 Task: Research Airbnb options in Schweinfurt, Germany from 17th December, 2023 to 24th December, 2023 for 1 adult. Place can be shared room with 1  bedroom having 1 bed and 1 bathroom. Property type can be hotel. Amenities needed are: wifi.
Action: Mouse moved to (487, 88)
Screenshot: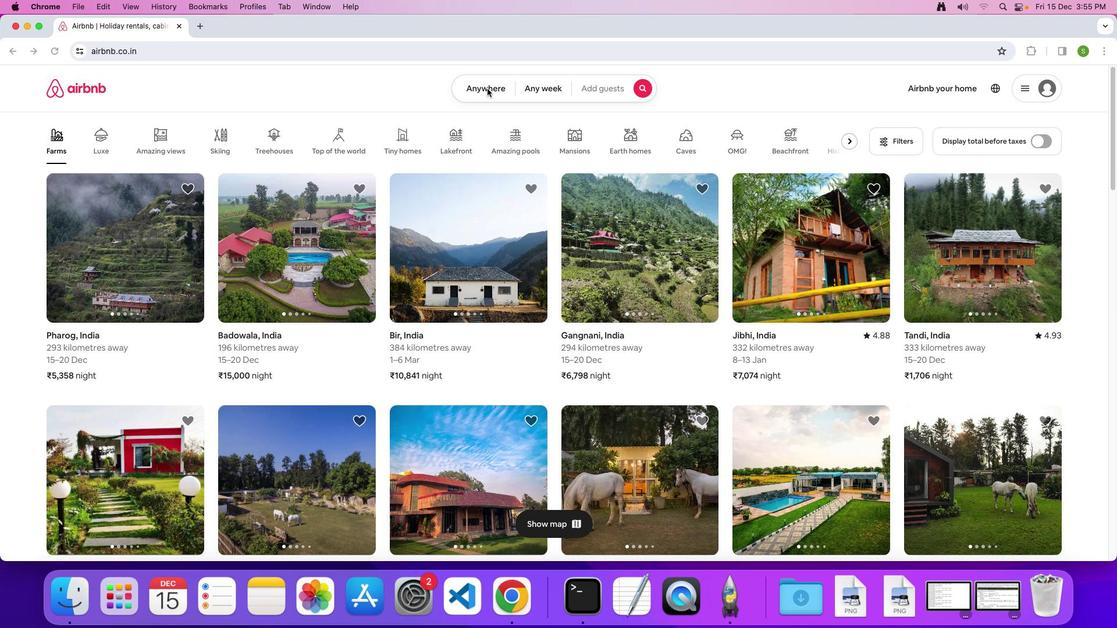 
Action: Mouse pressed left at (487, 88)
Screenshot: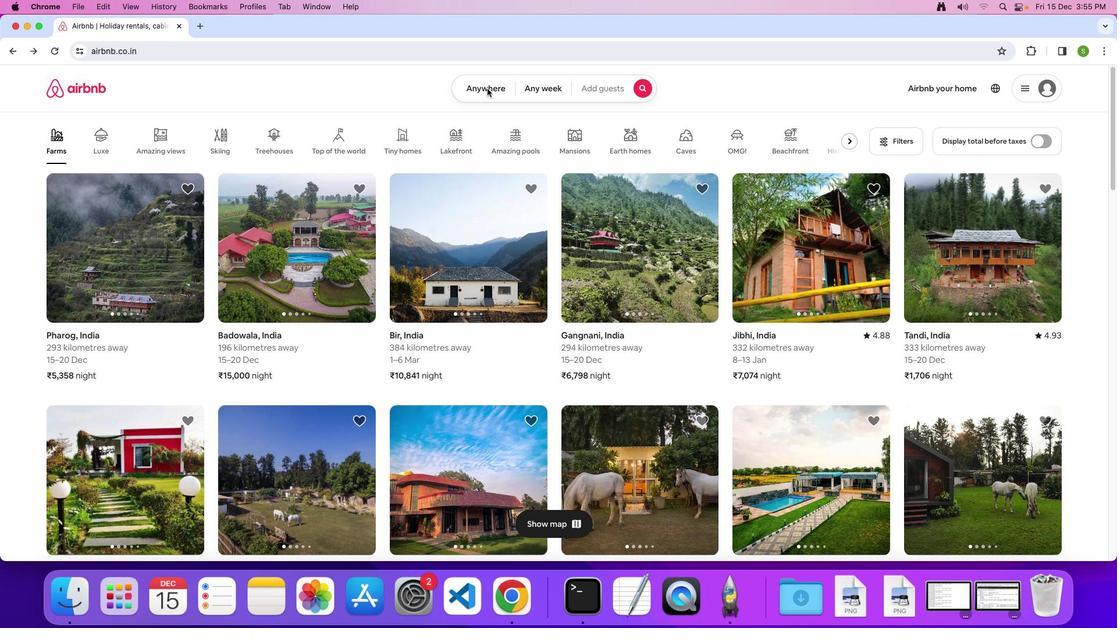 
Action: Mouse moved to (466, 90)
Screenshot: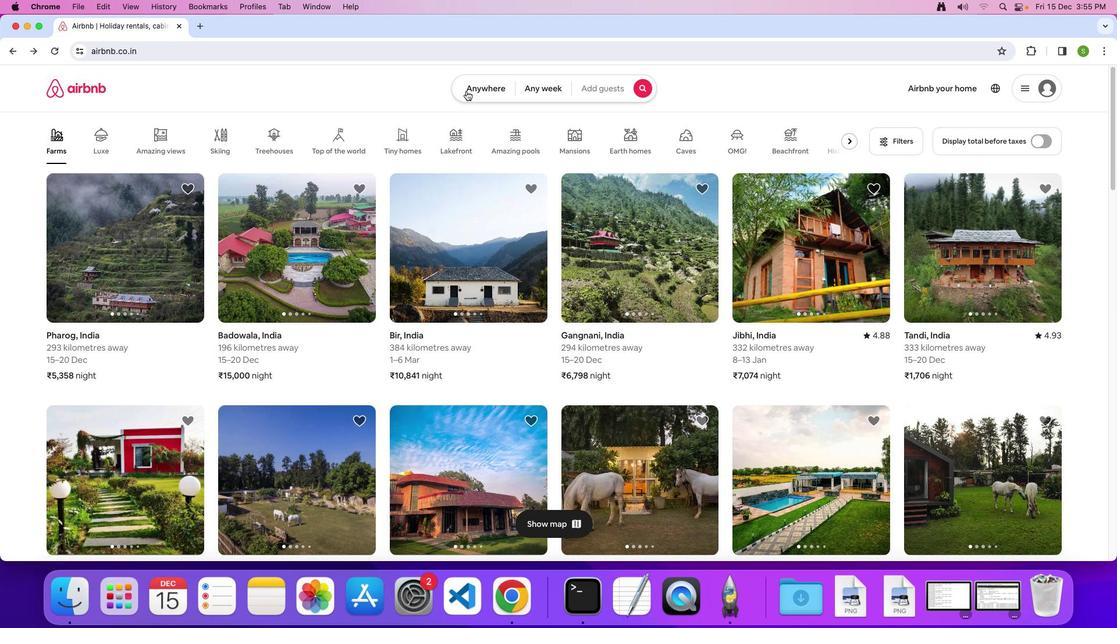 
Action: Mouse pressed left at (466, 90)
Screenshot: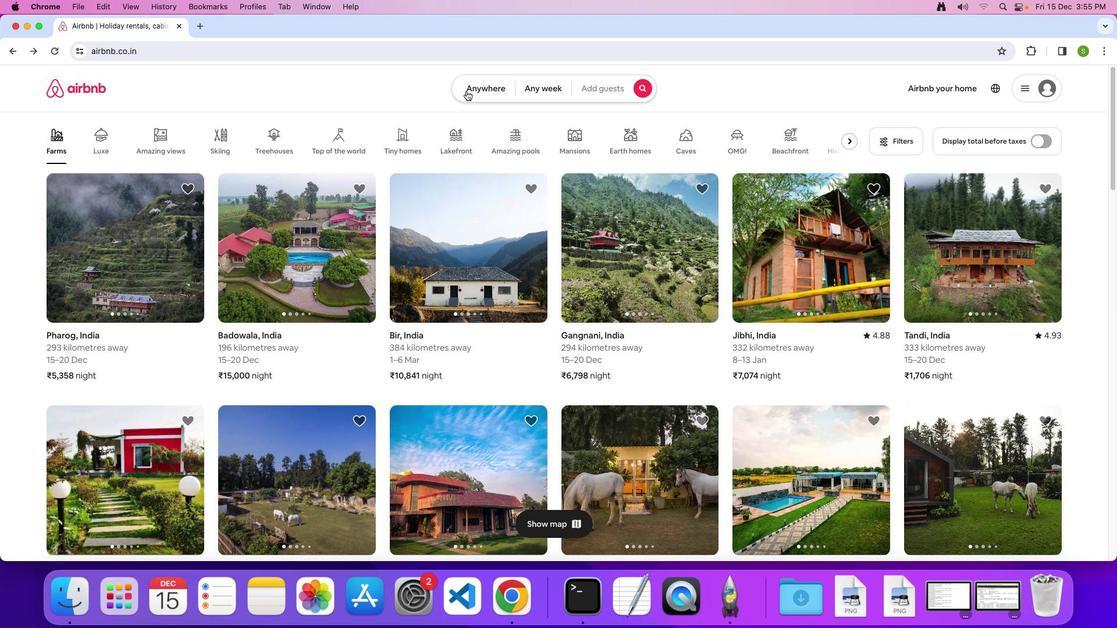 
Action: Mouse moved to (409, 129)
Screenshot: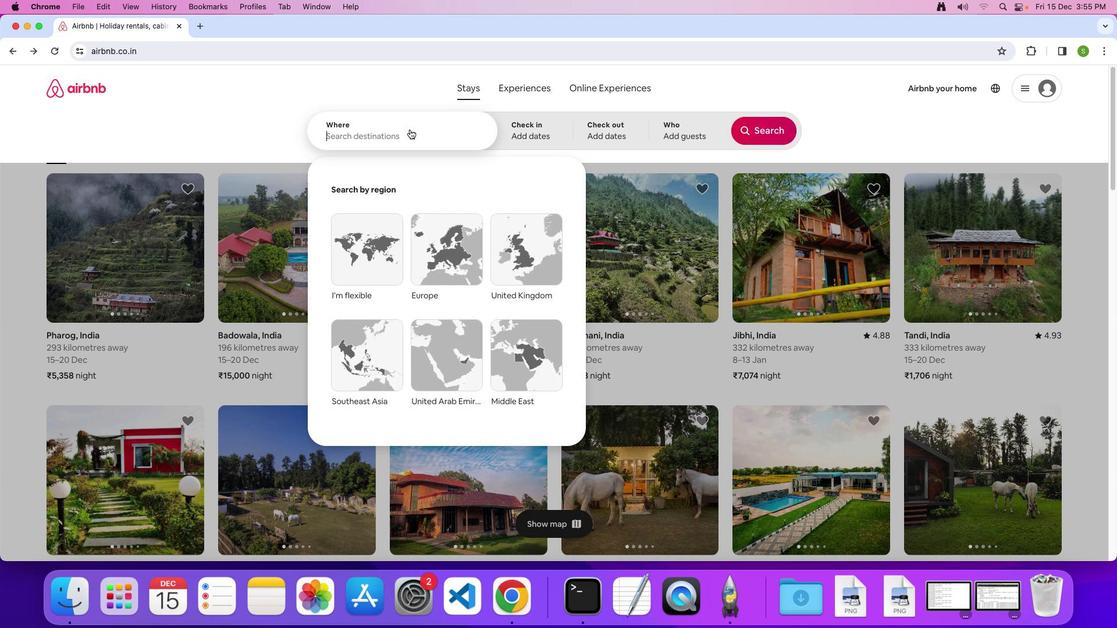 
Action: Mouse pressed left at (409, 129)
Screenshot: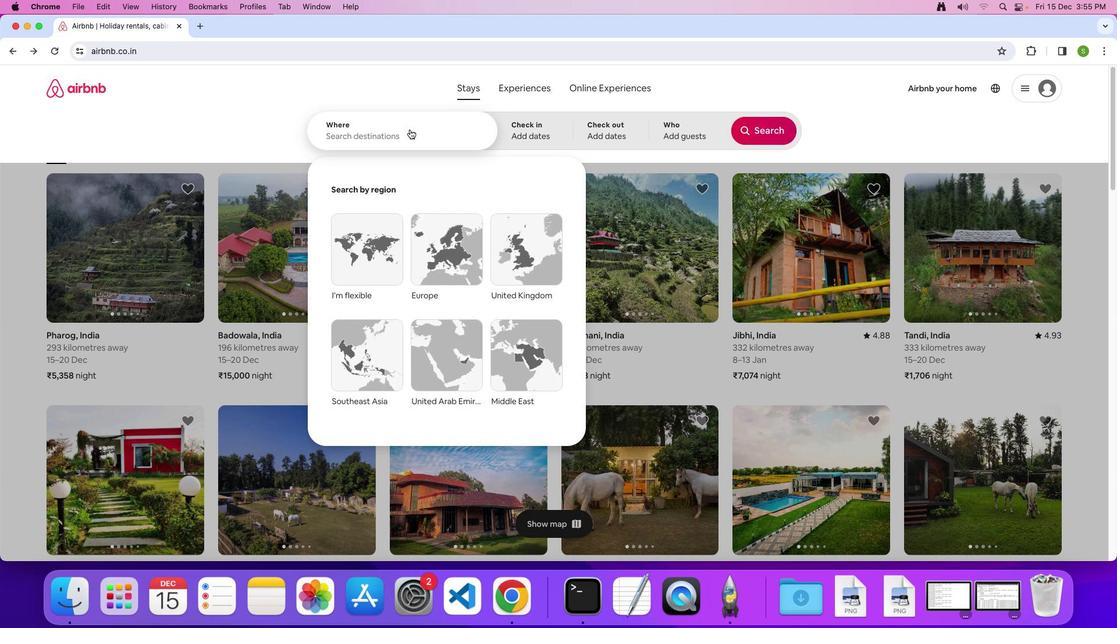 
Action: Key pressed 'S'Key.caps_lock'c''h''w''e''i''n''f''u''r''t'','Key.spaceKey.shift'G''e''r''m''a''n''y'Key.enter
Screenshot: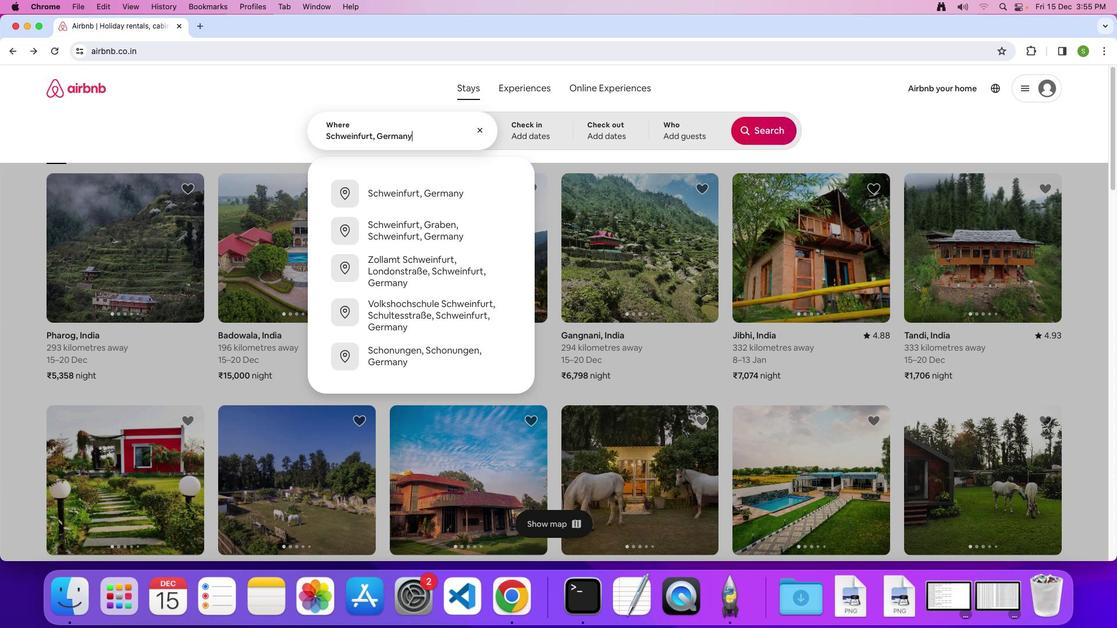 
Action: Mouse moved to (364, 366)
Screenshot: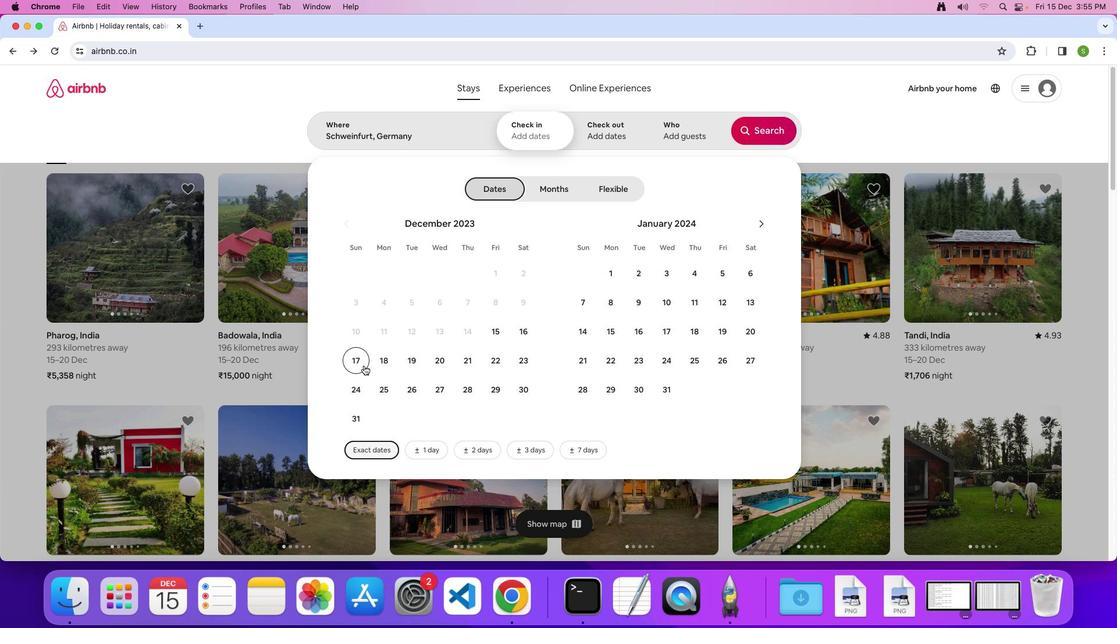 
Action: Mouse pressed left at (364, 366)
Screenshot: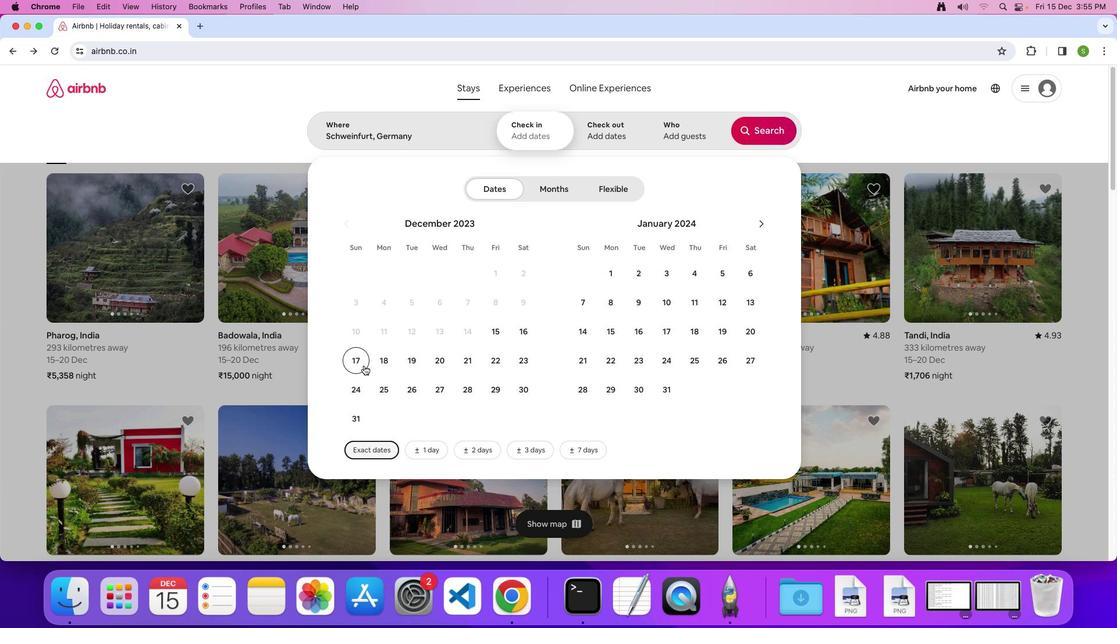 
Action: Mouse moved to (354, 391)
Screenshot: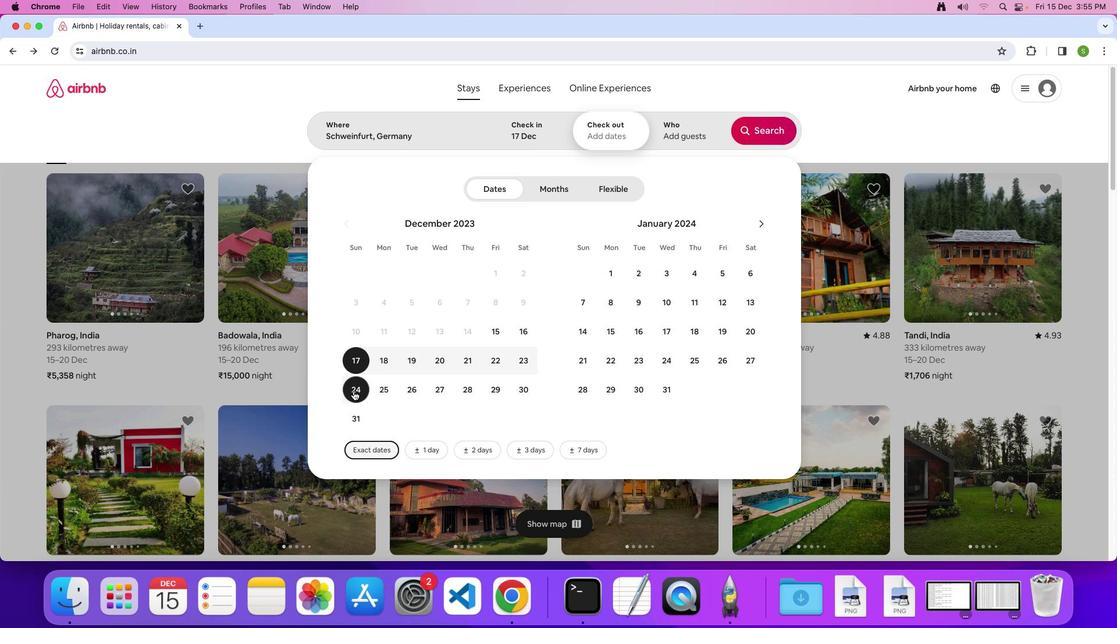 
Action: Mouse pressed left at (354, 391)
Screenshot: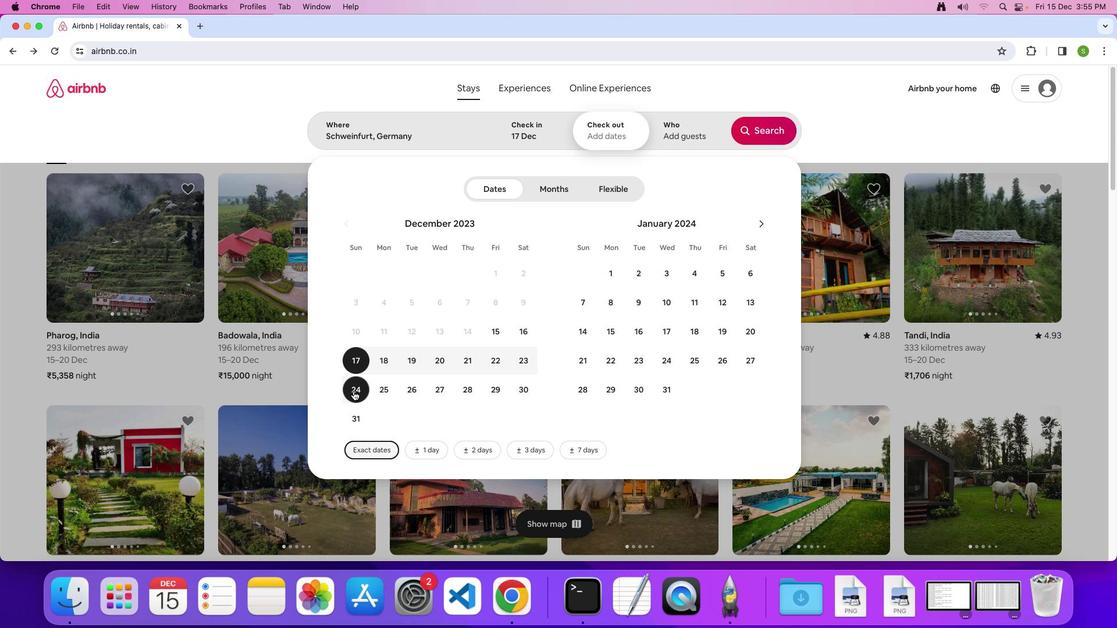 
Action: Mouse moved to (677, 132)
Screenshot: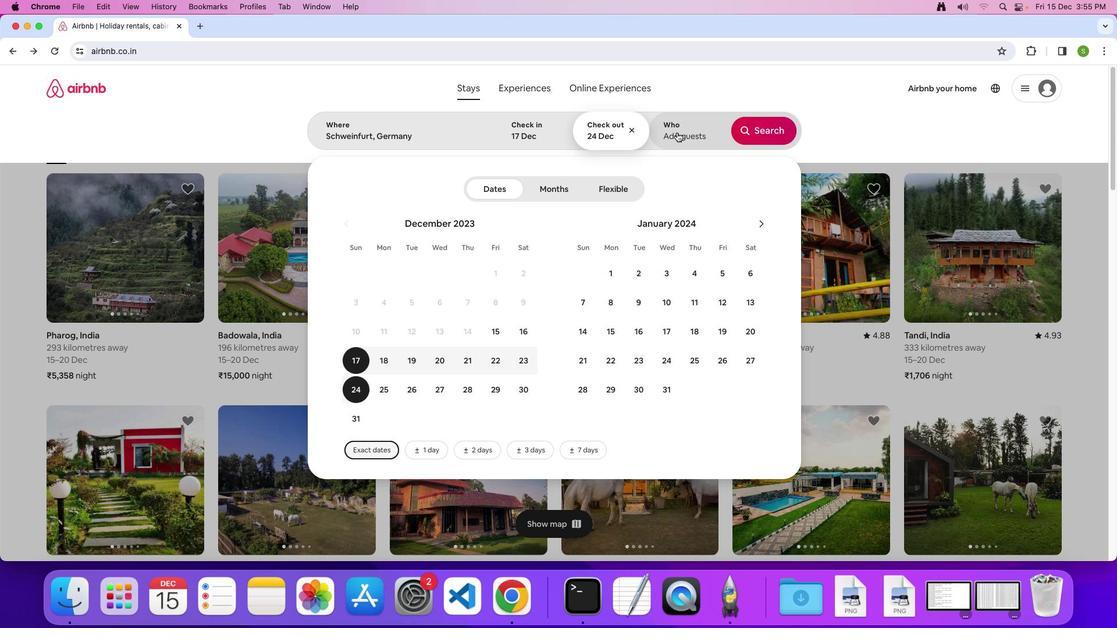 
Action: Mouse pressed left at (677, 132)
Screenshot: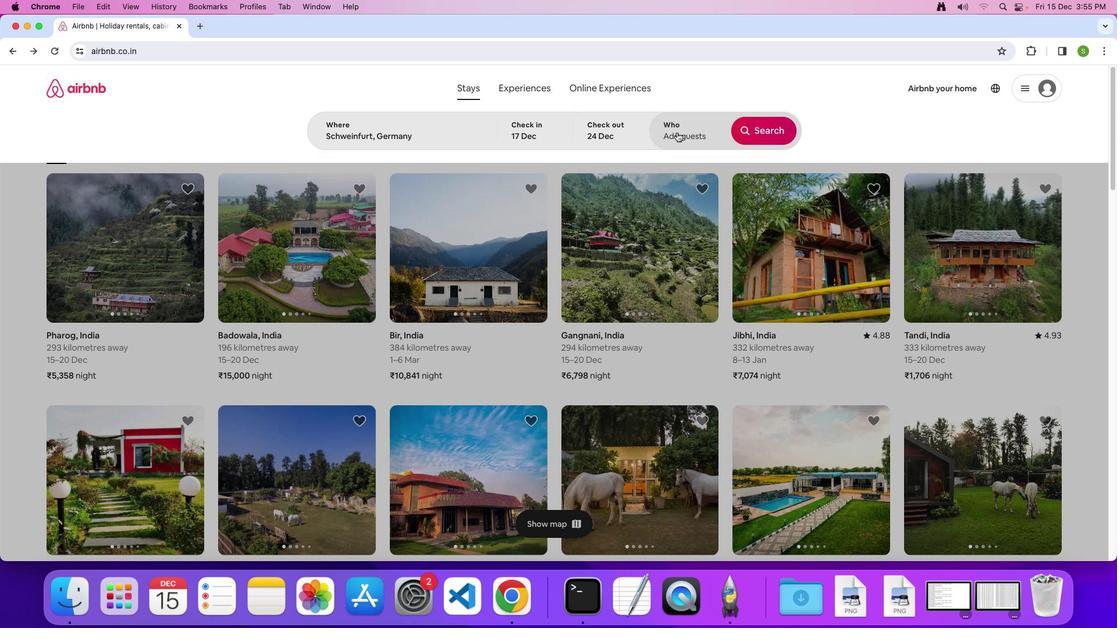 
Action: Mouse moved to (763, 189)
Screenshot: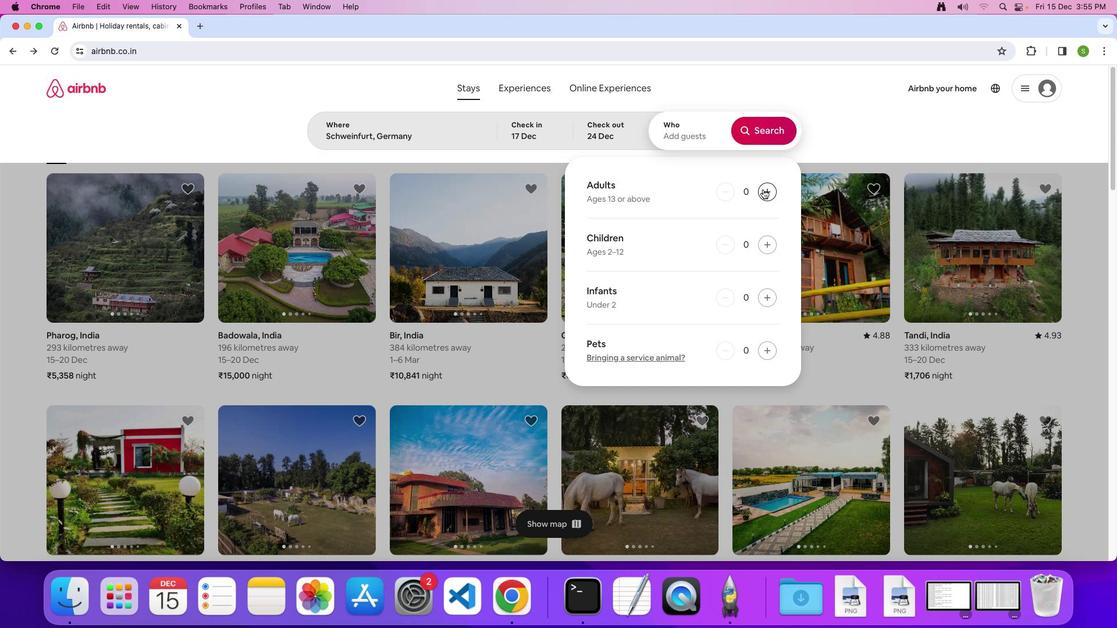 
Action: Mouse pressed left at (763, 189)
Screenshot: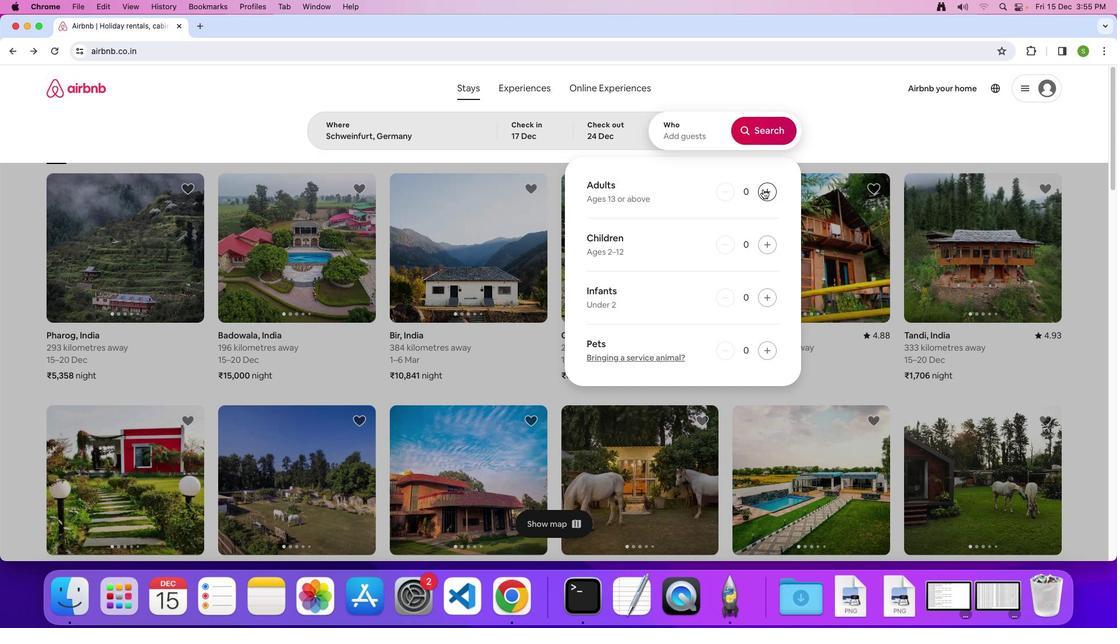 
Action: Mouse moved to (775, 135)
Screenshot: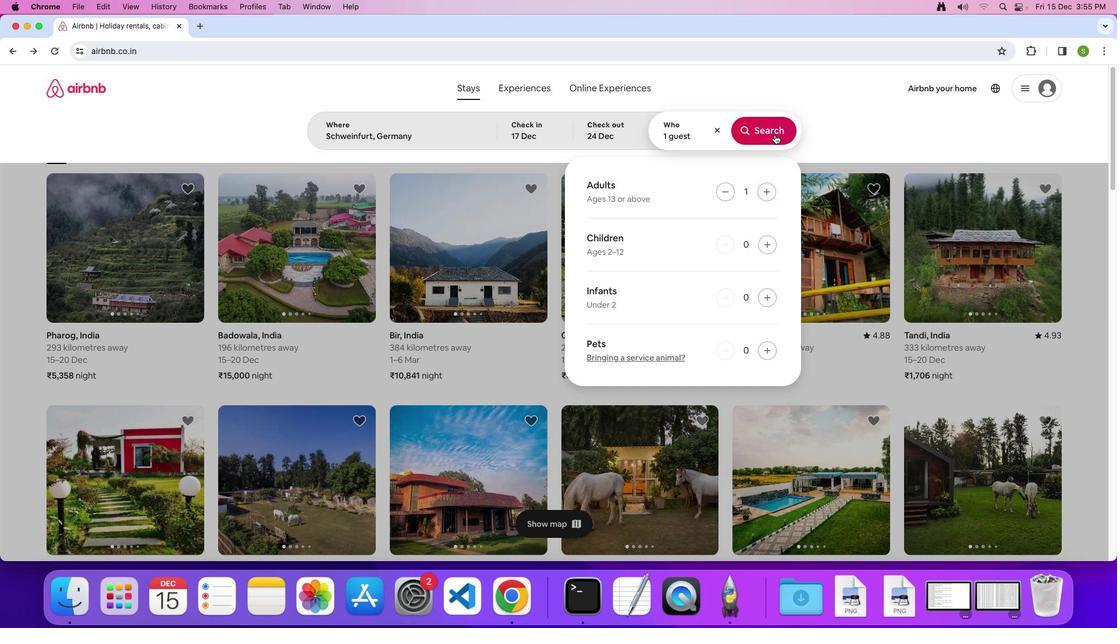 
Action: Mouse pressed left at (775, 135)
Screenshot: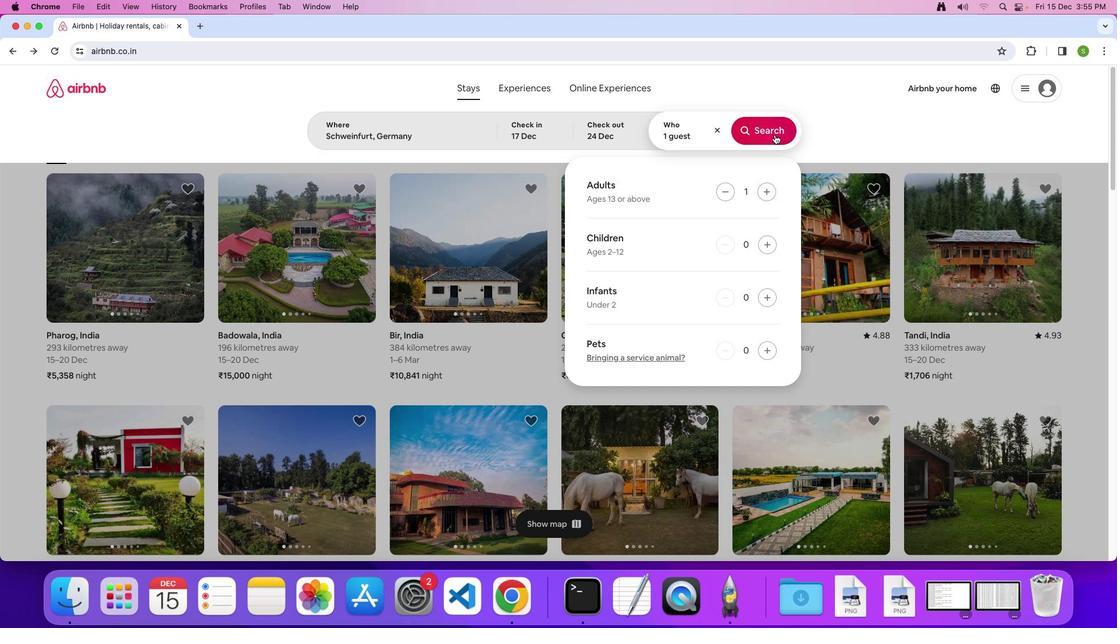 
Action: Mouse moved to (931, 135)
Screenshot: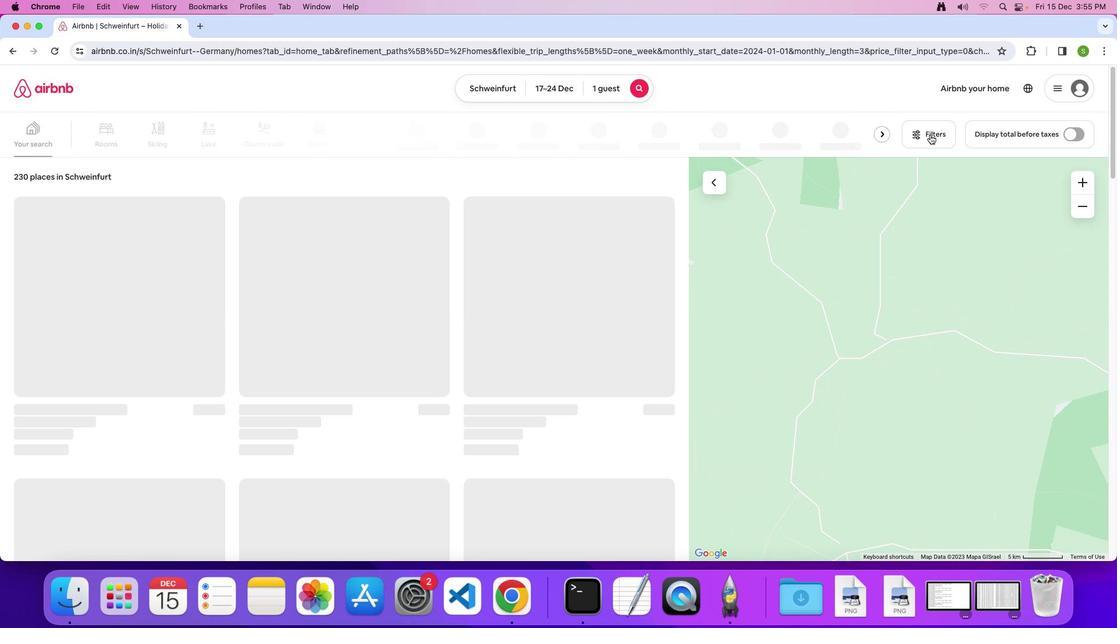 
Action: Mouse pressed left at (931, 135)
Screenshot: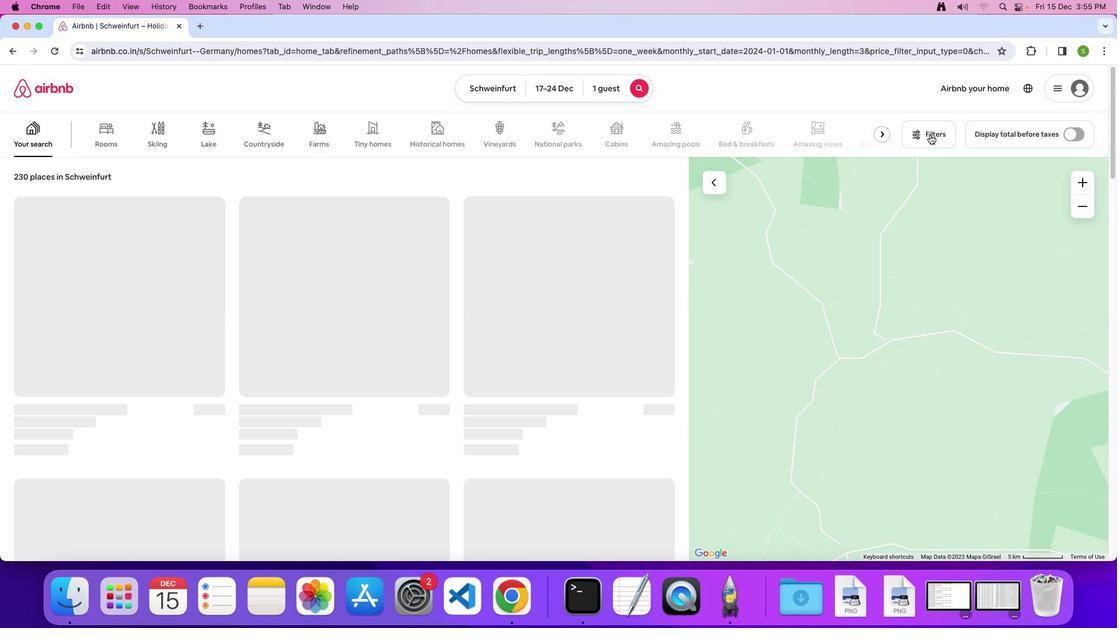 
Action: Mouse moved to (509, 408)
Screenshot: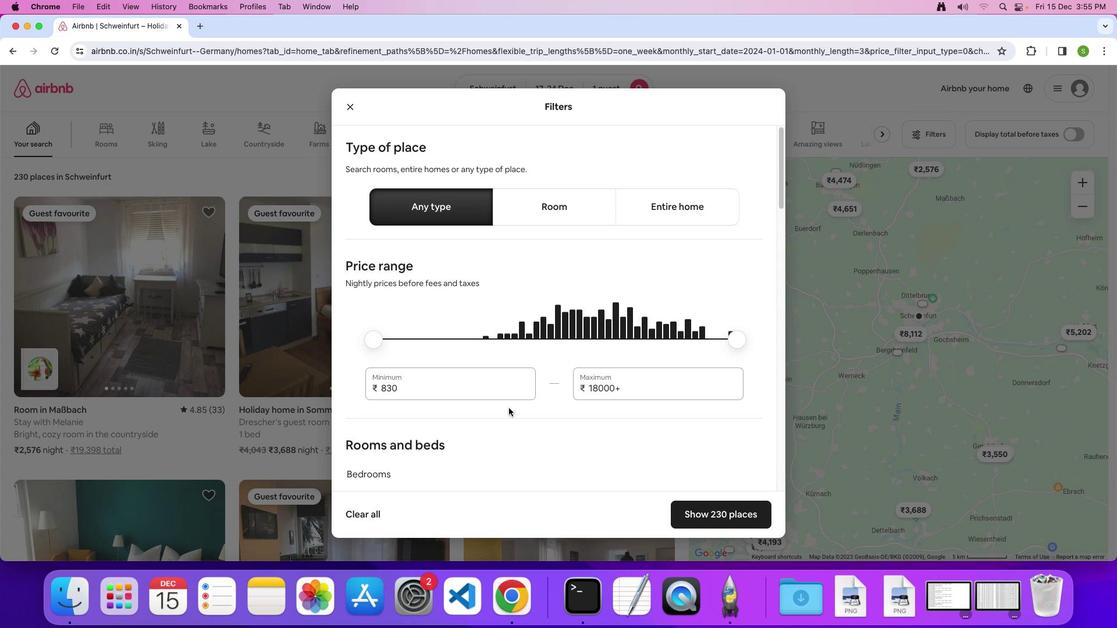 
Action: Mouse scrolled (509, 408) with delta (0, 0)
Screenshot: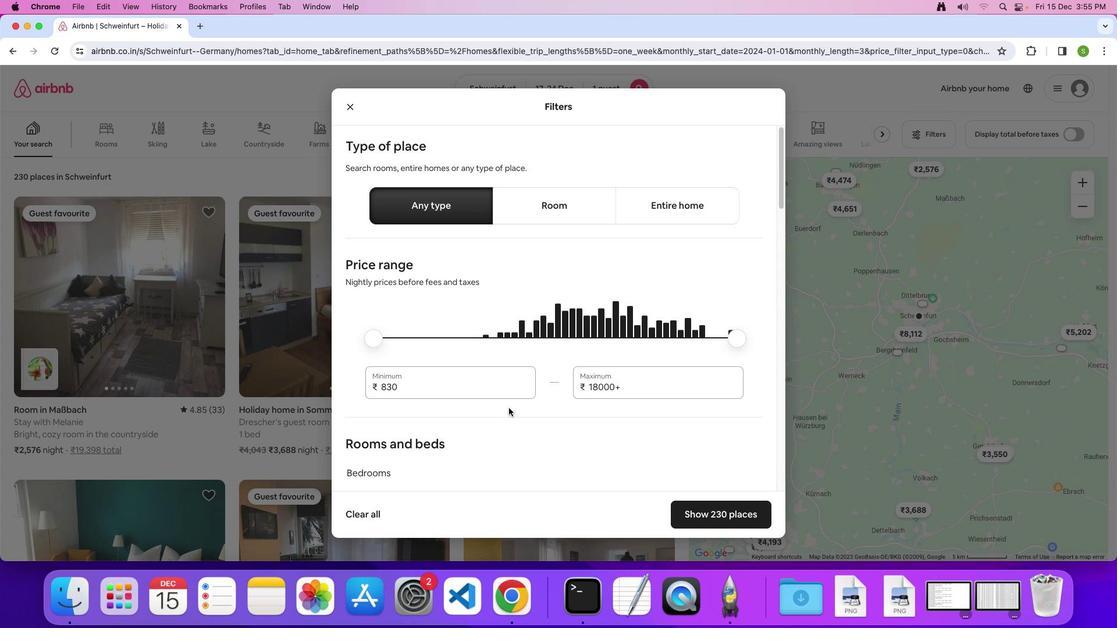 
Action: Mouse scrolled (509, 408) with delta (0, 0)
Screenshot: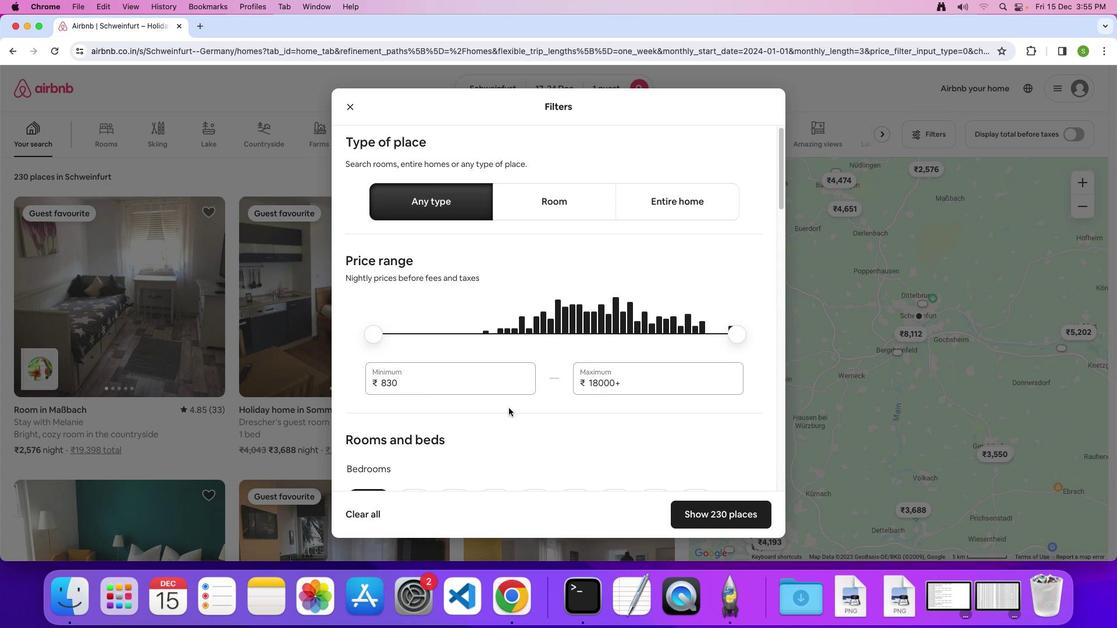 
Action: Mouse scrolled (509, 408) with delta (0, 0)
Screenshot: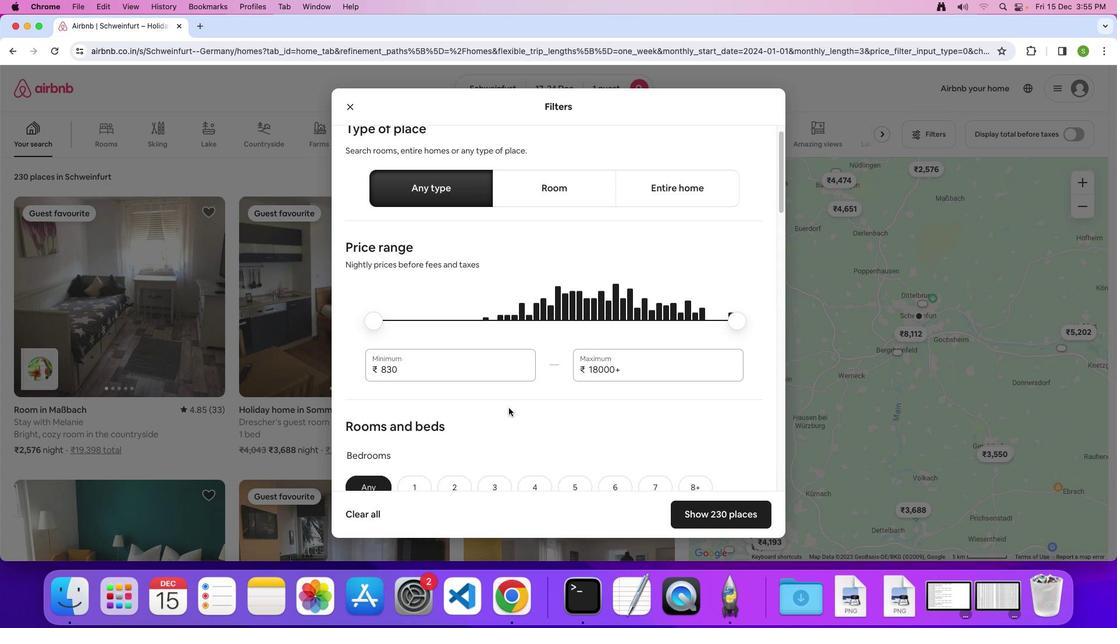 
Action: Mouse scrolled (509, 408) with delta (0, 0)
Screenshot: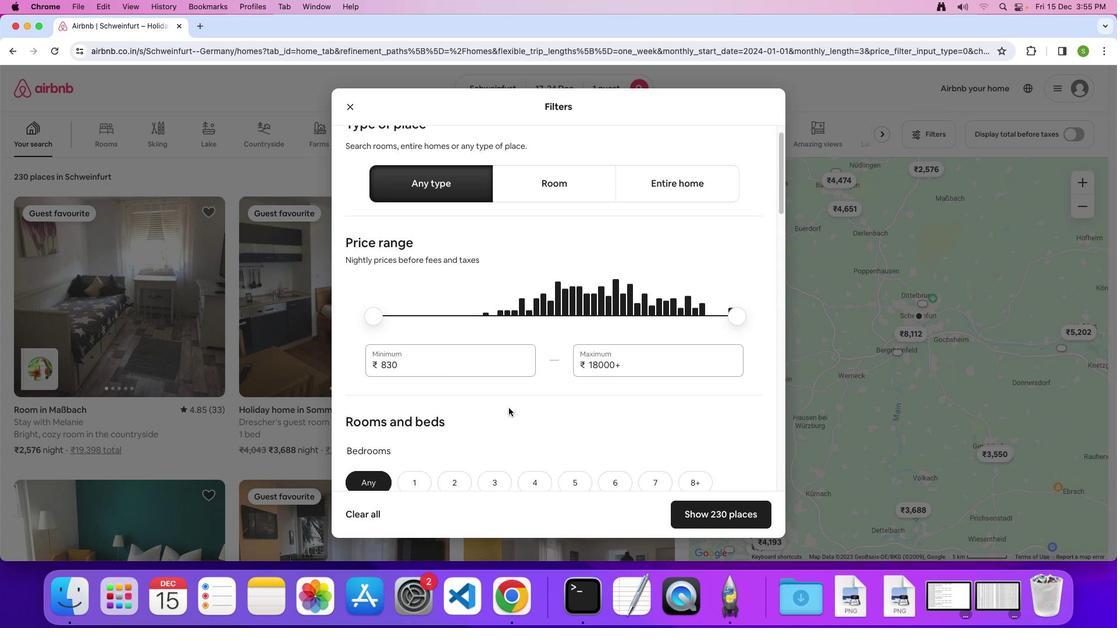 
Action: Mouse moved to (547, 164)
Screenshot: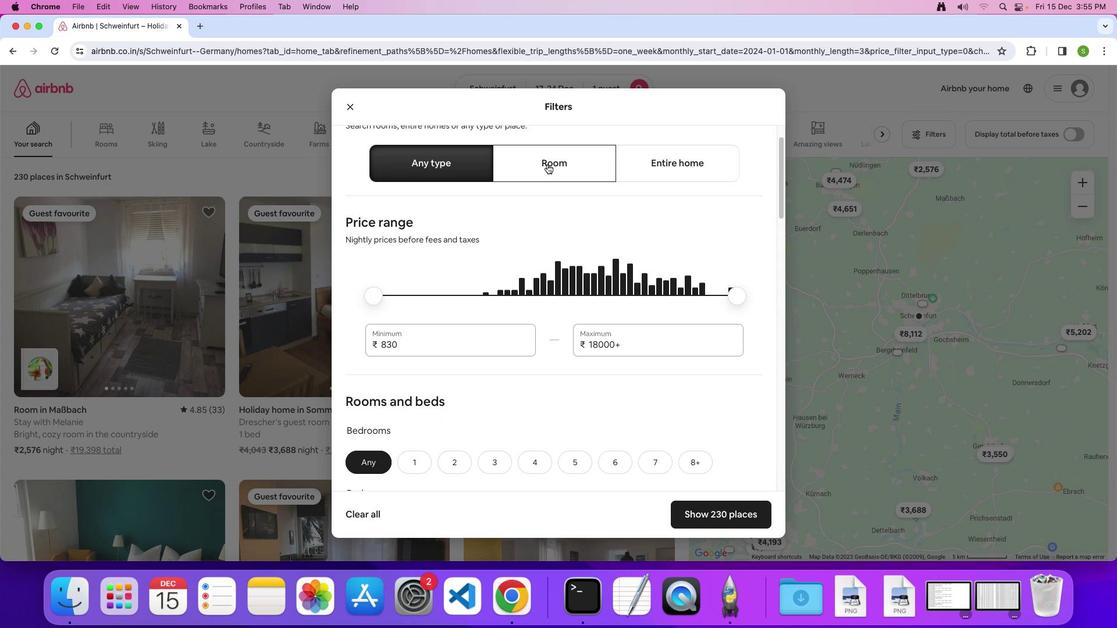 
Action: Mouse pressed left at (547, 164)
Screenshot: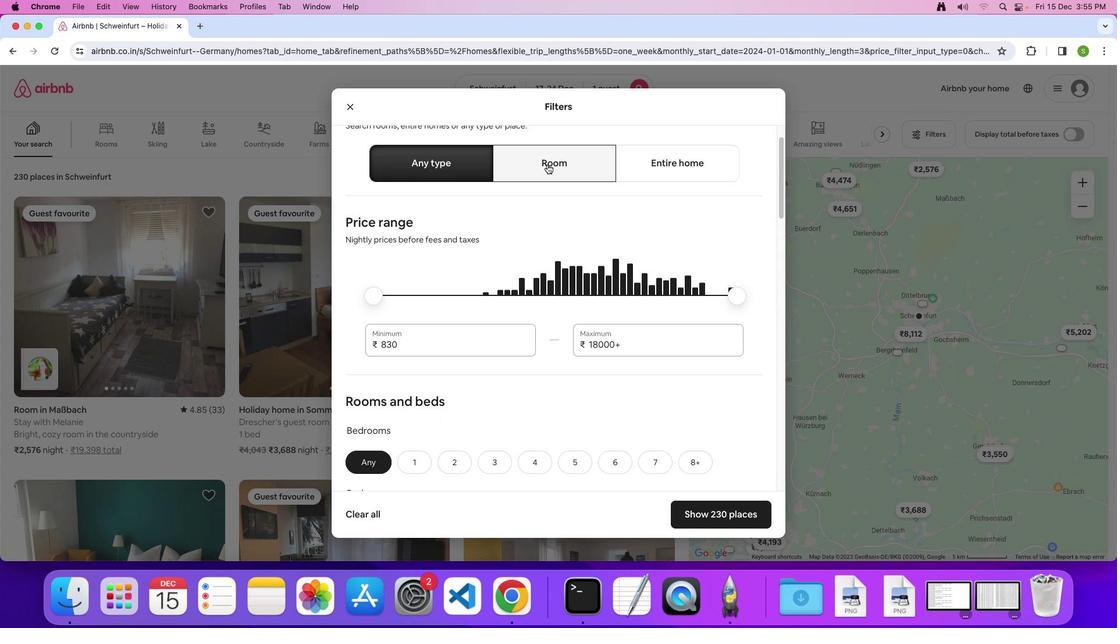 
Action: Mouse moved to (558, 382)
Screenshot: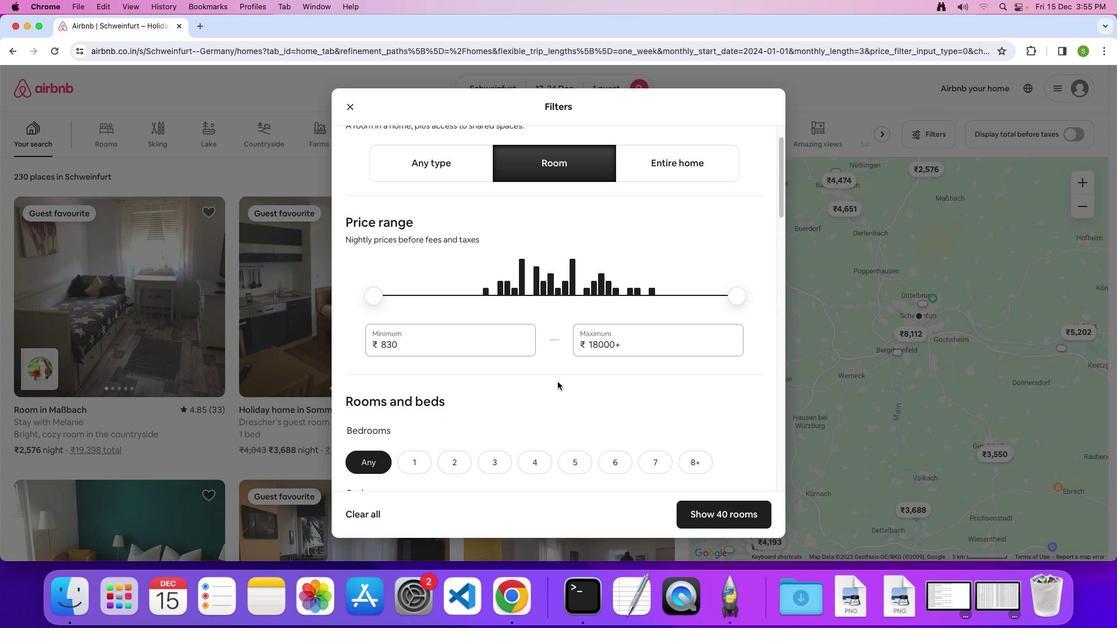 
Action: Mouse scrolled (558, 382) with delta (0, 0)
Screenshot: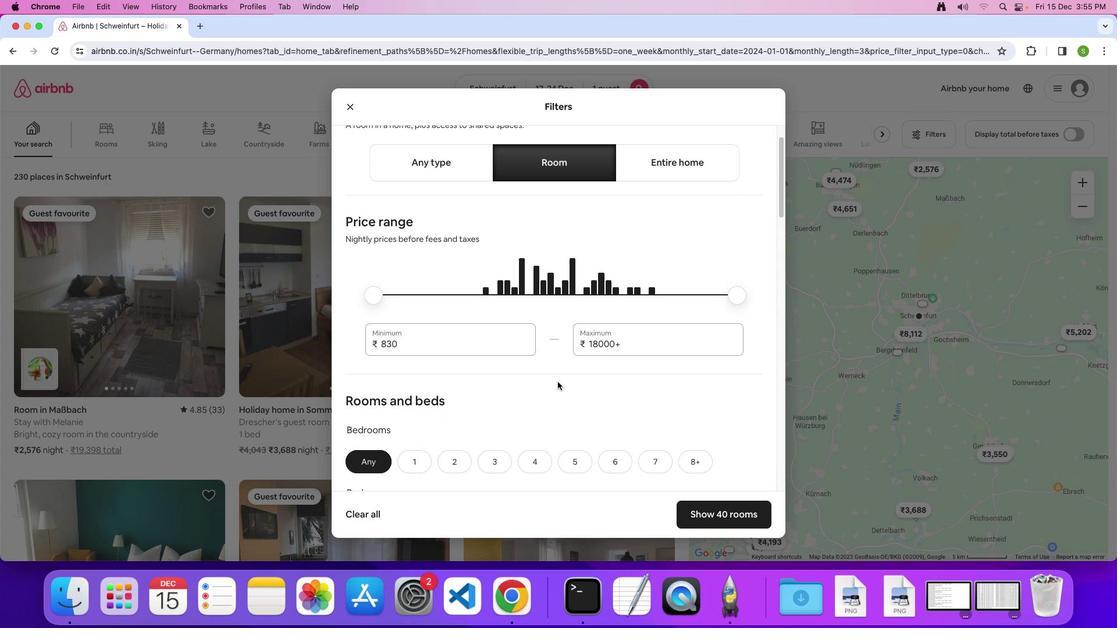 
Action: Mouse scrolled (558, 382) with delta (0, 0)
Screenshot: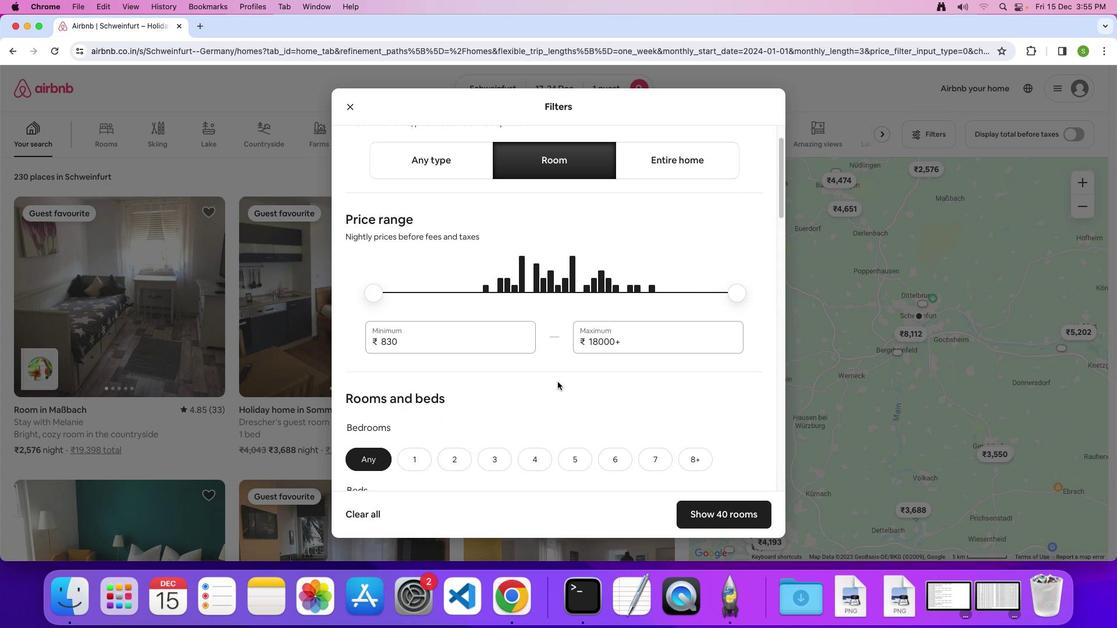 
Action: Mouse scrolled (558, 382) with delta (0, 0)
Screenshot: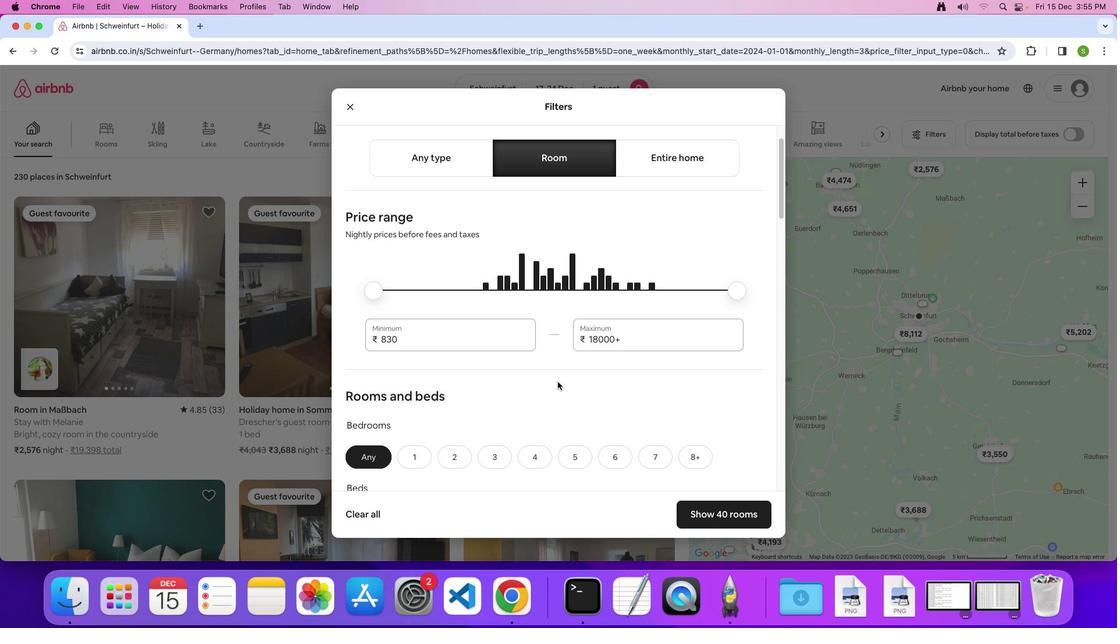 
Action: Mouse scrolled (558, 382) with delta (0, 0)
Screenshot: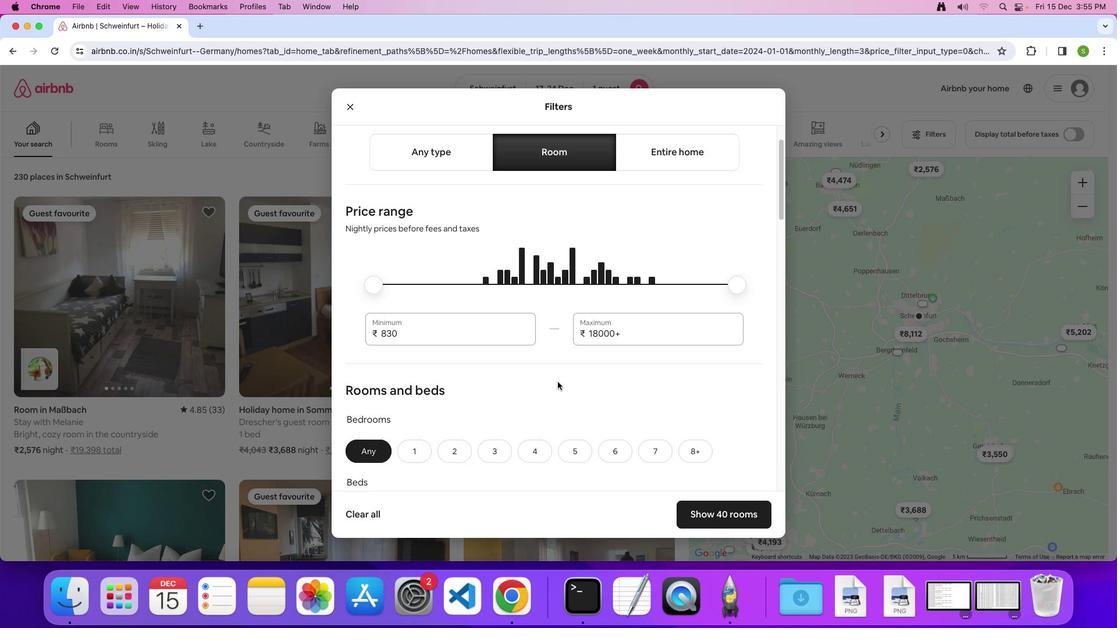 
Action: Mouse scrolled (558, 382) with delta (0, 0)
Screenshot: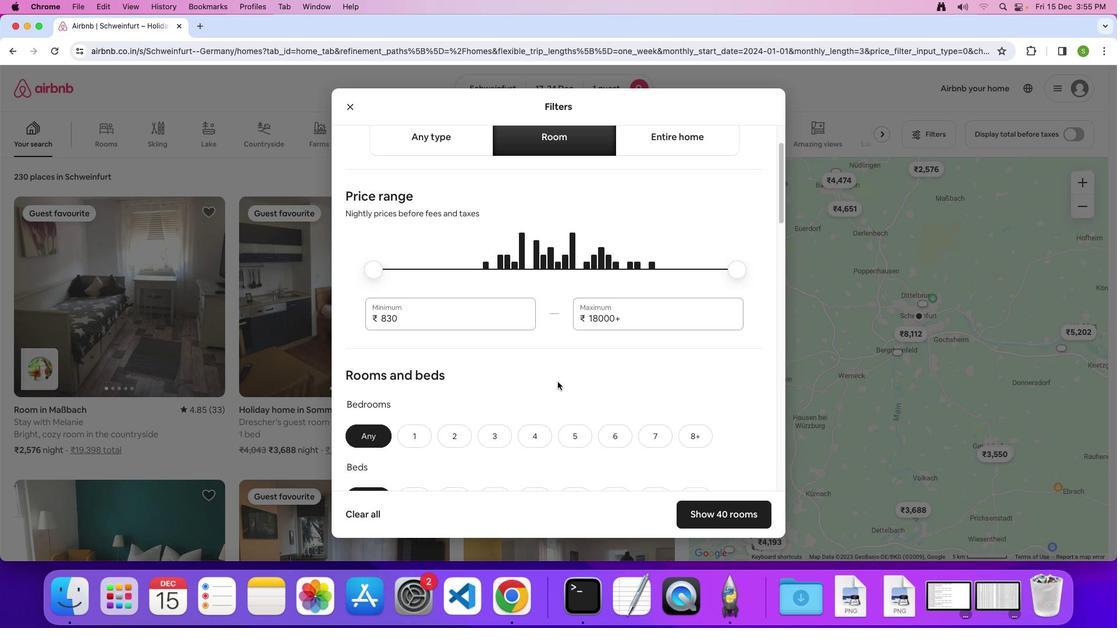 
Action: Mouse scrolled (558, 382) with delta (0, 0)
Screenshot: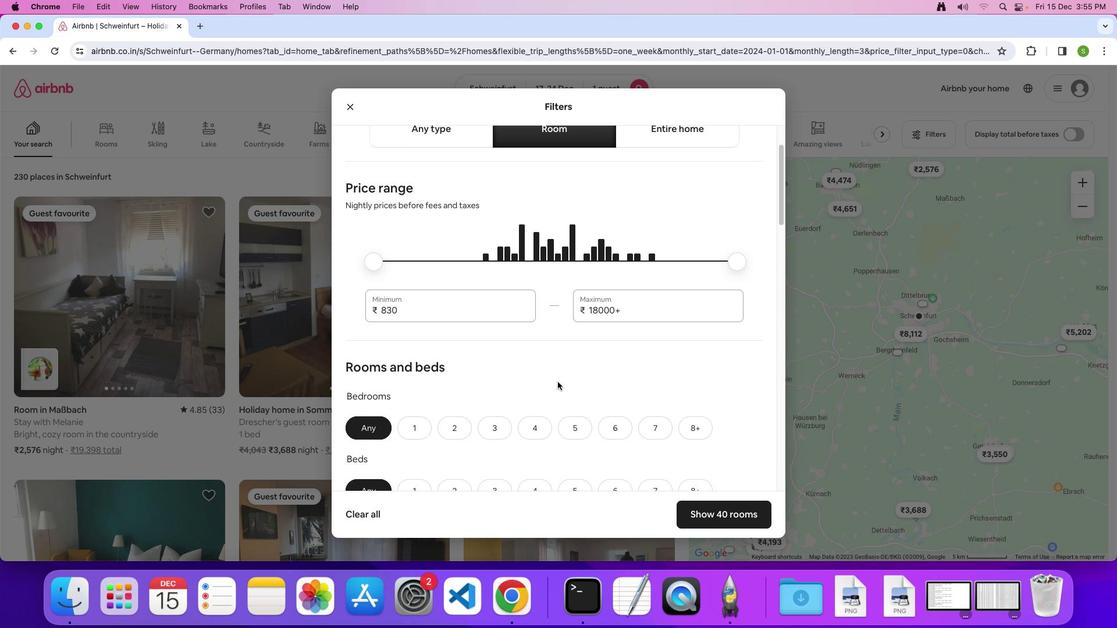 
Action: Mouse scrolled (558, 382) with delta (0, 0)
Screenshot: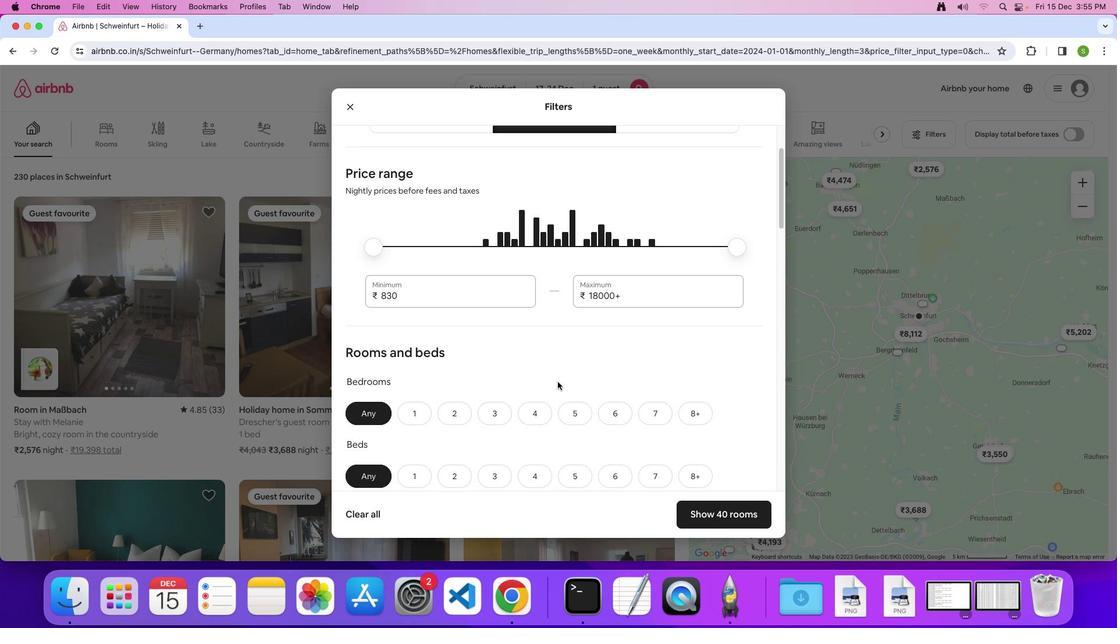 
Action: Mouse scrolled (558, 382) with delta (0, 0)
Screenshot: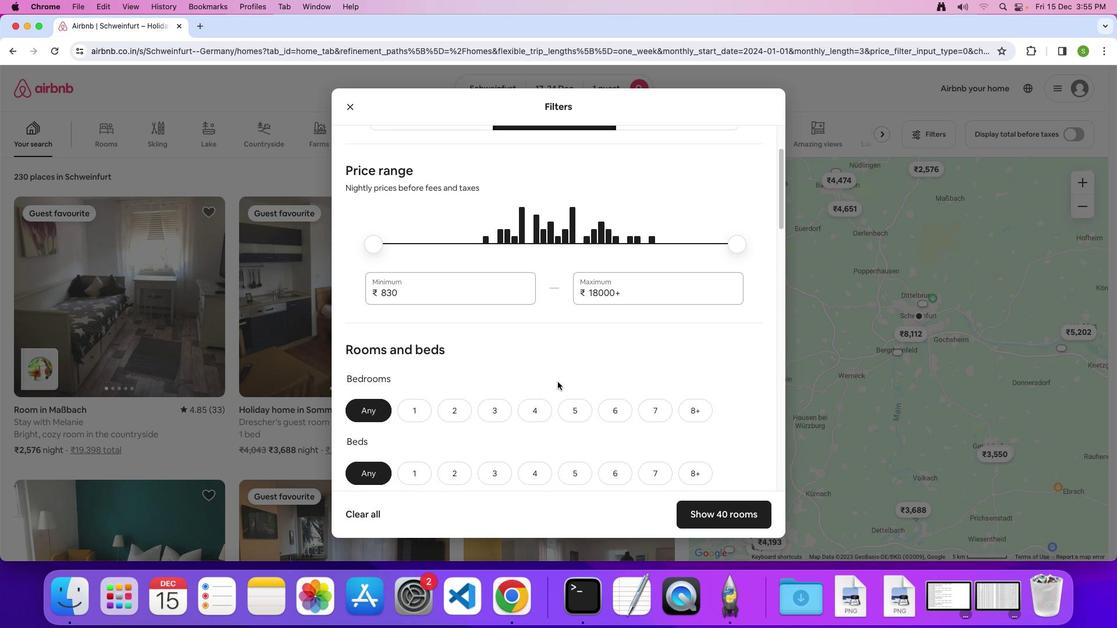 
Action: Mouse scrolled (558, 382) with delta (0, 0)
Screenshot: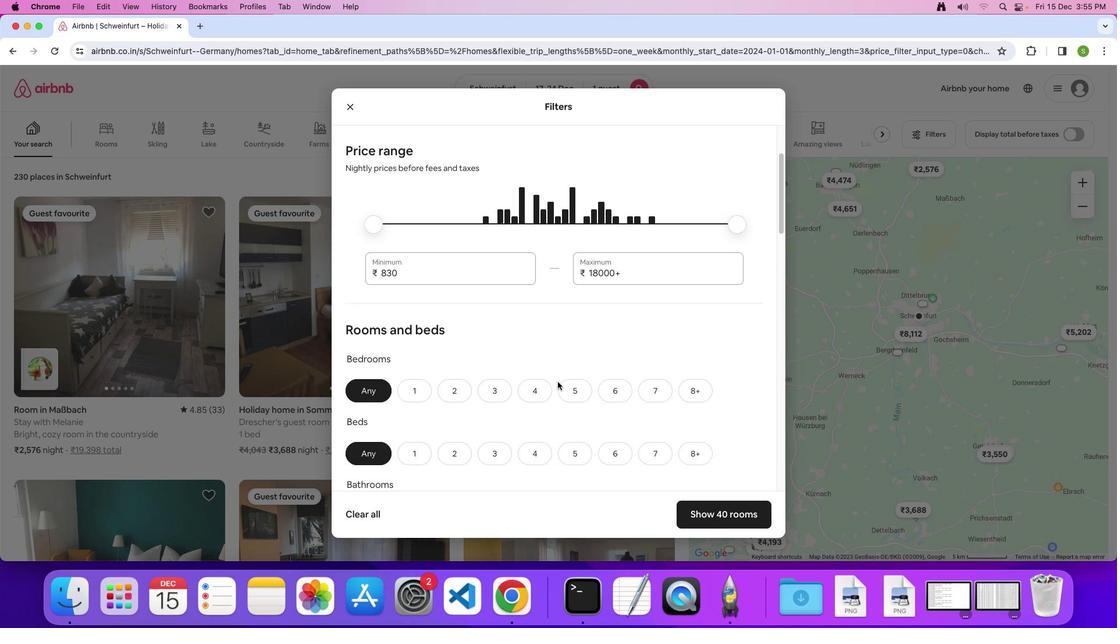 
Action: Mouse scrolled (558, 382) with delta (0, 0)
Screenshot: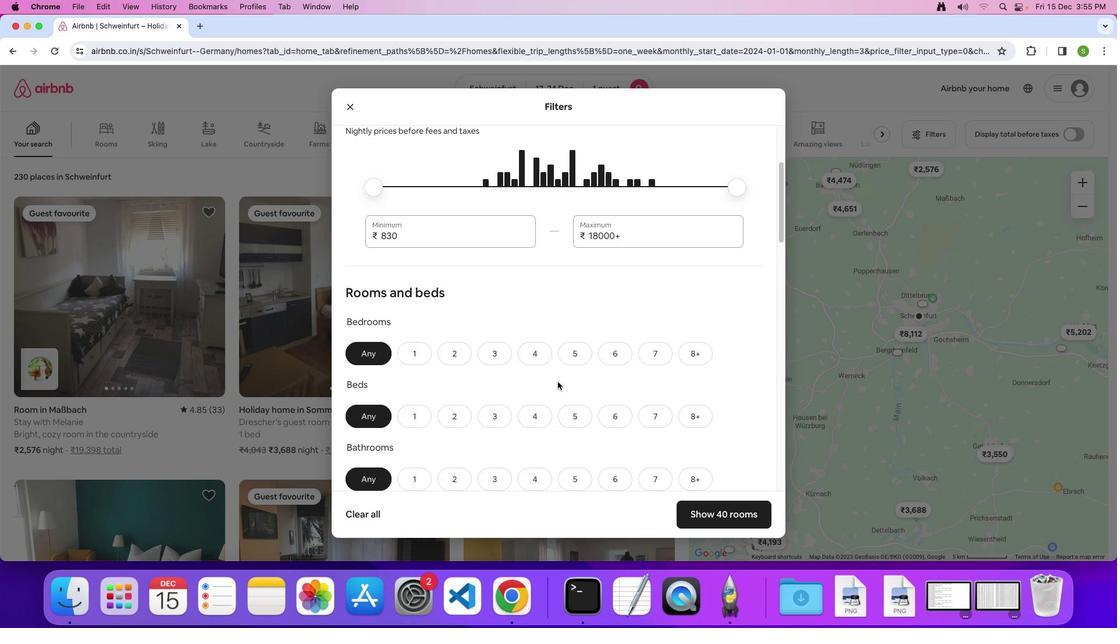 
Action: Mouse scrolled (558, 382) with delta (0, 0)
Screenshot: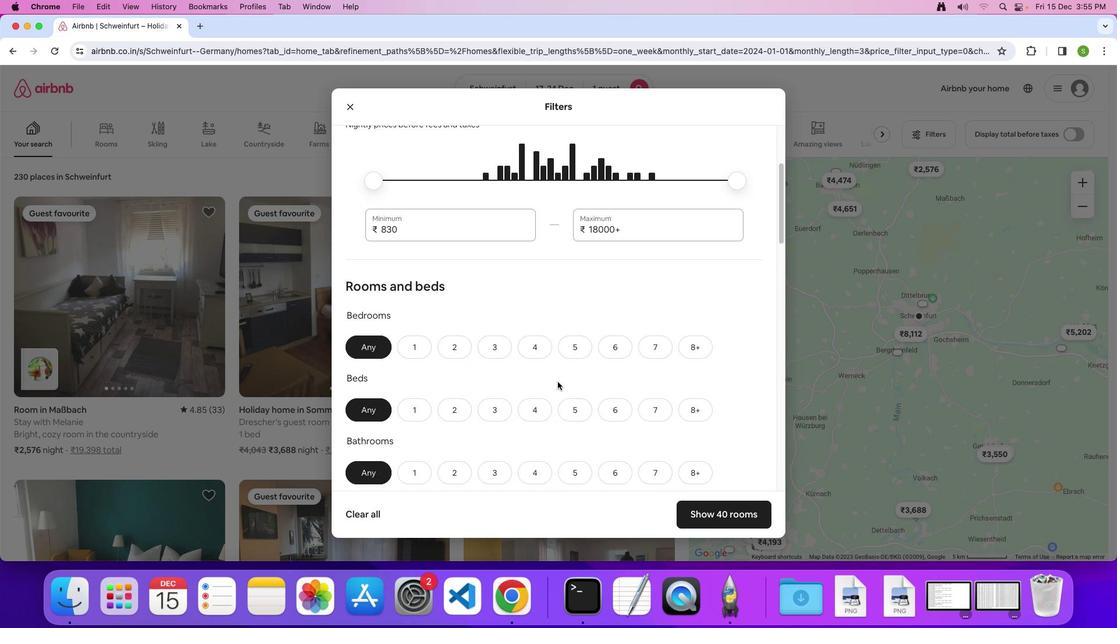 
Action: Mouse scrolled (558, 382) with delta (0, 0)
Screenshot: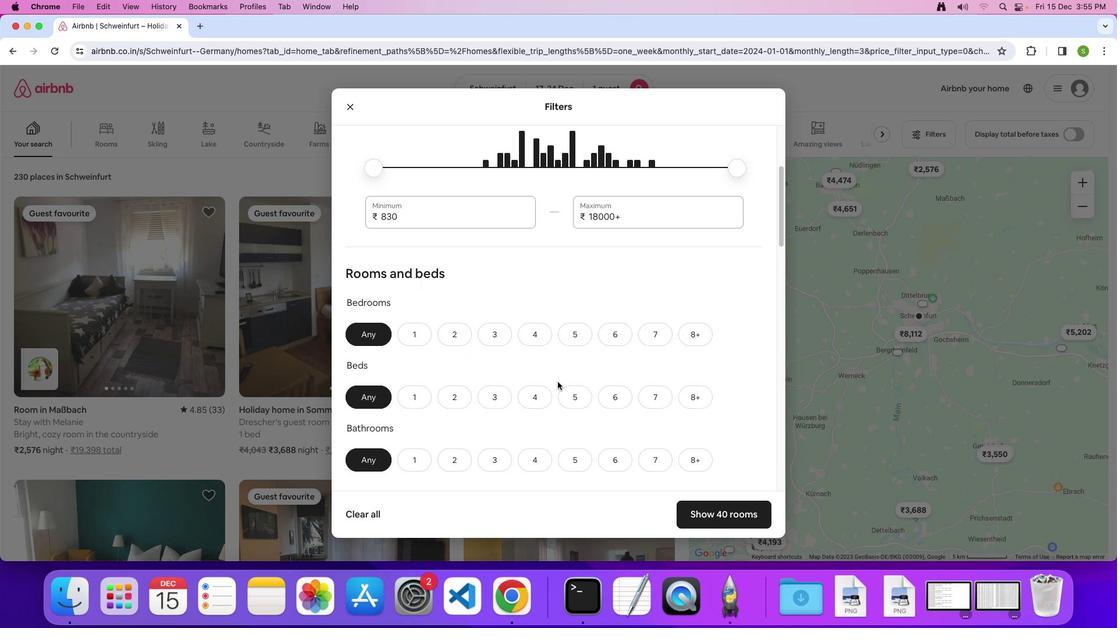 
Action: Mouse scrolled (558, 382) with delta (0, 0)
Screenshot: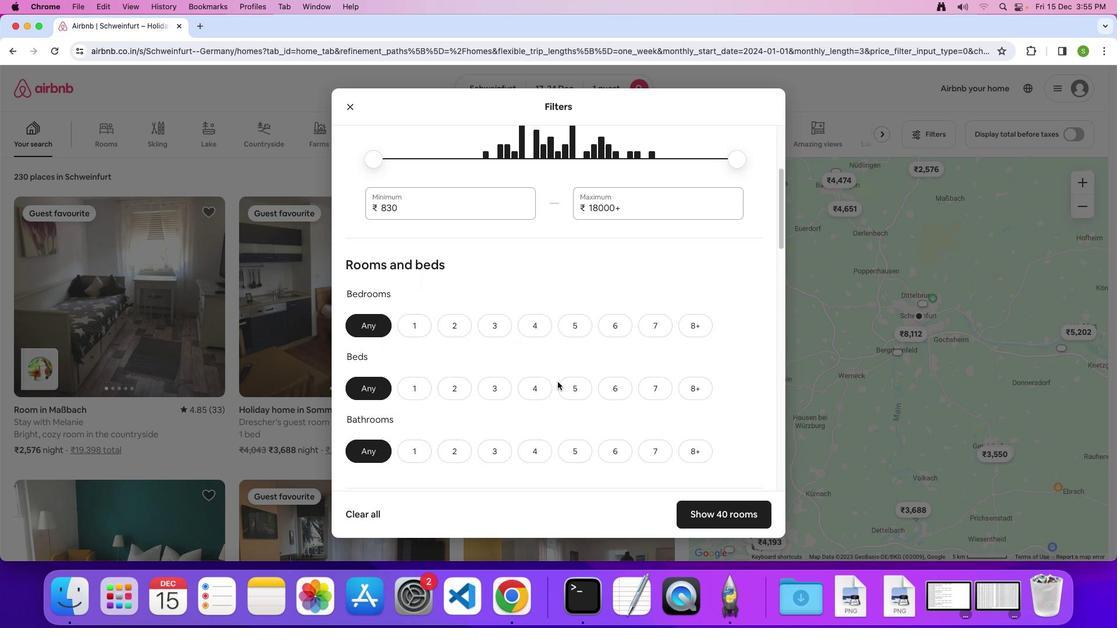 
Action: Mouse scrolled (558, 382) with delta (0, -1)
Screenshot: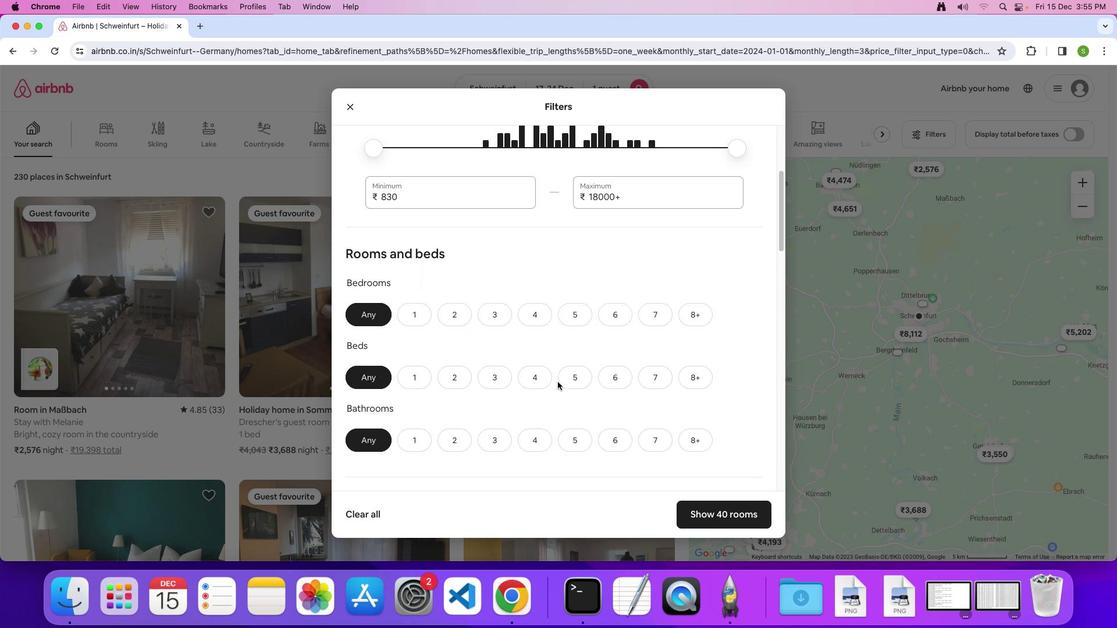 
Action: Mouse moved to (416, 263)
Screenshot: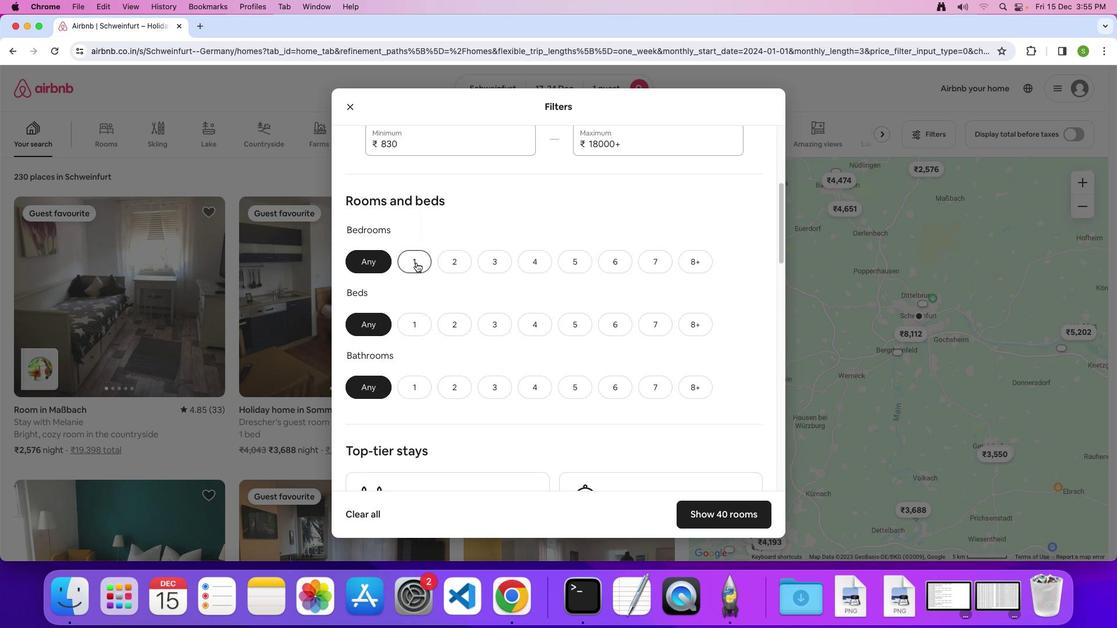 
Action: Mouse pressed left at (416, 263)
Screenshot: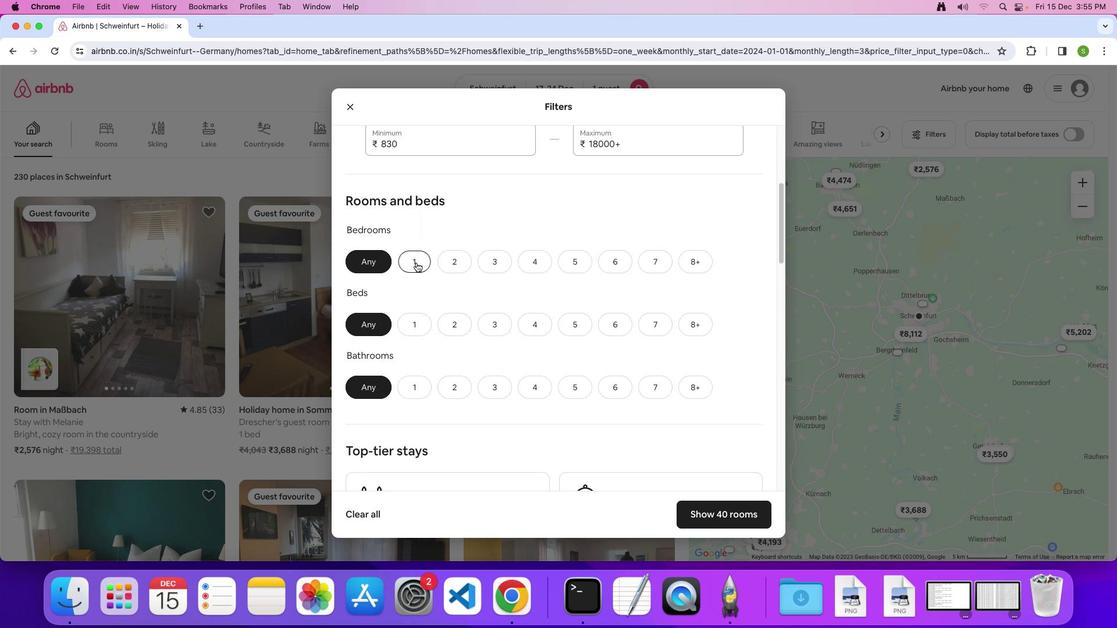 
Action: Mouse moved to (413, 321)
Screenshot: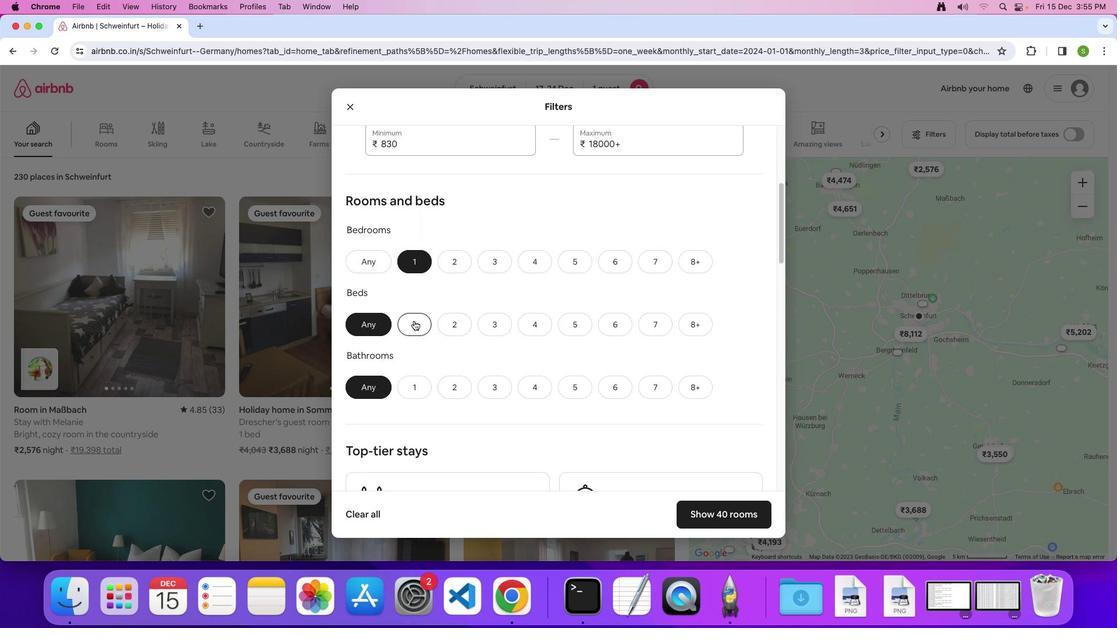 
Action: Mouse pressed left at (413, 321)
Screenshot: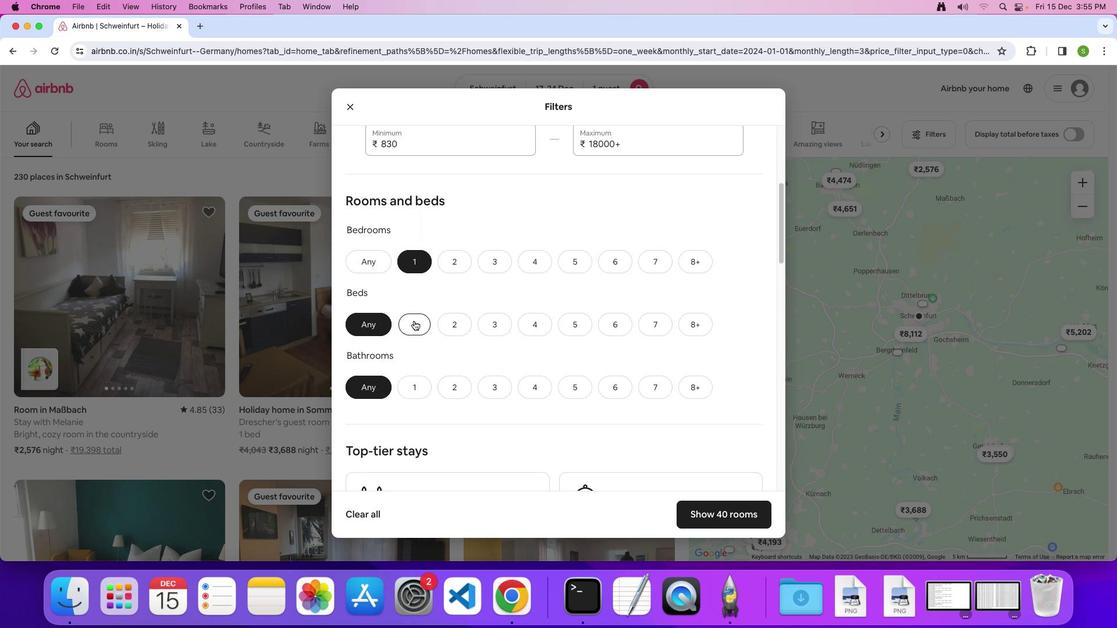 
Action: Mouse moved to (411, 393)
Screenshot: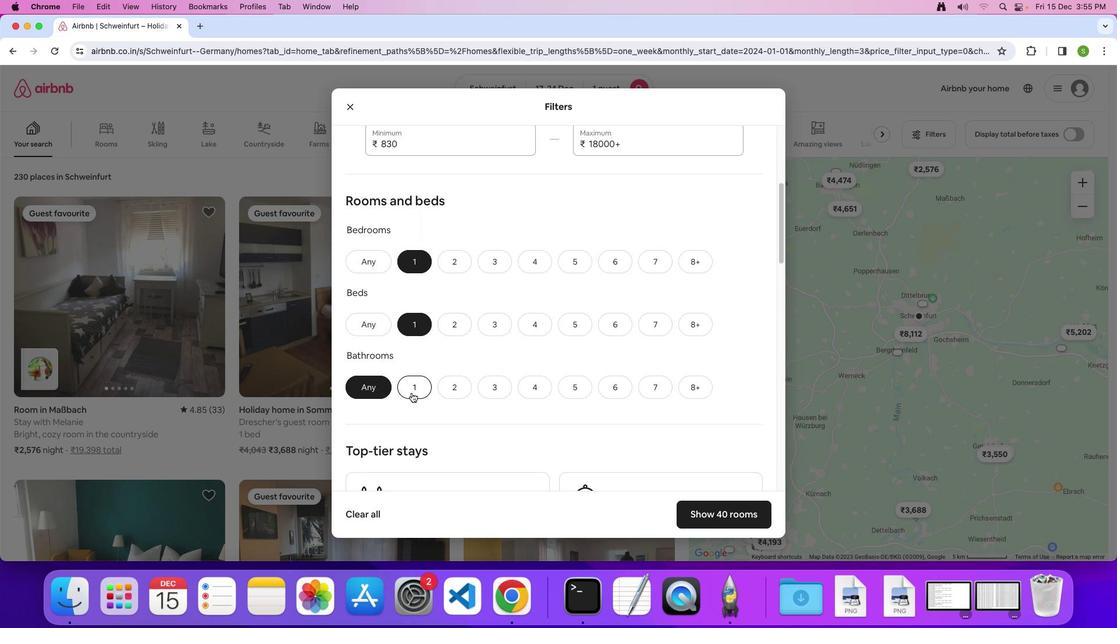 
Action: Mouse pressed left at (411, 393)
Screenshot: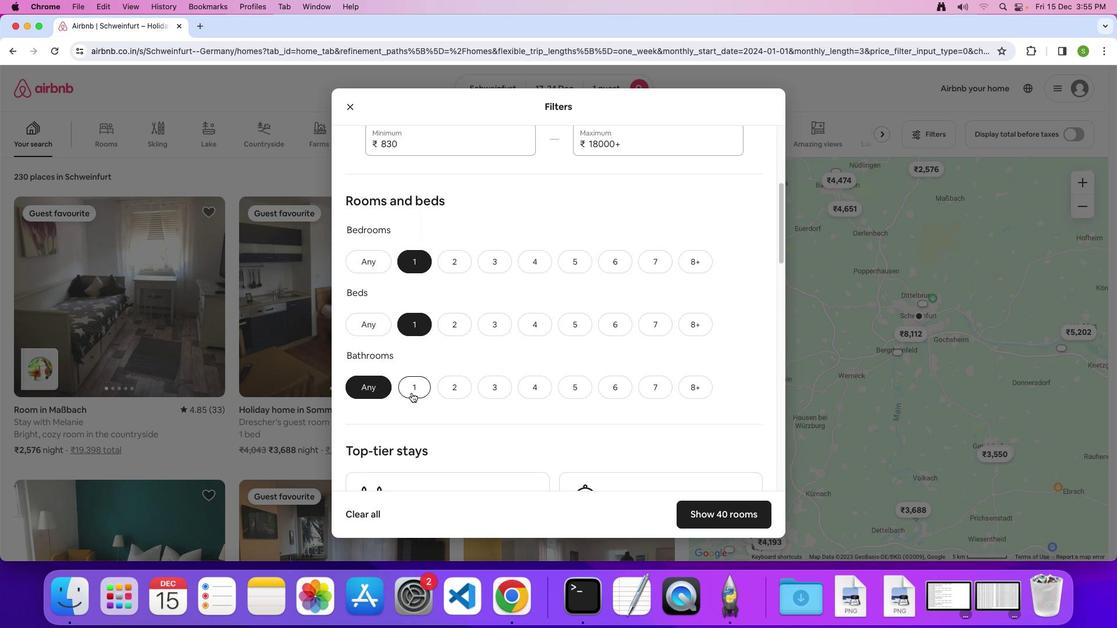 
Action: Mouse moved to (521, 365)
Screenshot: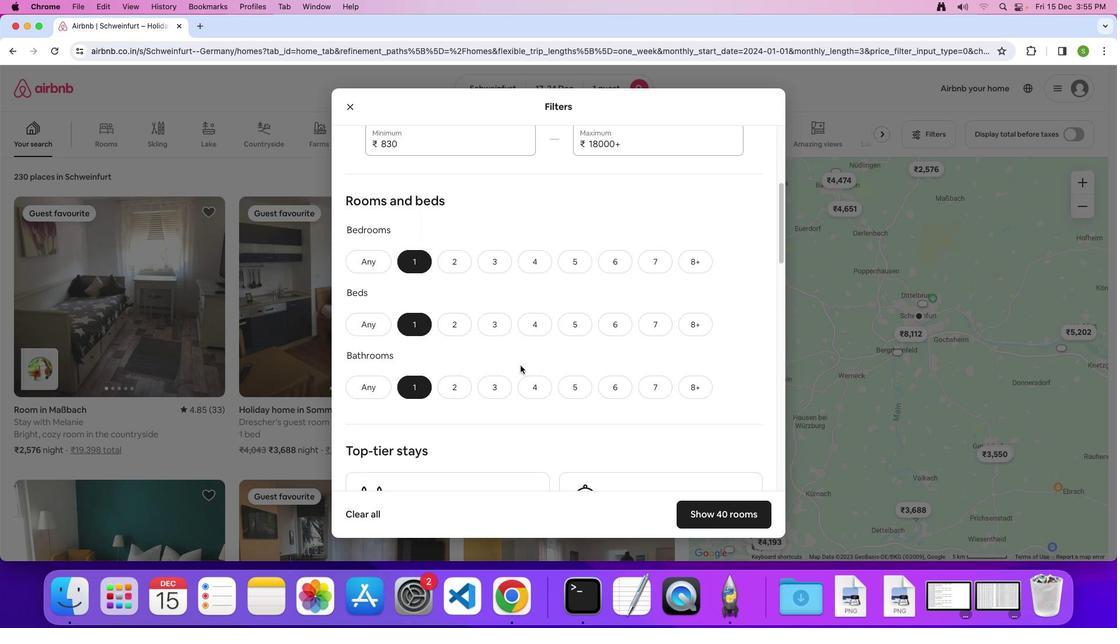
Action: Mouse scrolled (521, 365) with delta (0, 0)
Screenshot: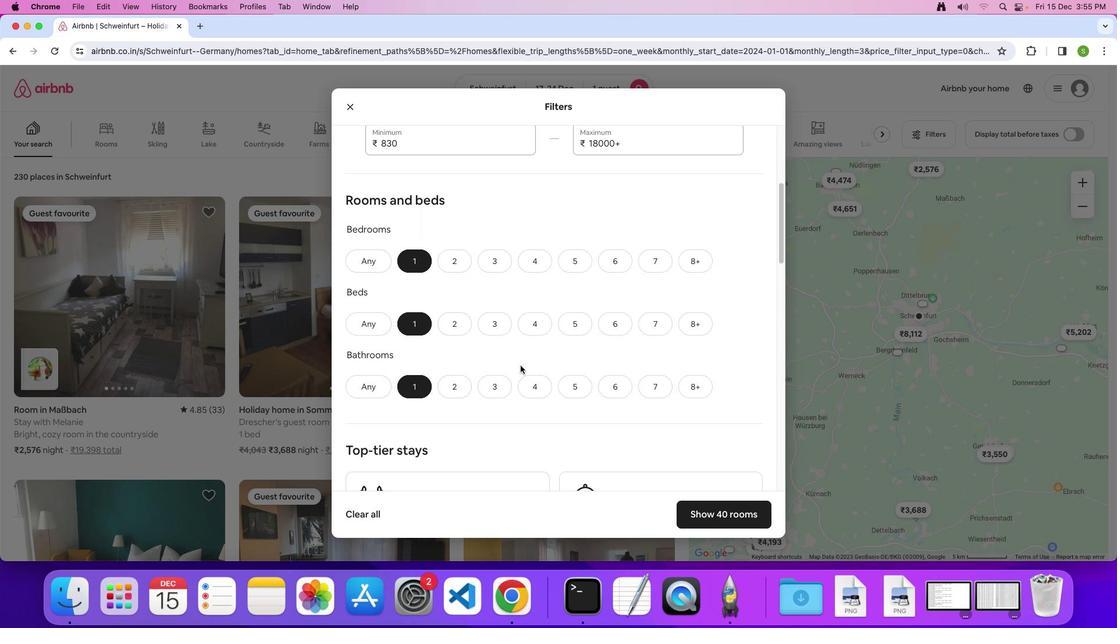
Action: Mouse scrolled (521, 365) with delta (0, 0)
Screenshot: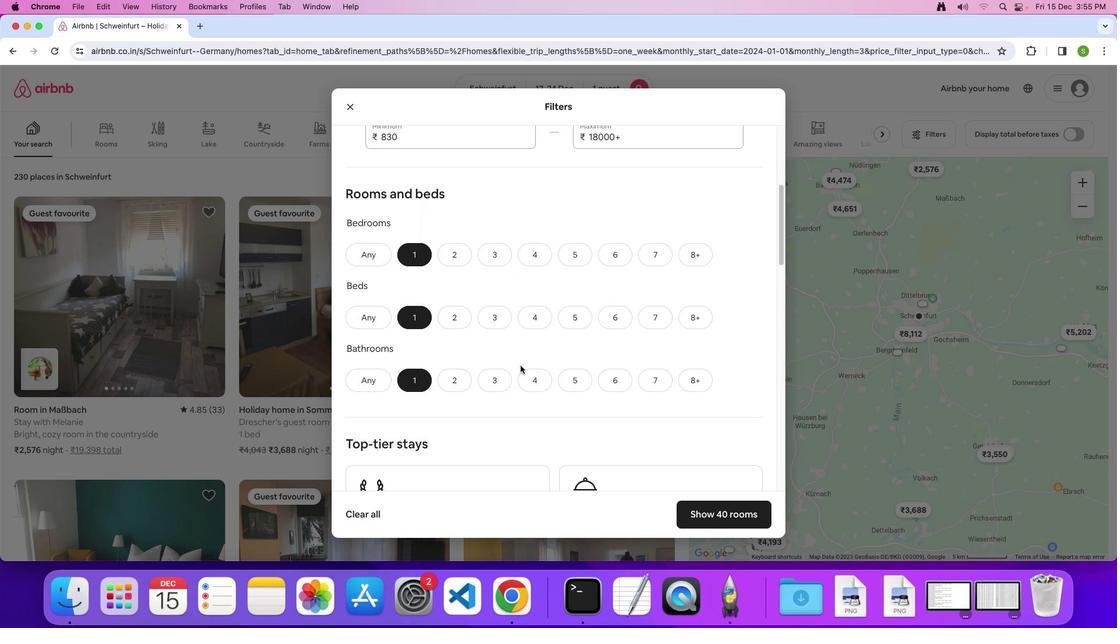
Action: Mouse scrolled (521, 365) with delta (0, 0)
Screenshot: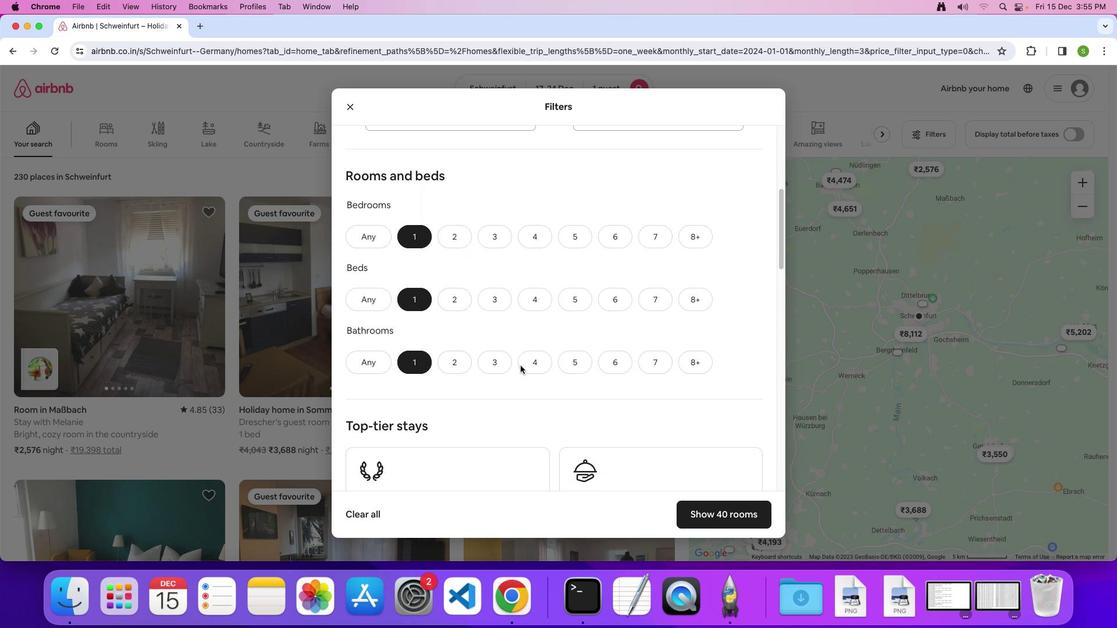 
Action: Mouse scrolled (521, 365) with delta (0, 0)
Screenshot: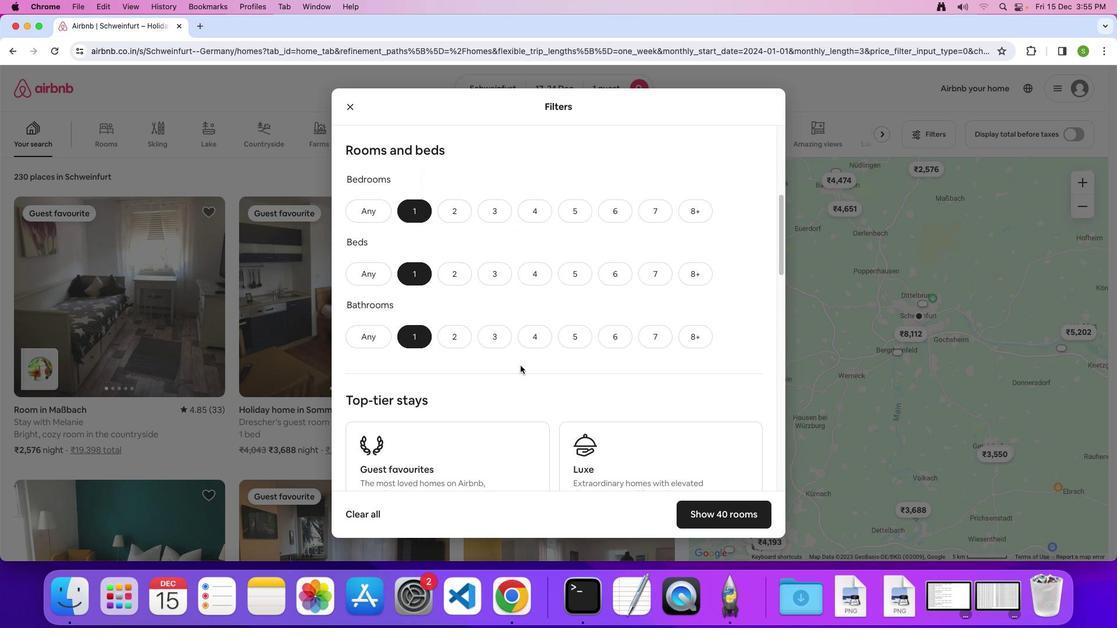 
Action: Mouse scrolled (521, 365) with delta (0, 0)
Screenshot: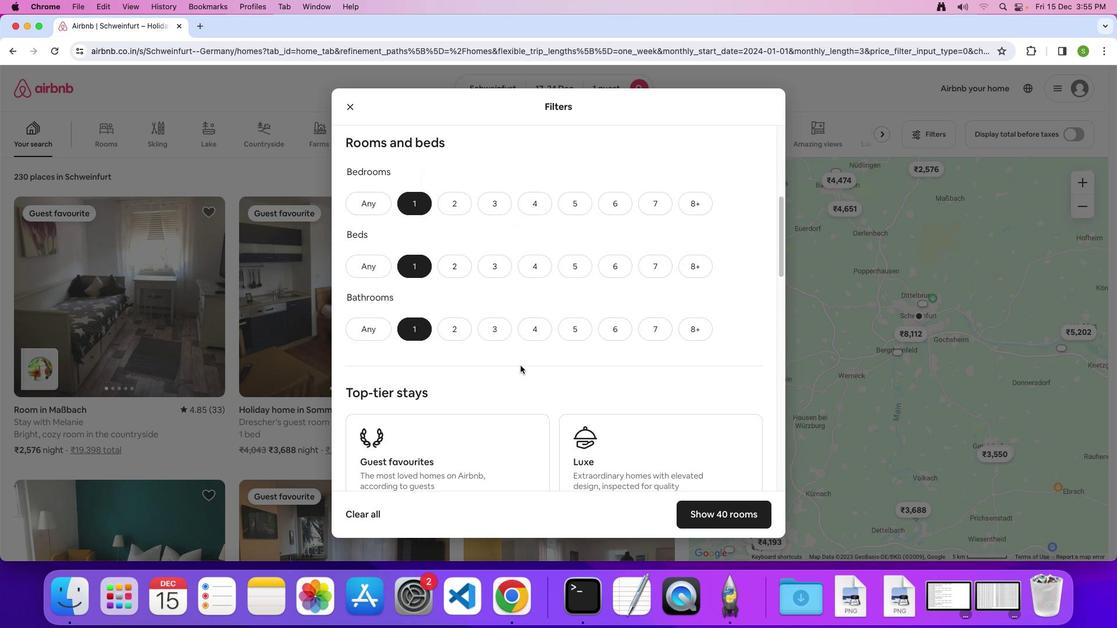 
Action: Mouse scrolled (521, 365) with delta (0, 0)
Screenshot: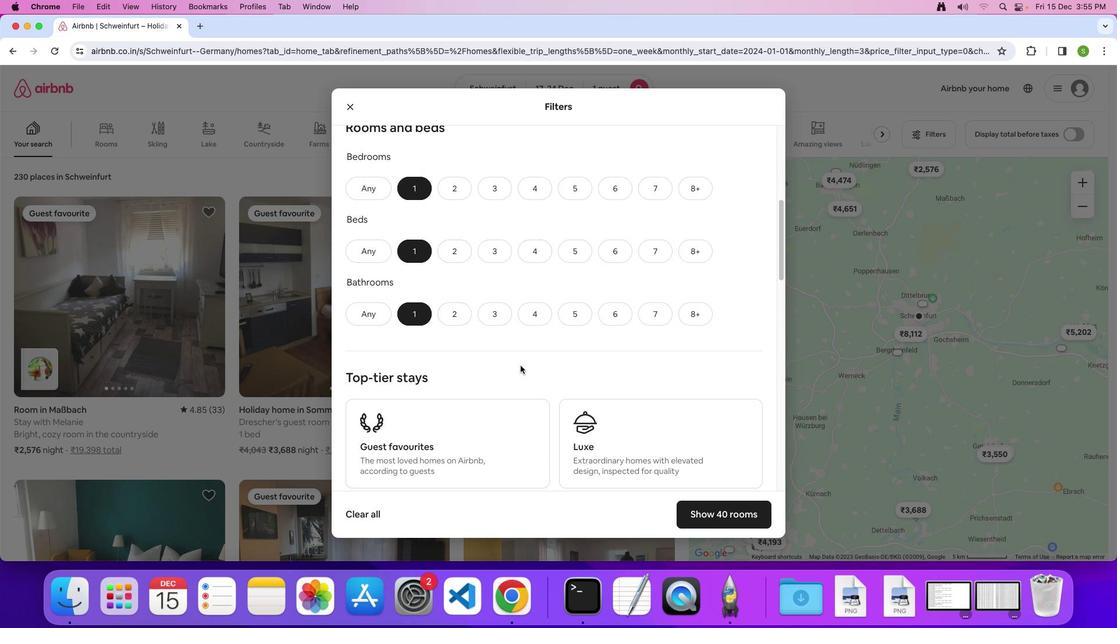 
Action: Mouse scrolled (521, 365) with delta (0, 0)
Screenshot: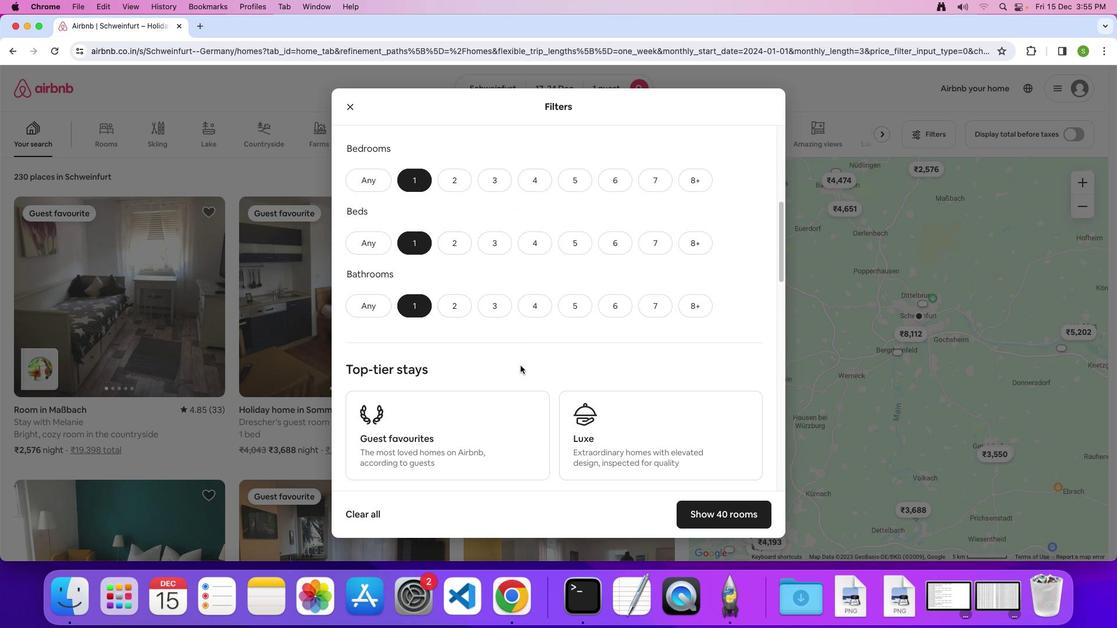 
Action: Mouse scrolled (521, 365) with delta (0, 0)
Screenshot: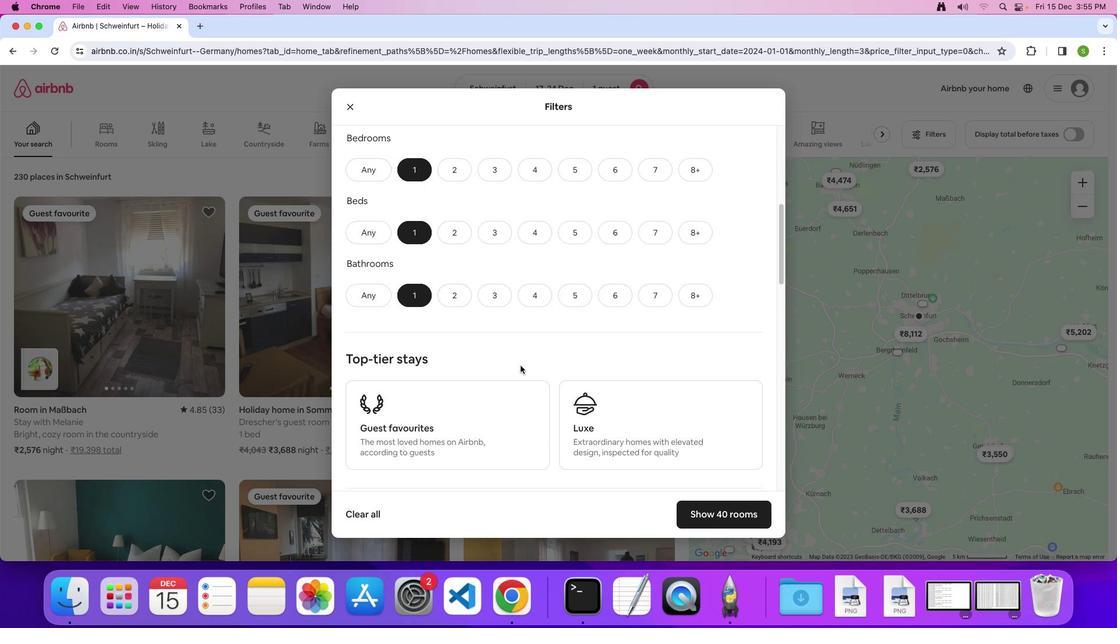 
Action: Mouse scrolled (521, 365) with delta (0, 0)
Screenshot: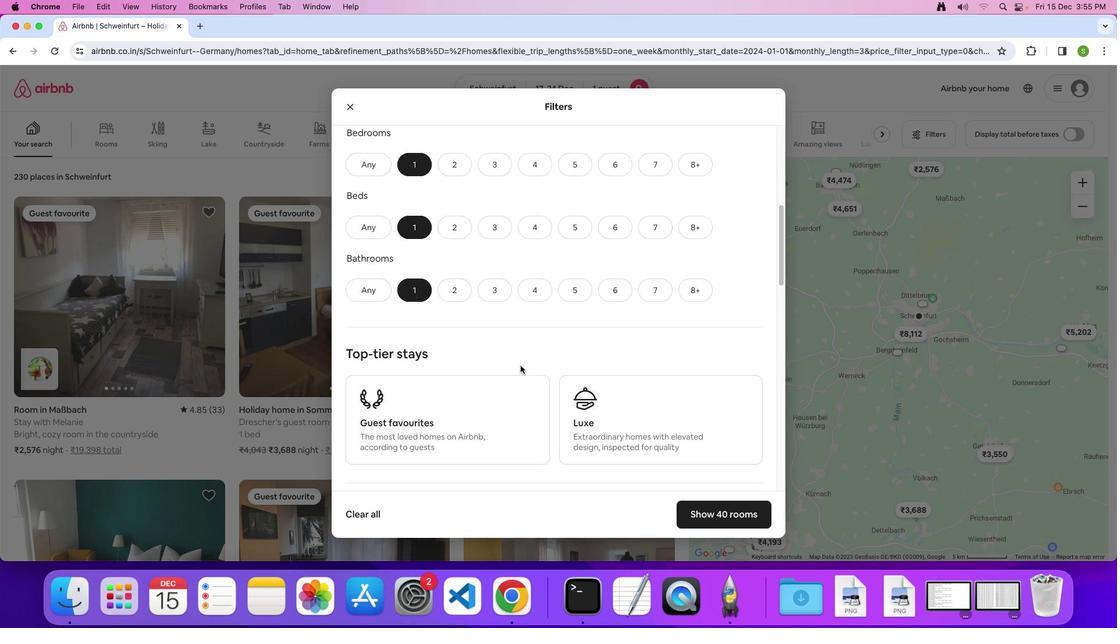 
Action: Mouse scrolled (521, 365) with delta (0, 0)
Screenshot: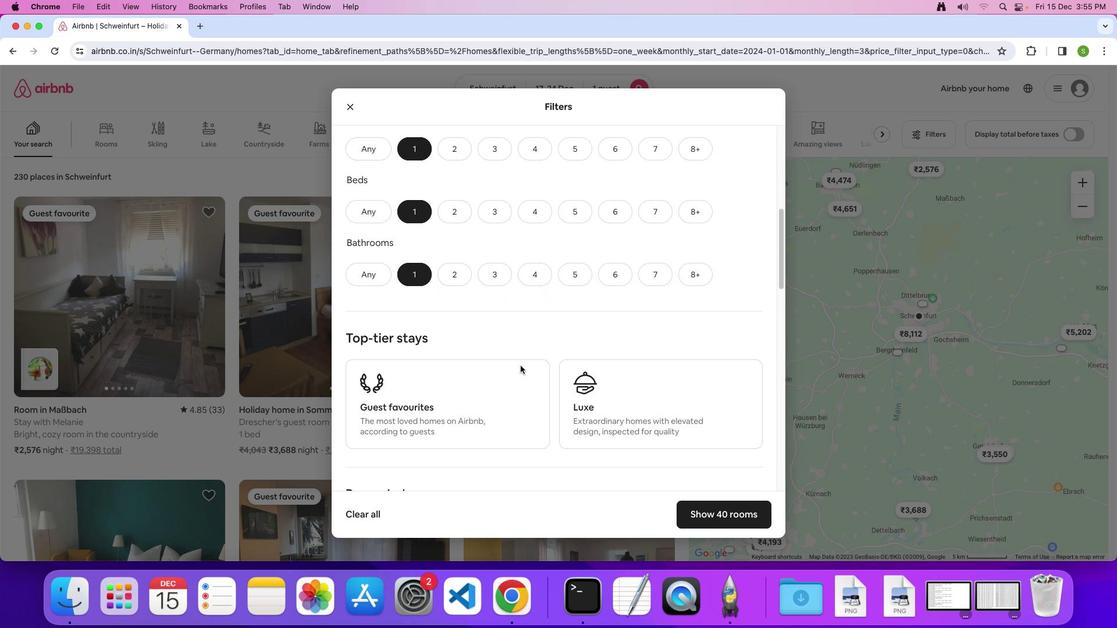 
Action: Mouse scrolled (521, 365) with delta (0, 0)
Screenshot: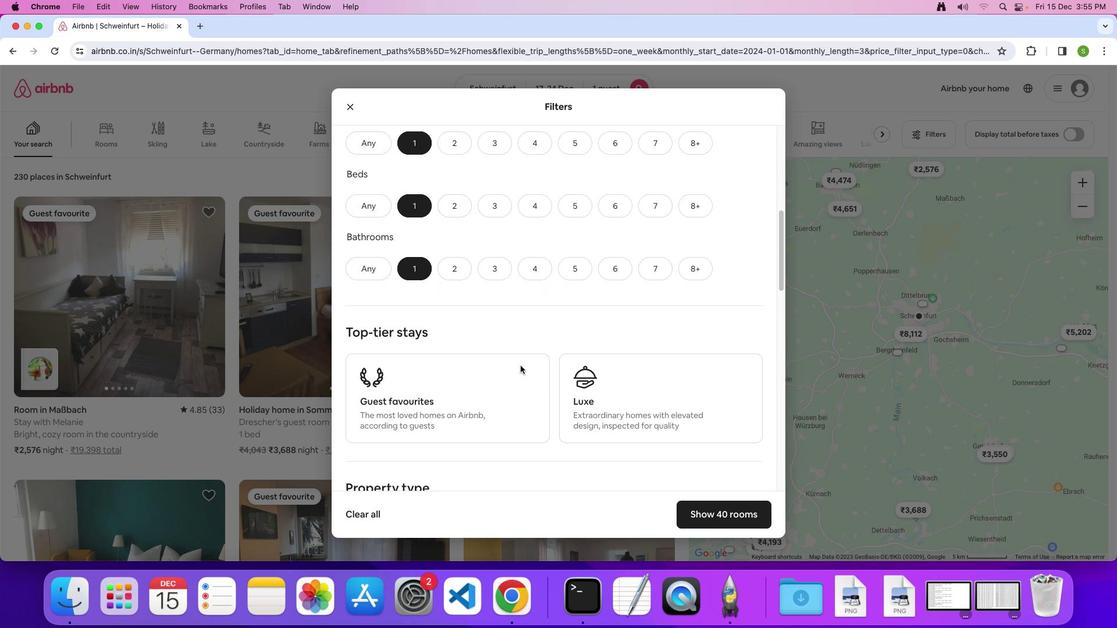 
Action: Mouse scrolled (521, 365) with delta (0, -1)
Screenshot: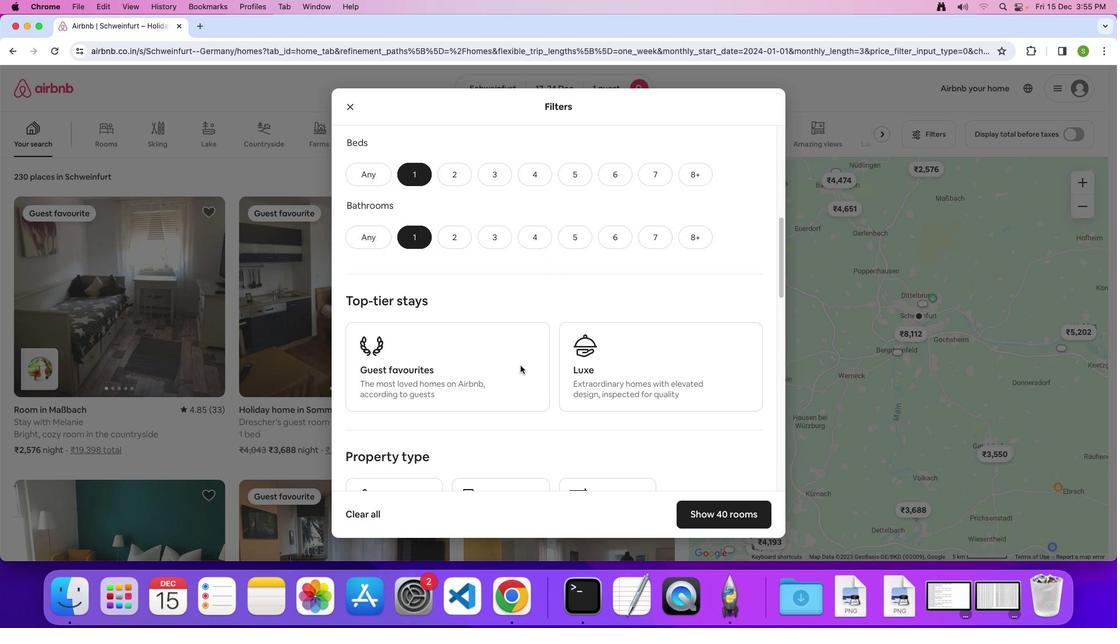 
Action: Mouse scrolled (521, 365) with delta (0, 0)
Screenshot: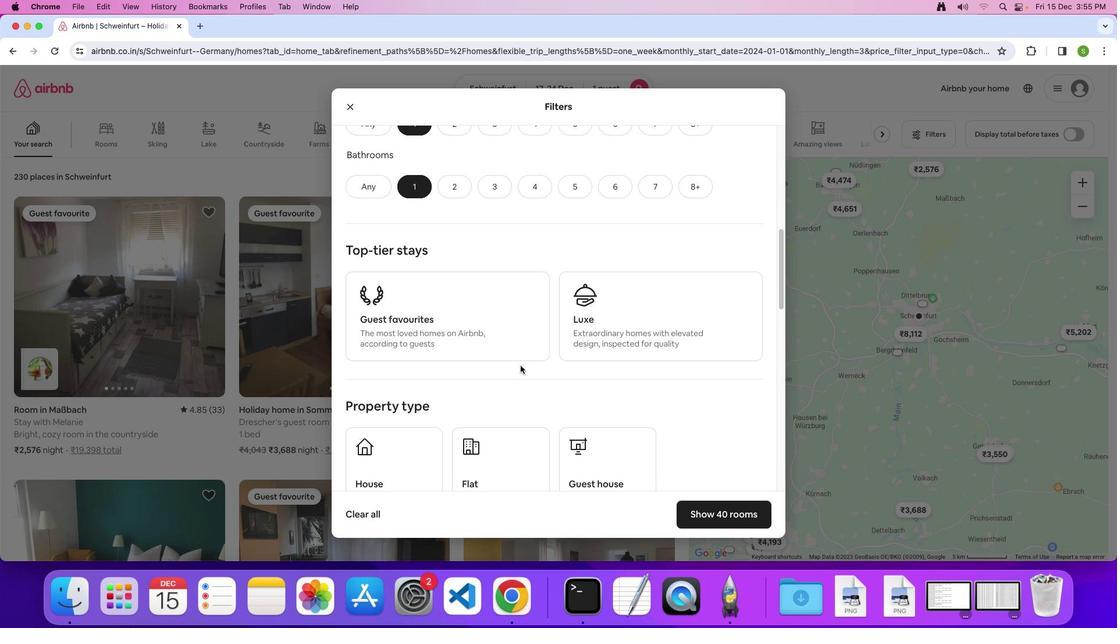 
Action: Mouse scrolled (521, 365) with delta (0, 0)
Screenshot: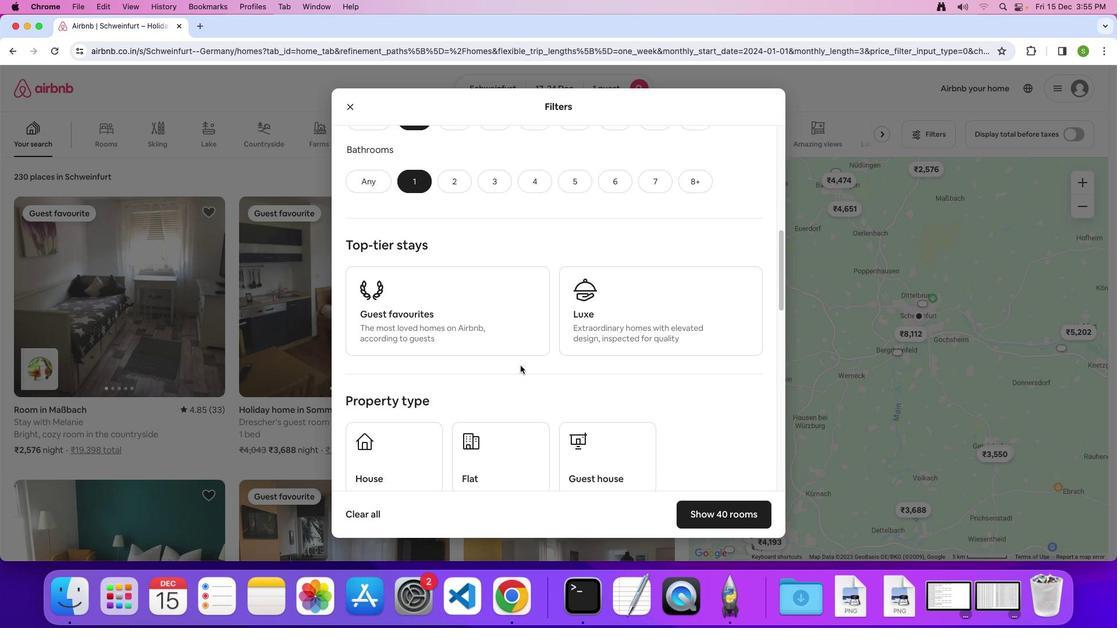 
Action: Mouse scrolled (521, 365) with delta (0, 0)
Screenshot: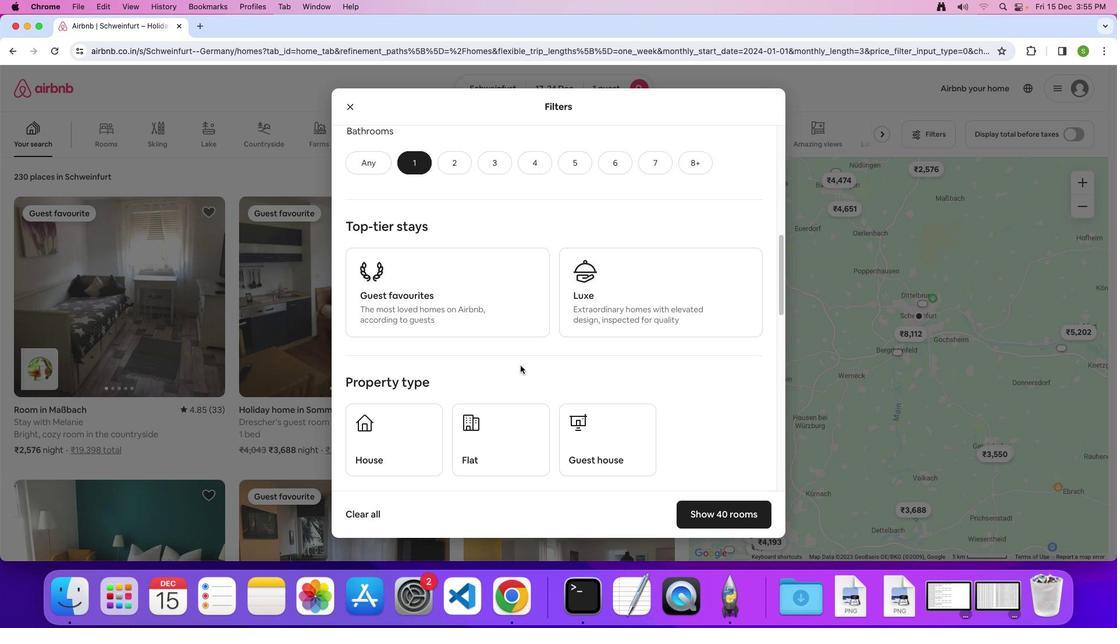 
Action: Mouse scrolled (521, 365) with delta (0, 0)
Screenshot: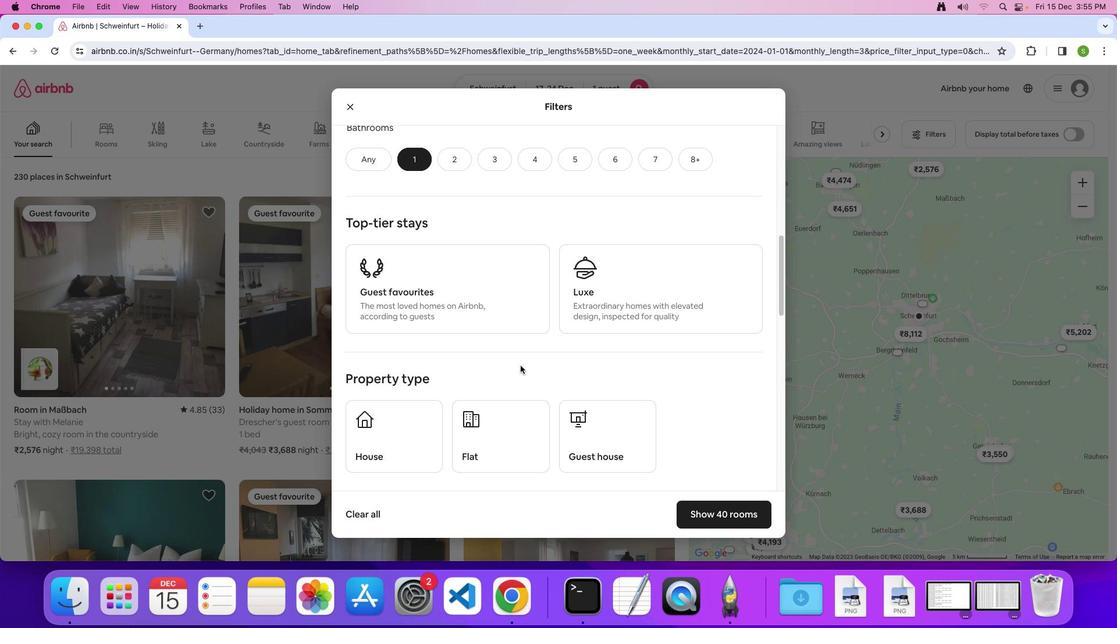 
Action: Mouse scrolled (521, 365) with delta (0, -1)
Screenshot: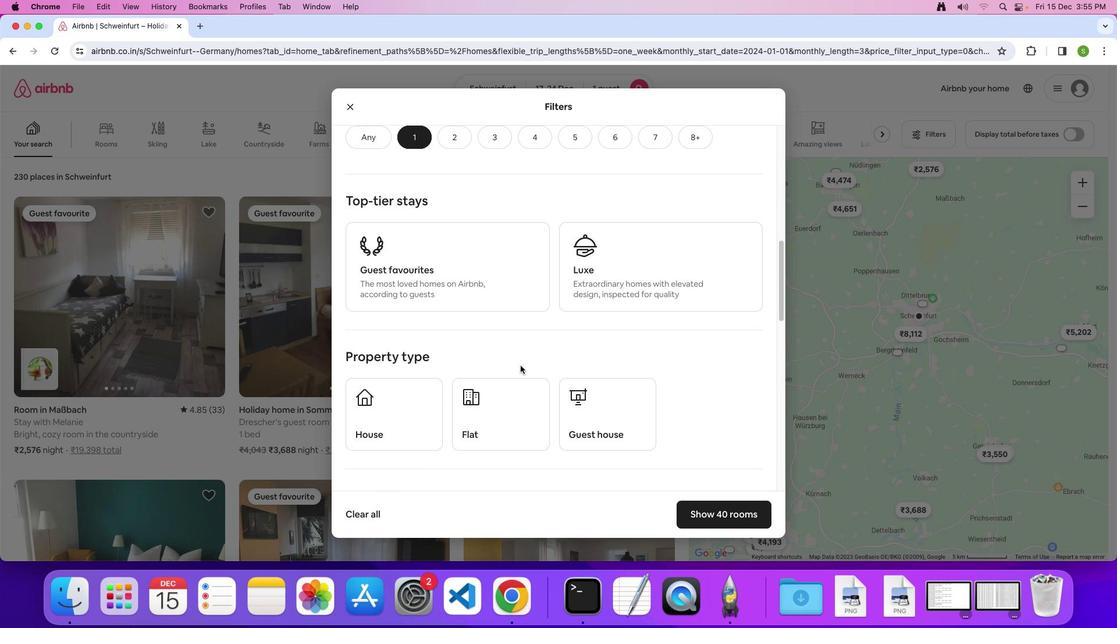 
Action: Mouse moved to (517, 383)
Screenshot: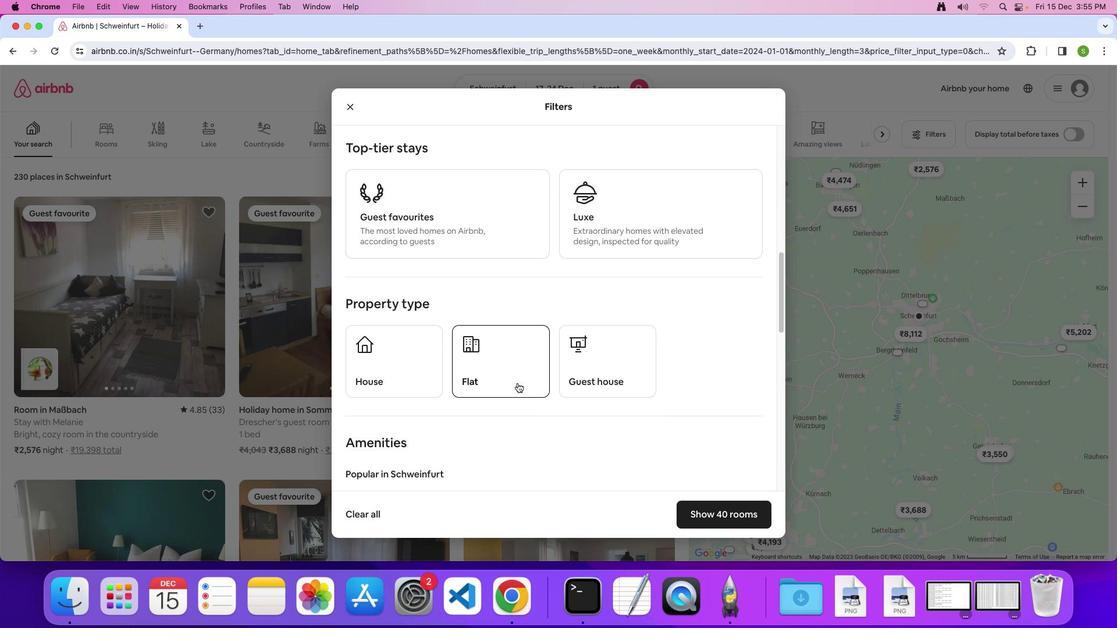 
Action: Mouse scrolled (517, 383) with delta (0, 0)
Screenshot: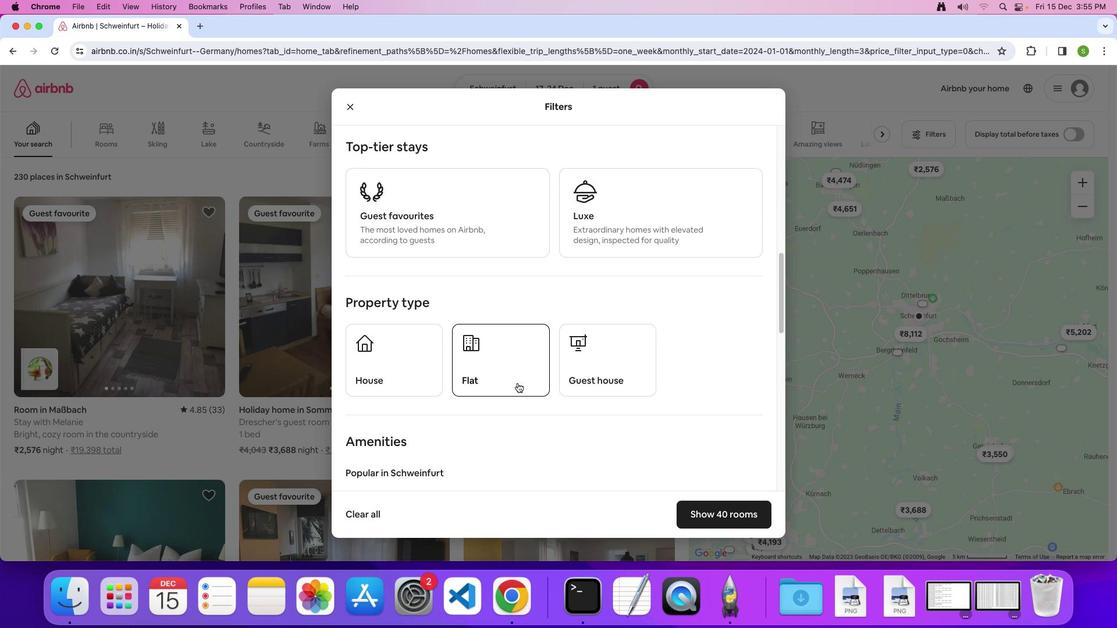 
Action: Mouse scrolled (517, 383) with delta (0, 0)
Screenshot: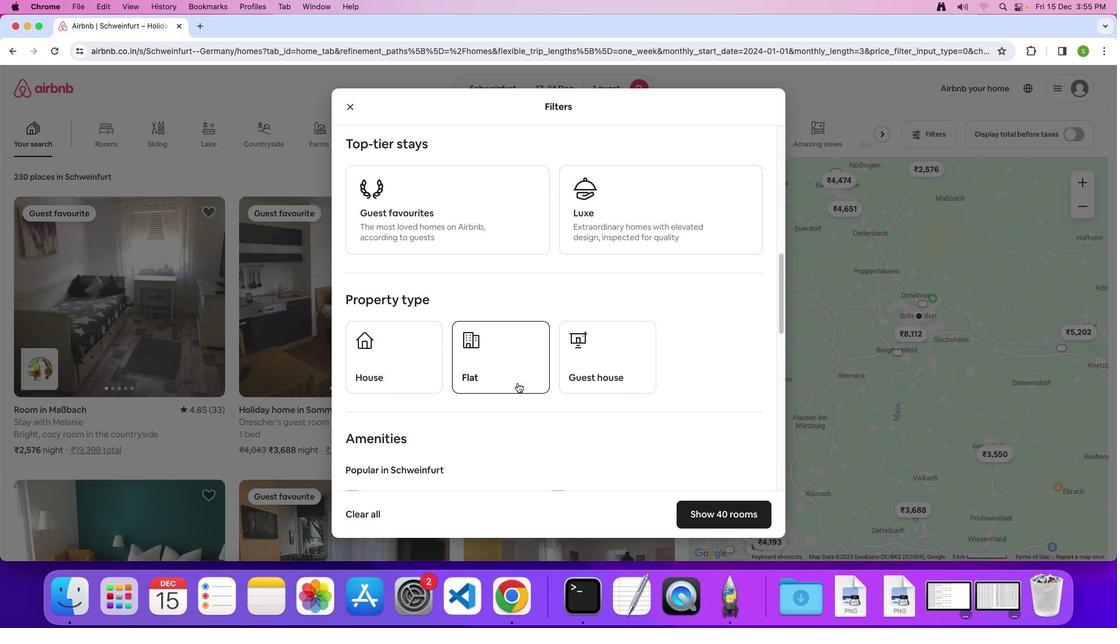 
Action: Mouse scrolled (517, 383) with delta (0, 0)
Screenshot: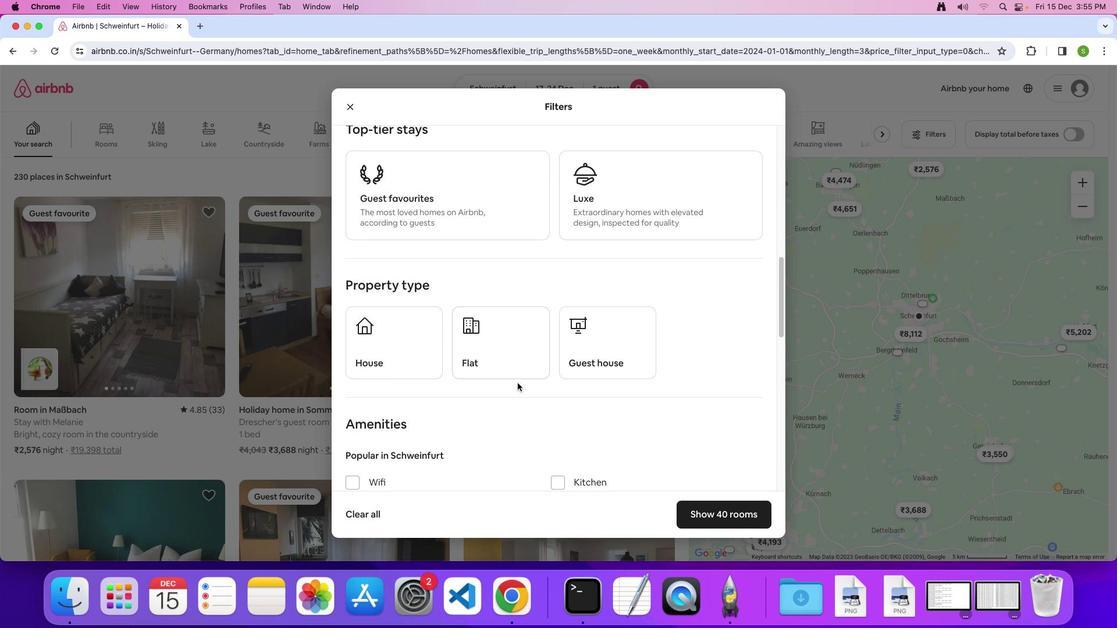 
Action: Mouse scrolled (517, 383) with delta (0, 0)
Screenshot: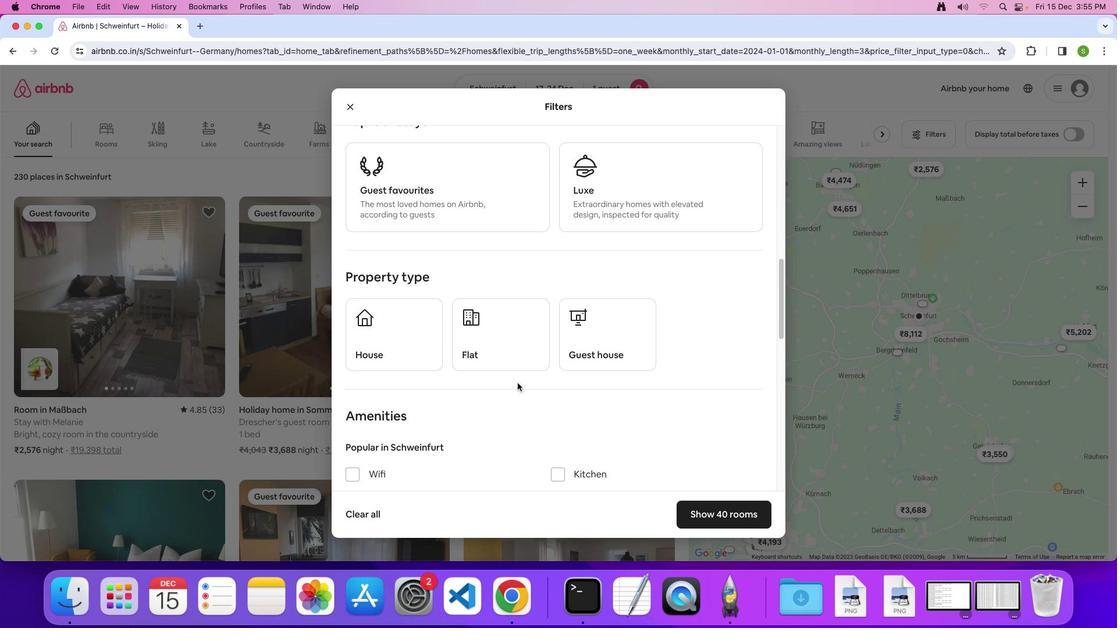 
Action: Mouse scrolled (517, 383) with delta (0, 0)
Screenshot: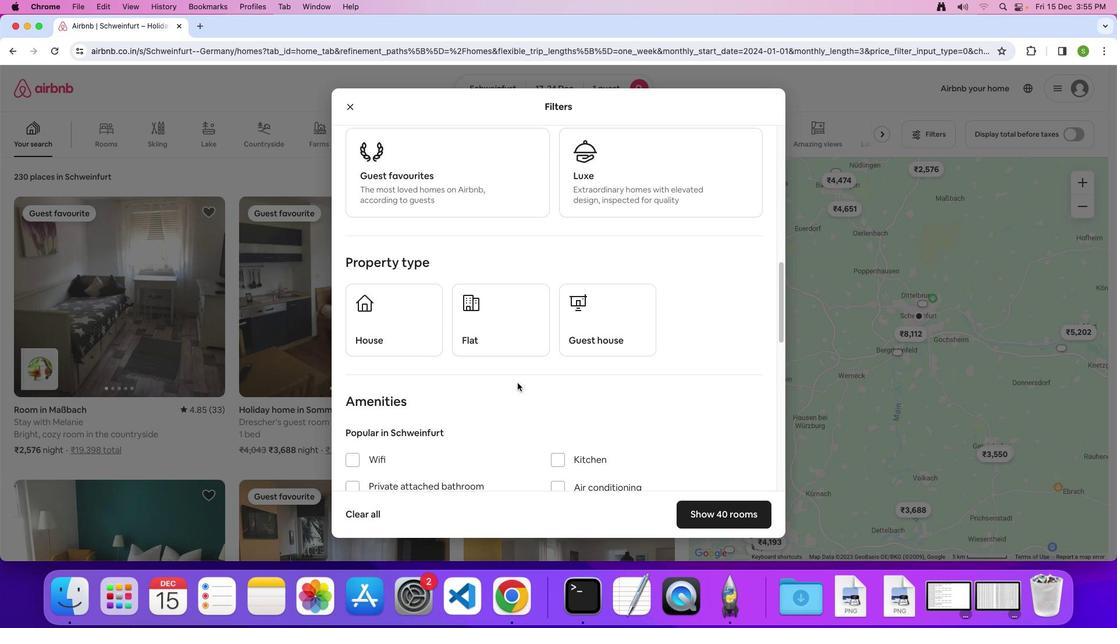 
Action: Mouse scrolled (517, 383) with delta (0, 0)
Screenshot: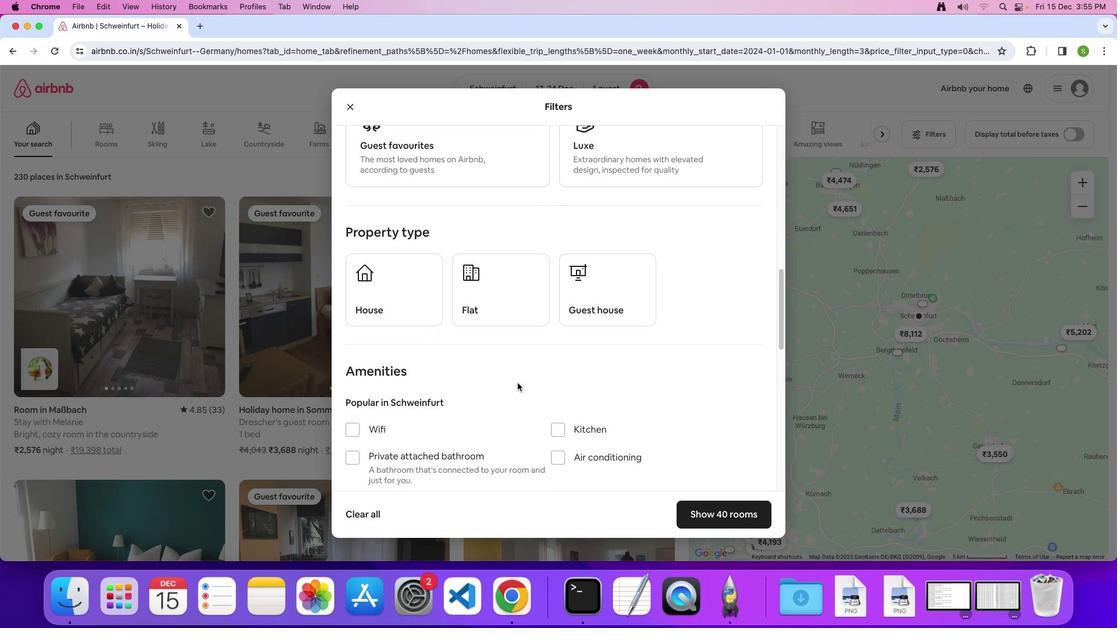 
Action: Mouse scrolled (517, 383) with delta (0, 0)
Screenshot: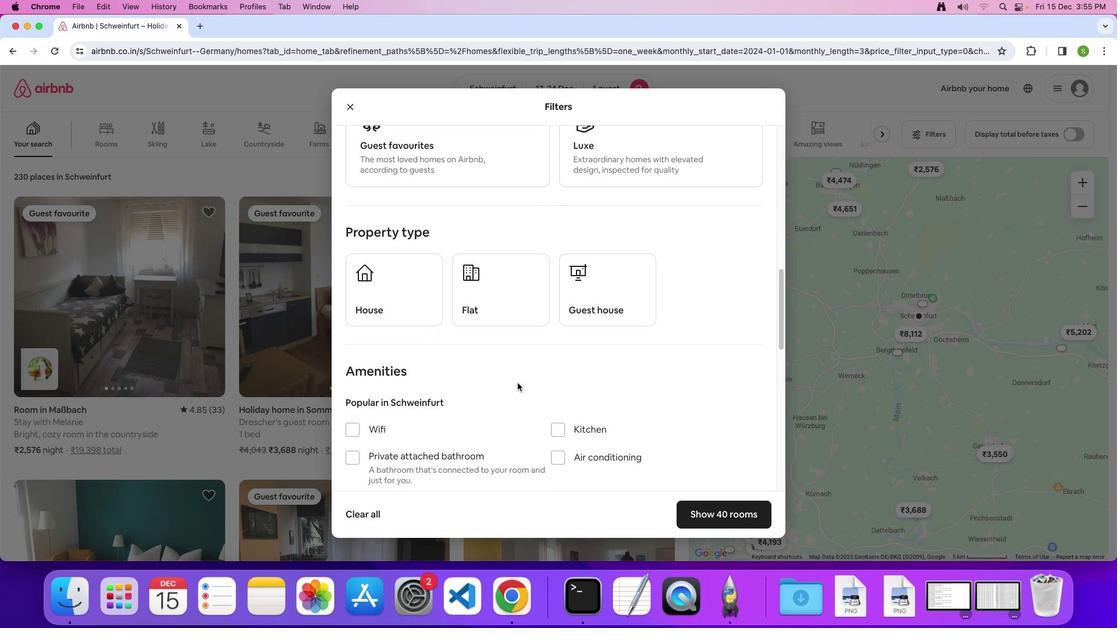 
Action: Mouse scrolled (517, 383) with delta (0, -1)
Screenshot: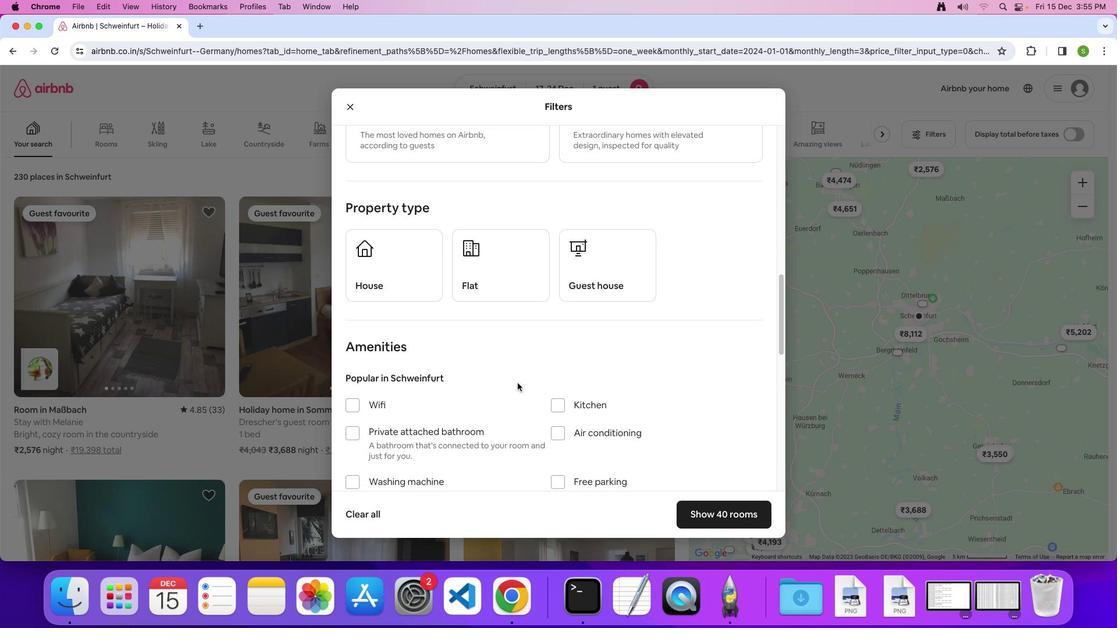 
Action: Mouse scrolled (517, 383) with delta (0, 0)
Screenshot: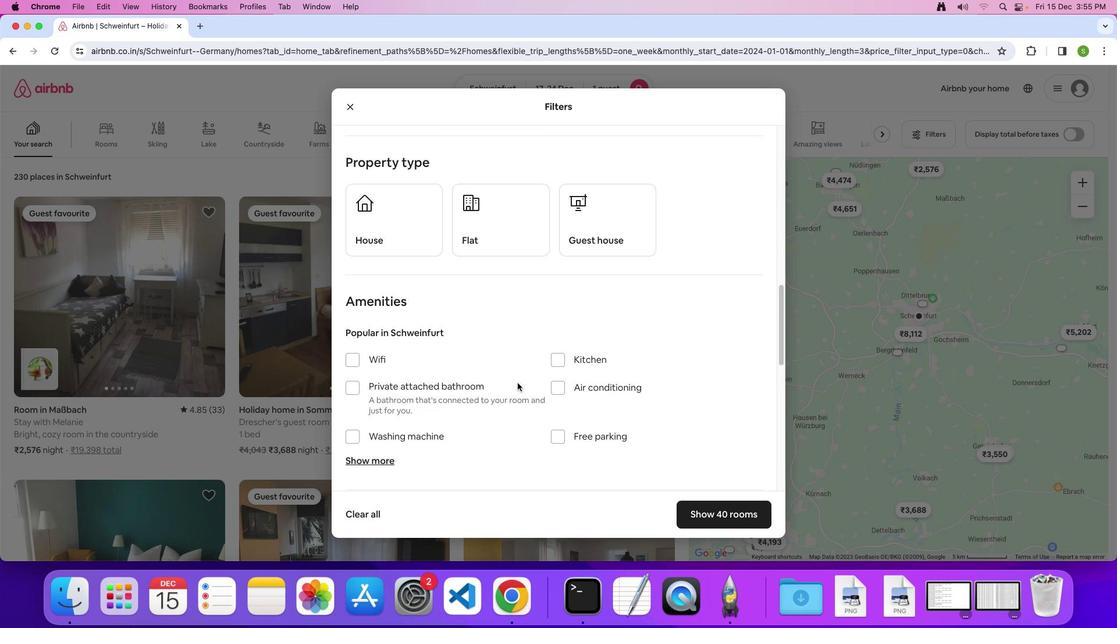 
Action: Mouse scrolled (517, 383) with delta (0, 0)
Screenshot: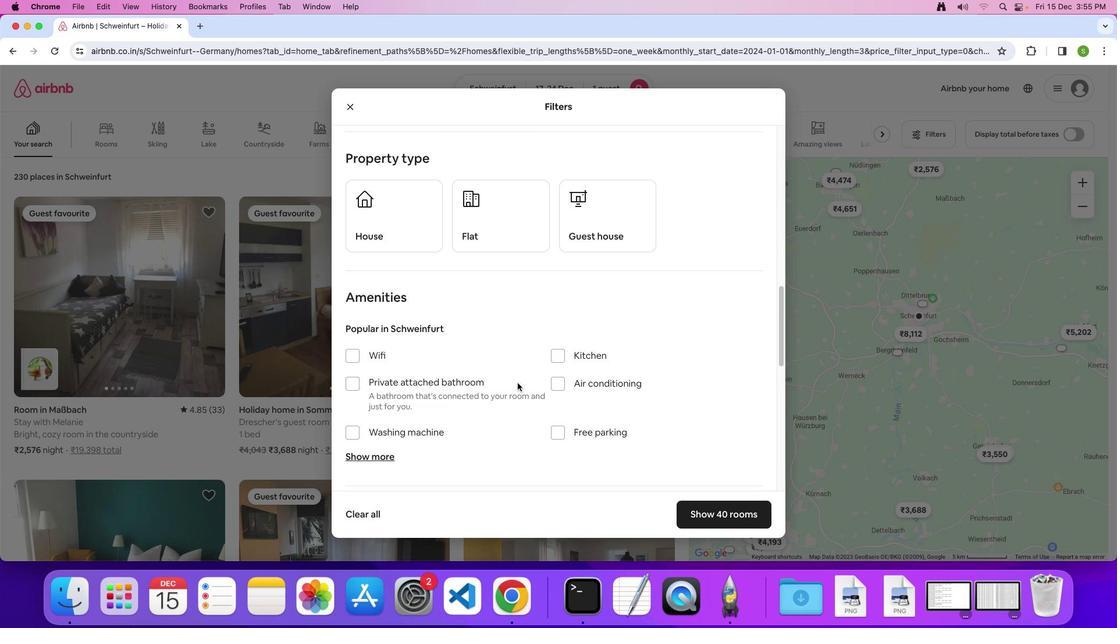 
Action: Mouse moved to (355, 340)
Screenshot: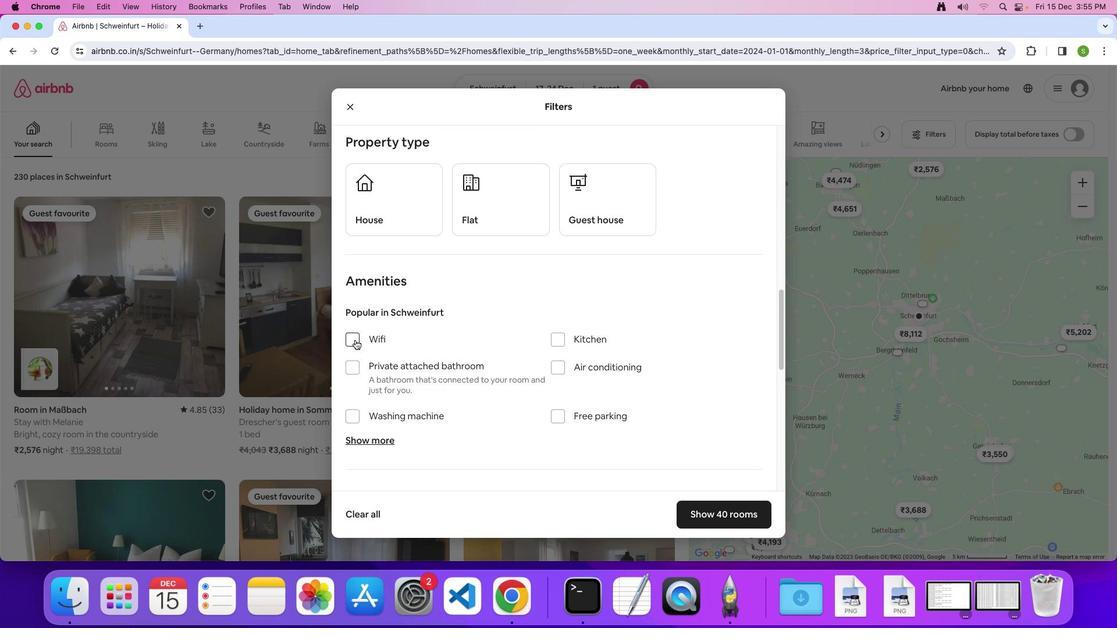 
Action: Mouse pressed left at (355, 340)
Screenshot: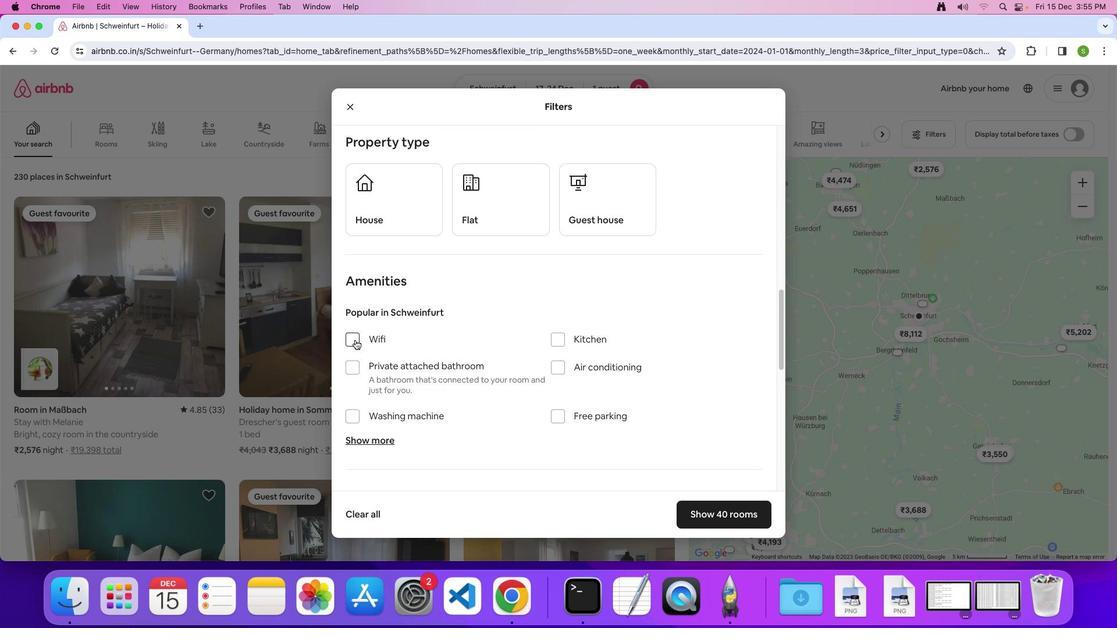 
Action: Mouse moved to (479, 341)
Screenshot: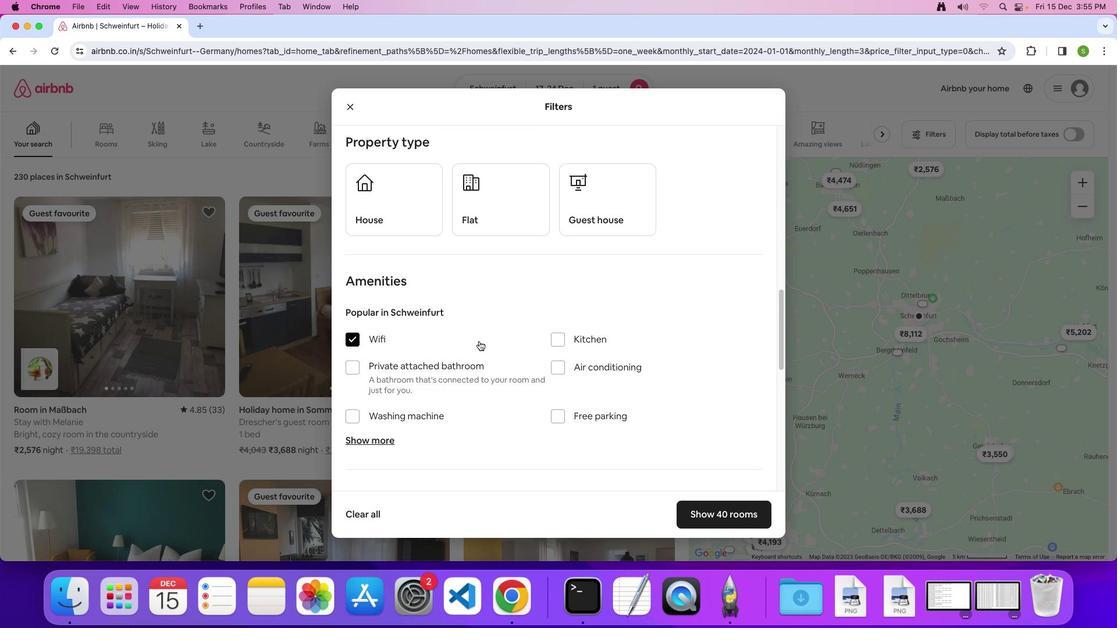 
Action: Mouse scrolled (479, 341) with delta (0, 0)
Screenshot: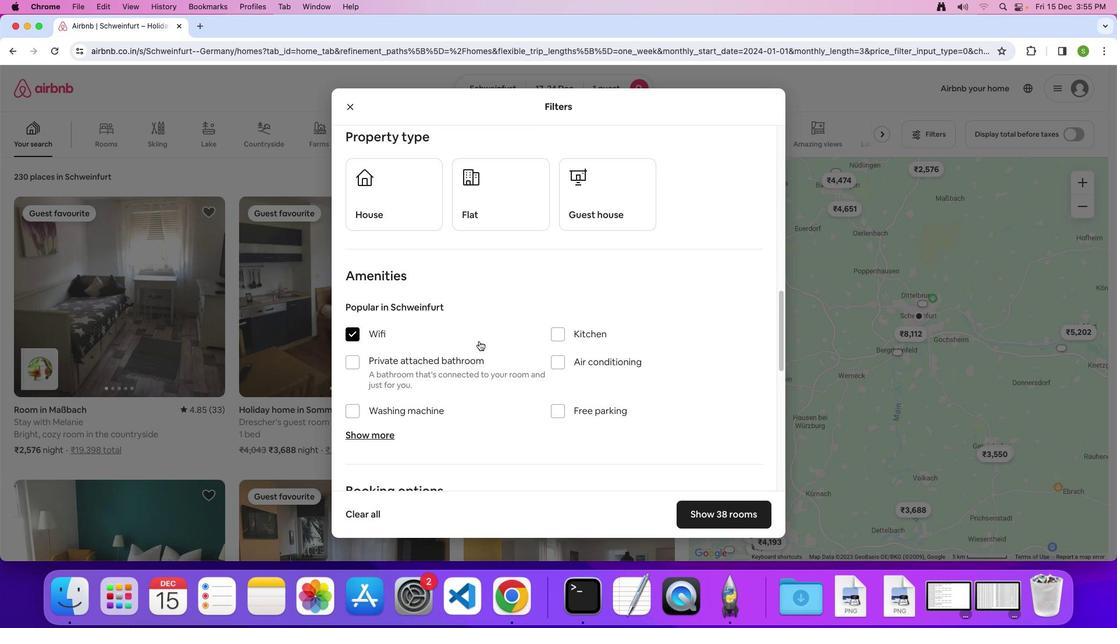 
Action: Mouse scrolled (479, 341) with delta (0, 0)
Screenshot: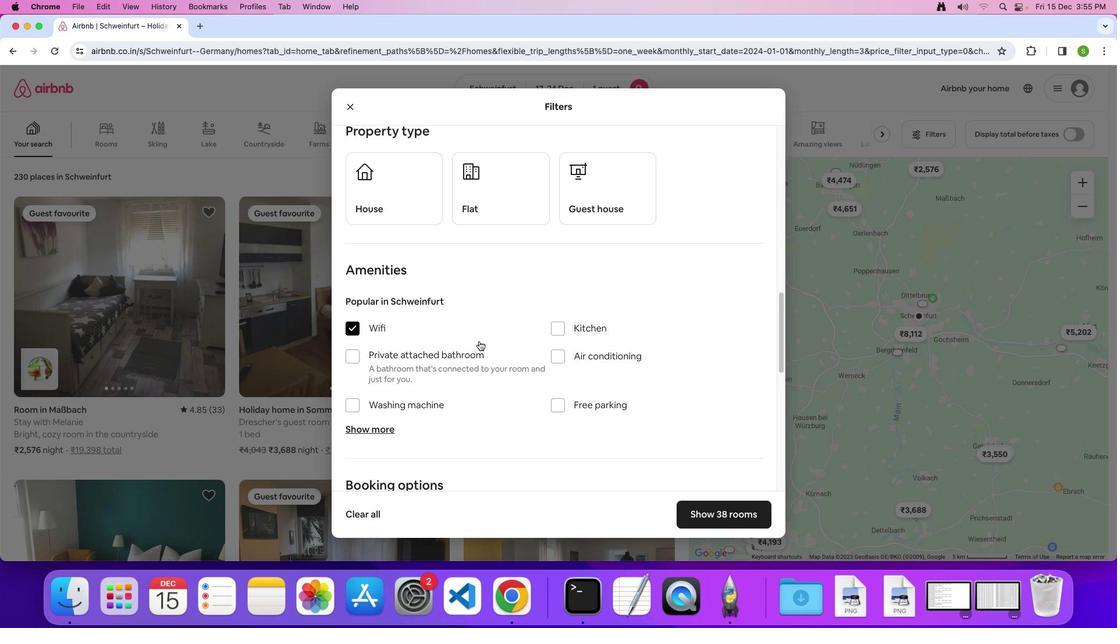 
Action: Mouse scrolled (479, 341) with delta (0, 0)
Screenshot: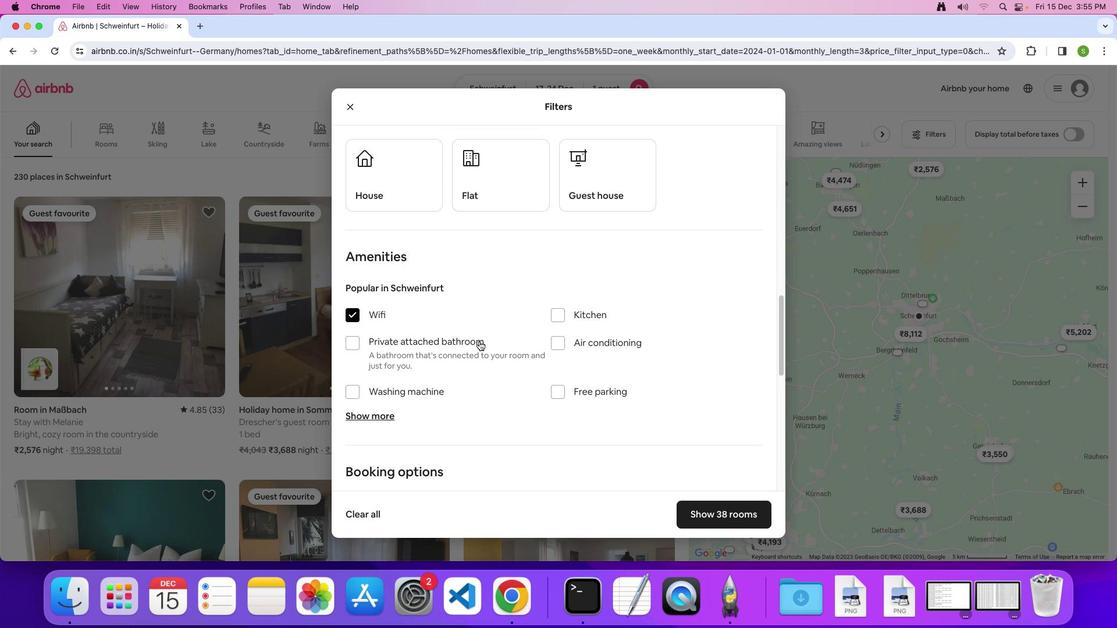 
Action: Mouse scrolled (479, 341) with delta (0, 0)
Screenshot: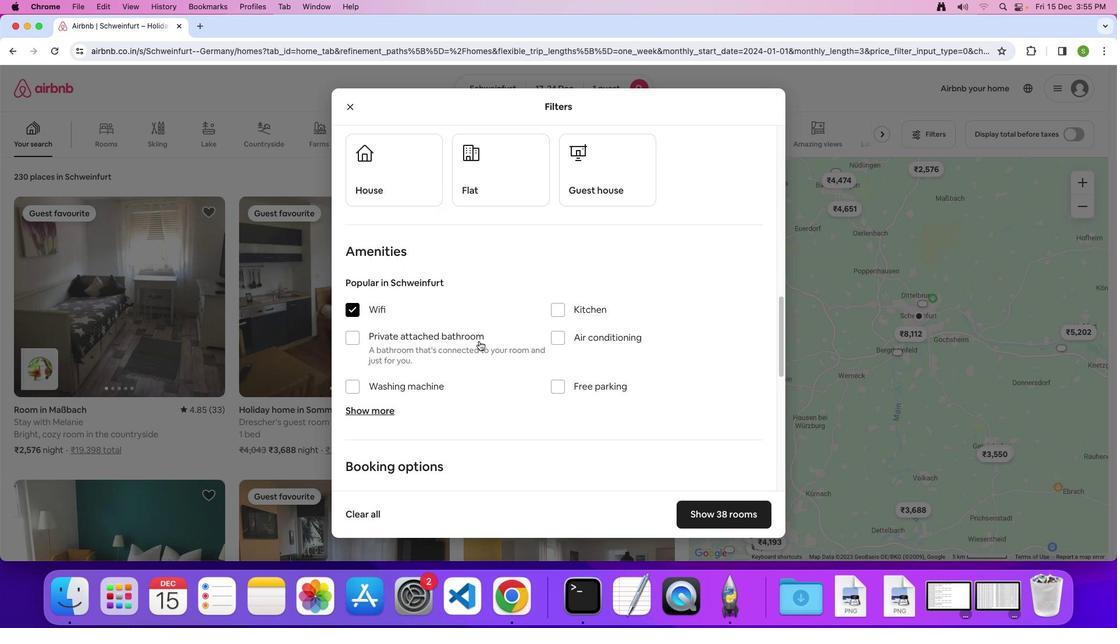 
Action: Mouse scrolled (479, 341) with delta (0, -1)
Screenshot: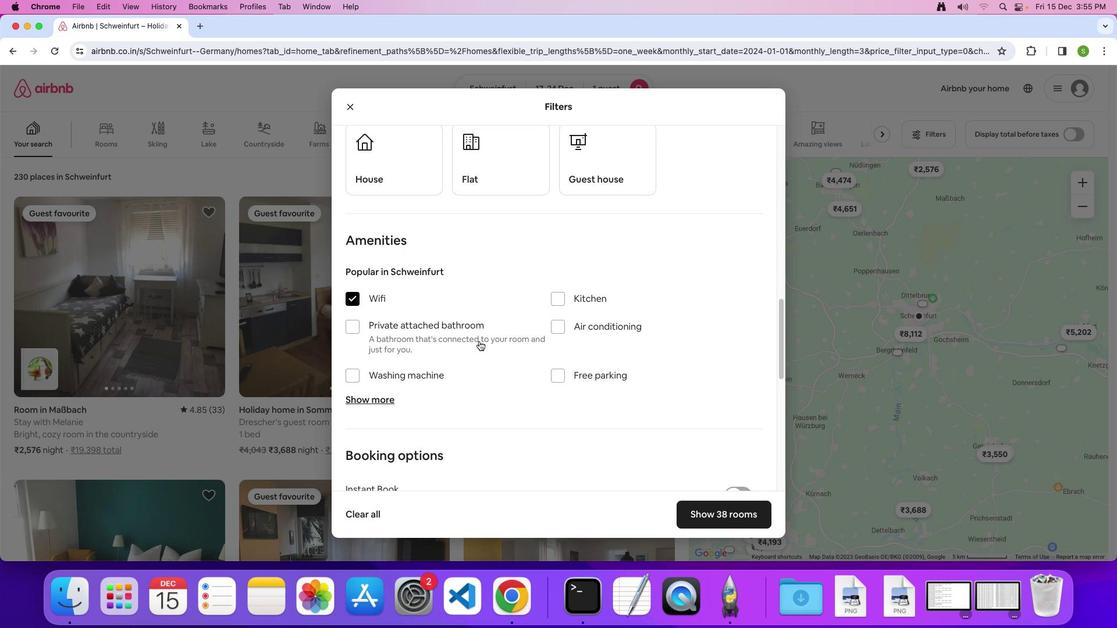 
Action: Mouse scrolled (479, 341) with delta (0, 0)
Screenshot: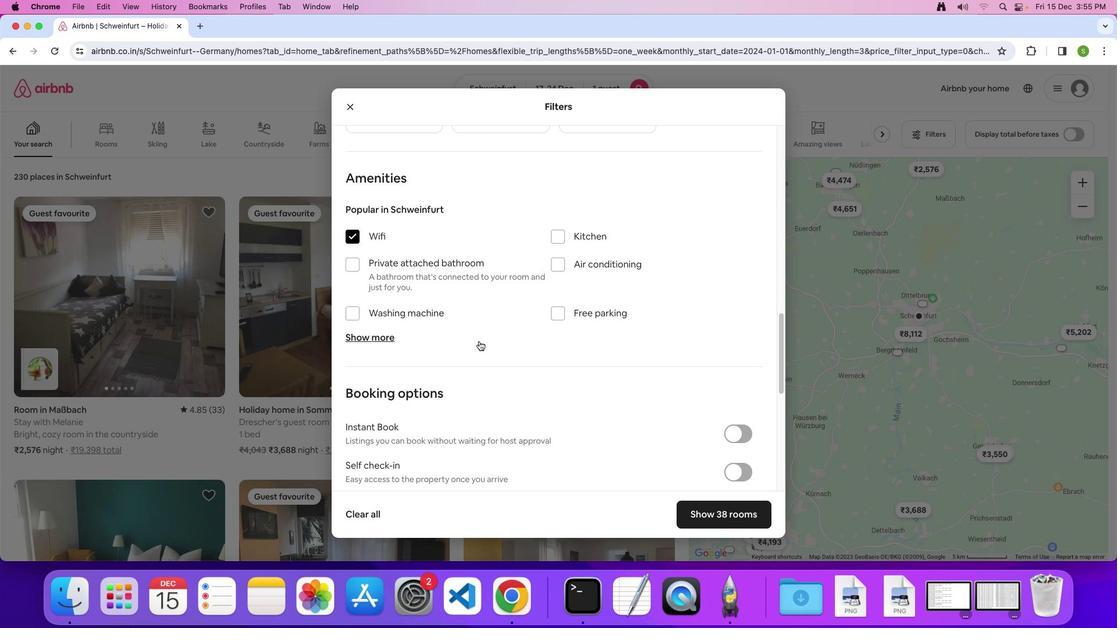 
Action: Mouse scrolled (479, 341) with delta (0, 0)
Screenshot: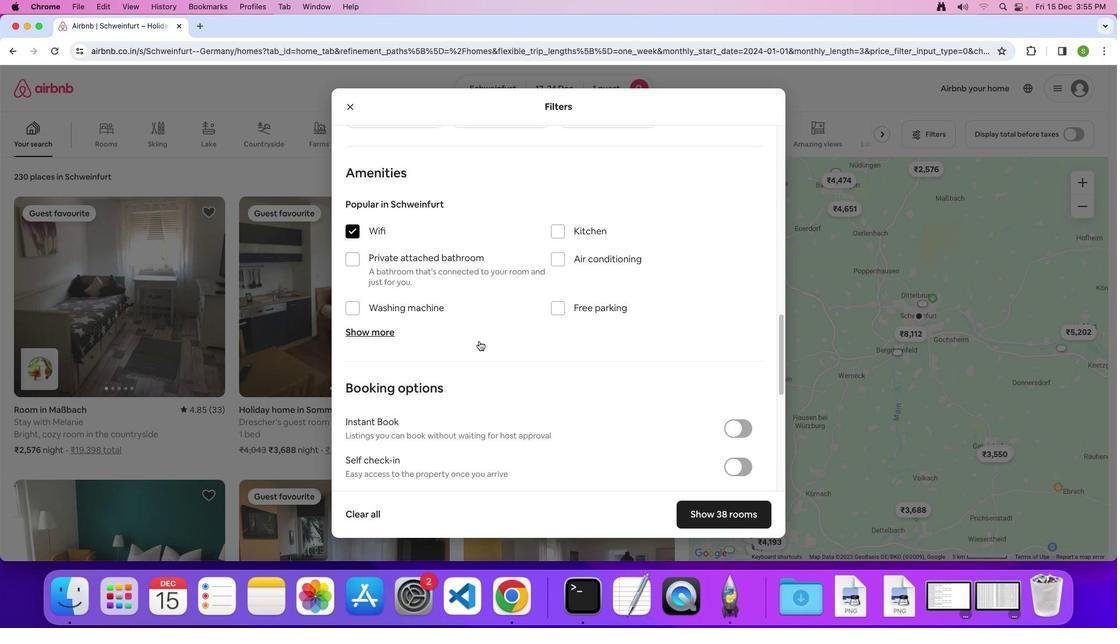 
Action: Mouse scrolled (479, 341) with delta (0, 0)
Screenshot: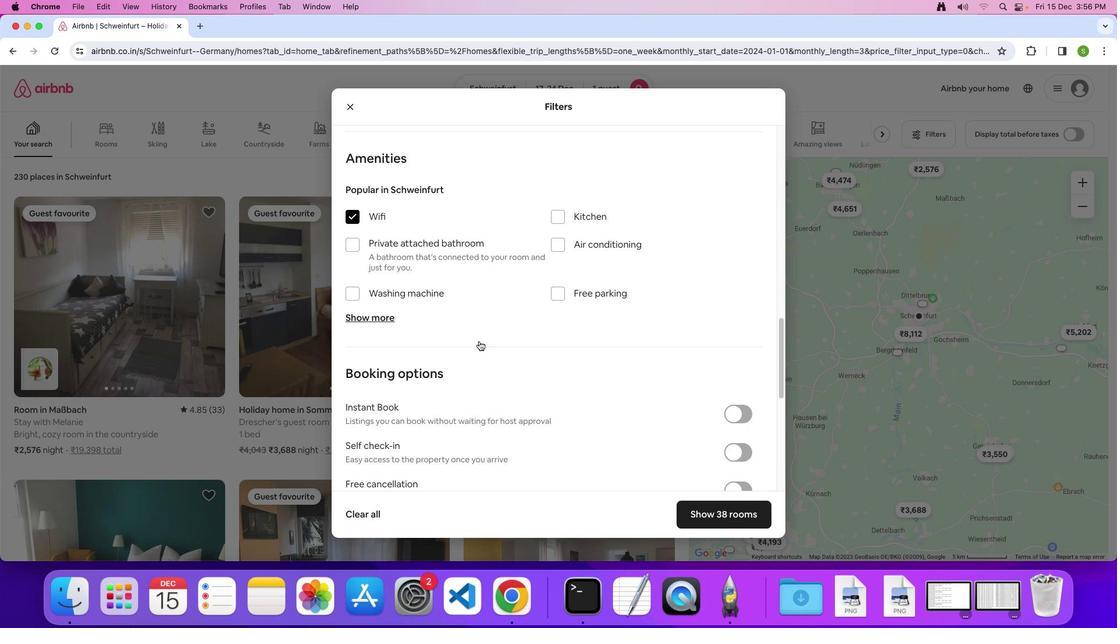 
Action: Mouse scrolled (479, 341) with delta (0, 0)
Screenshot: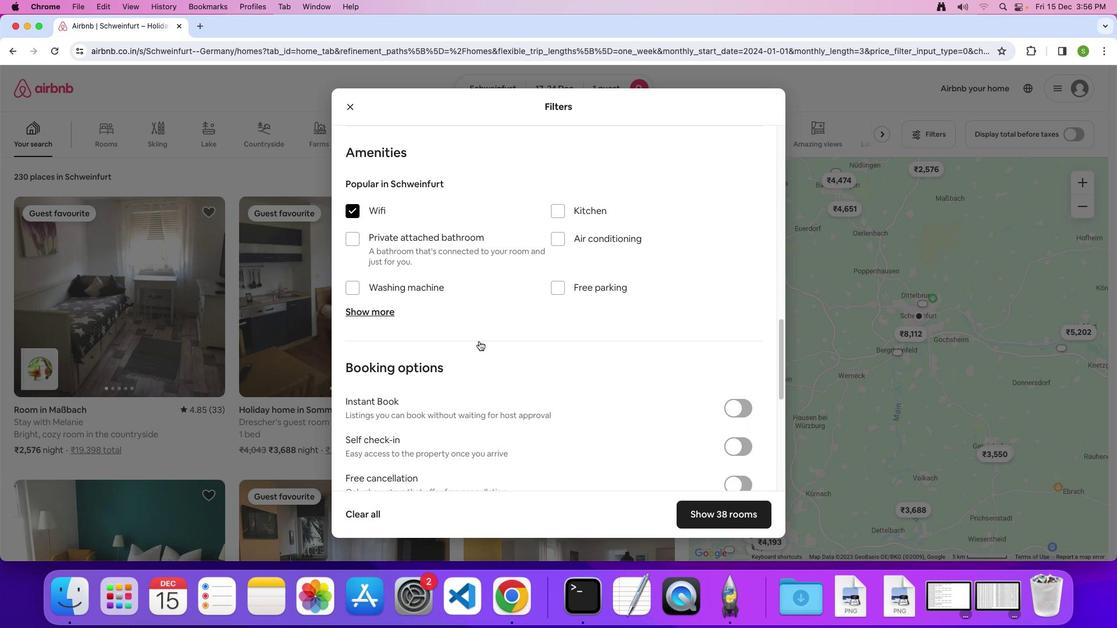 
Action: Mouse scrolled (479, 341) with delta (0, 0)
Screenshot: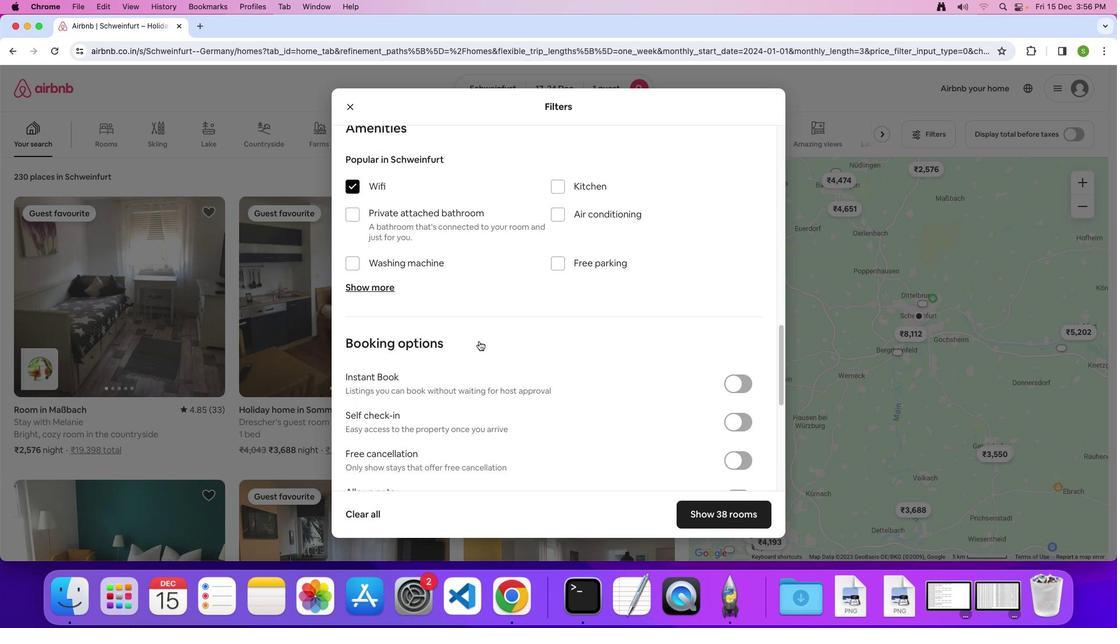 
Action: Mouse scrolled (479, 341) with delta (0, 0)
Screenshot: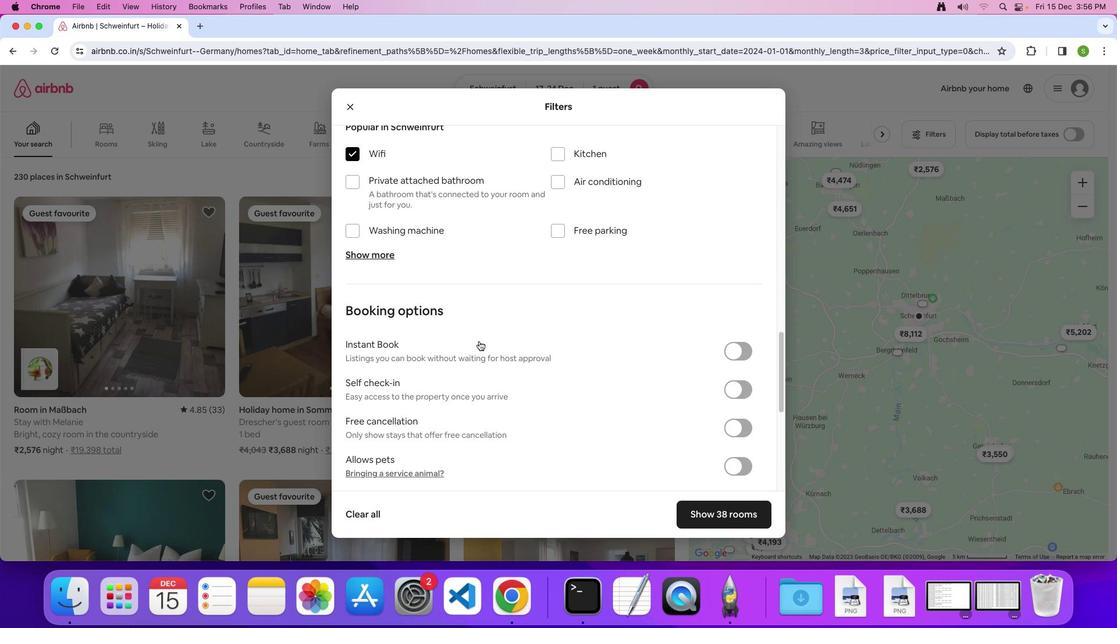 
Action: Mouse scrolled (479, 341) with delta (0, 0)
Screenshot: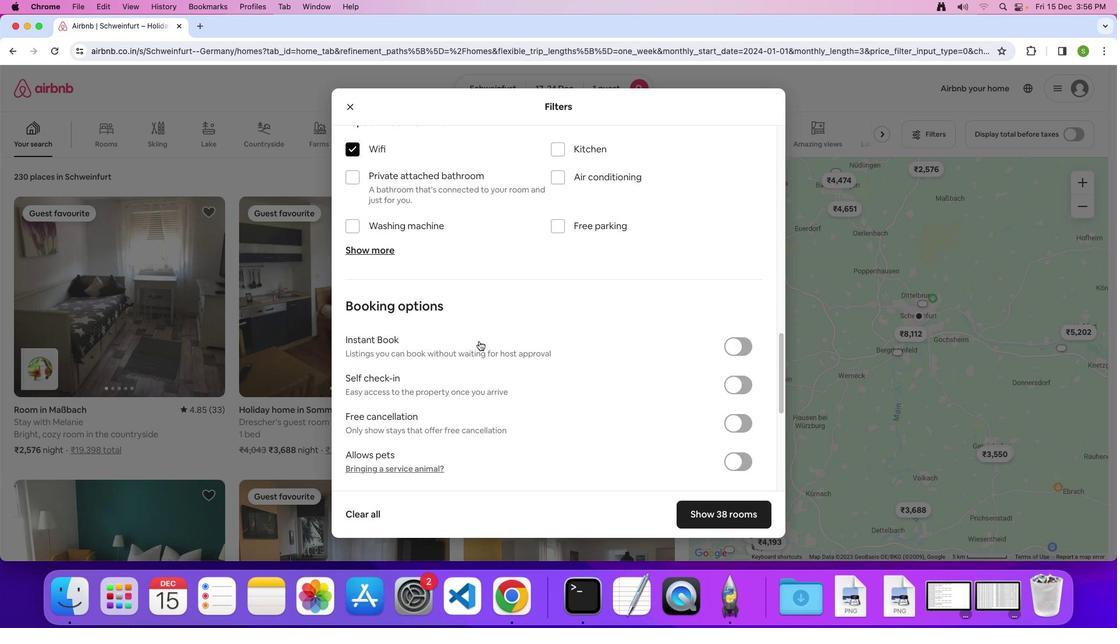 
Action: Mouse scrolled (479, 341) with delta (0, -1)
Screenshot: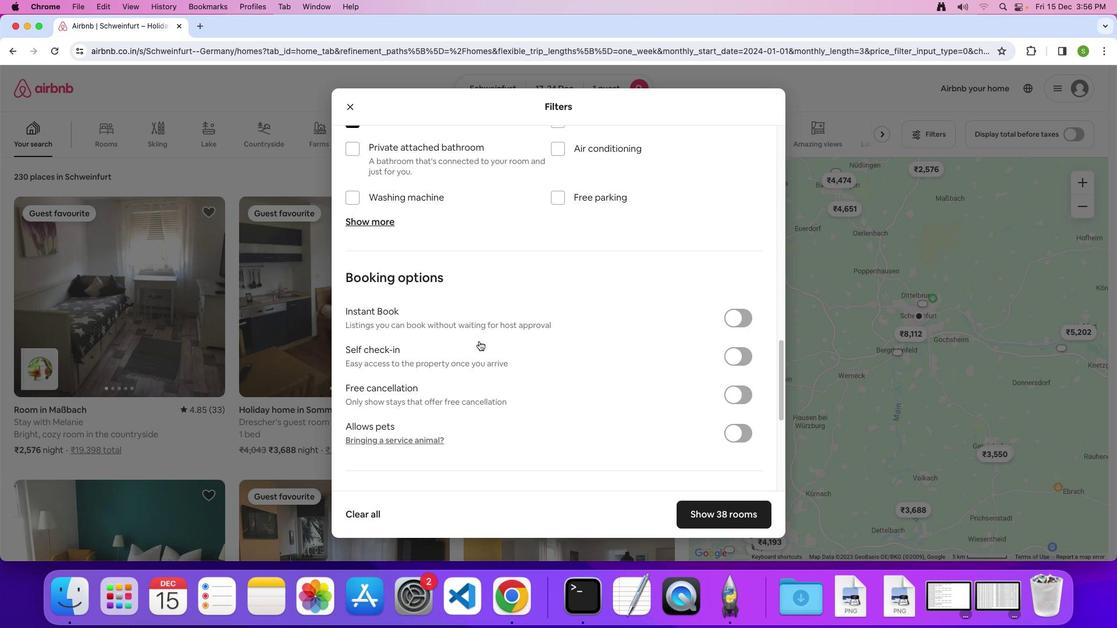 
Action: Mouse scrolled (479, 341) with delta (0, 0)
Screenshot: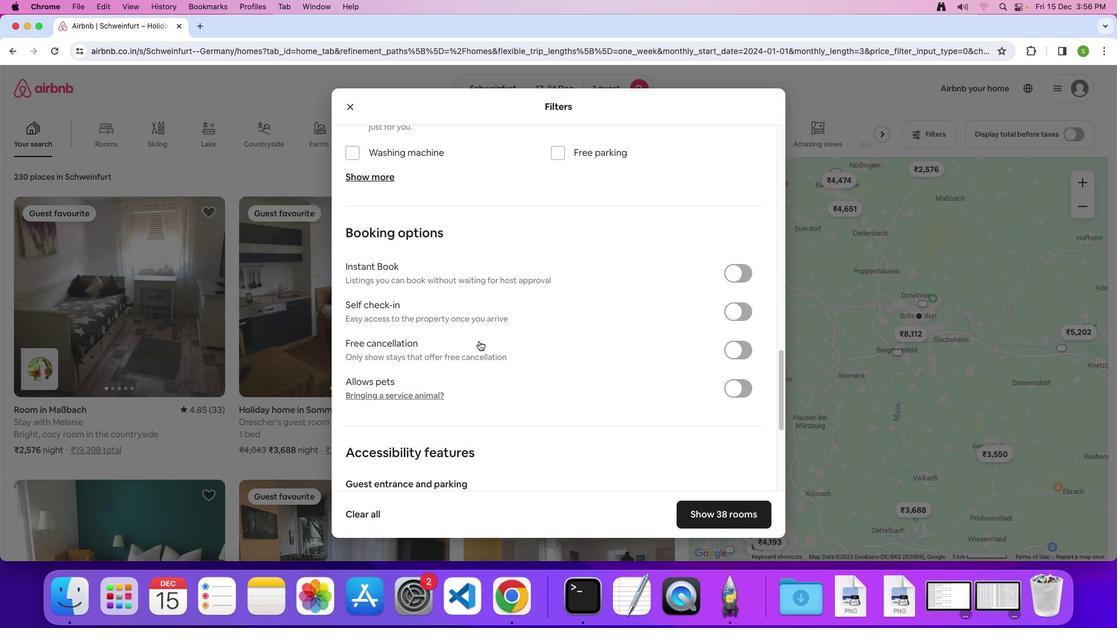 
Action: Mouse scrolled (479, 341) with delta (0, 0)
Screenshot: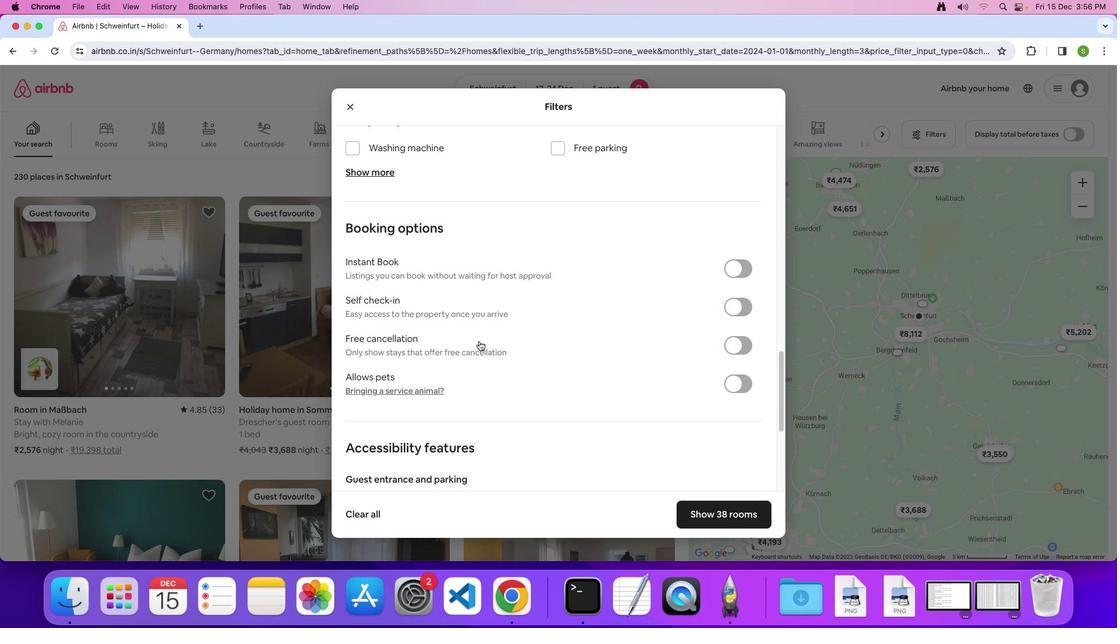 
Action: Mouse scrolled (479, 341) with delta (0, 0)
Screenshot: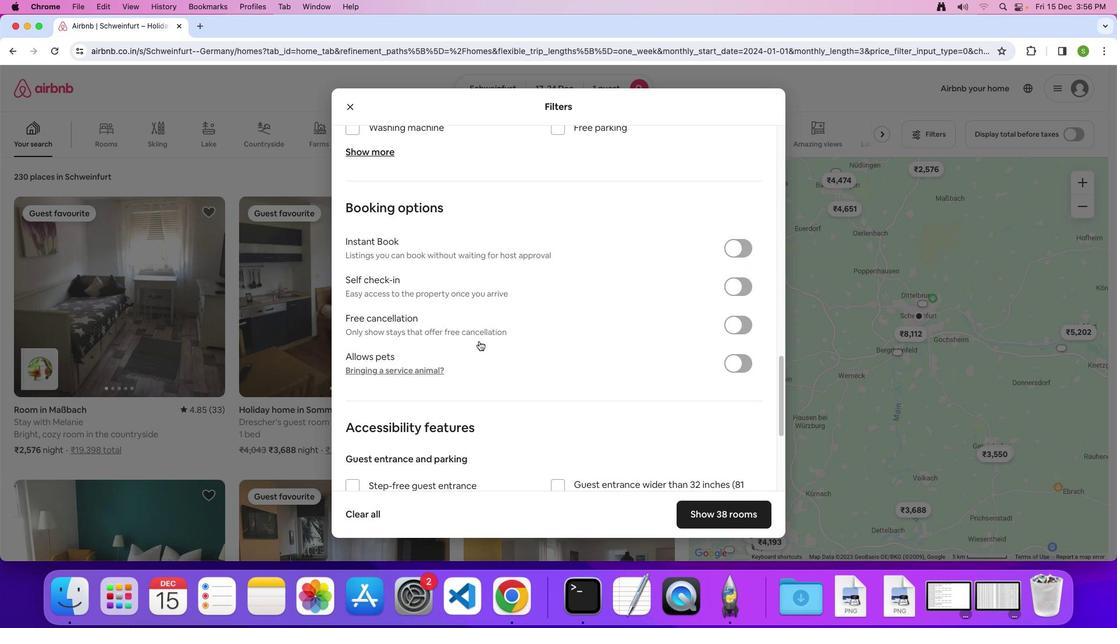 
Action: Mouse scrolled (479, 341) with delta (0, 0)
Screenshot: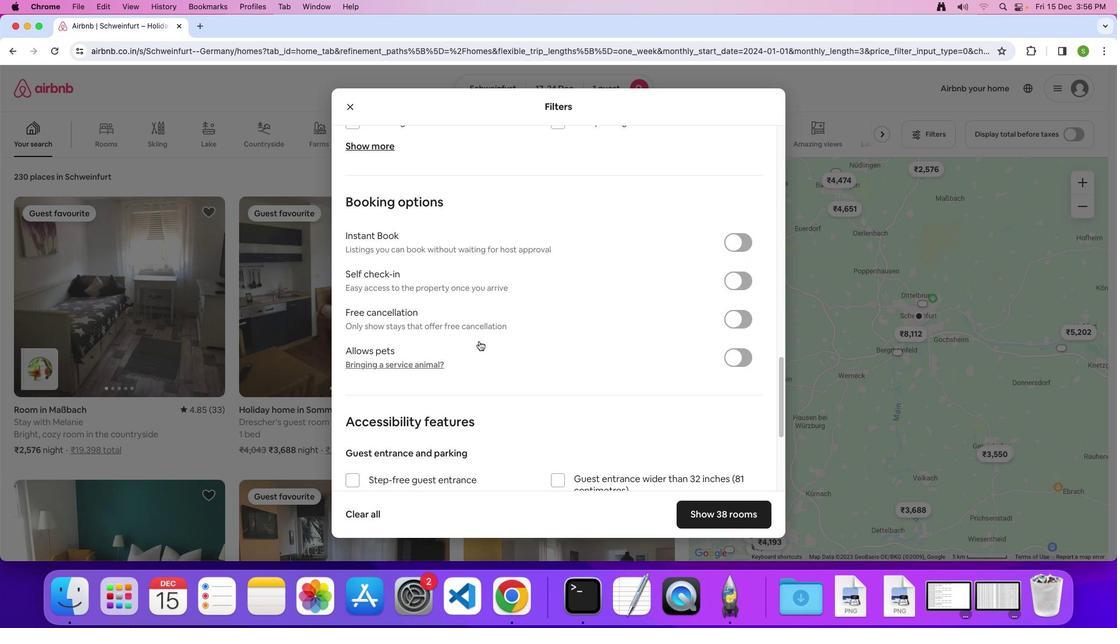 
Action: Mouse scrolled (479, 341) with delta (0, -1)
Screenshot: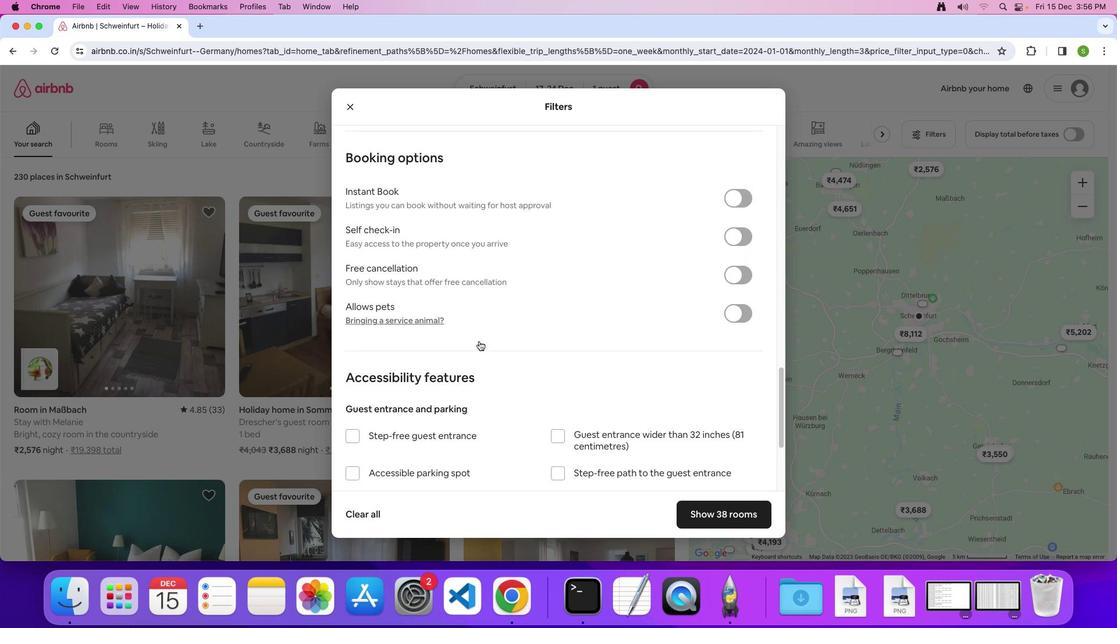
Action: Mouse scrolled (479, 341) with delta (0, 0)
Screenshot: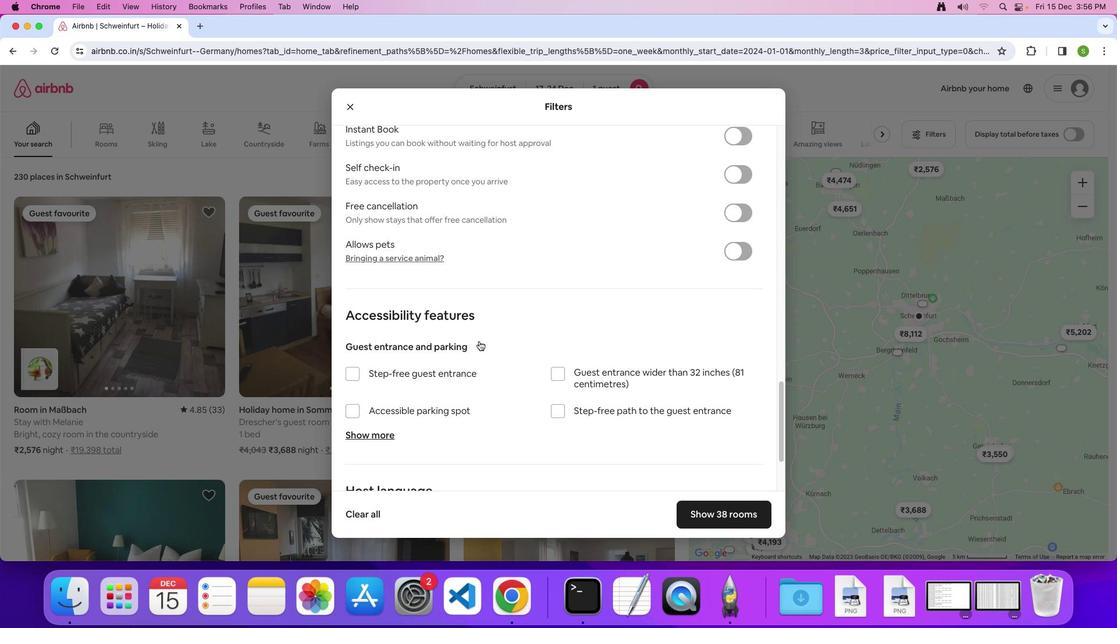 
Action: Mouse scrolled (479, 341) with delta (0, 0)
Screenshot: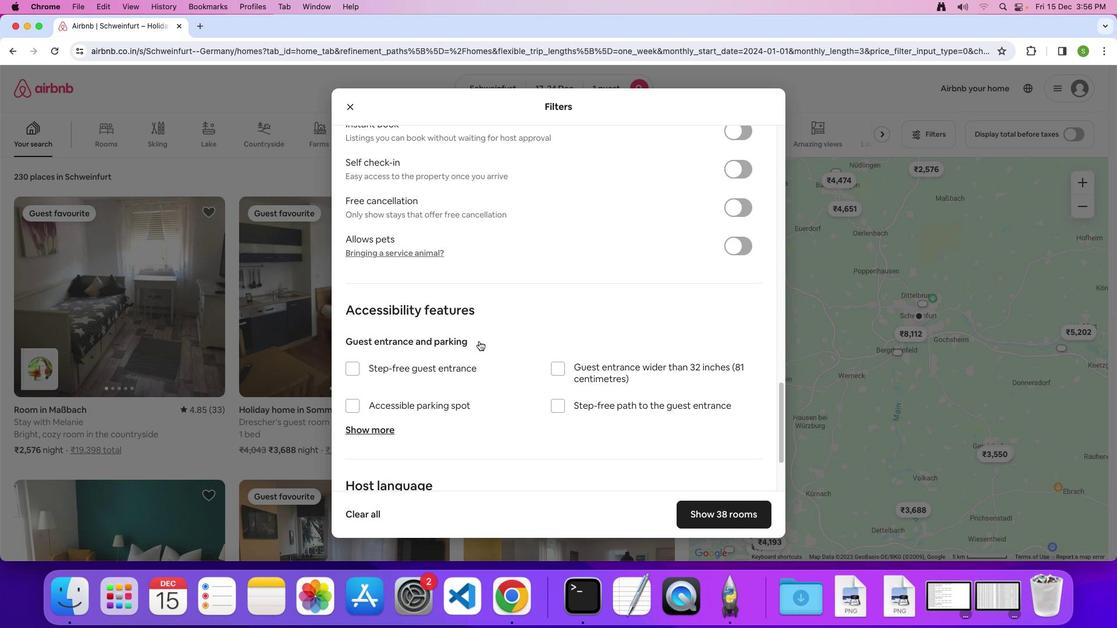 
Action: Mouse scrolled (479, 341) with delta (0, -1)
Screenshot: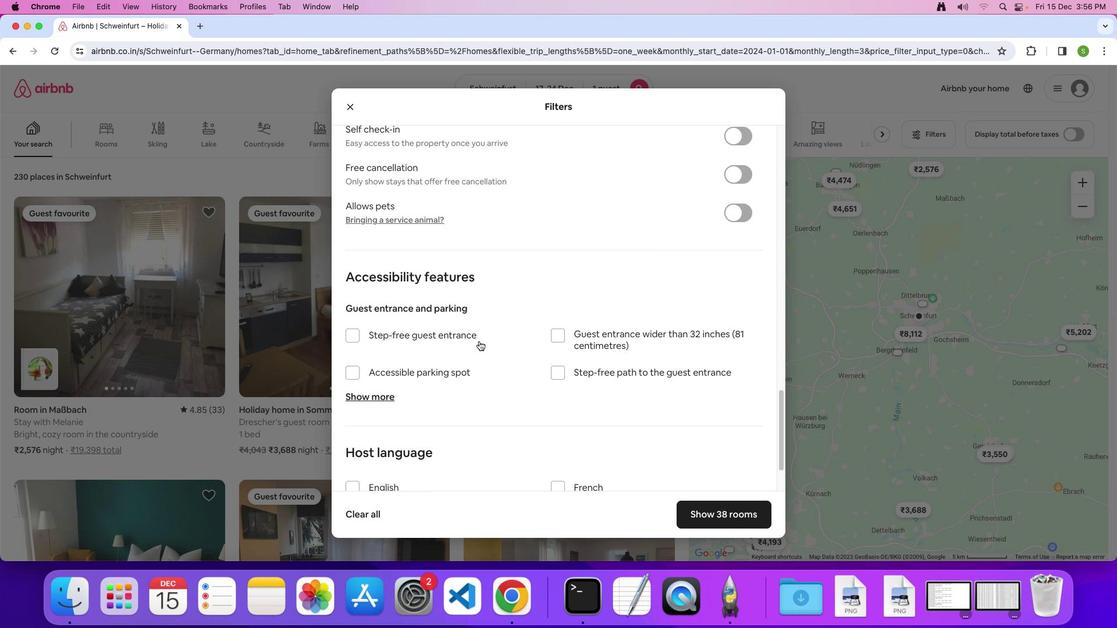
Action: Mouse scrolled (479, 341) with delta (0, 0)
Screenshot: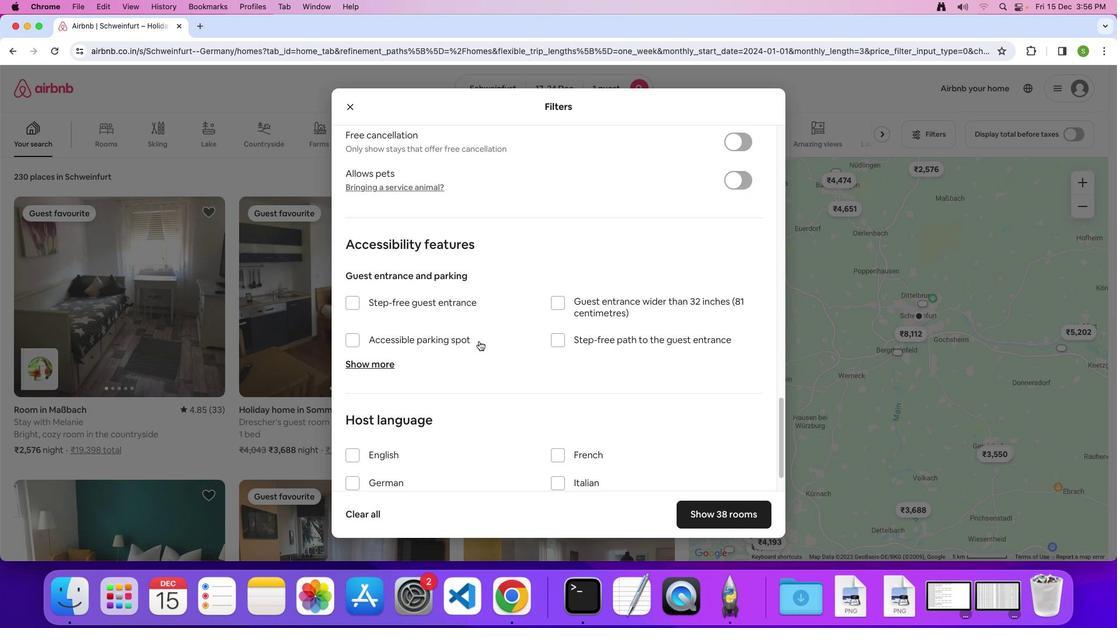 
Action: Mouse scrolled (479, 341) with delta (0, 0)
Screenshot: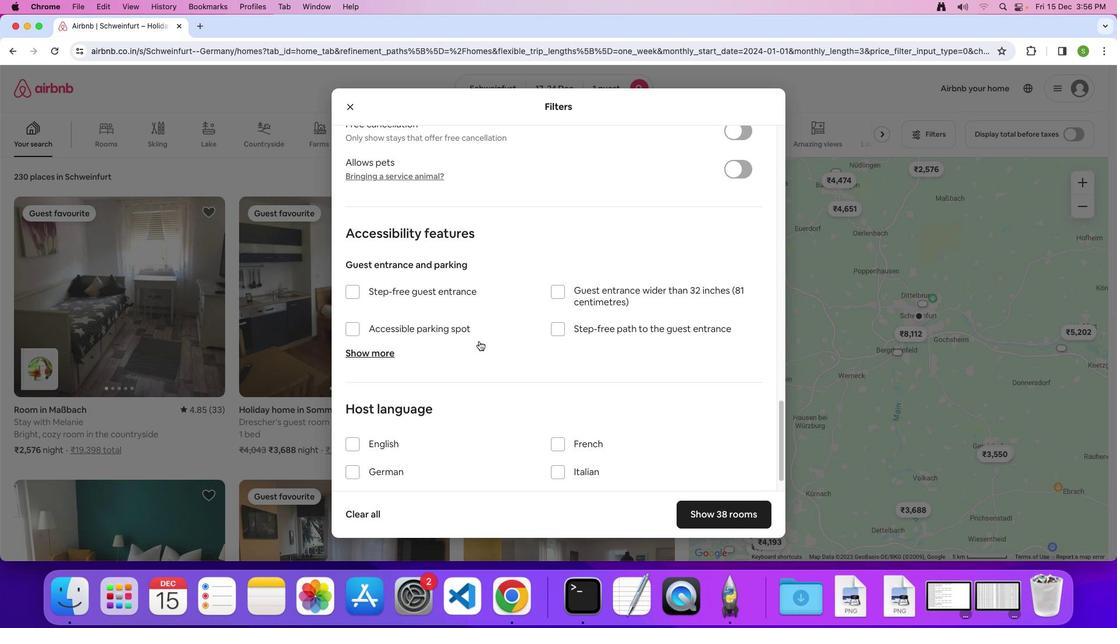 
Action: Mouse scrolled (479, 341) with delta (0, 0)
Screenshot: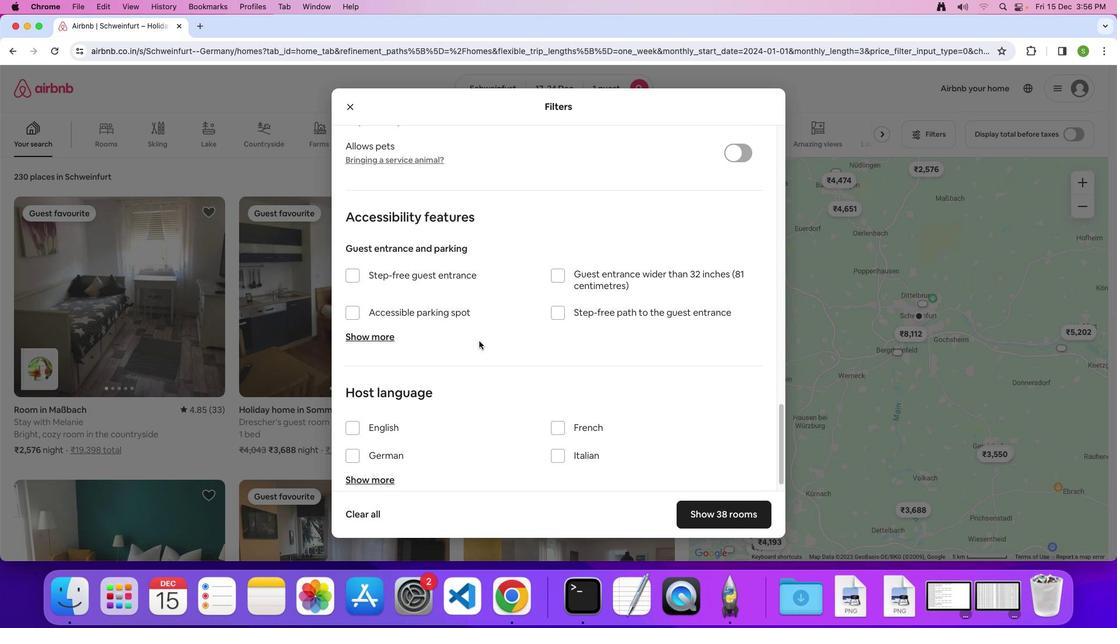 
Action: Mouse scrolled (479, 341) with delta (0, 0)
Screenshot: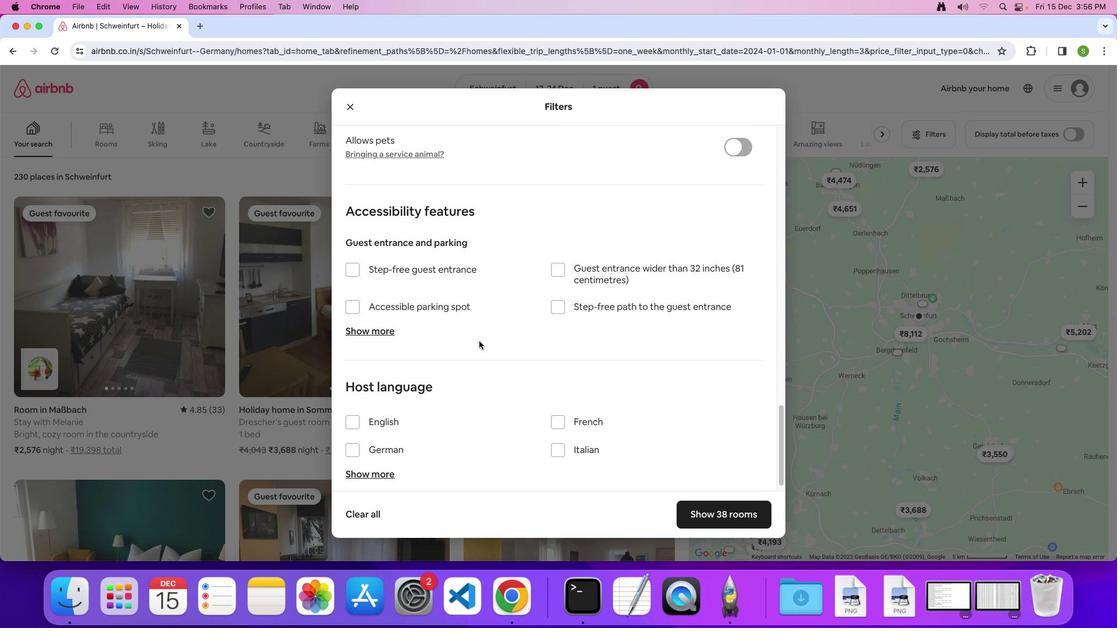 
Action: Mouse scrolled (479, 341) with delta (0, -1)
Screenshot: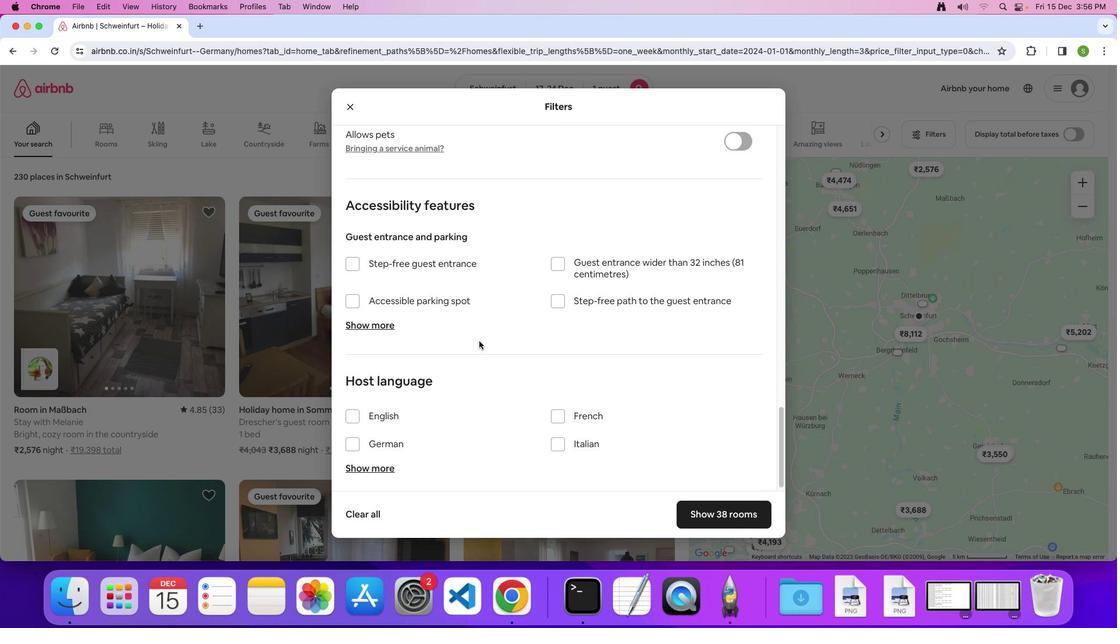 
Action: Mouse moved to (497, 367)
Screenshot: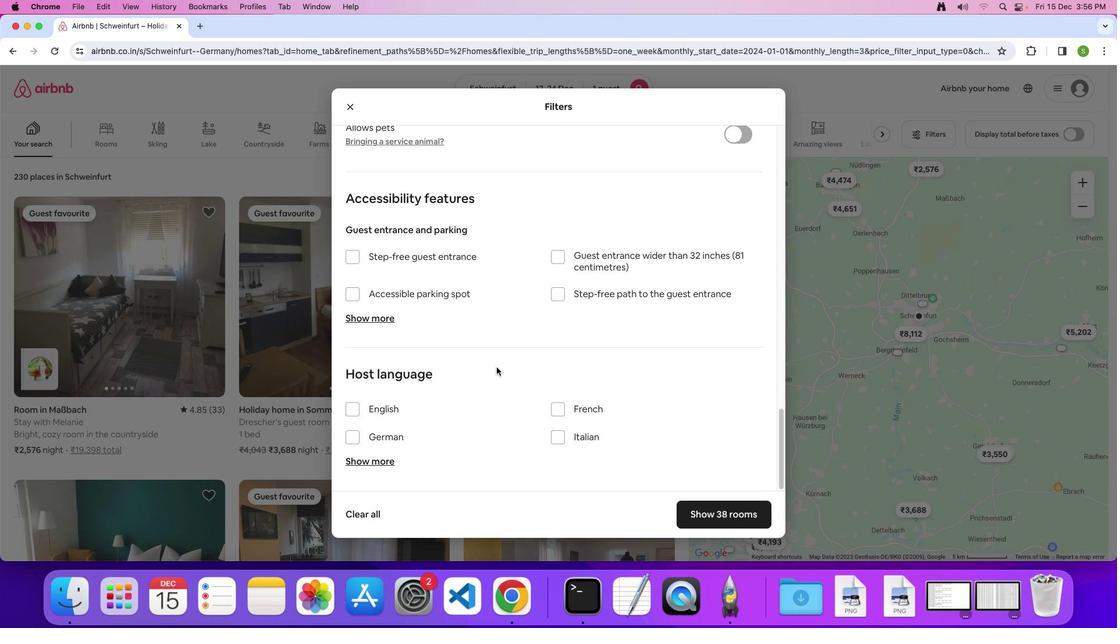 
Action: Mouse scrolled (497, 367) with delta (0, 0)
Screenshot: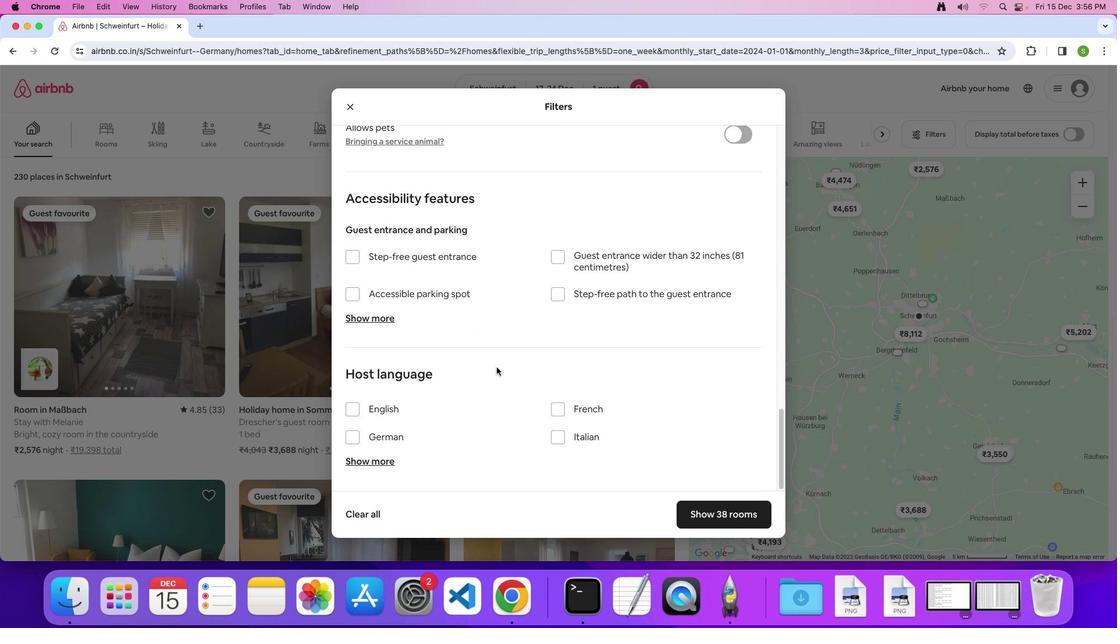 
Action: Mouse scrolled (497, 367) with delta (0, 0)
Screenshot: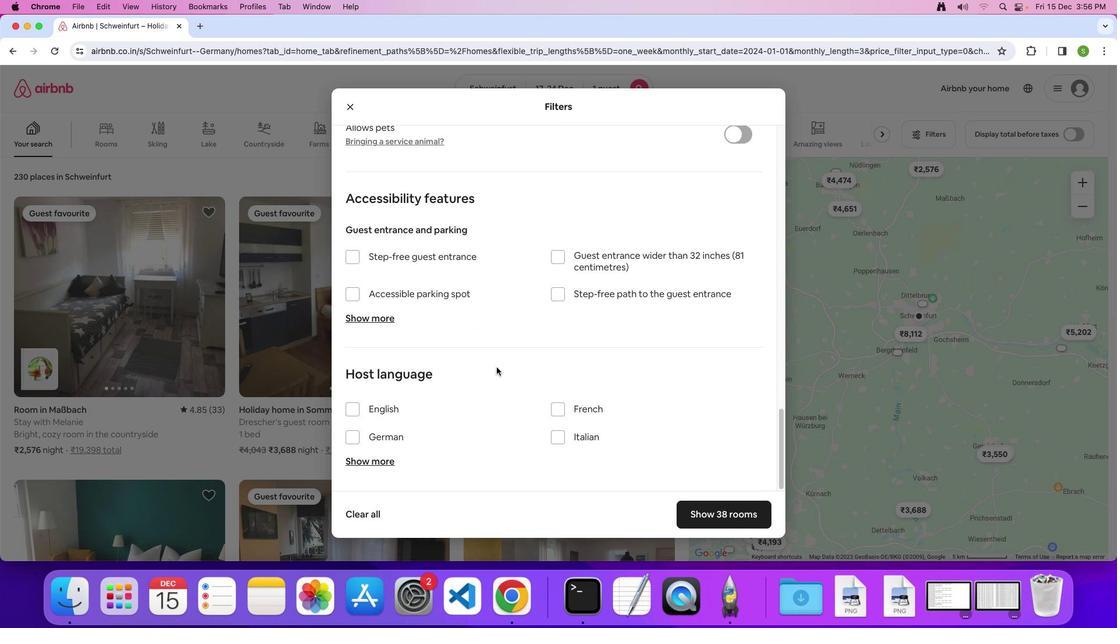 
Action: Mouse scrolled (497, 367) with delta (0, -1)
Screenshot: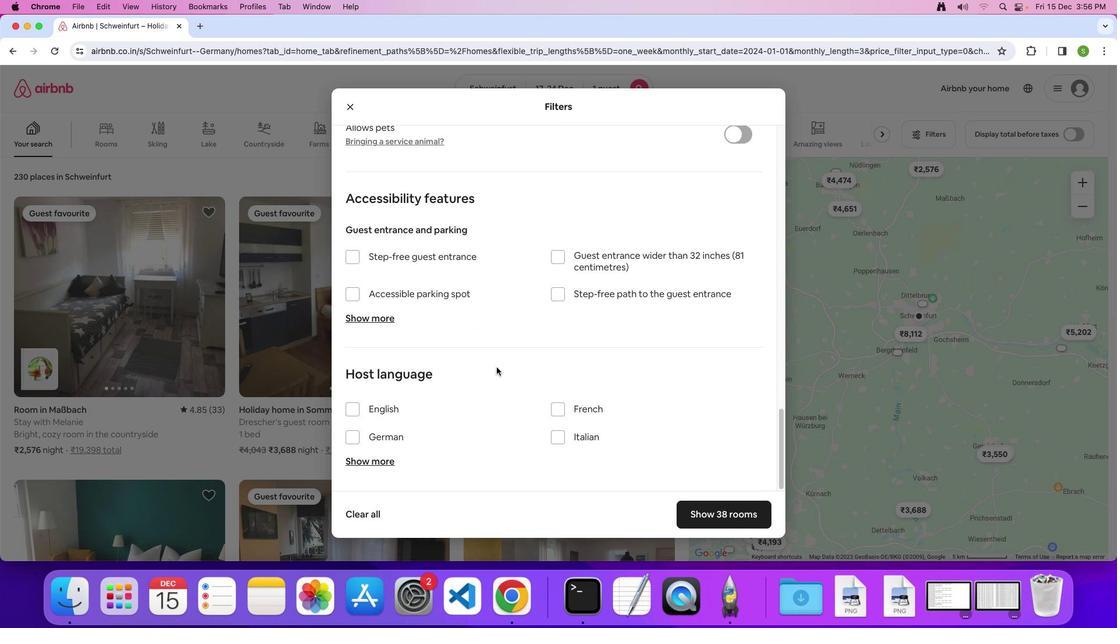 
Action: Mouse moved to (719, 507)
Screenshot: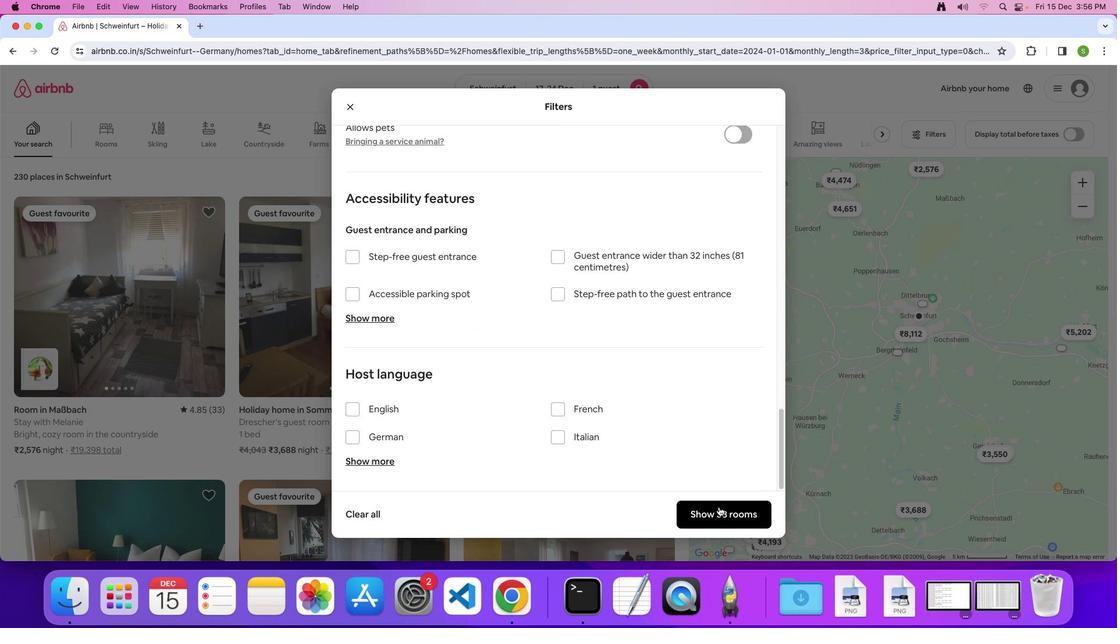 
Action: Mouse pressed left at (719, 507)
Screenshot: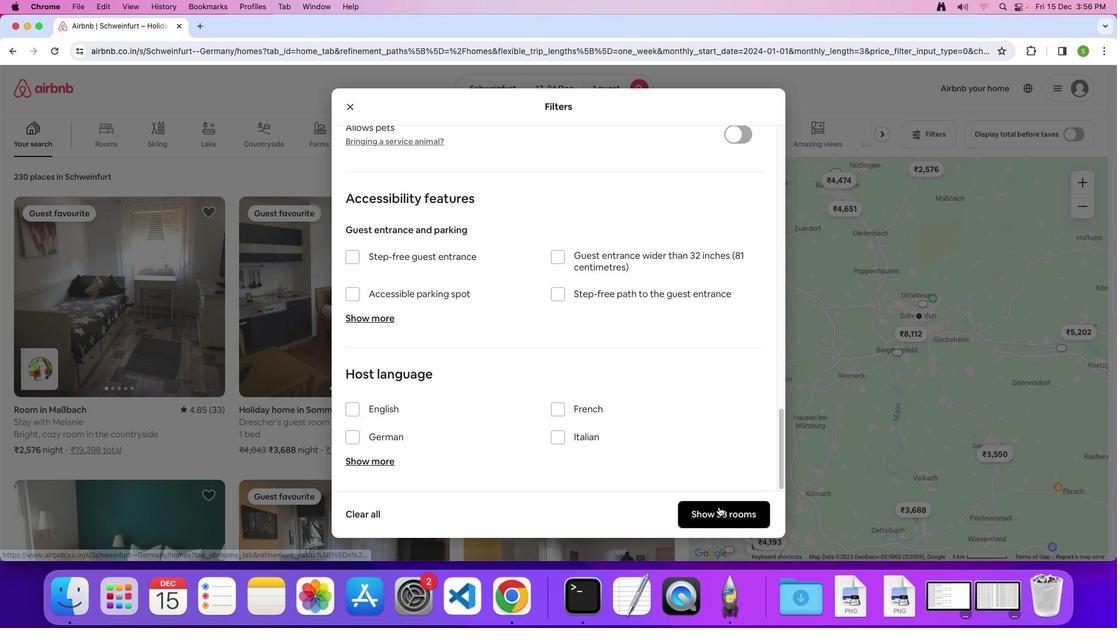 
Action: Mouse moved to (157, 292)
Screenshot: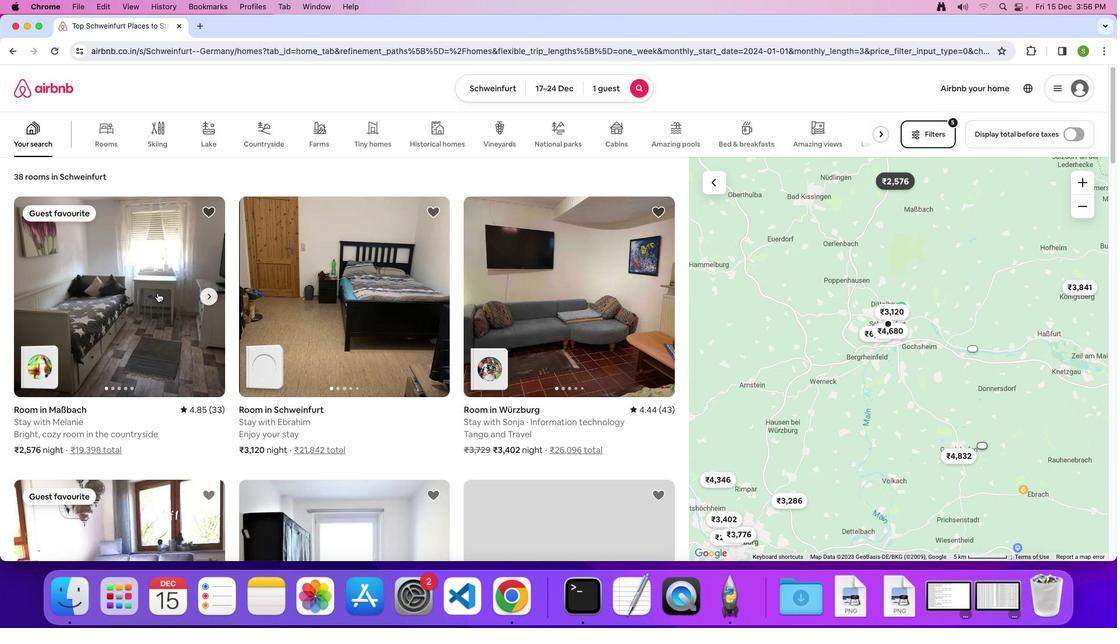 
Action: Mouse pressed left at (157, 292)
Screenshot: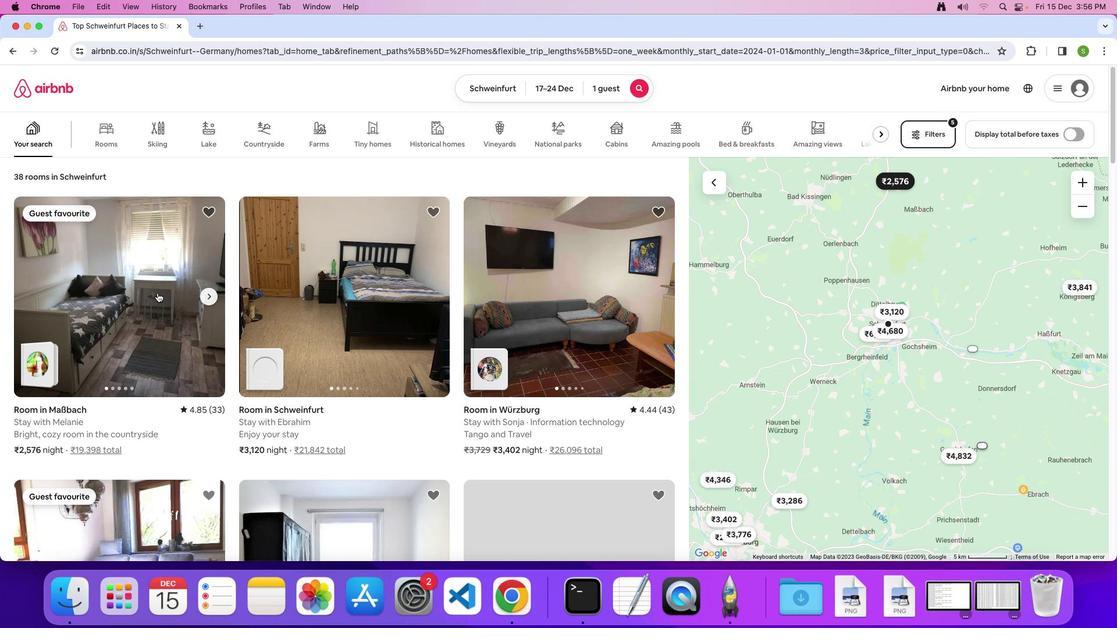 
Action: Mouse moved to (469, 297)
Screenshot: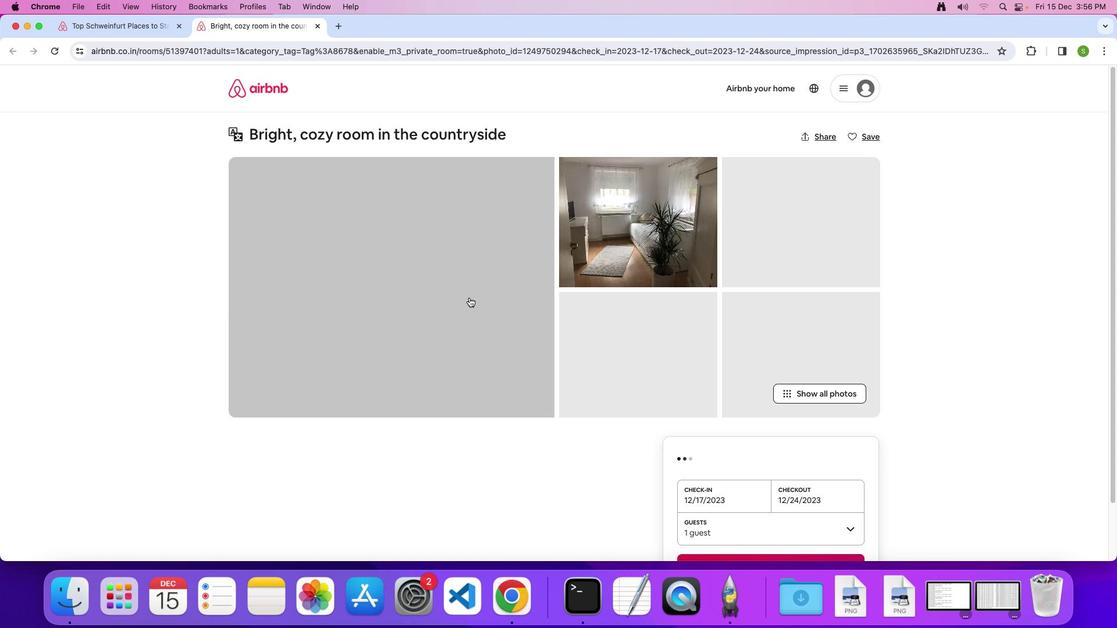 
Action: Mouse pressed left at (469, 297)
Screenshot: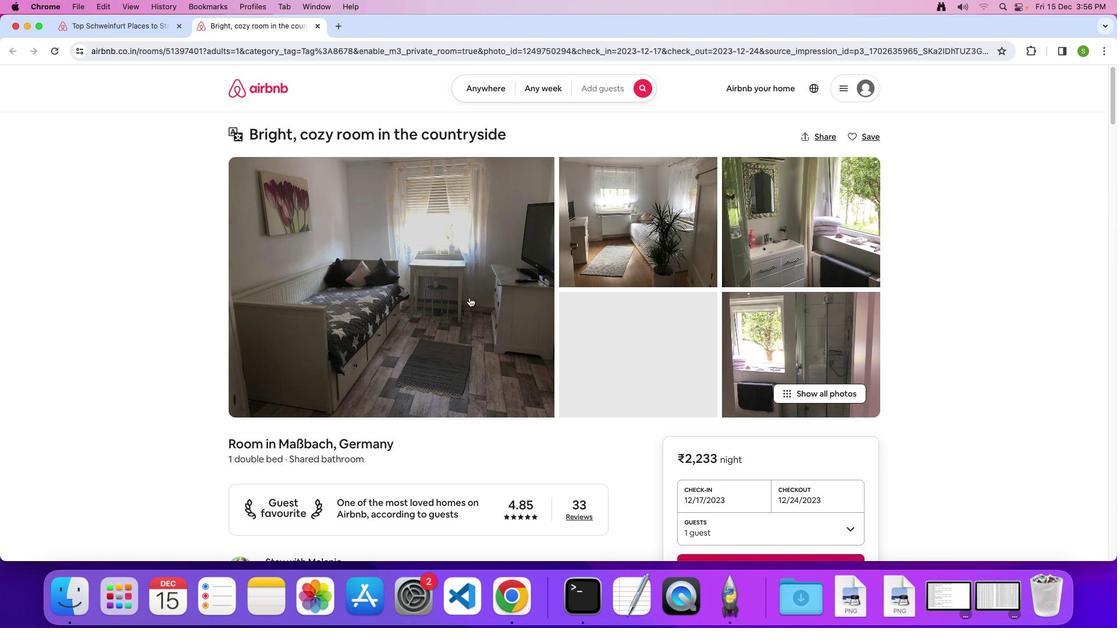 
Action: Mouse moved to (462, 308)
Screenshot: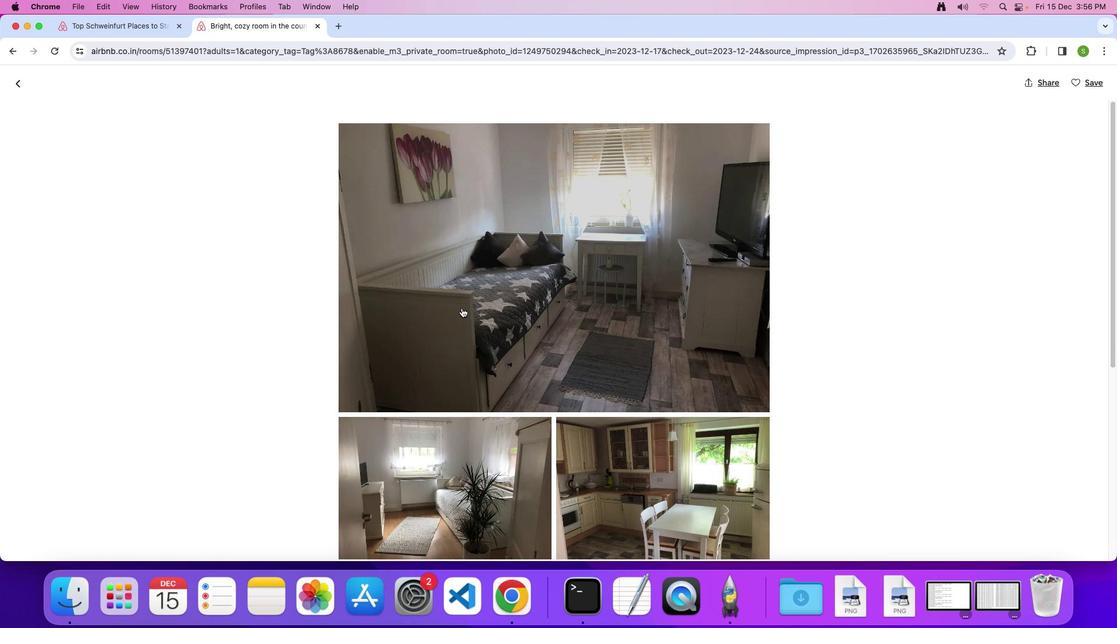 
Action: Mouse scrolled (462, 308) with delta (0, 0)
Screenshot: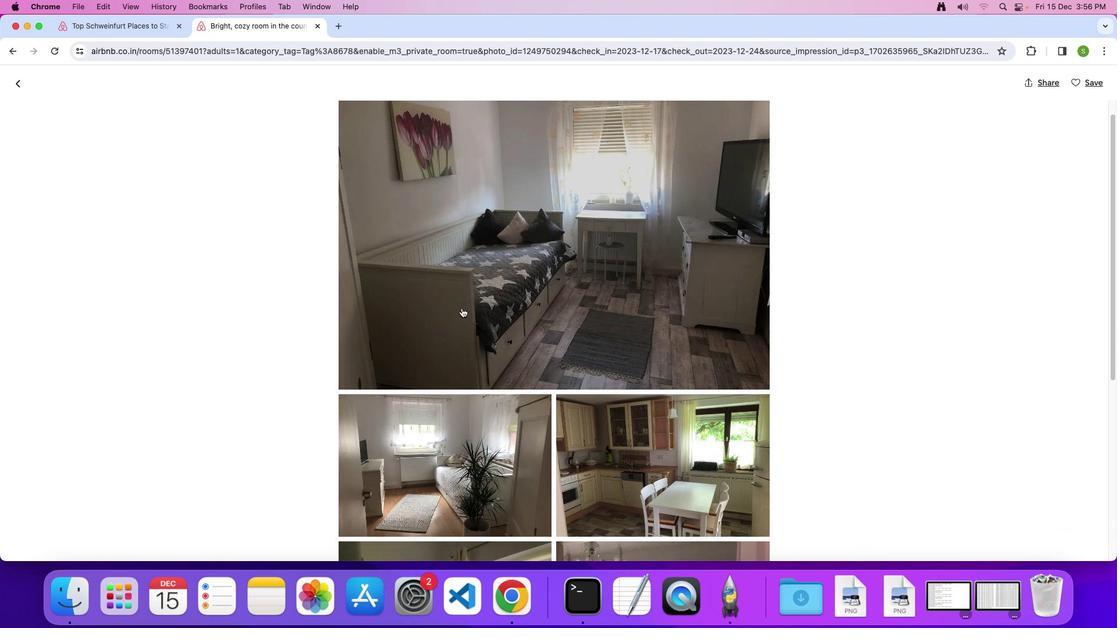 
Action: Mouse scrolled (462, 308) with delta (0, 0)
Screenshot: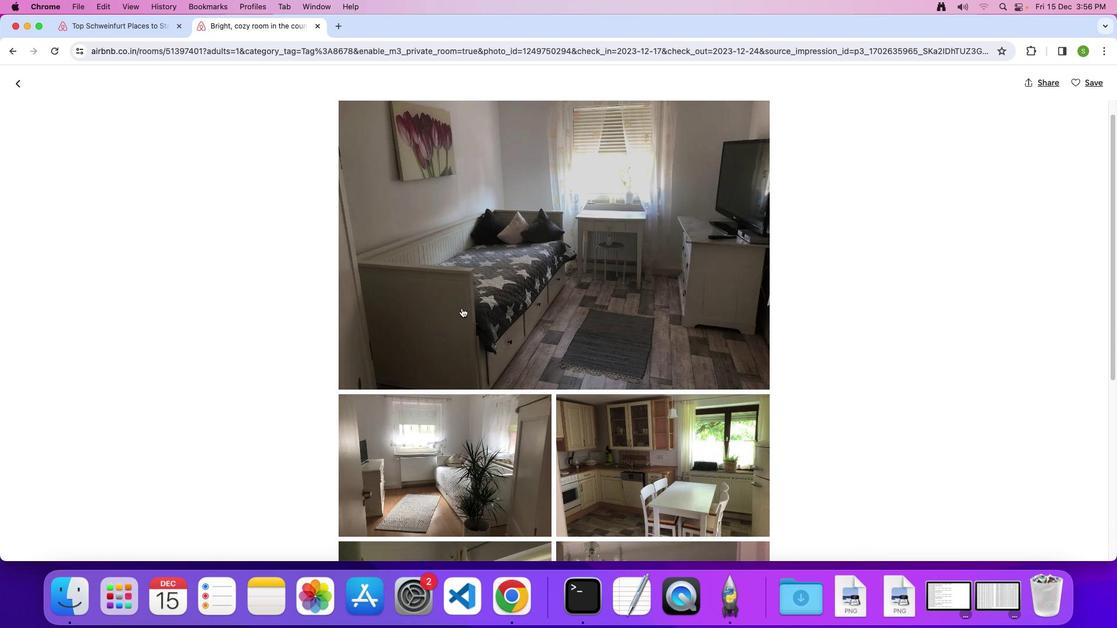 
Action: Mouse scrolled (462, 308) with delta (0, 0)
Screenshot: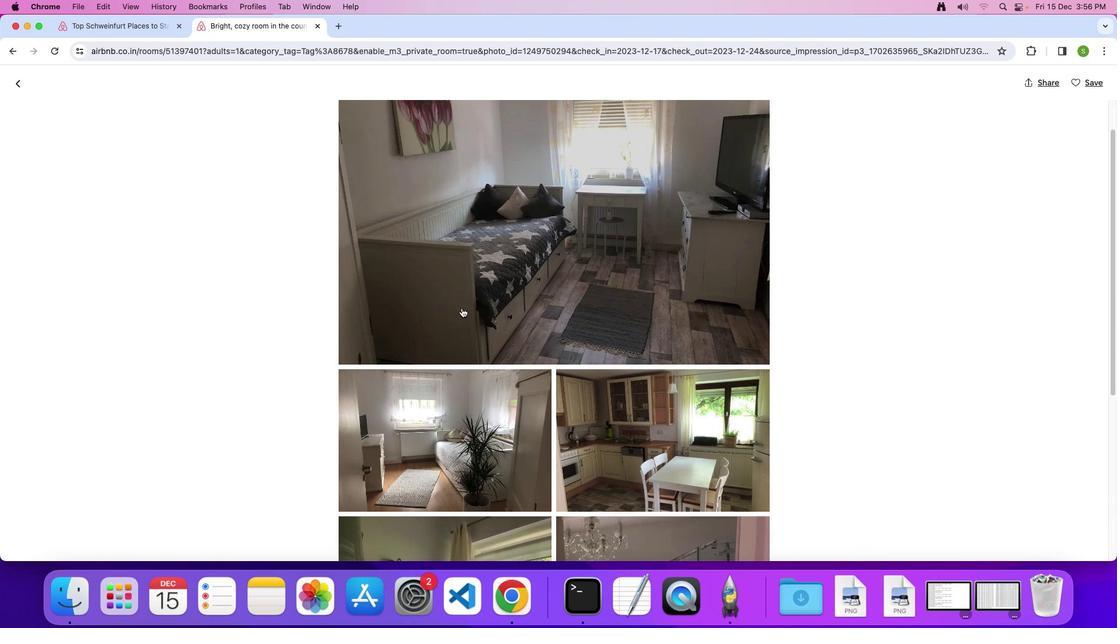
Action: Mouse scrolled (462, 308) with delta (0, 0)
Screenshot: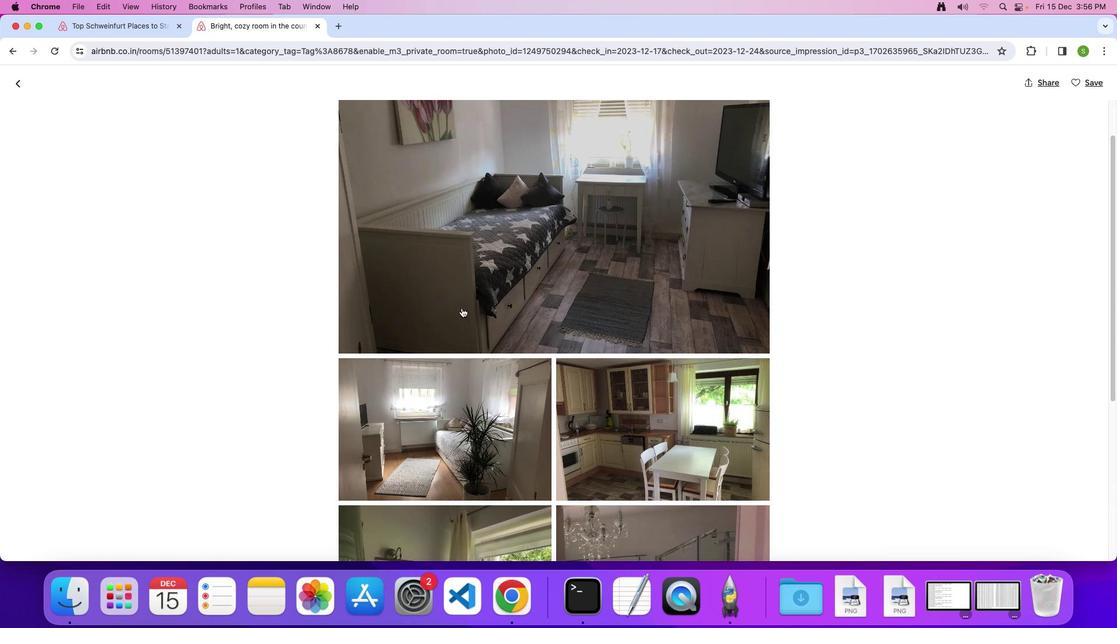 
Action: Mouse scrolled (462, 308) with delta (0, 0)
Screenshot: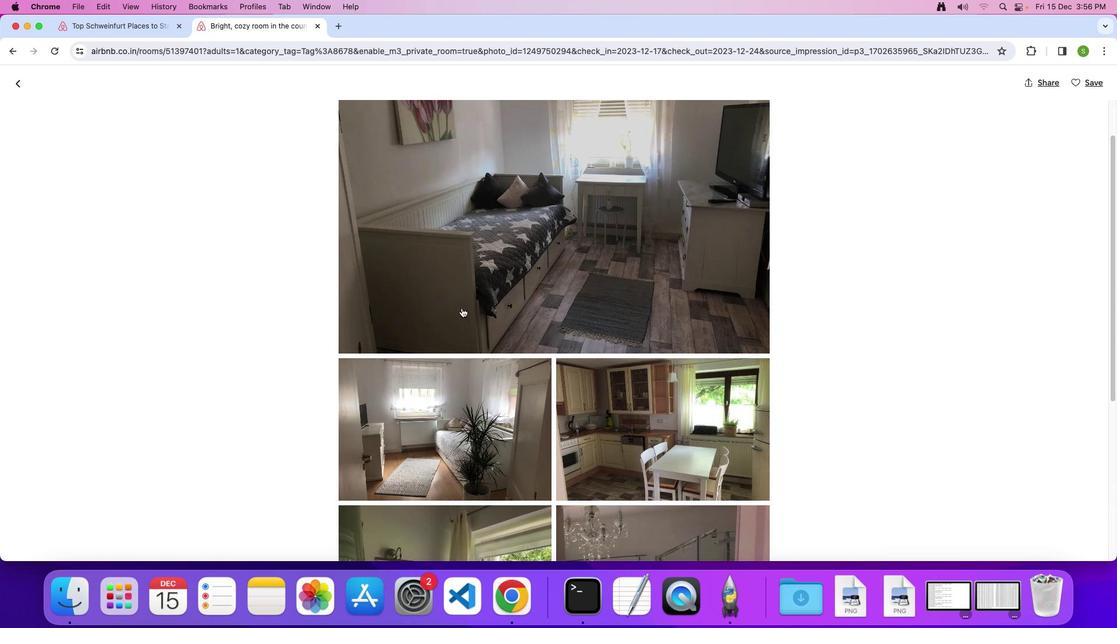 
Action: Mouse scrolled (462, 308) with delta (0, 0)
Screenshot: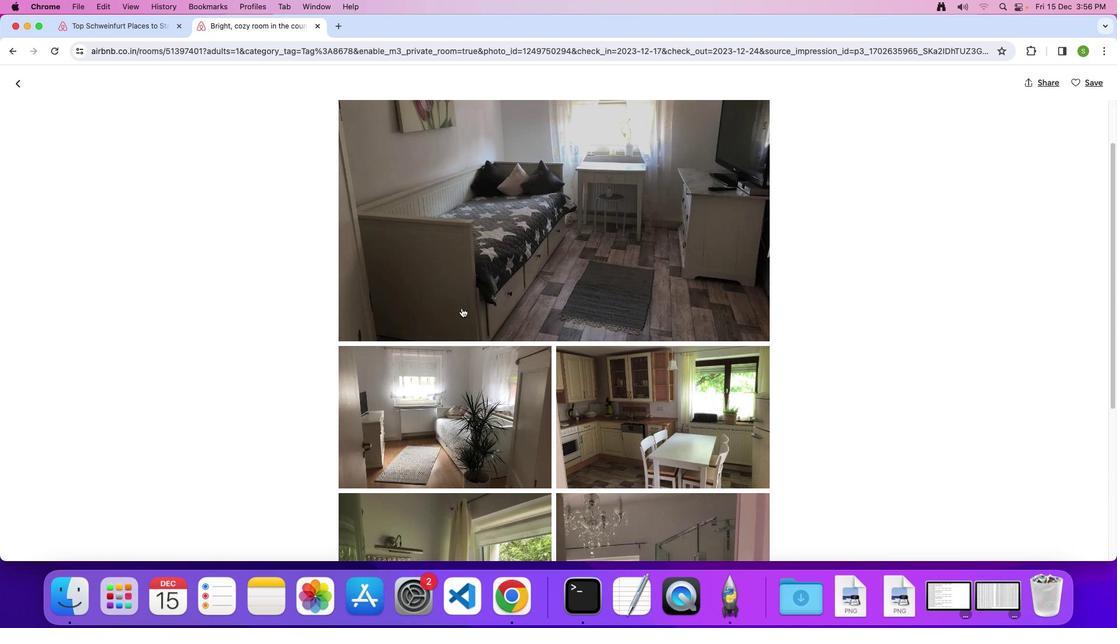 
Action: Mouse scrolled (462, 308) with delta (0, 0)
Screenshot: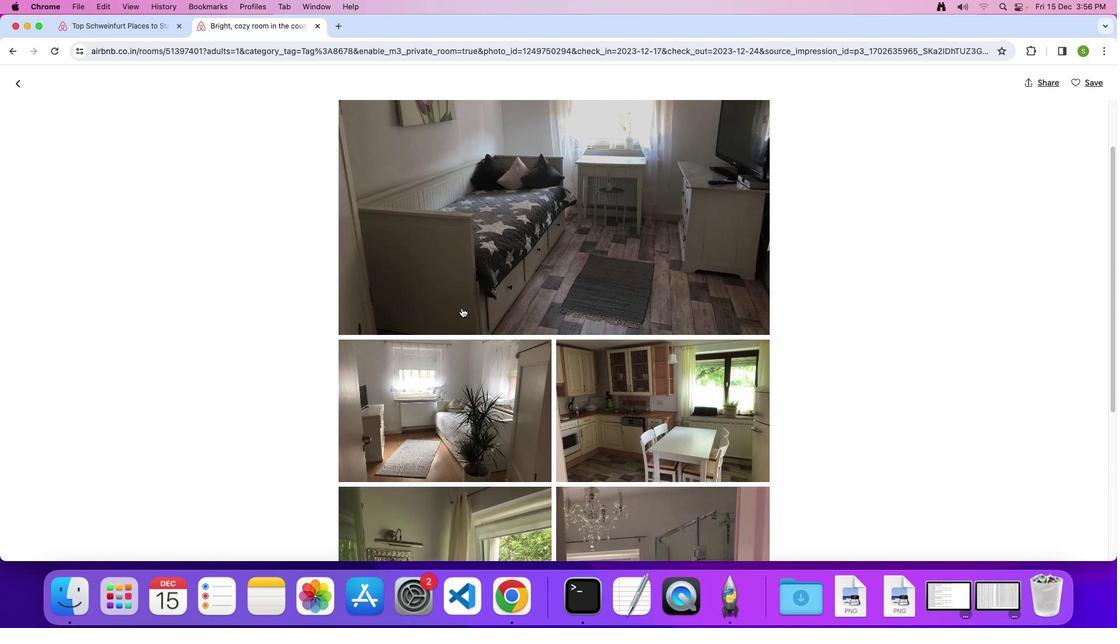 
Action: Mouse scrolled (462, 308) with delta (0, -1)
Screenshot: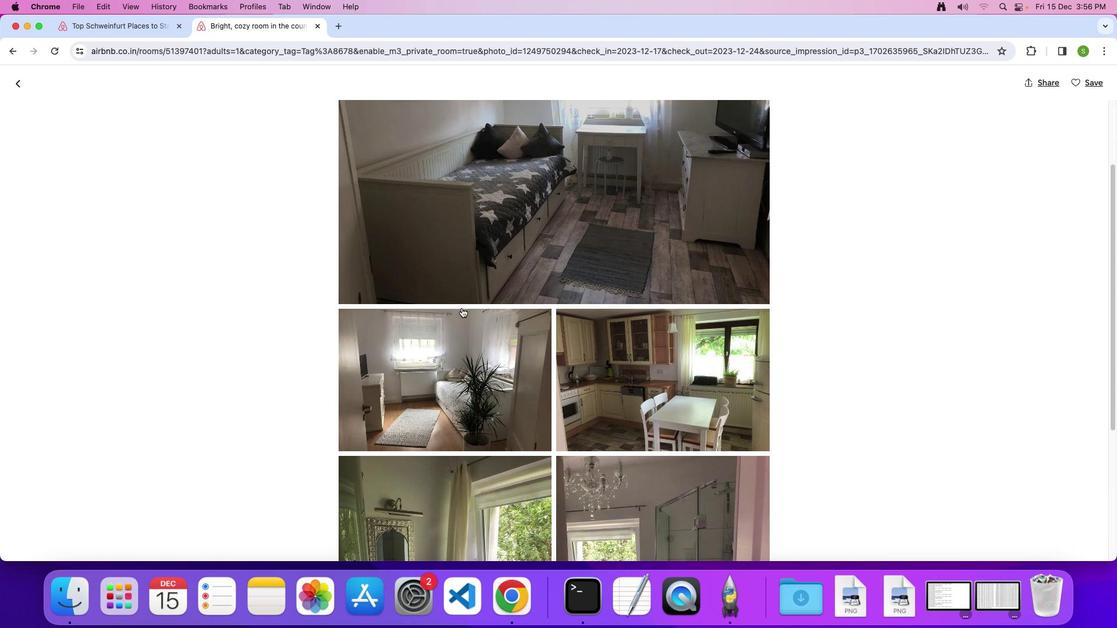 
Action: Mouse scrolled (462, 308) with delta (0, 0)
Screenshot: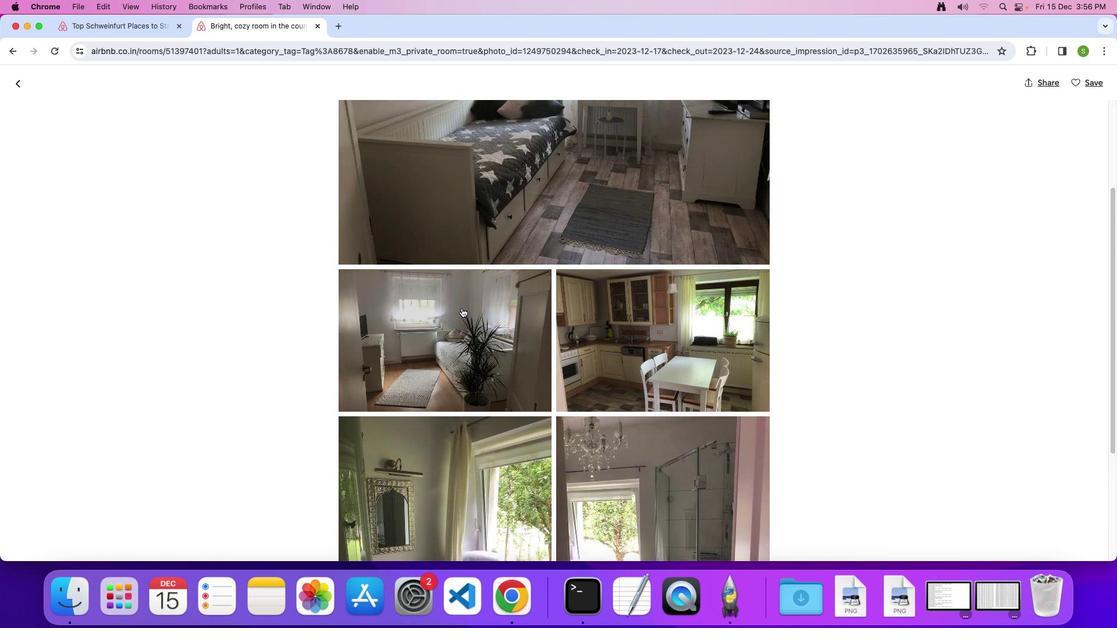 
Action: Mouse scrolled (462, 308) with delta (0, 0)
Screenshot: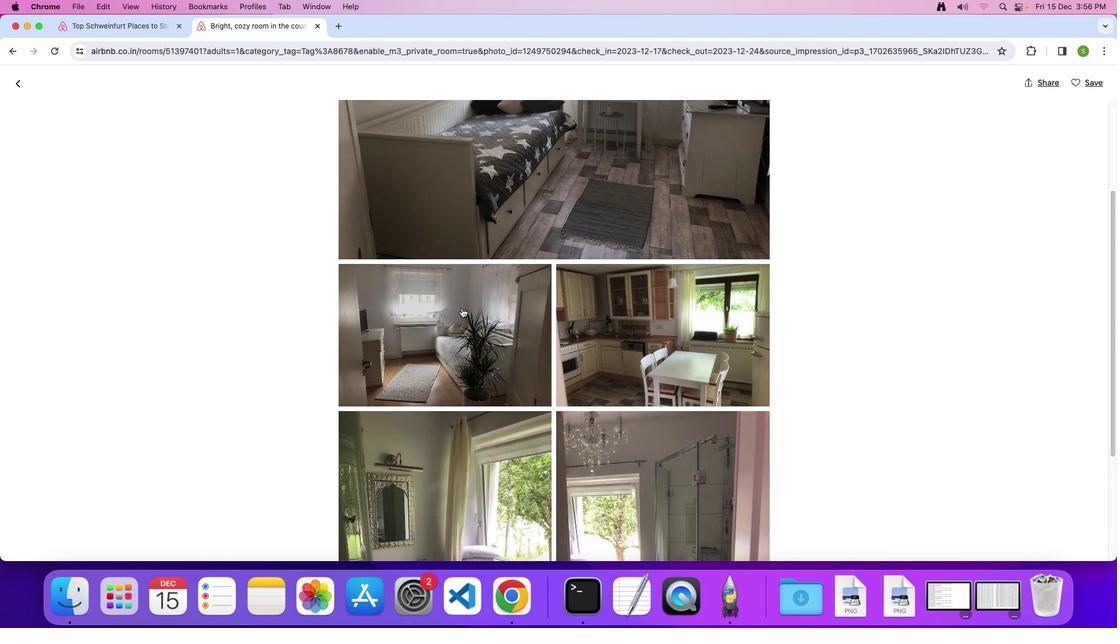 
Action: Mouse scrolled (462, 308) with delta (0, 0)
Screenshot: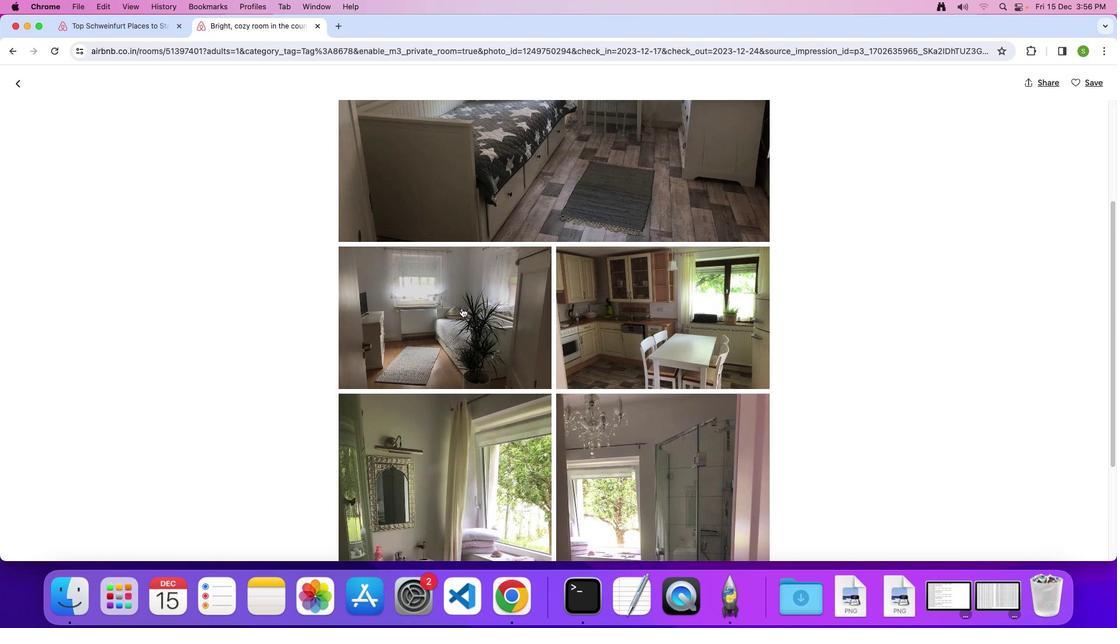 
Action: Mouse scrolled (462, 308) with delta (0, 0)
Screenshot: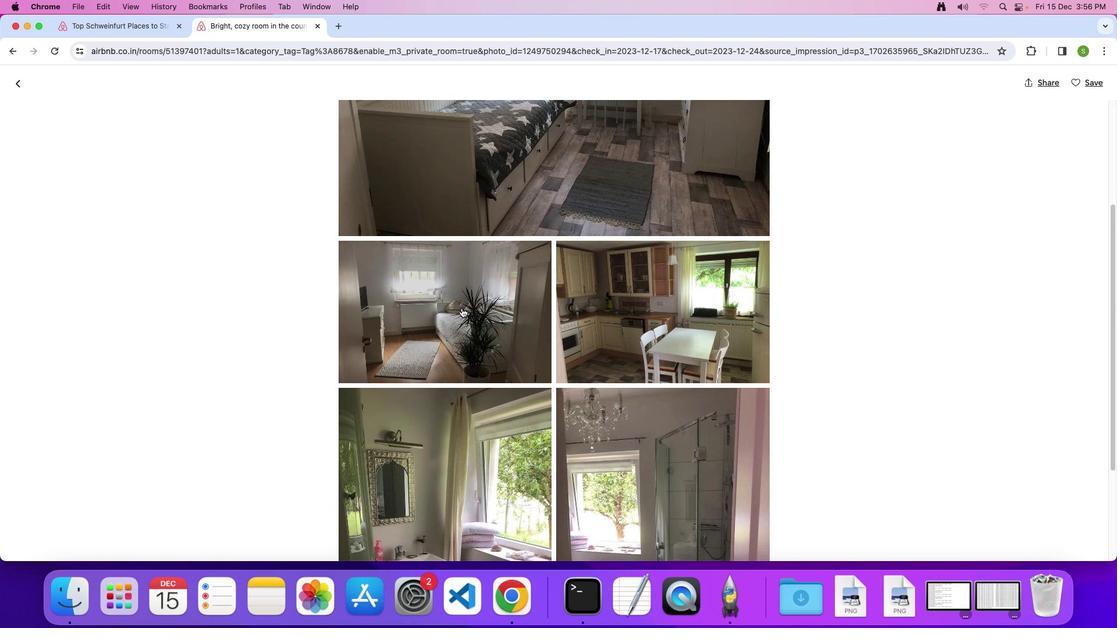 
Action: Mouse scrolled (462, 308) with delta (0, 0)
Screenshot: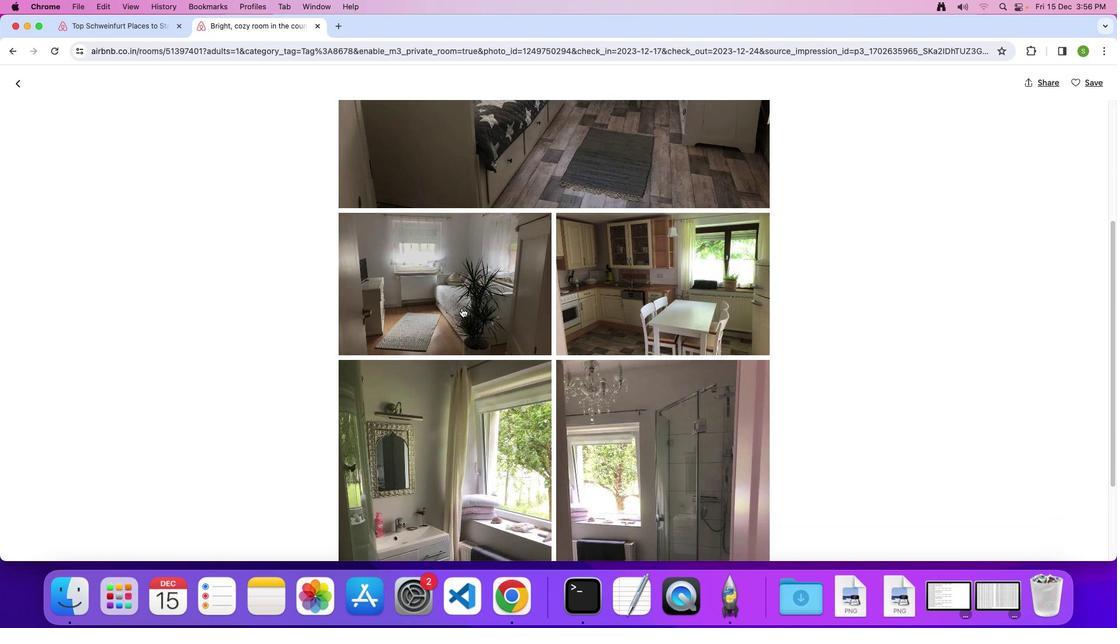
Action: Mouse scrolled (462, 308) with delta (0, 0)
Screenshot: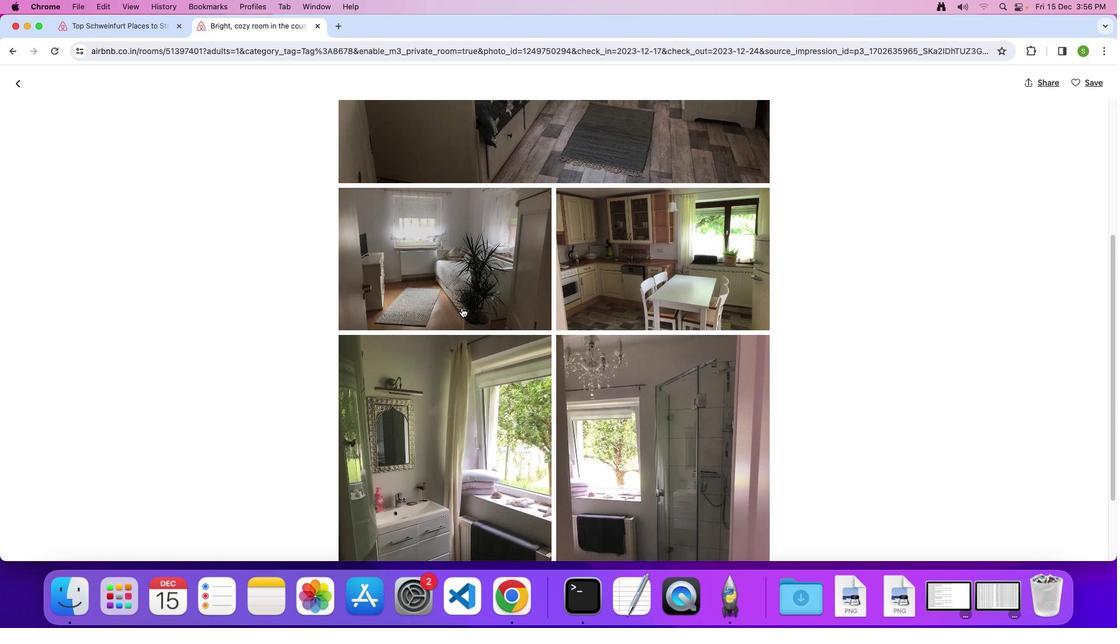 
Action: Mouse scrolled (462, 308) with delta (0, 0)
Screenshot: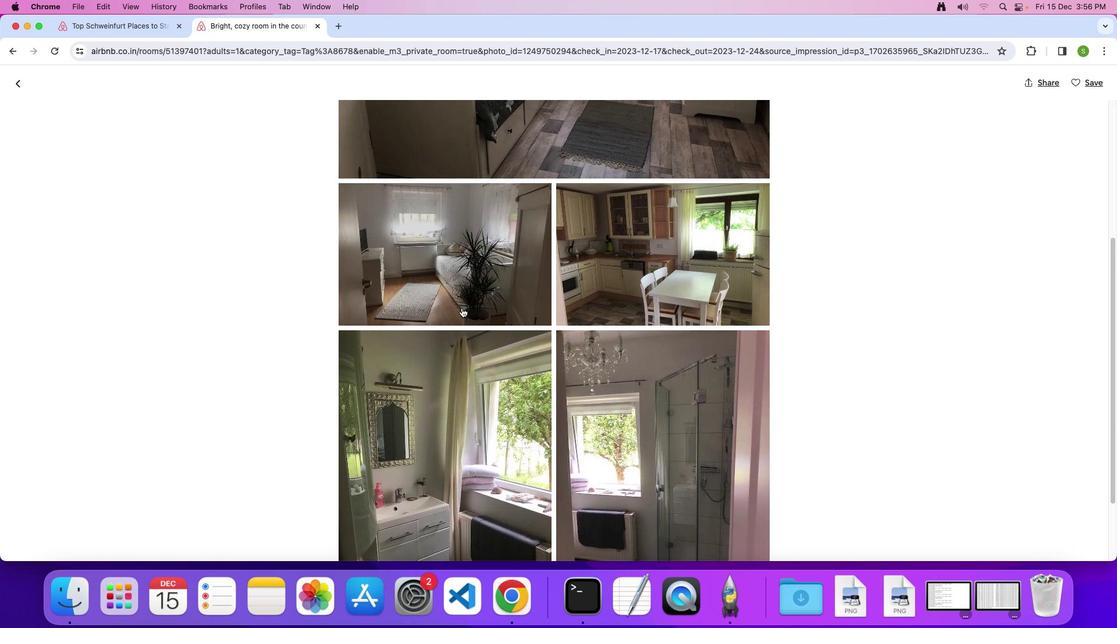 
Action: Mouse scrolled (462, 308) with delta (0, 0)
Screenshot: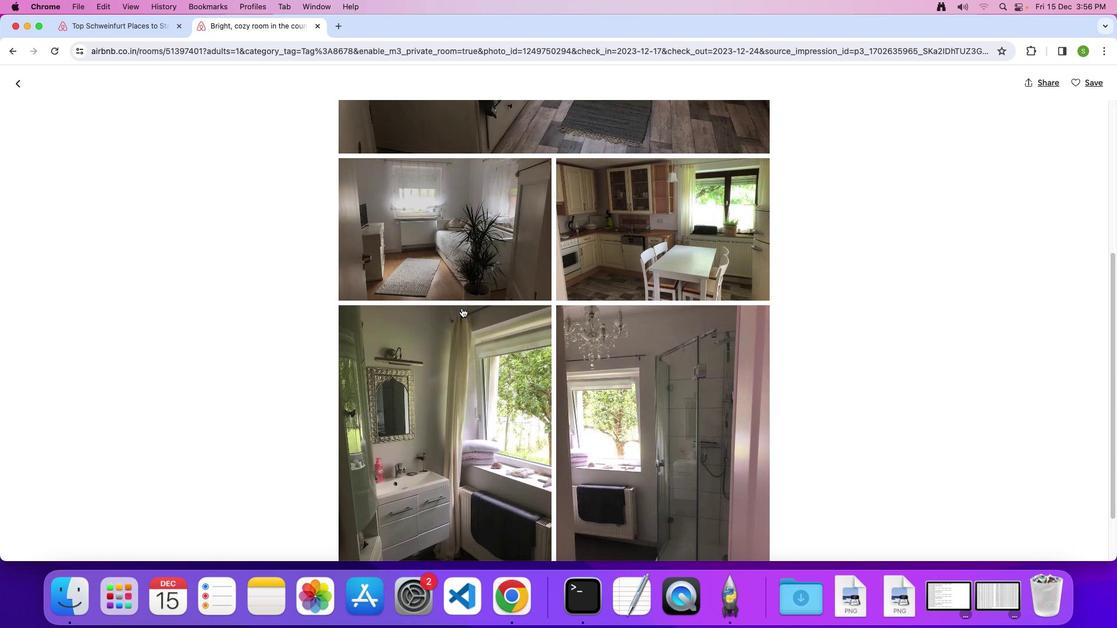 
Action: Mouse scrolled (462, 308) with delta (0, 0)
Screenshot: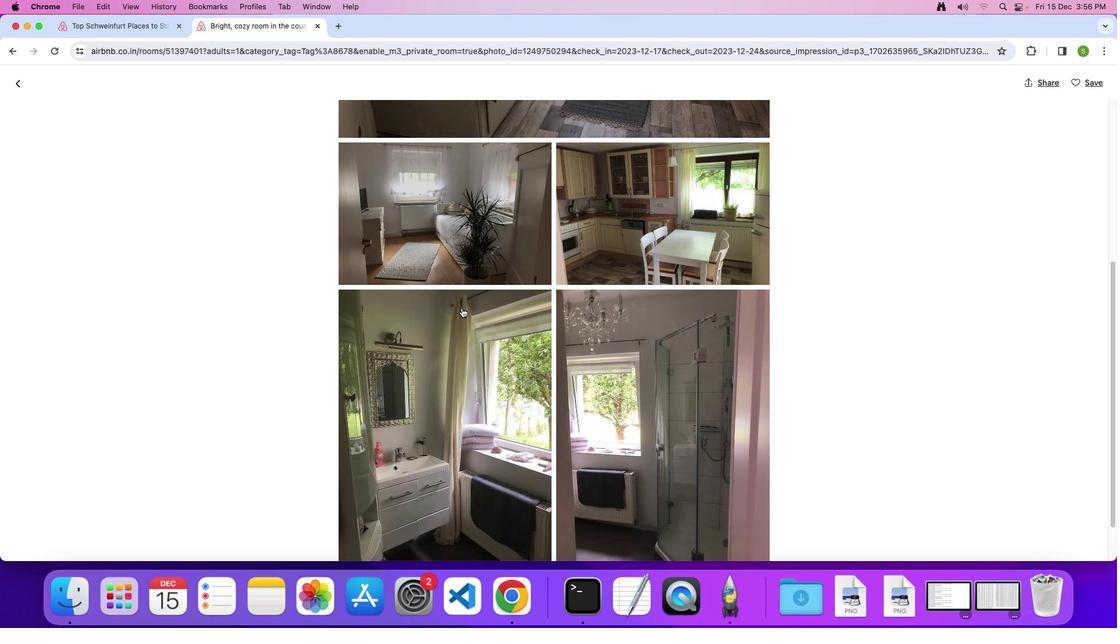 
Action: Mouse scrolled (462, 308) with delta (0, 0)
Screenshot: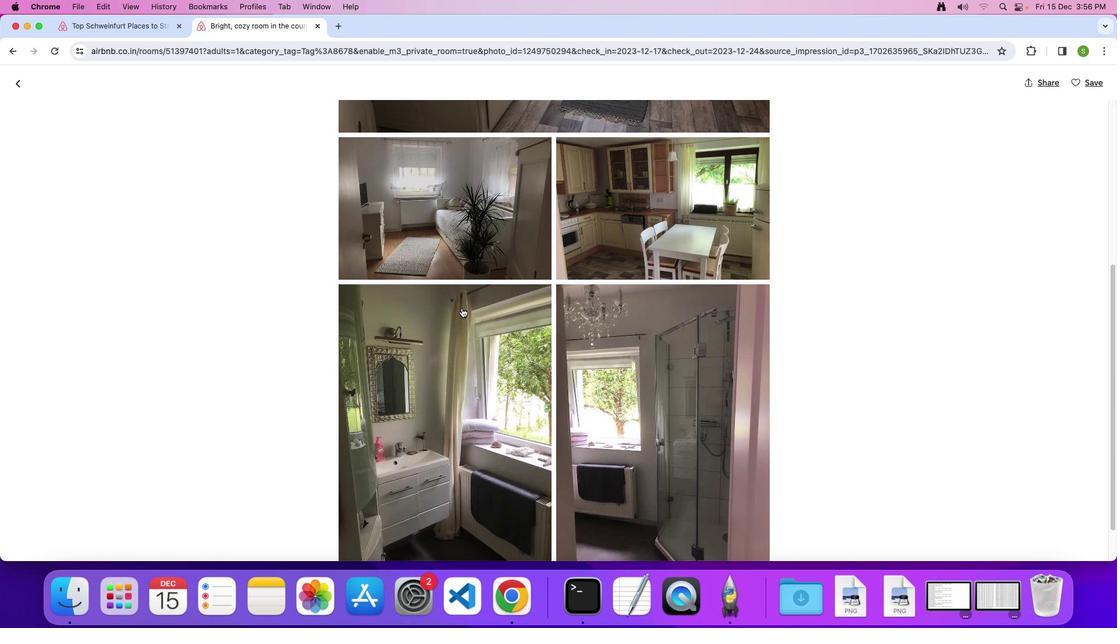
Action: Mouse scrolled (462, 308) with delta (0, 0)
Screenshot: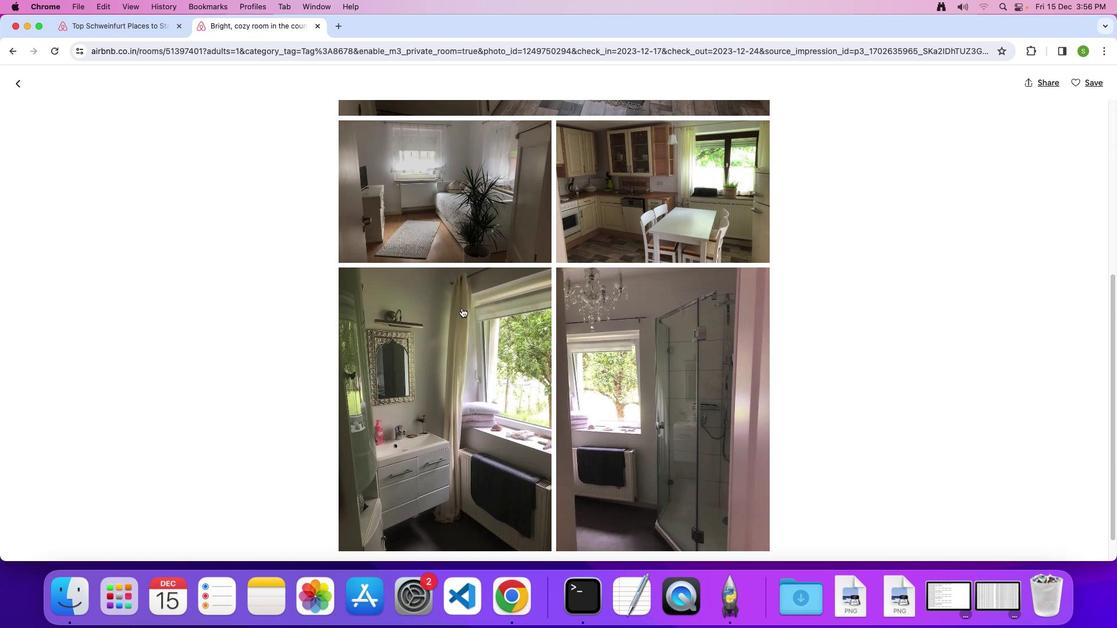 
Action: Mouse scrolled (462, 308) with delta (0, 0)
Screenshot: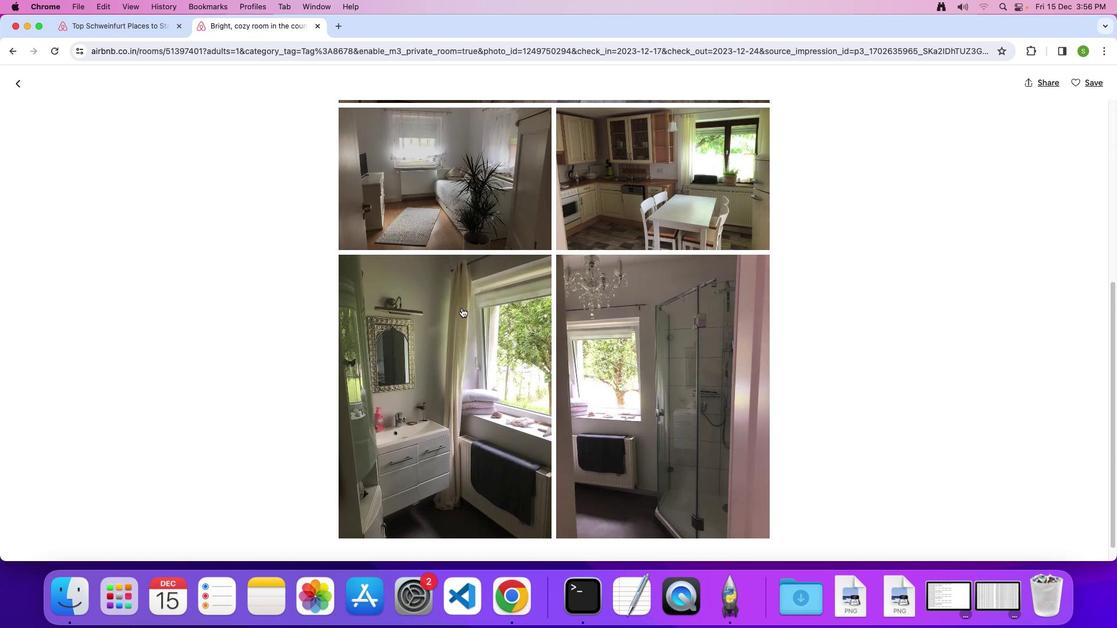 
Action: Mouse scrolled (462, 308) with delta (0, 0)
Screenshot: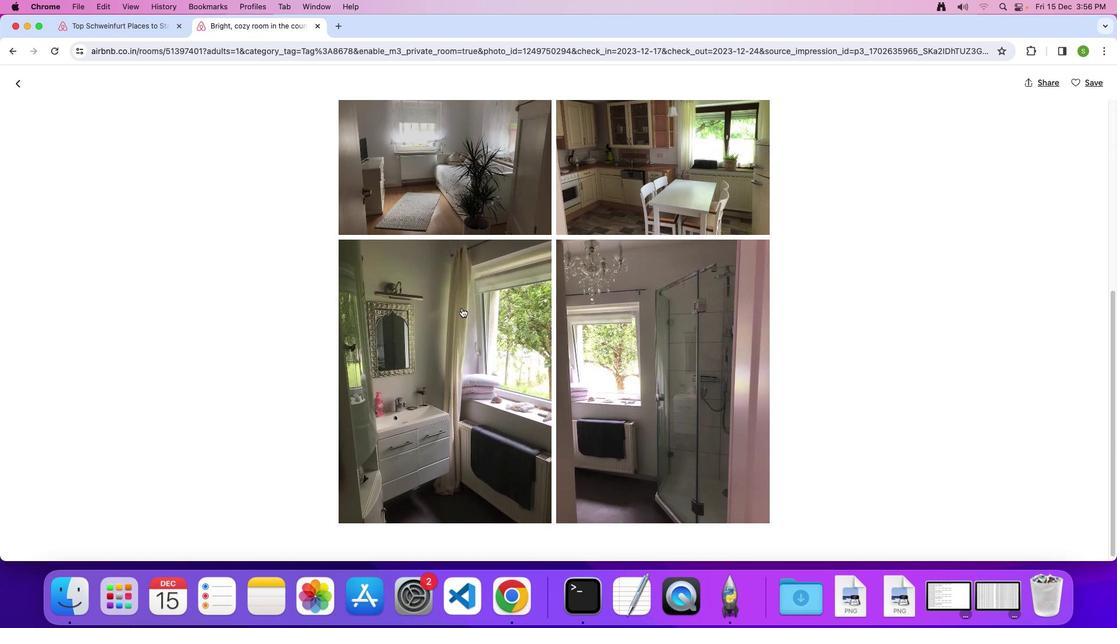 
Action: Mouse scrolled (462, 308) with delta (0, 0)
Screenshot: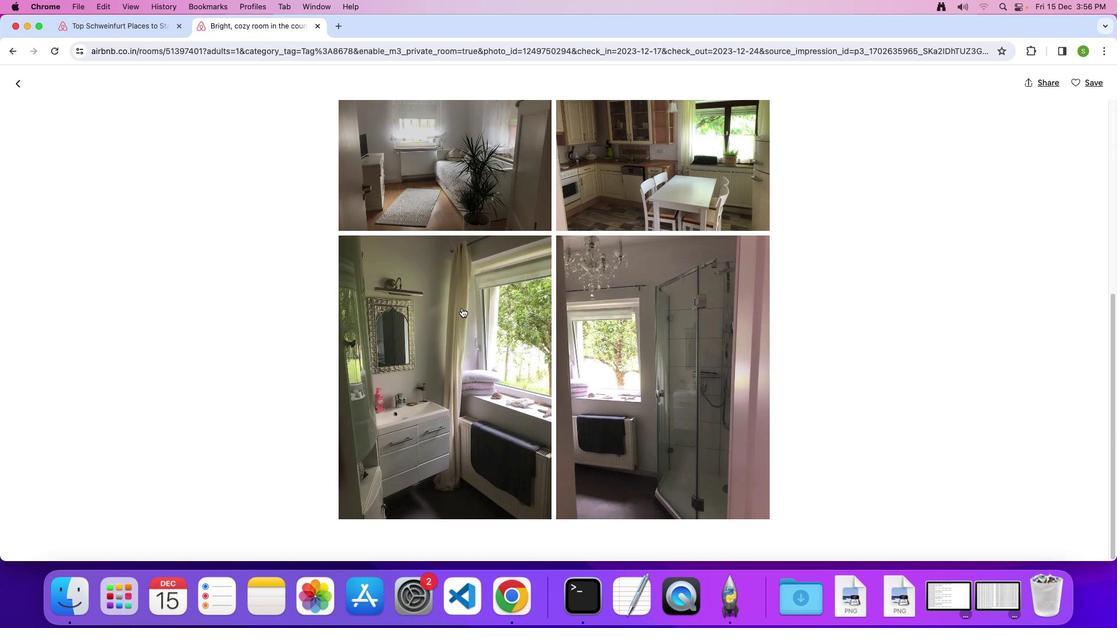 
Action: Mouse scrolled (462, 308) with delta (0, 0)
Screenshot: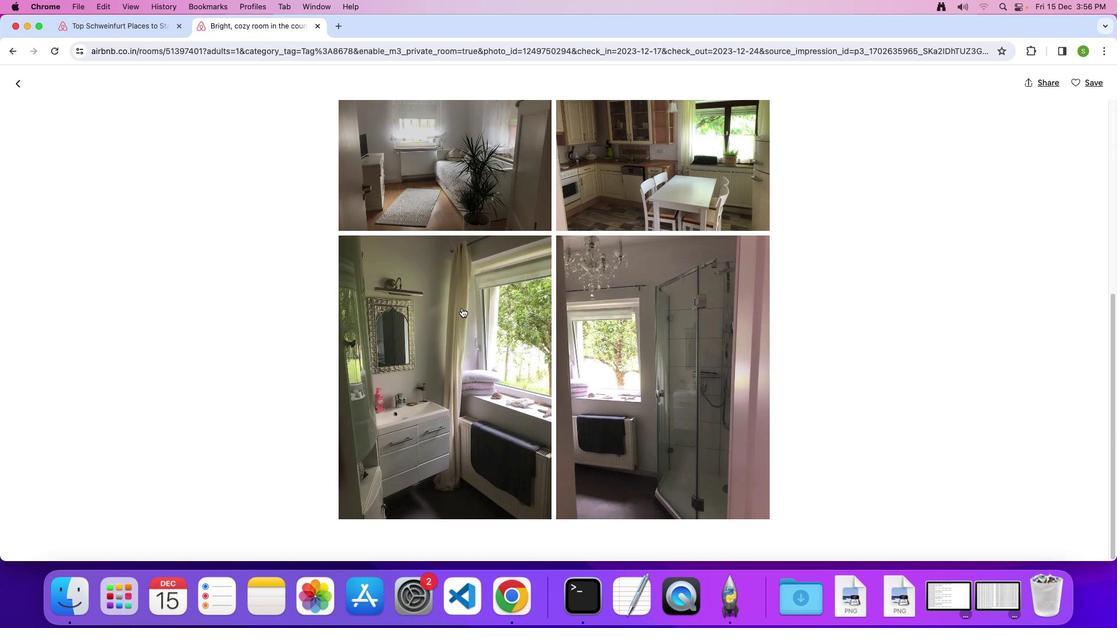 
Action: Mouse scrolled (462, 308) with delta (0, -1)
Screenshot: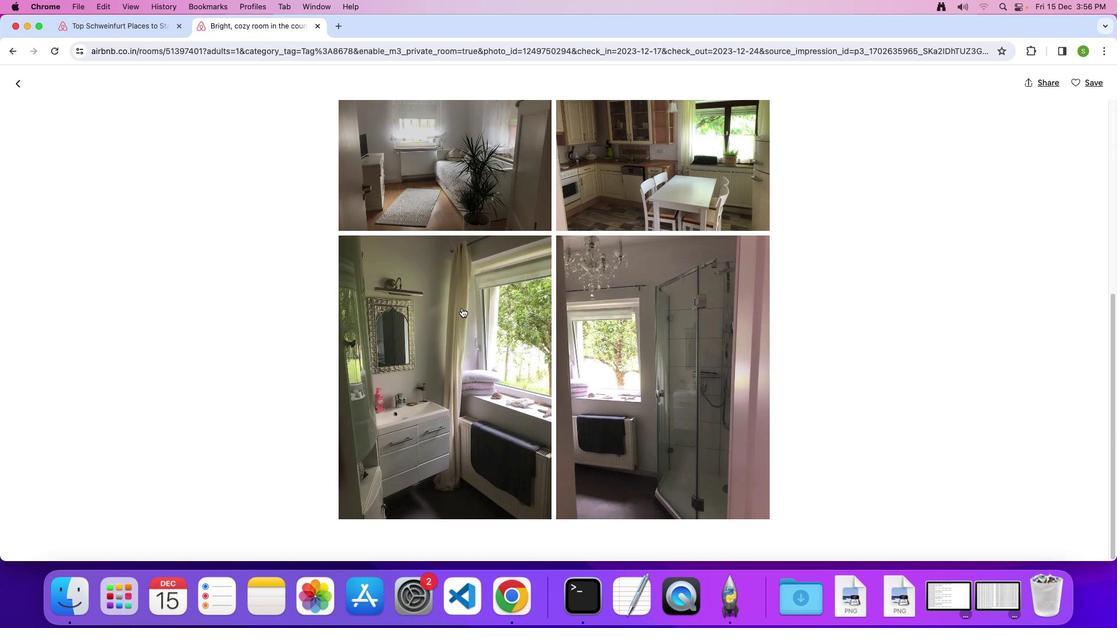 
Action: Mouse scrolled (462, 308) with delta (0, 0)
Screenshot: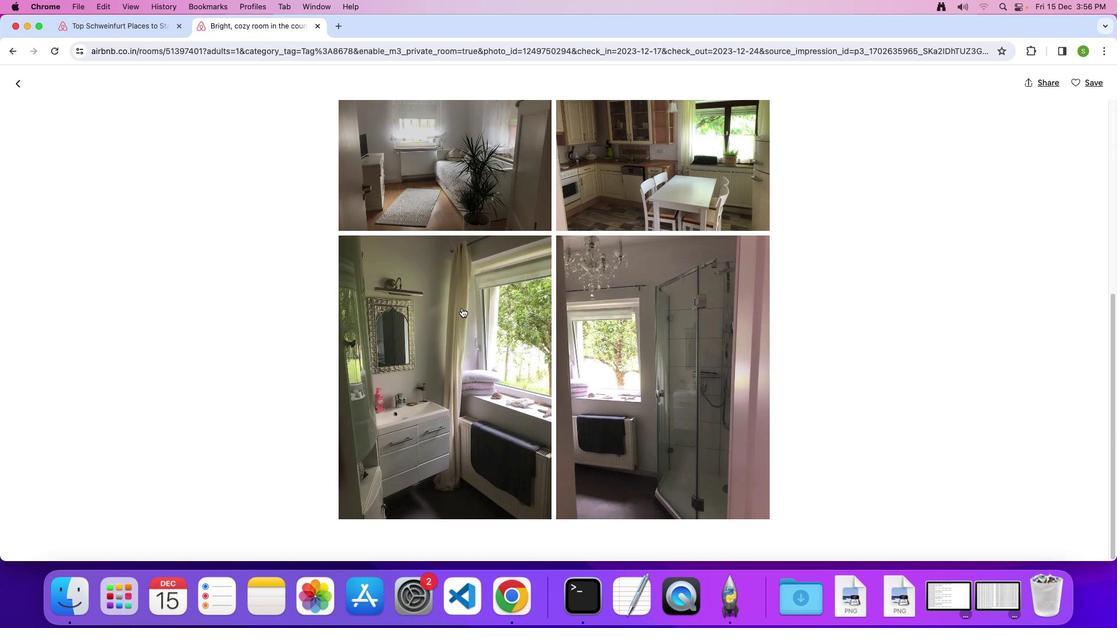 
Action: Mouse scrolled (462, 308) with delta (0, 0)
Screenshot: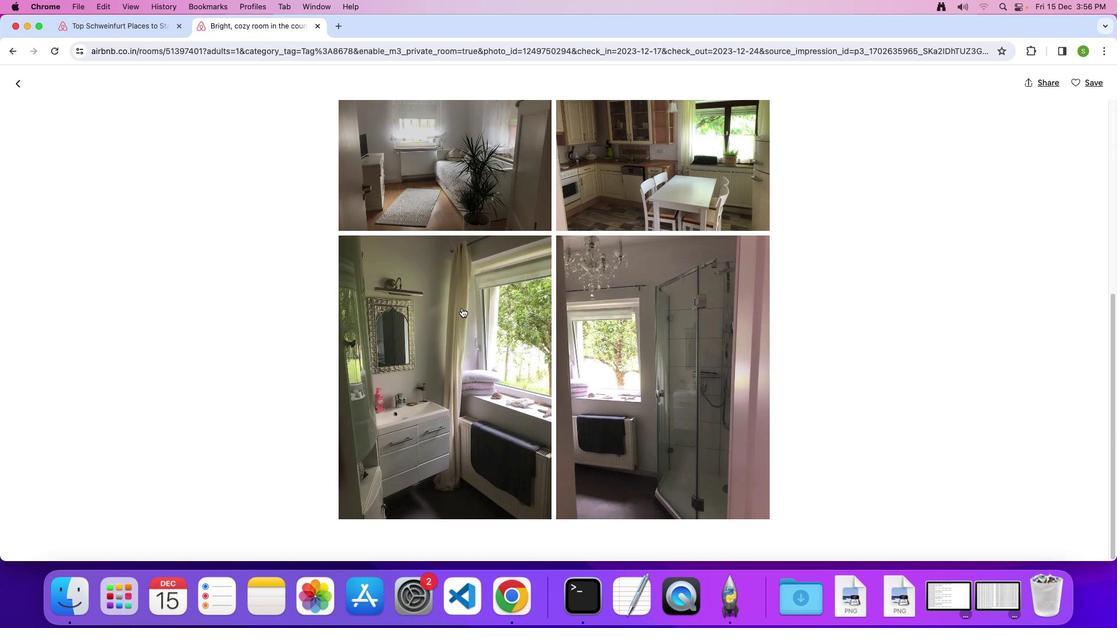 
Action: Mouse moved to (24, 86)
Screenshot: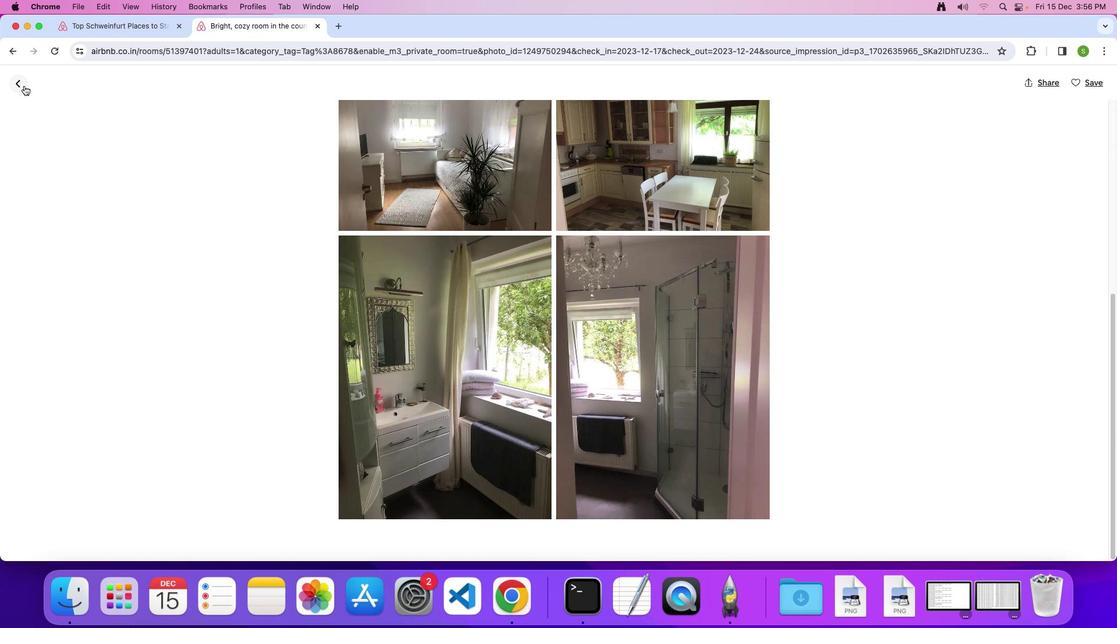 
Action: Mouse pressed left at (24, 86)
Screenshot: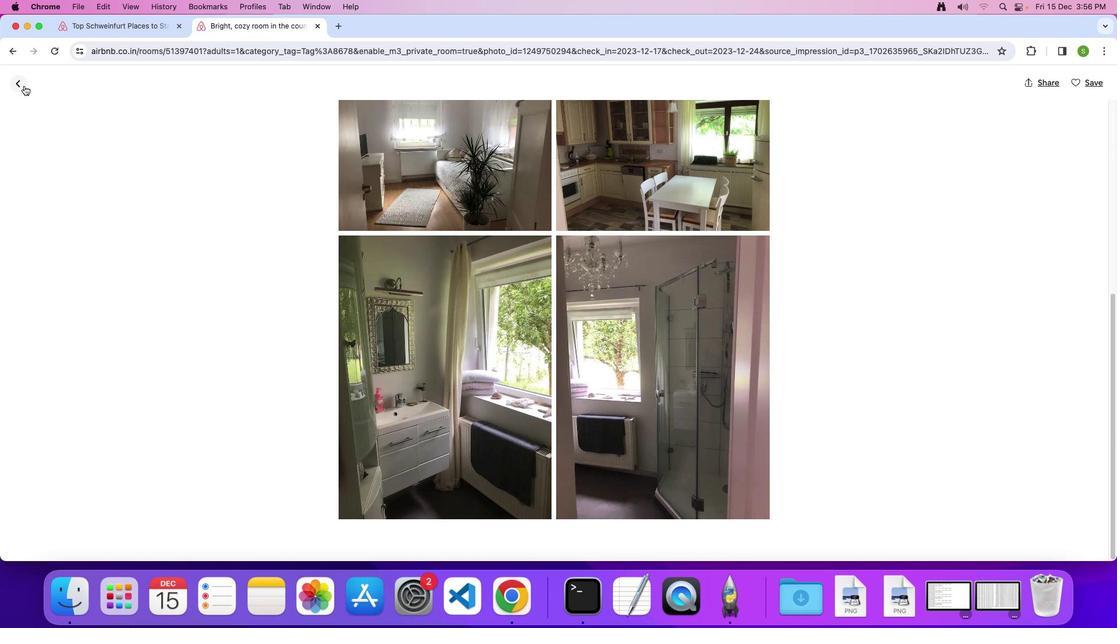 
Action: Mouse moved to (476, 372)
Screenshot: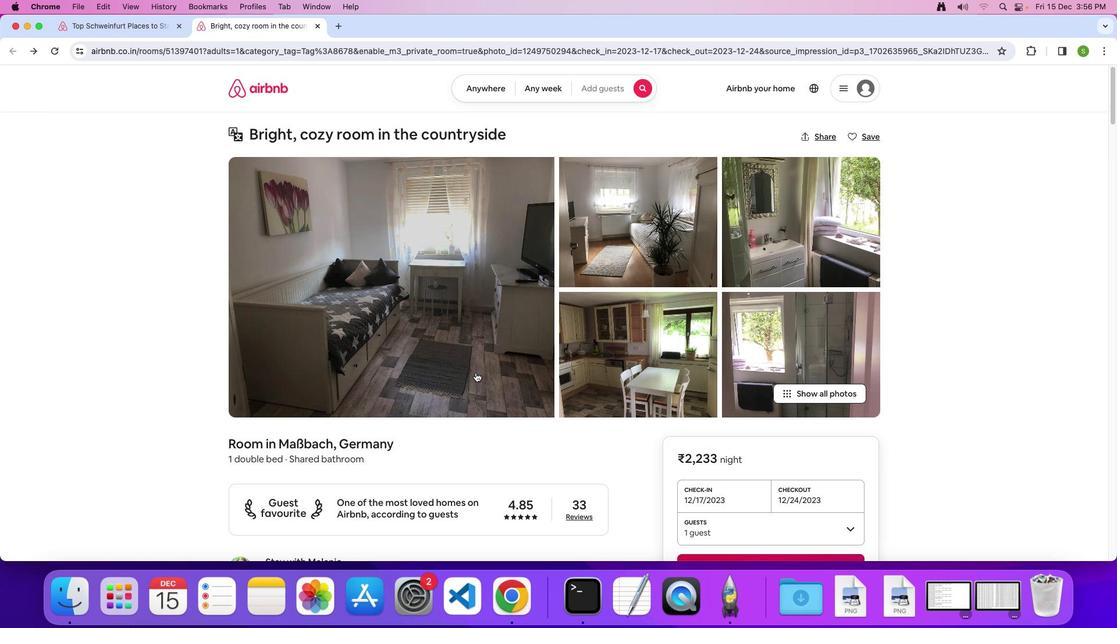 
Action: Mouse scrolled (476, 372) with delta (0, 0)
Screenshot: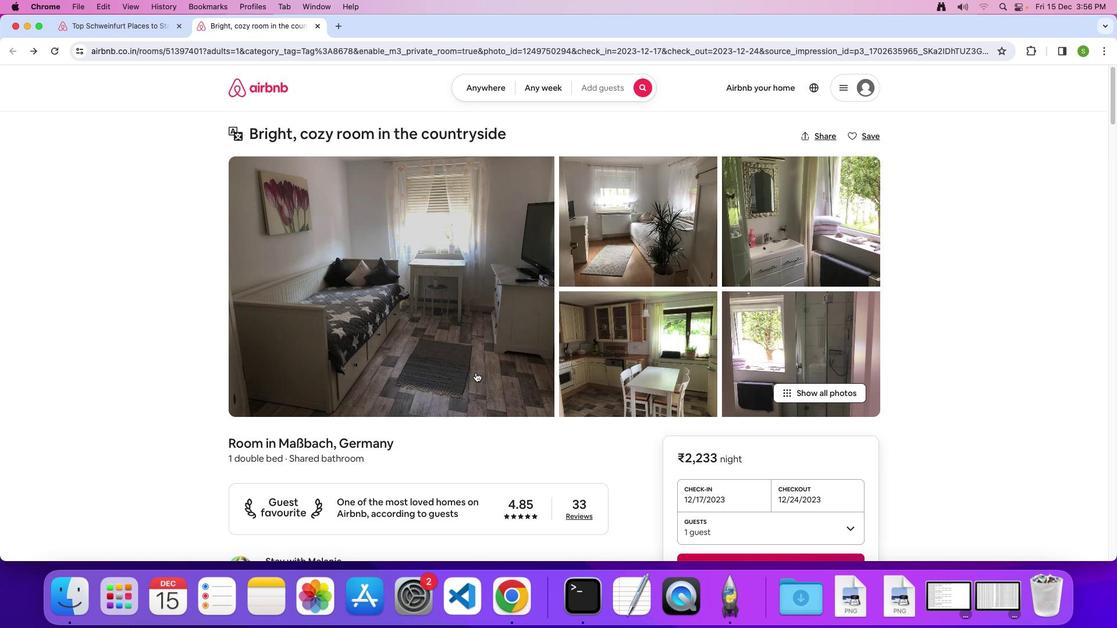 
Action: Mouse scrolled (476, 372) with delta (0, 0)
Screenshot: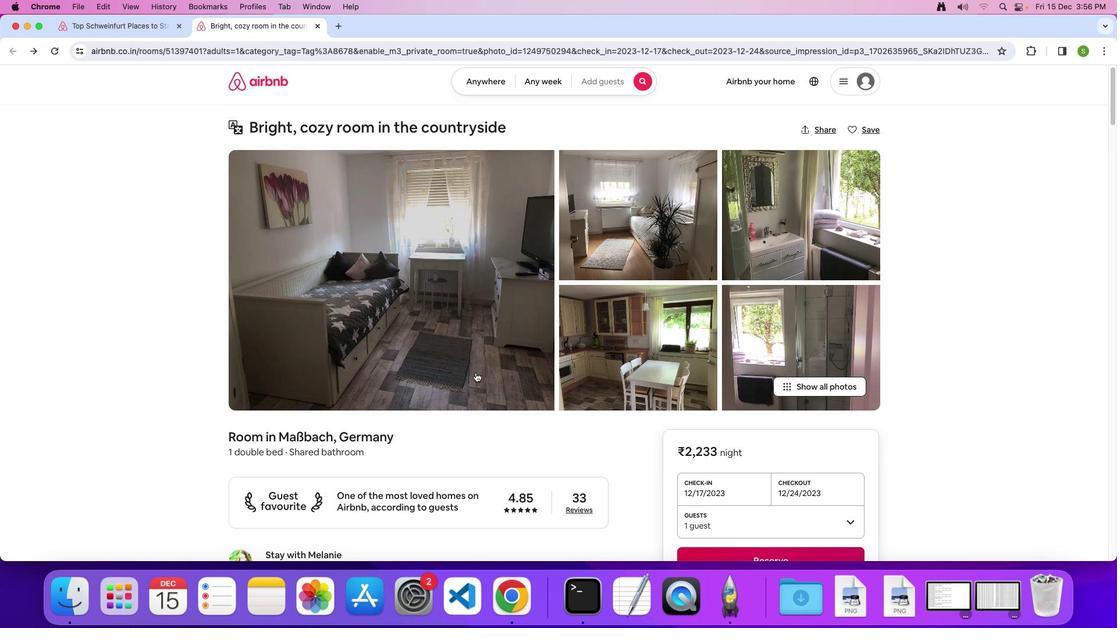 
Action: Mouse scrolled (476, 372) with delta (0, 0)
Screenshot: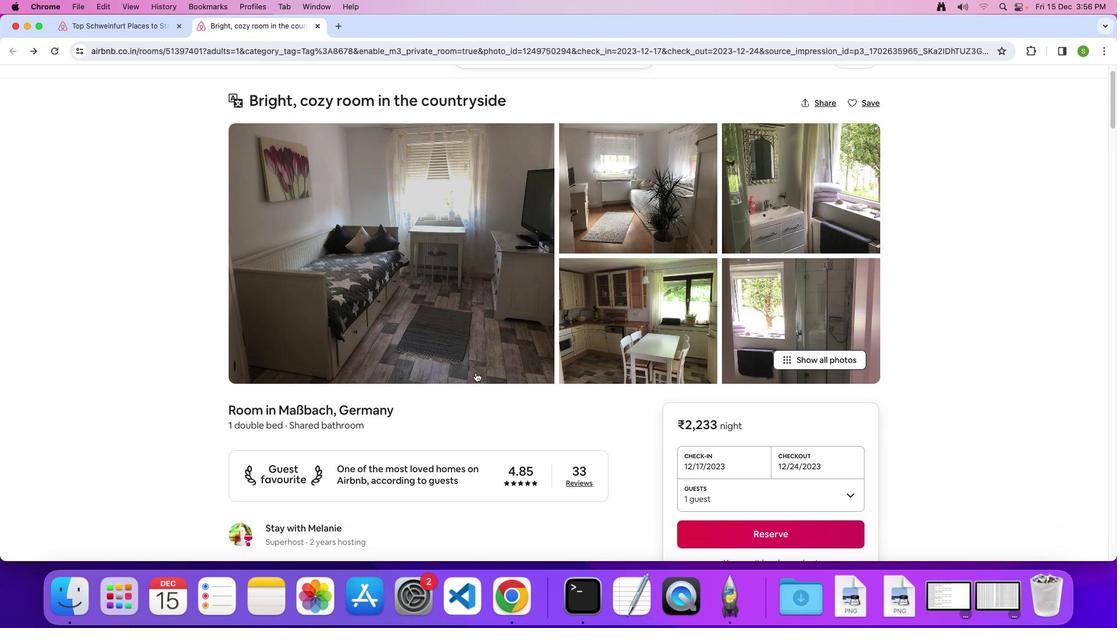 
Action: Mouse scrolled (476, 372) with delta (0, 0)
Screenshot: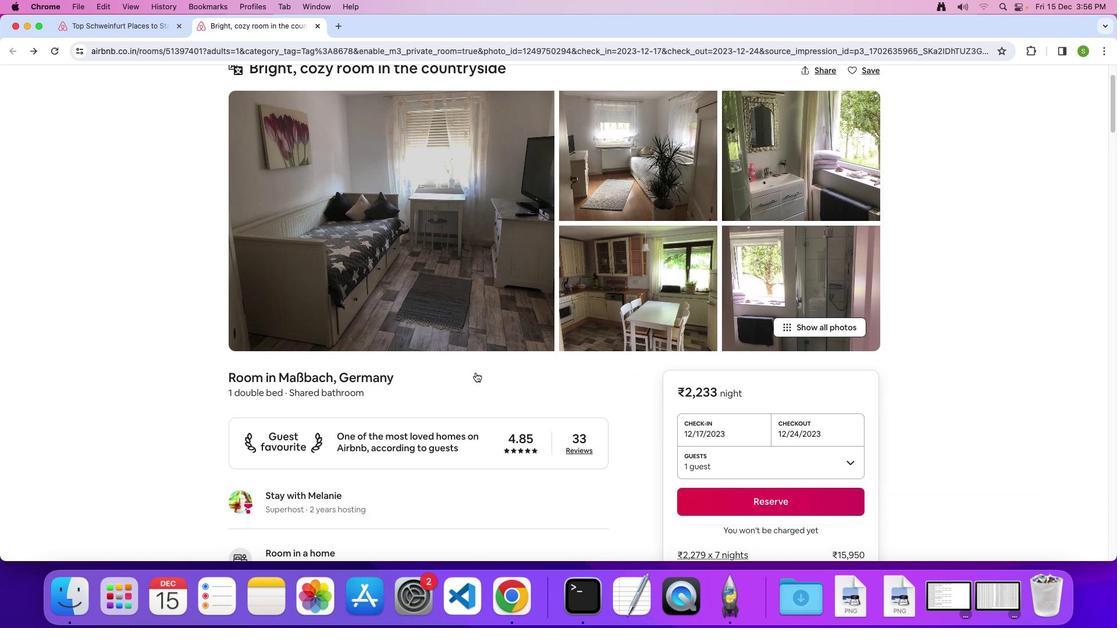 
Action: Mouse scrolled (476, 372) with delta (0, 0)
Screenshot: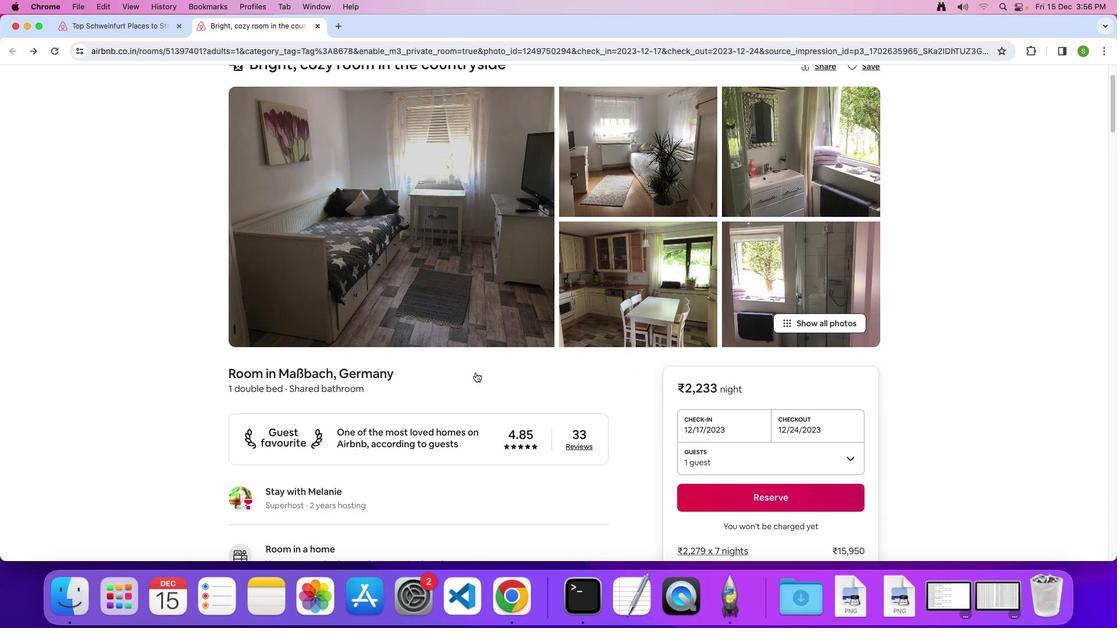 
Action: Mouse scrolled (476, 372) with delta (0, 0)
Screenshot: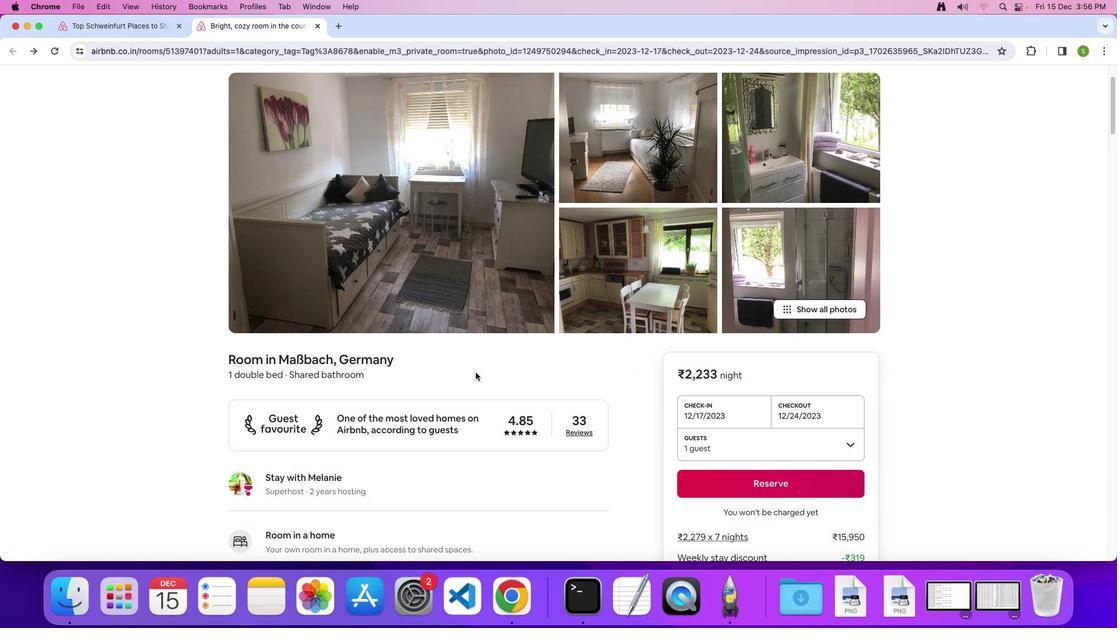 
Action: Mouse scrolled (476, 372) with delta (0, 0)
Screenshot: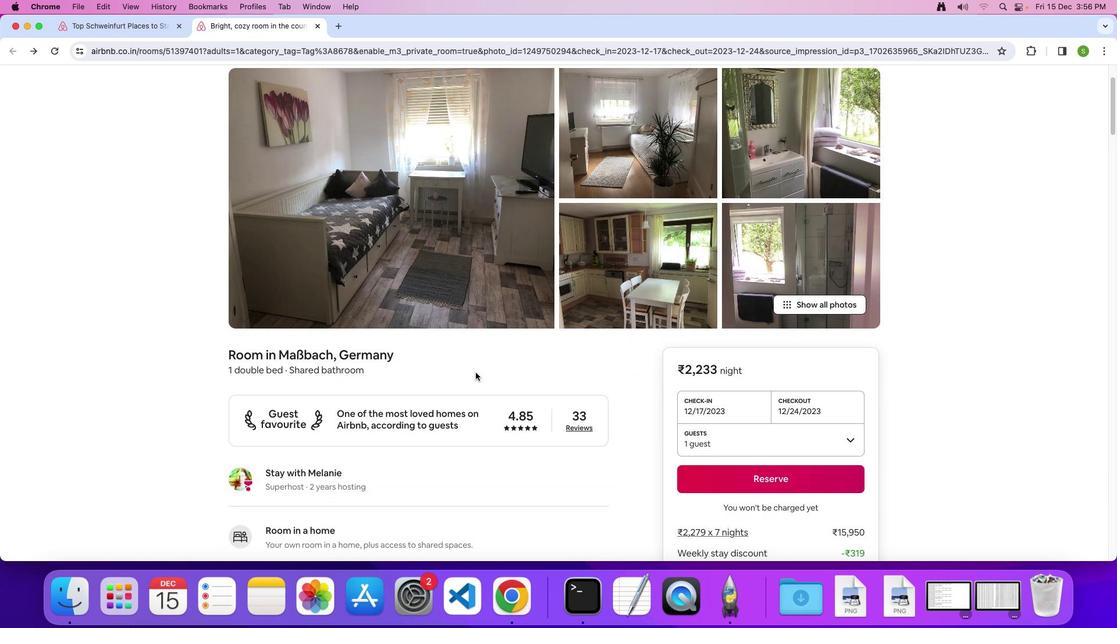 
Action: Mouse scrolled (476, 372) with delta (0, 0)
Screenshot: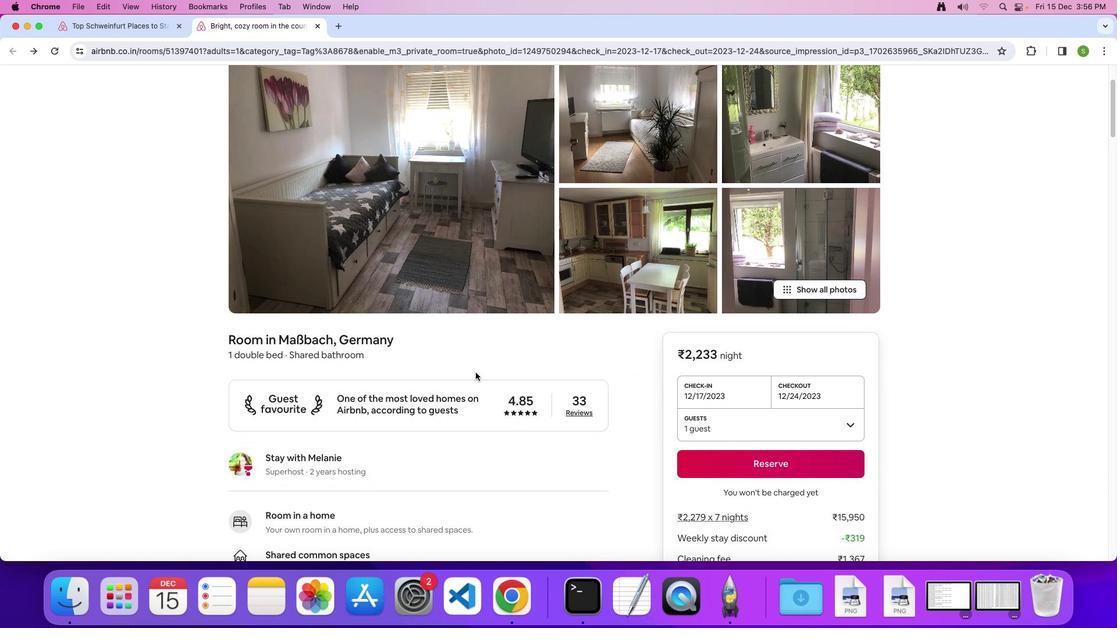 
Action: Mouse scrolled (476, 372) with delta (0, 0)
Screenshot: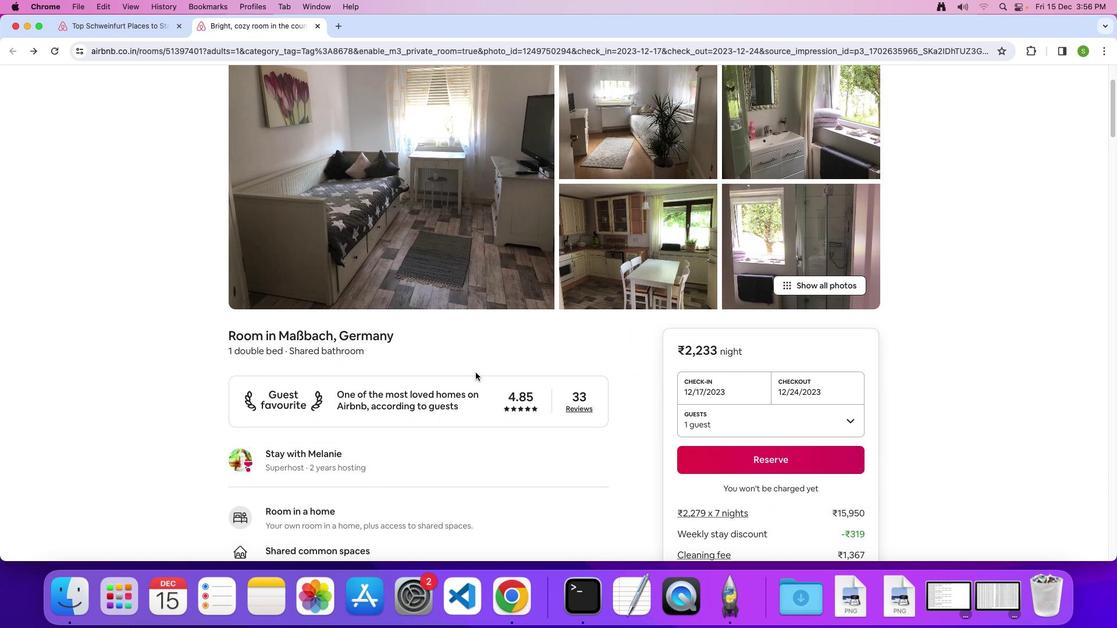 
Action: Mouse scrolled (476, 372) with delta (0, -1)
Screenshot: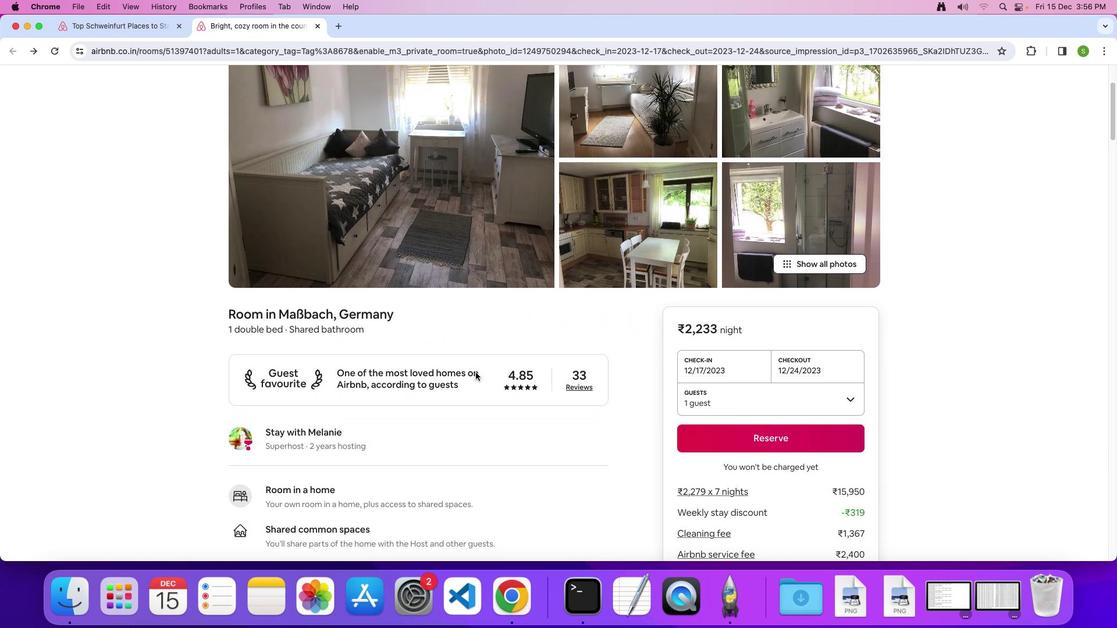 
Action: Mouse scrolled (476, 372) with delta (0, 0)
Screenshot: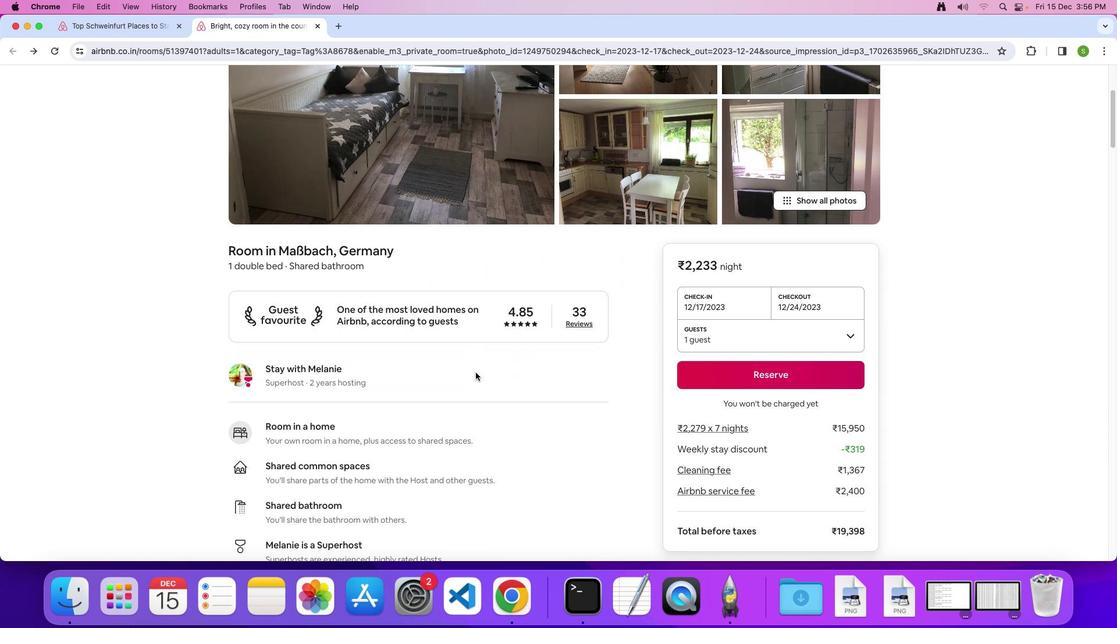 
Action: Mouse scrolled (476, 372) with delta (0, 0)
Screenshot: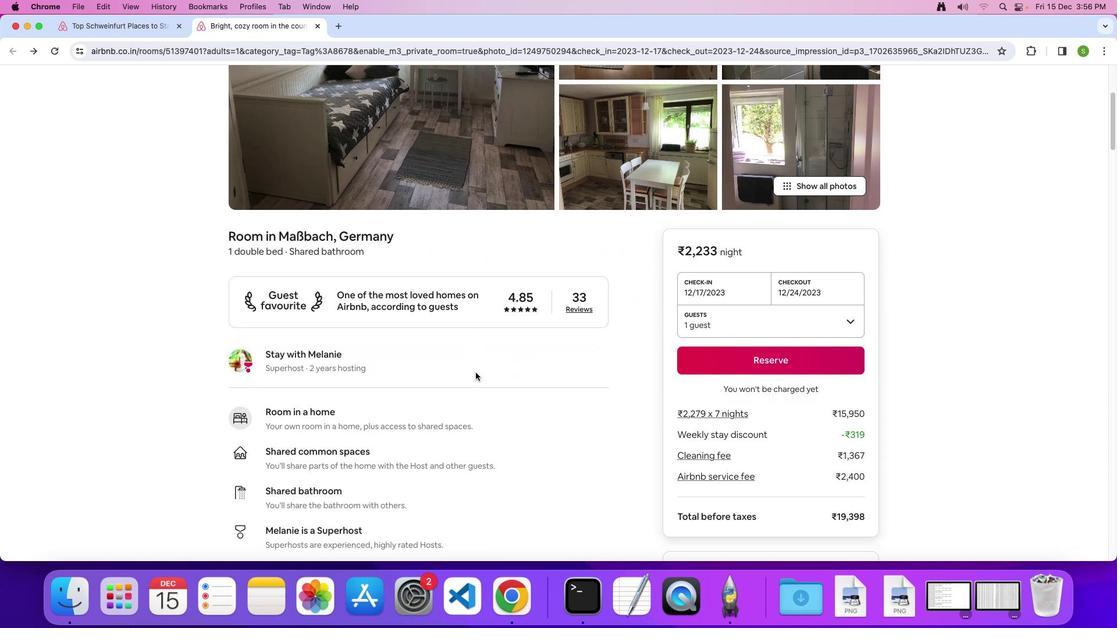 
Action: Mouse scrolled (476, 372) with delta (0, 0)
Screenshot: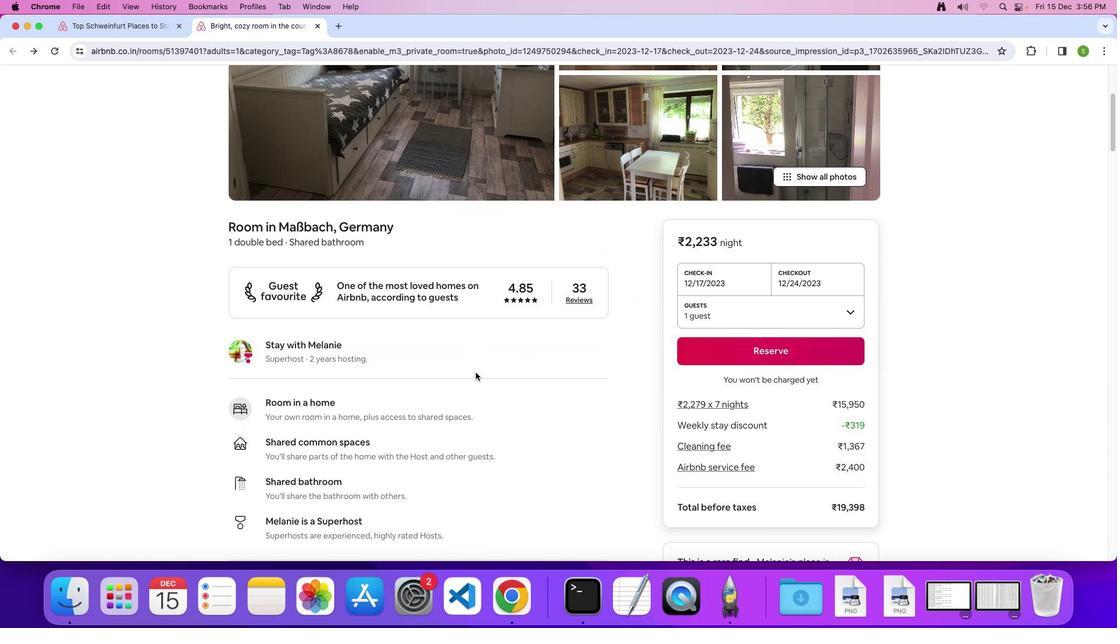 
Action: Mouse scrolled (476, 372) with delta (0, 0)
Screenshot: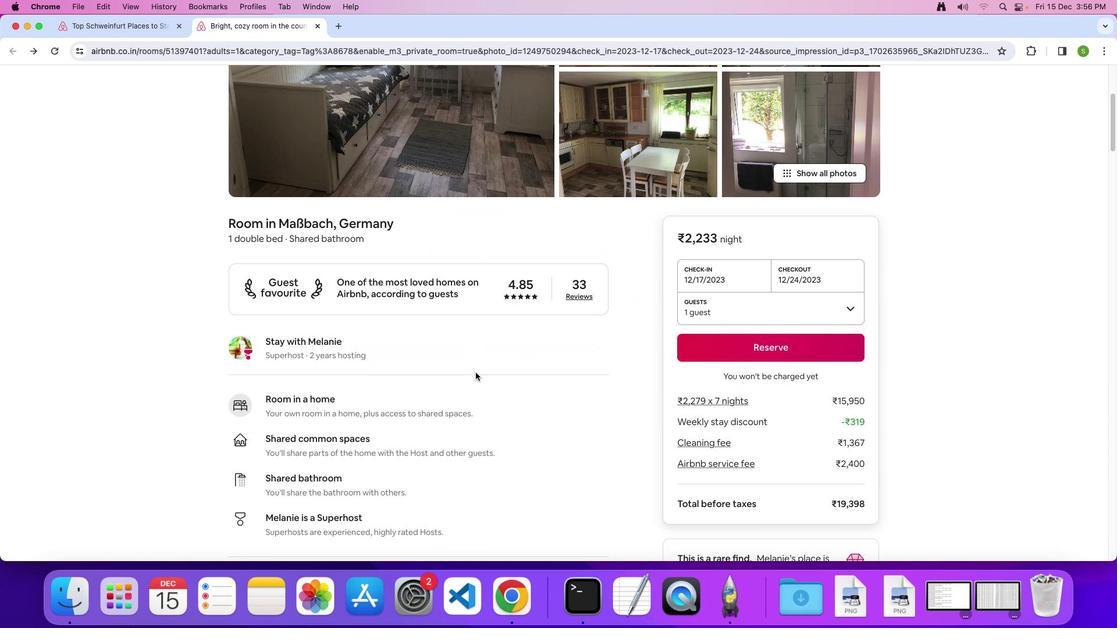 
Action: Mouse scrolled (476, 372) with delta (0, -1)
Screenshot: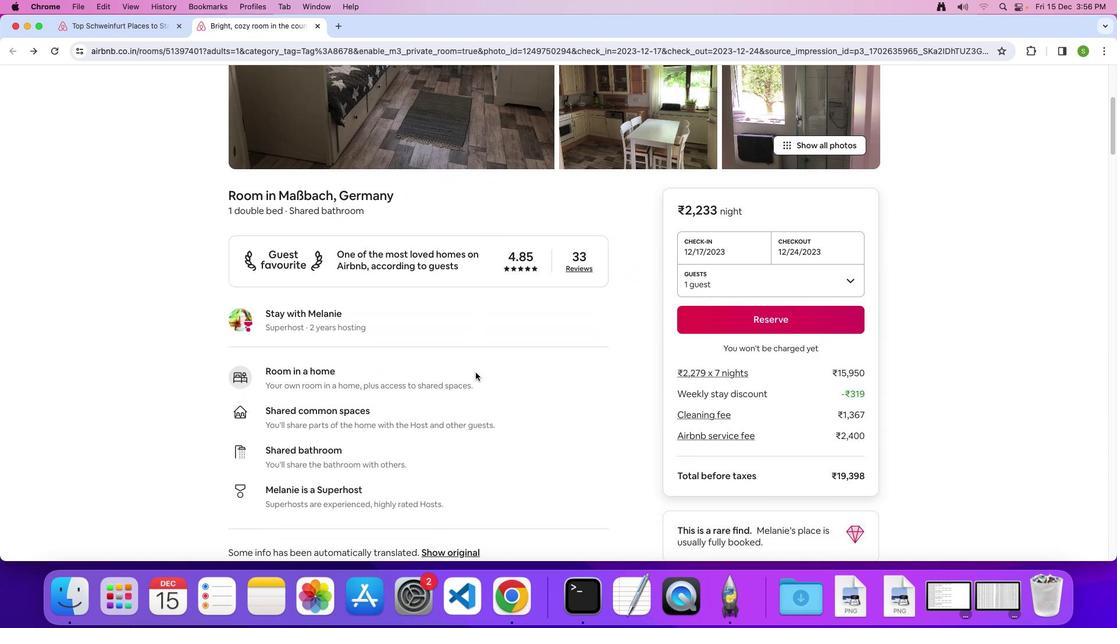 
Action: Mouse scrolled (476, 372) with delta (0, 0)
Screenshot: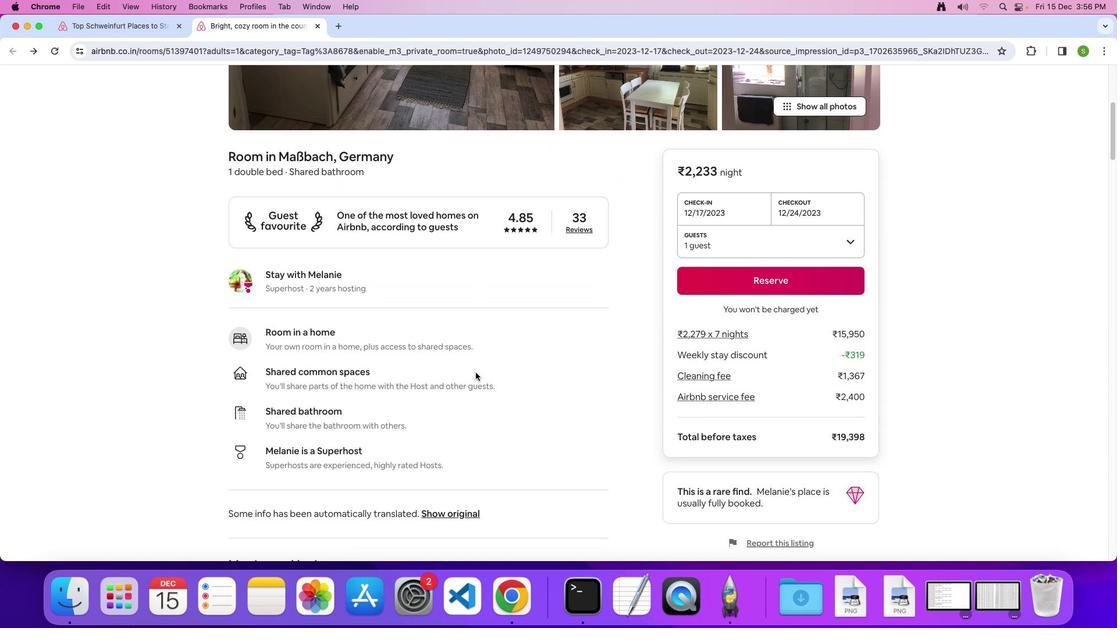 
Action: Mouse scrolled (476, 372) with delta (0, 0)
Screenshot: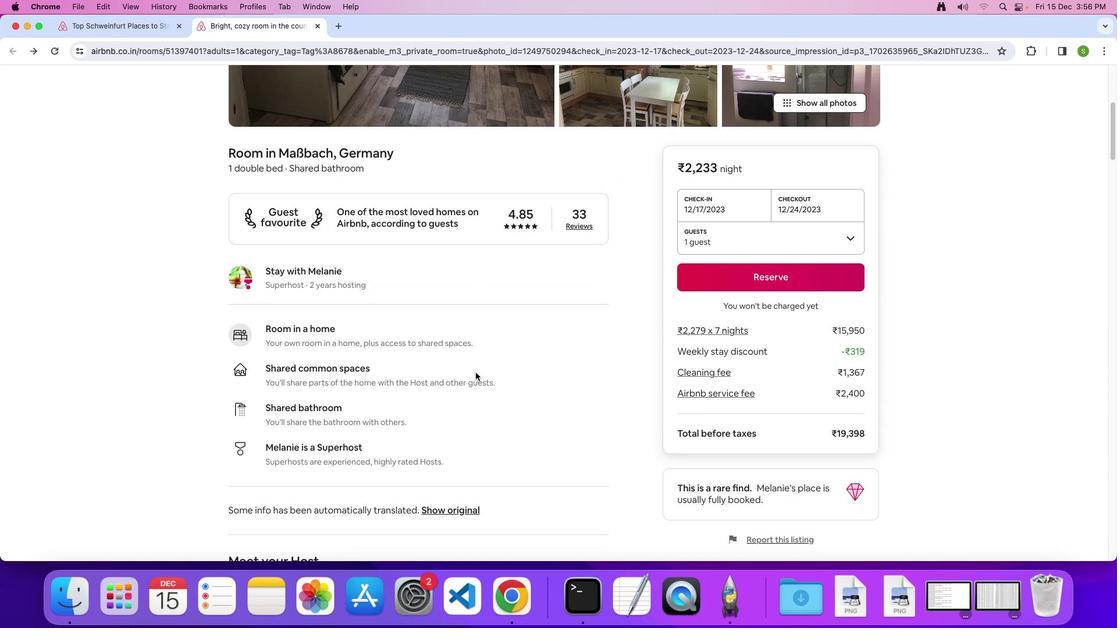 
Action: Mouse scrolled (476, 372) with delta (0, 0)
Screenshot: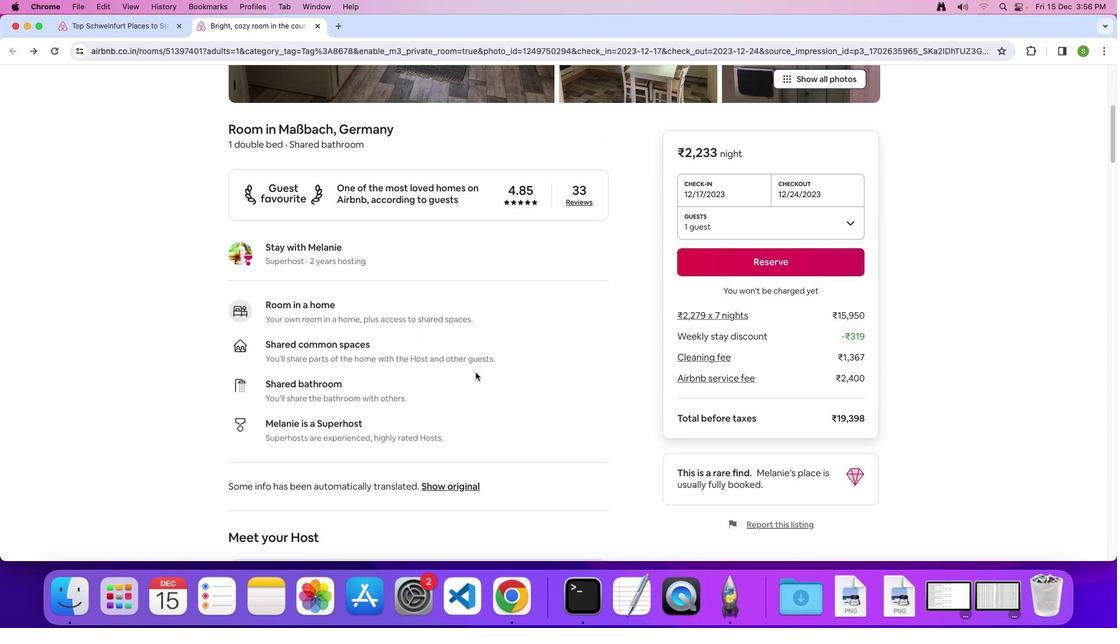 
Action: Mouse scrolled (476, 372) with delta (0, 0)
Screenshot: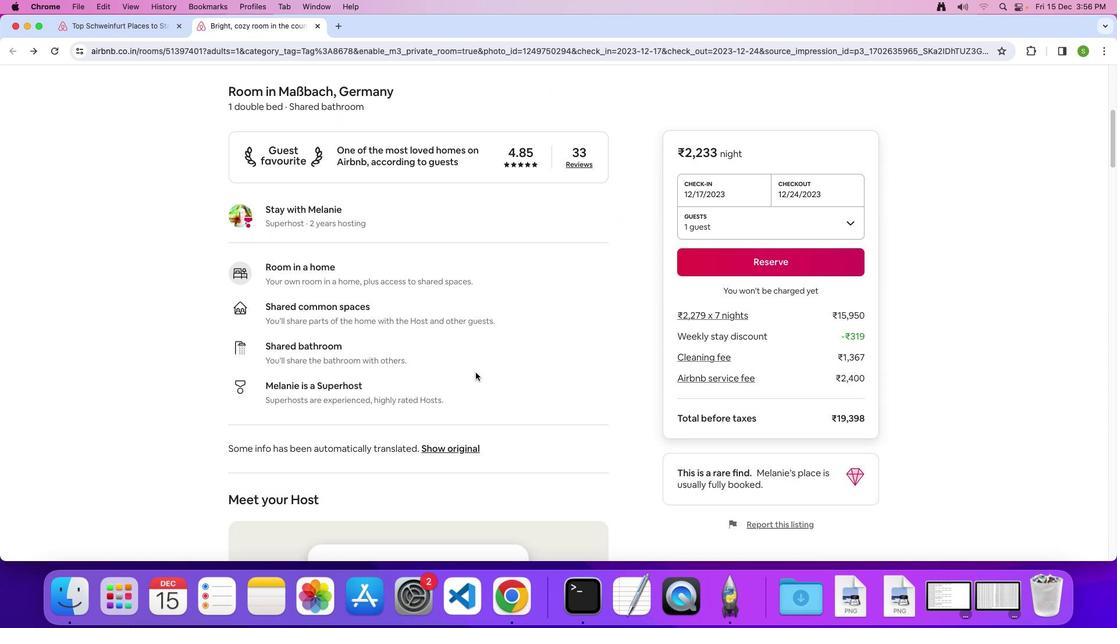 
Action: Mouse scrolled (476, 372) with delta (0, 0)
Screenshot: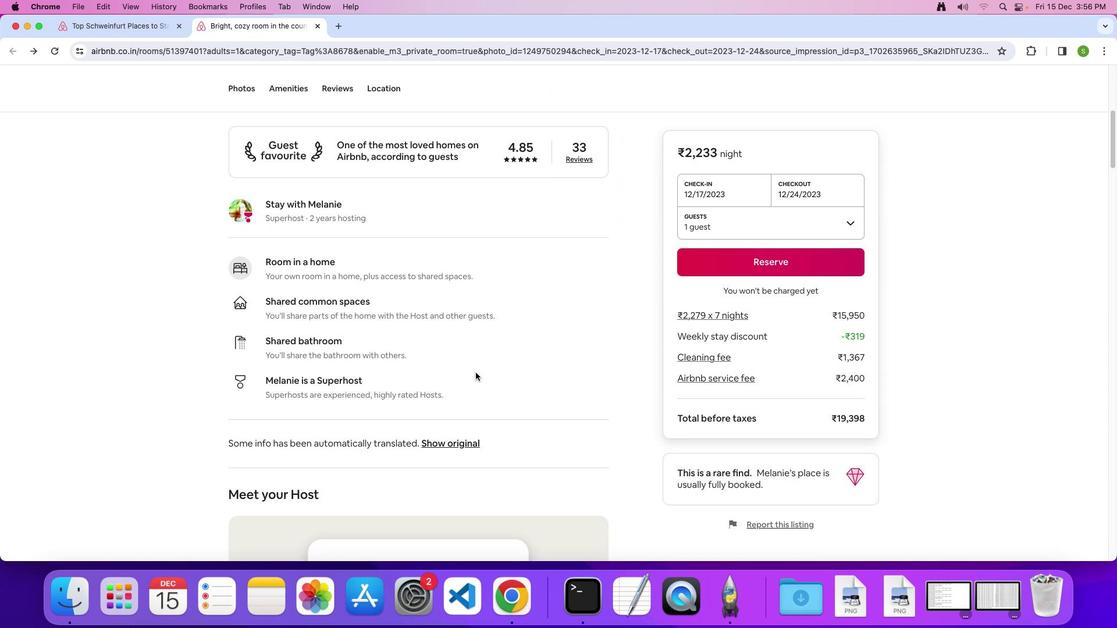 
Action: Mouse scrolled (476, 372) with delta (0, 0)
Screenshot: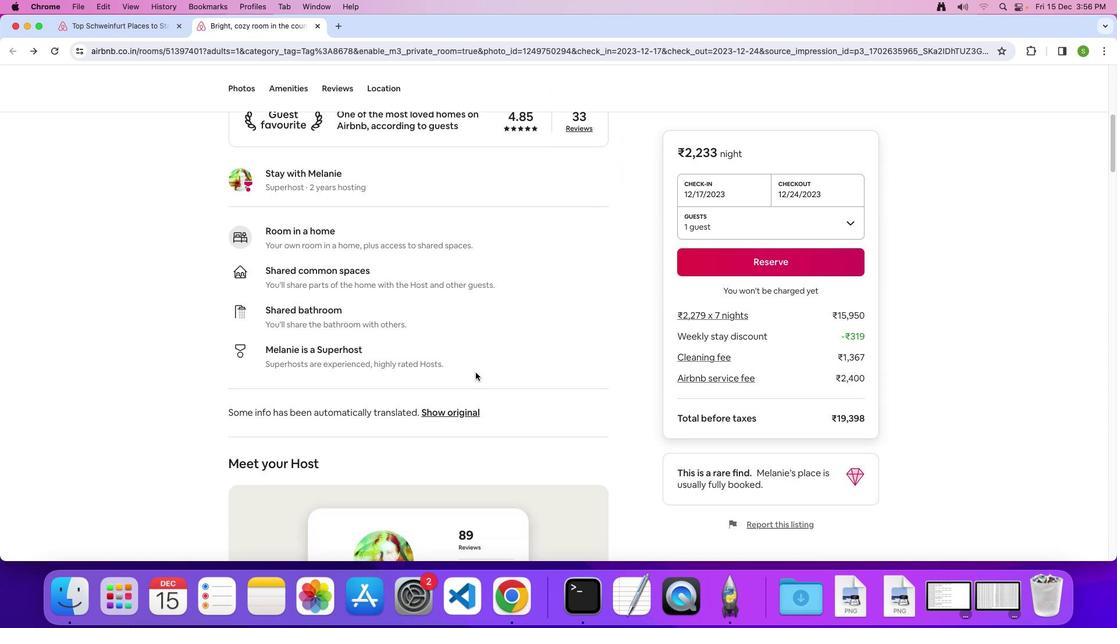 
Action: Mouse scrolled (476, 372) with delta (0, 0)
Screenshot: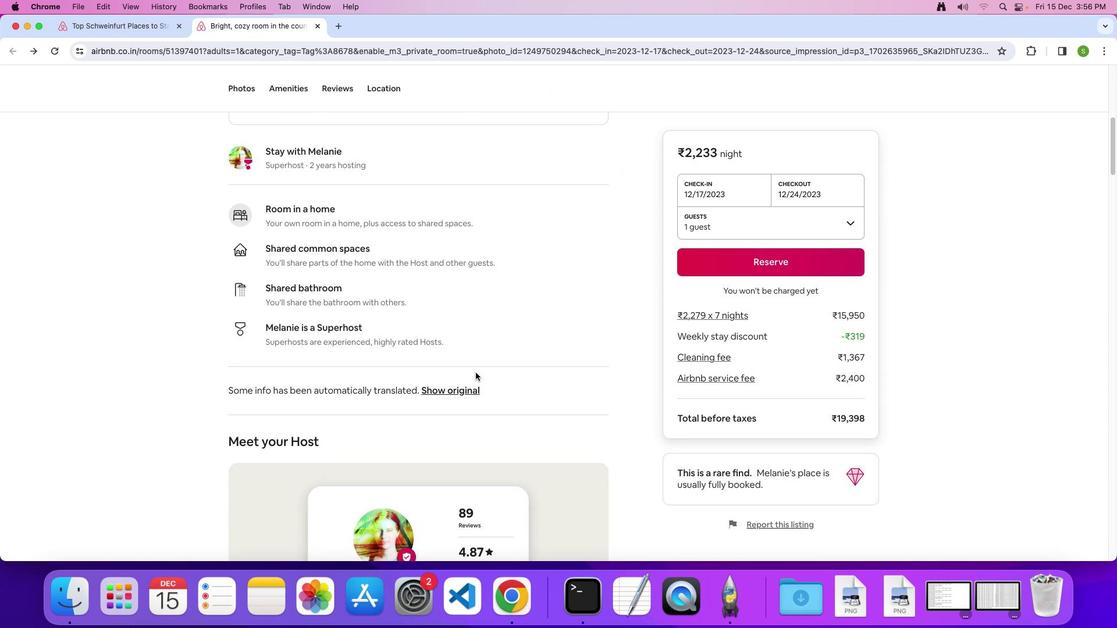 
Action: Mouse scrolled (476, 372) with delta (0, 0)
Screenshot: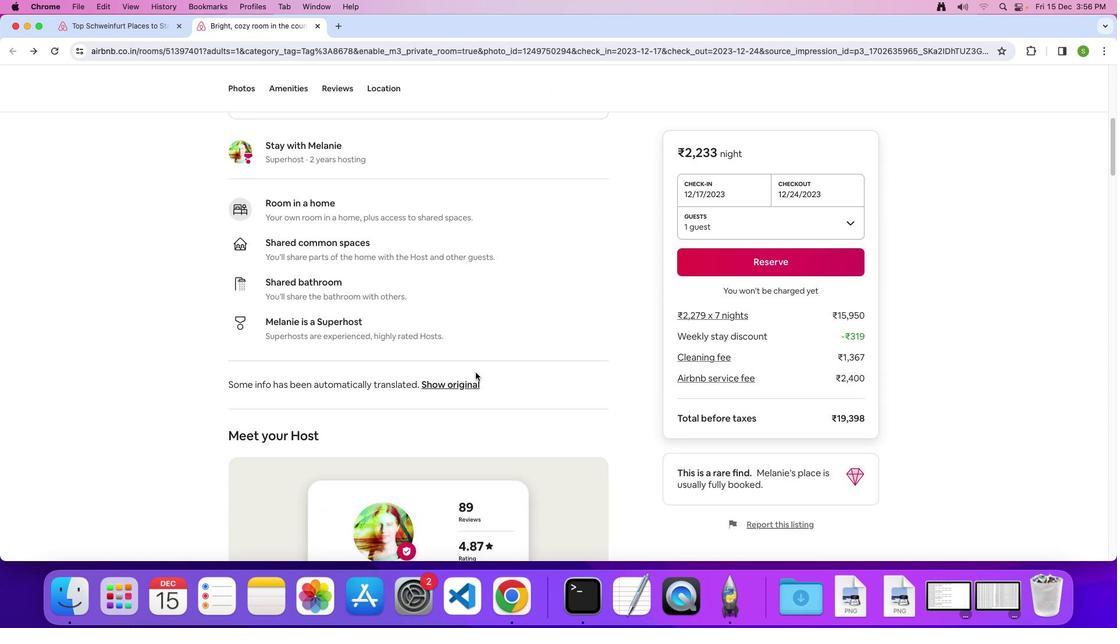
Action: Mouse scrolled (476, 372) with delta (0, 0)
Screenshot: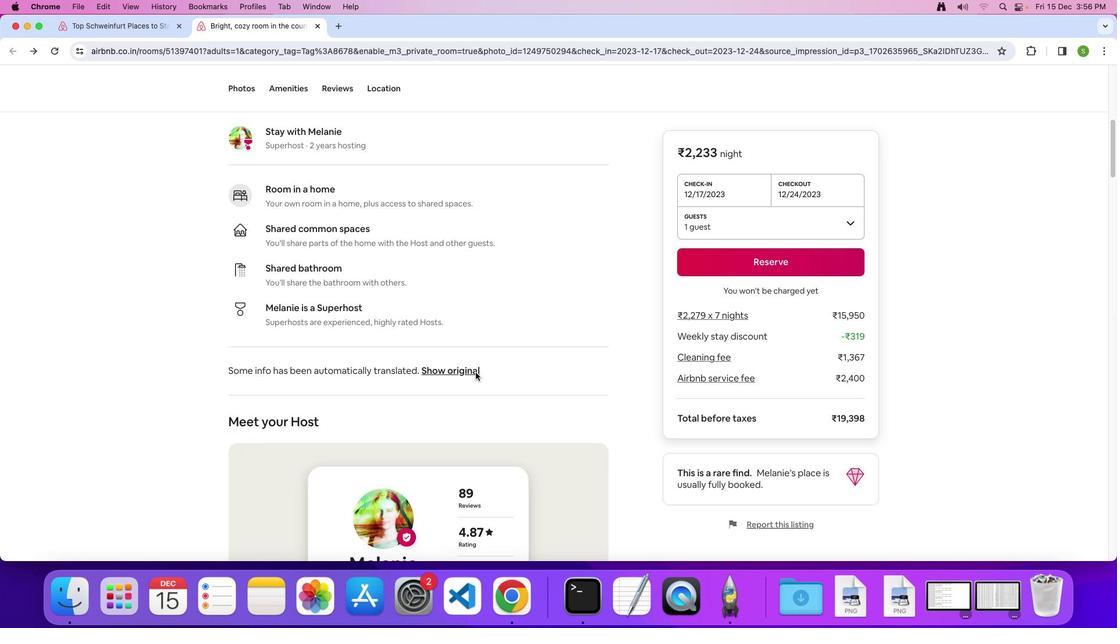 
Action: Mouse scrolled (476, 372) with delta (0, 0)
Screenshot: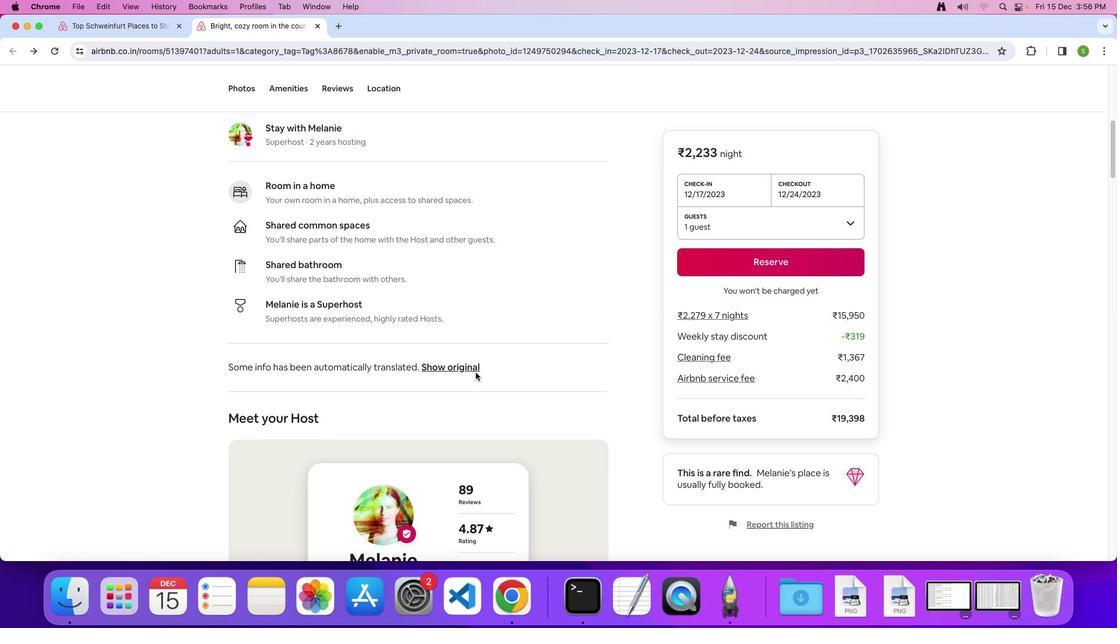 
Action: Mouse scrolled (476, 372) with delta (0, 0)
Screenshot: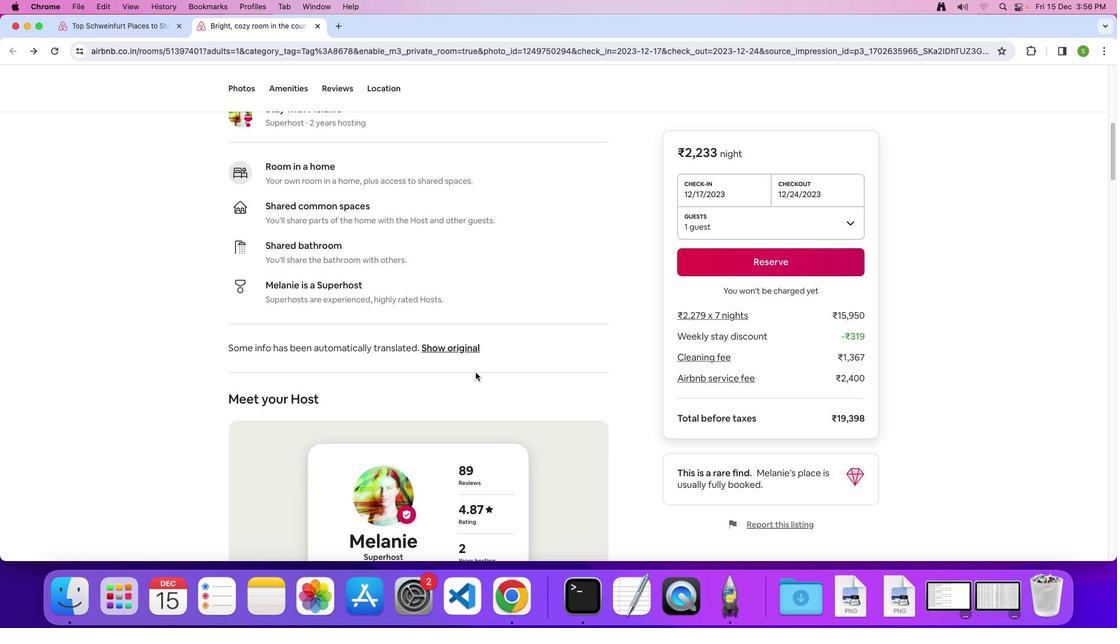 
Action: Mouse scrolled (476, 372) with delta (0, 0)
Screenshot: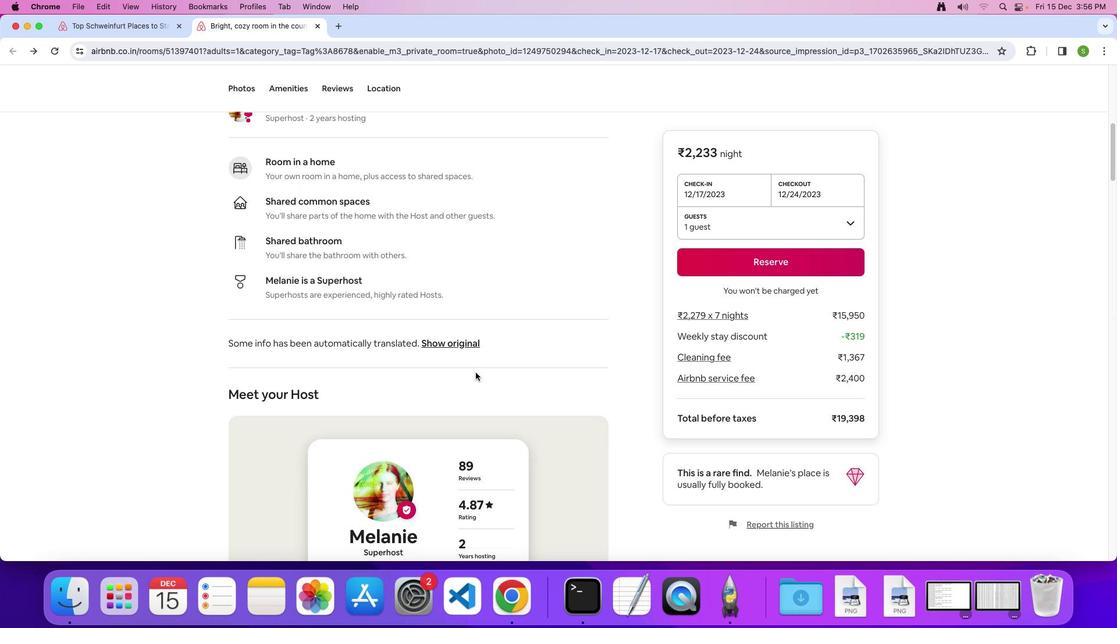 
Action: Mouse scrolled (476, 372) with delta (0, -1)
Screenshot: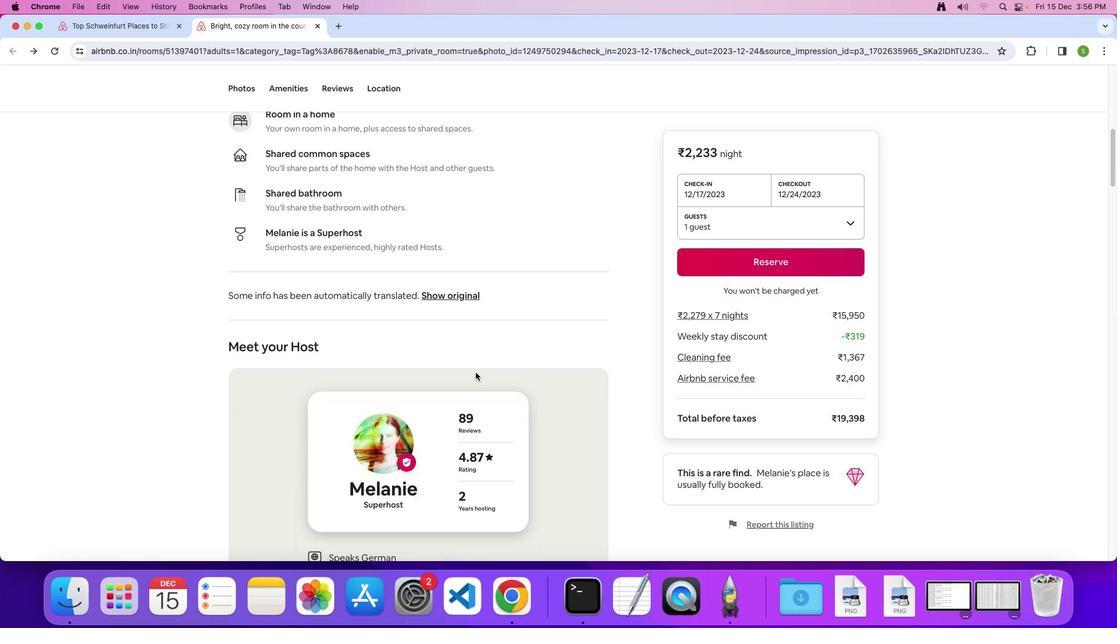 
Action: Mouse scrolled (476, 372) with delta (0, 0)
Screenshot: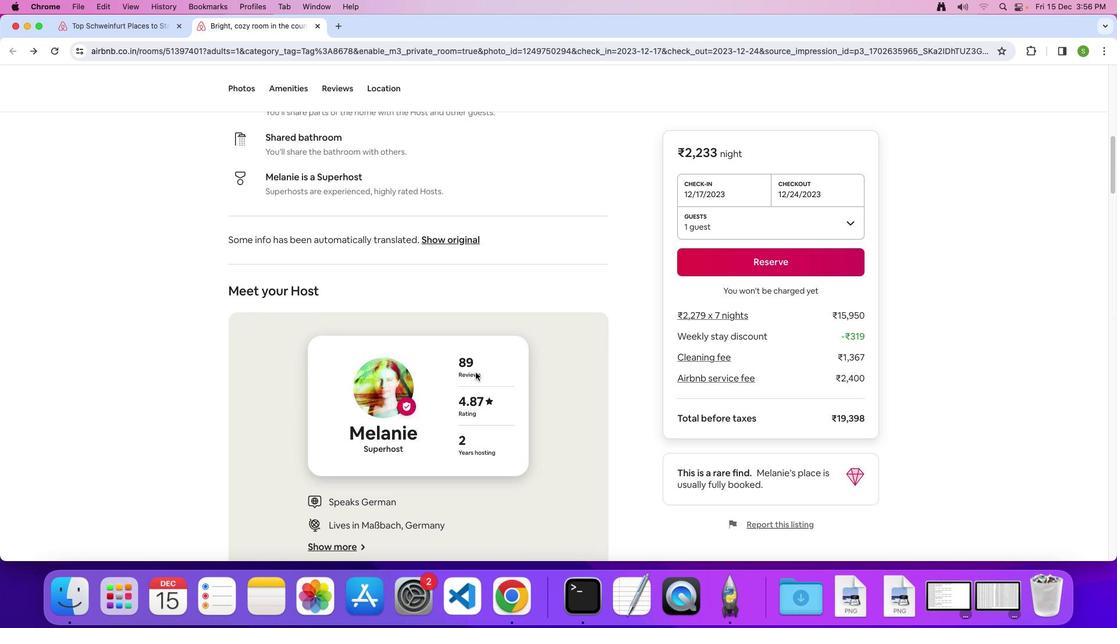 
Action: Mouse scrolled (476, 372) with delta (0, 0)
Screenshot: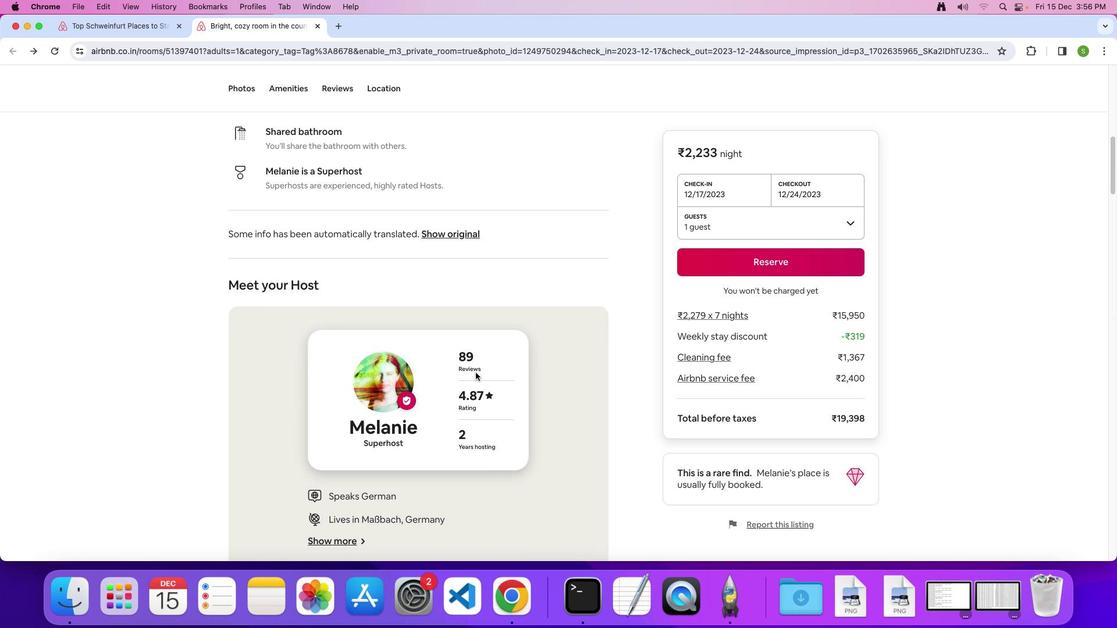 
Action: Mouse scrolled (476, 372) with delta (0, 0)
Screenshot: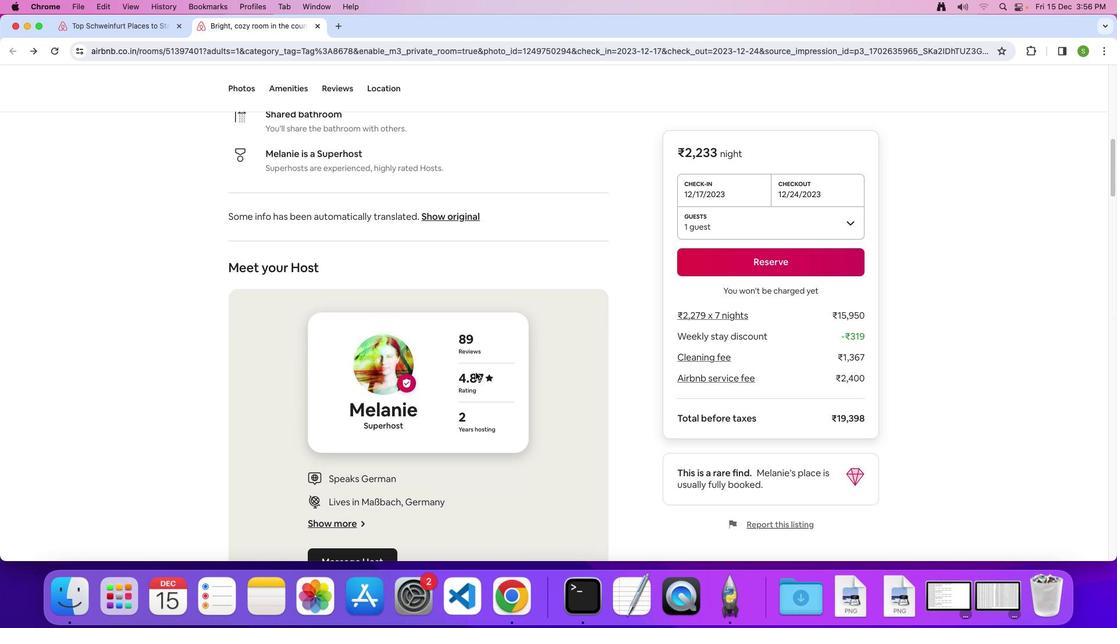 
Action: Mouse scrolled (476, 372) with delta (0, 0)
Screenshot: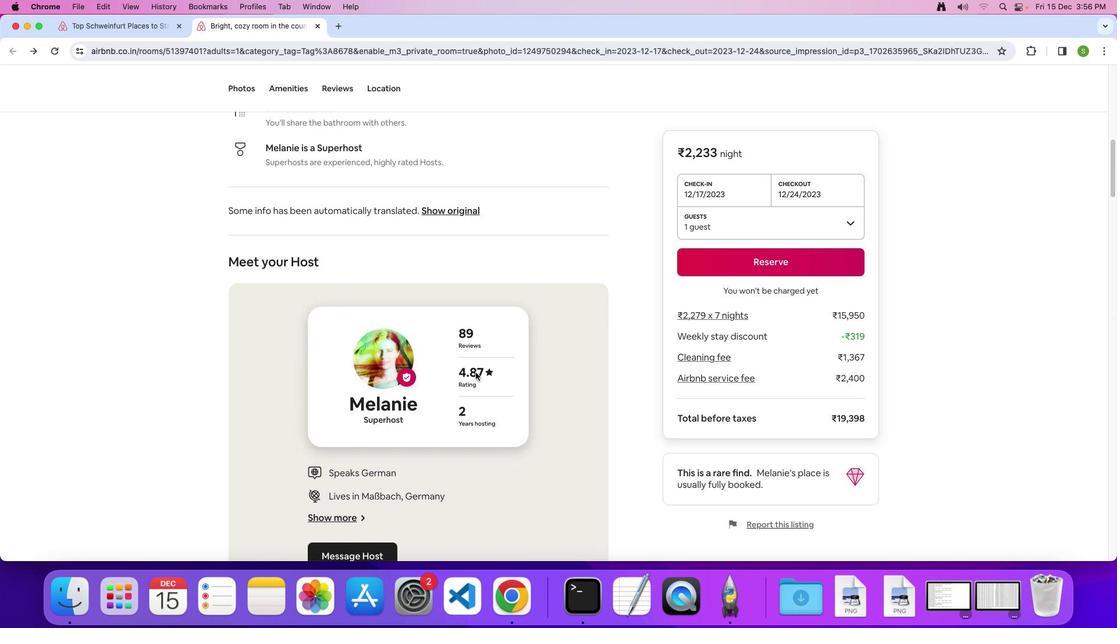 
Action: Mouse scrolled (476, 372) with delta (0, -1)
Screenshot: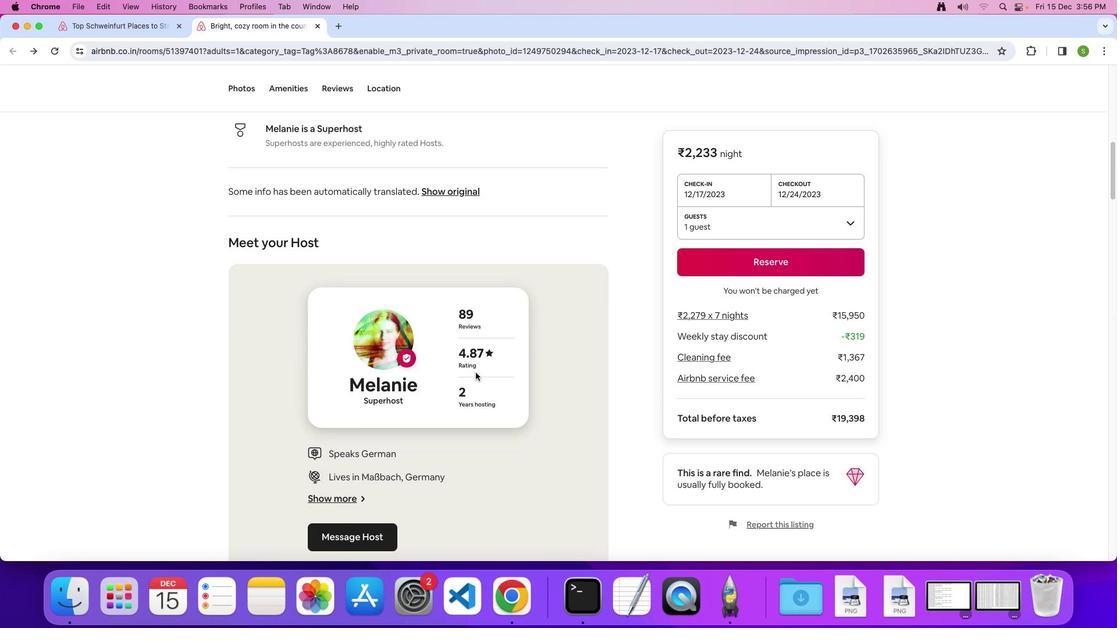 
Action: Mouse scrolled (476, 372) with delta (0, 0)
Screenshot: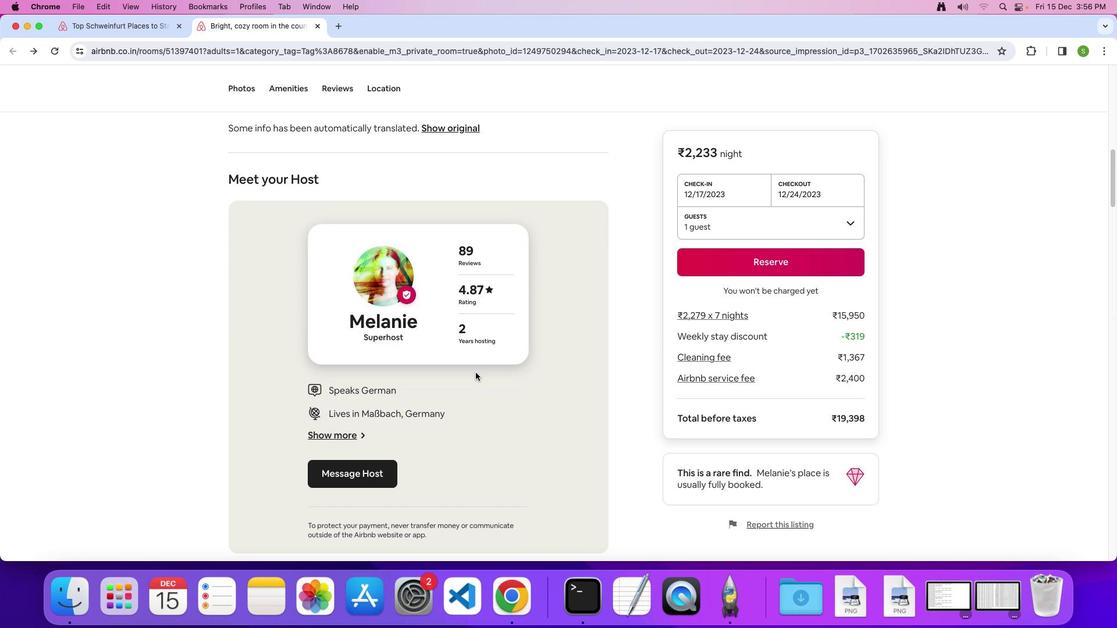 
Action: Mouse scrolled (476, 372) with delta (0, 0)
Screenshot: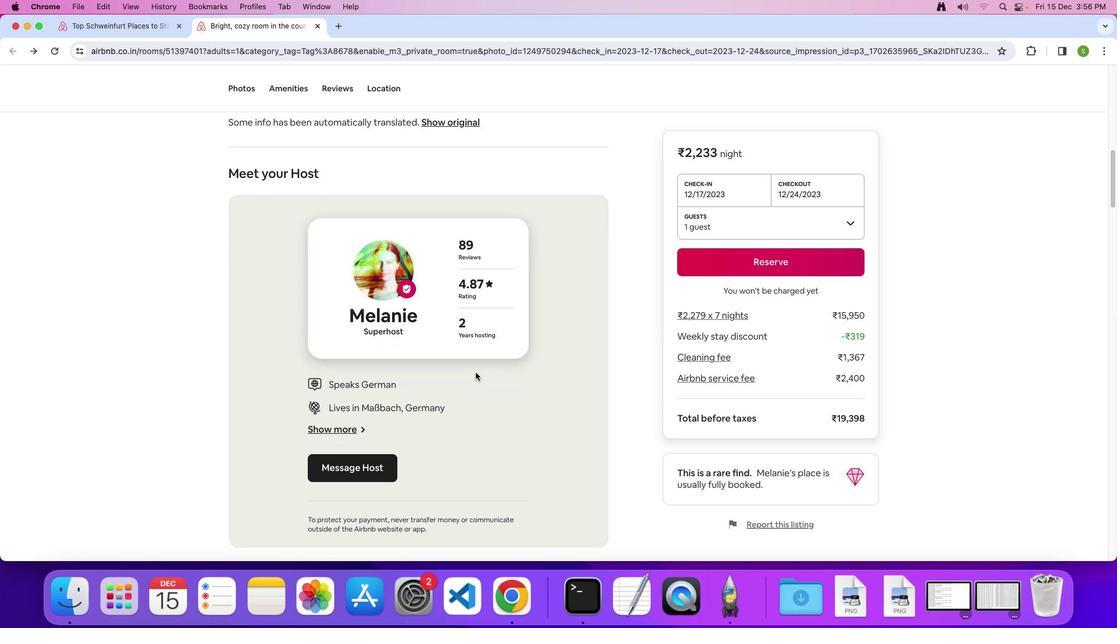
Action: Mouse scrolled (476, 372) with delta (0, 0)
Screenshot: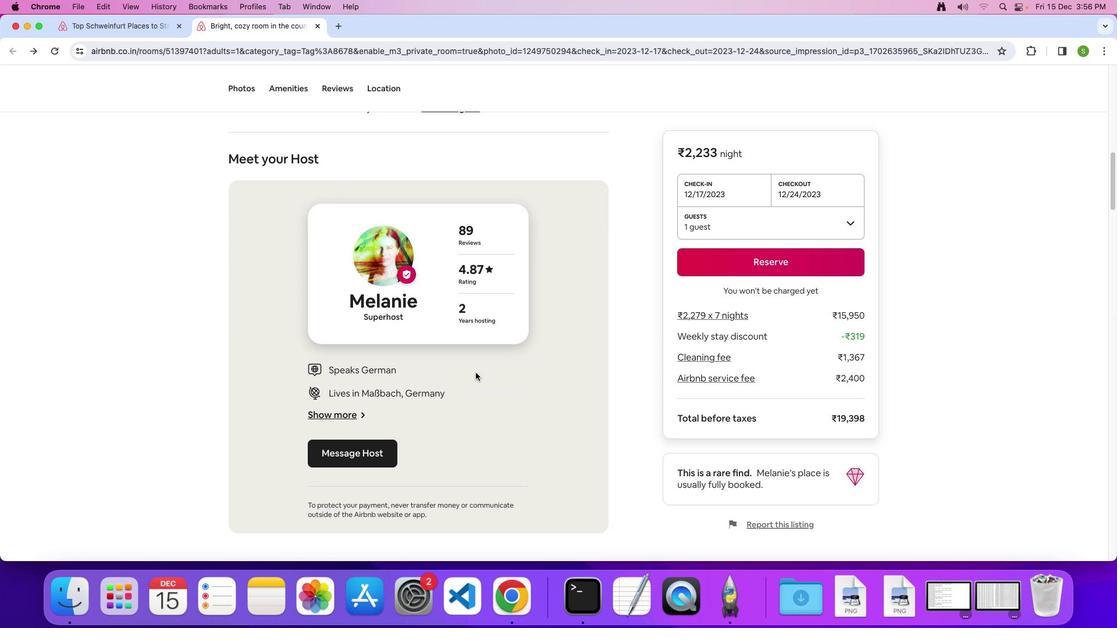 
Action: Mouse scrolled (476, 372) with delta (0, 0)
Screenshot: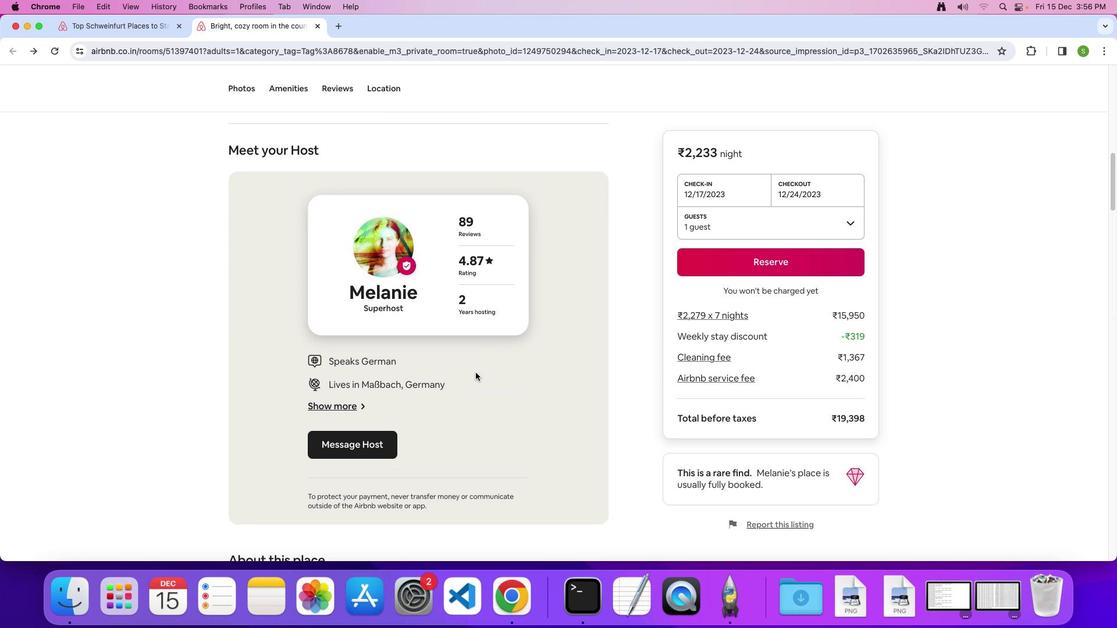 
Action: Mouse scrolled (476, 372) with delta (0, -1)
Screenshot: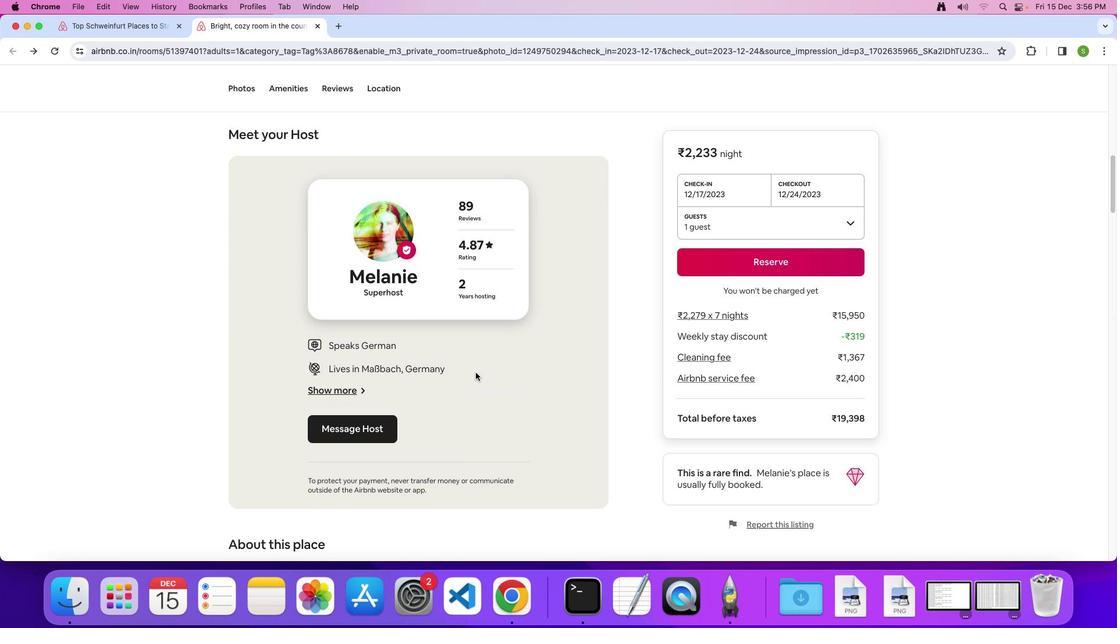 
Action: Mouse scrolled (476, 372) with delta (0, 0)
Screenshot: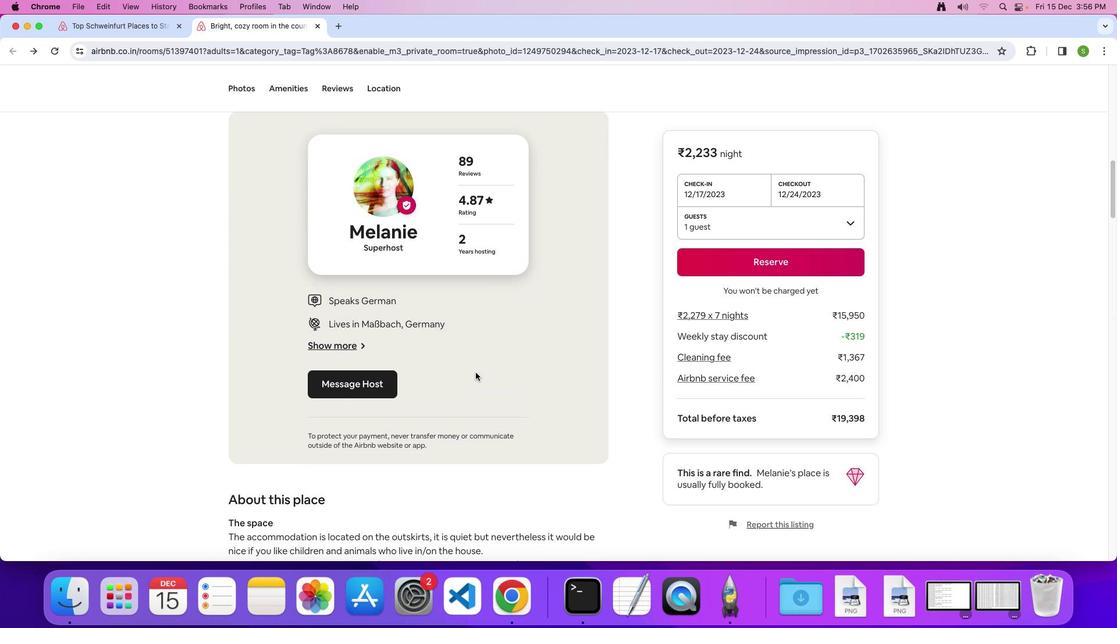 
Action: Mouse scrolled (476, 372) with delta (0, 0)
Screenshot: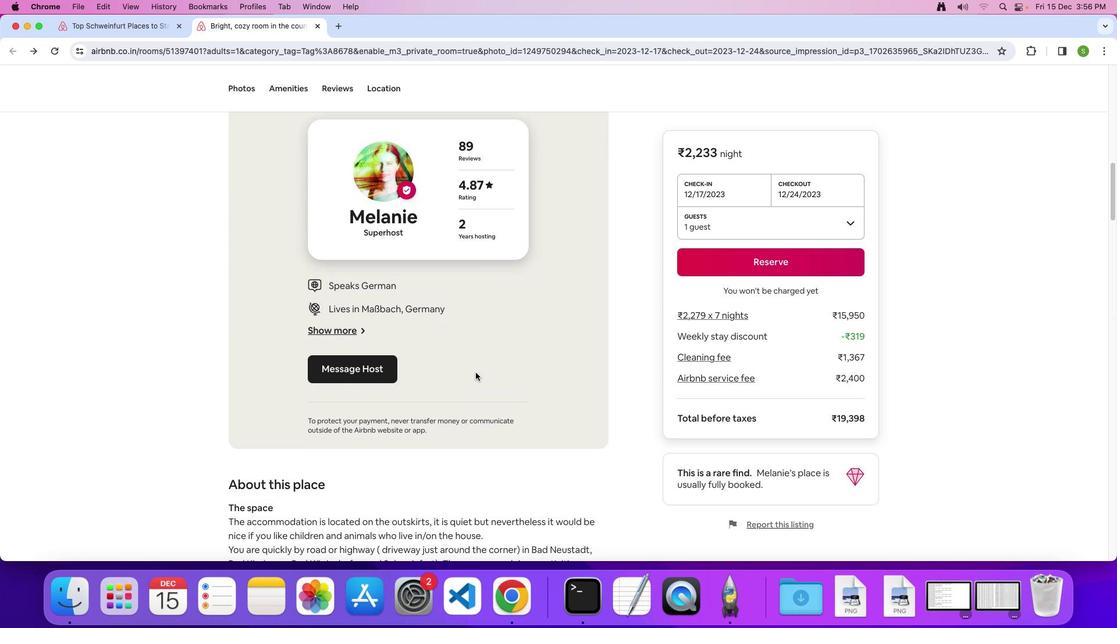 
Action: Mouse scrolled (476, 372) with delta (0, -1)
Screenshot: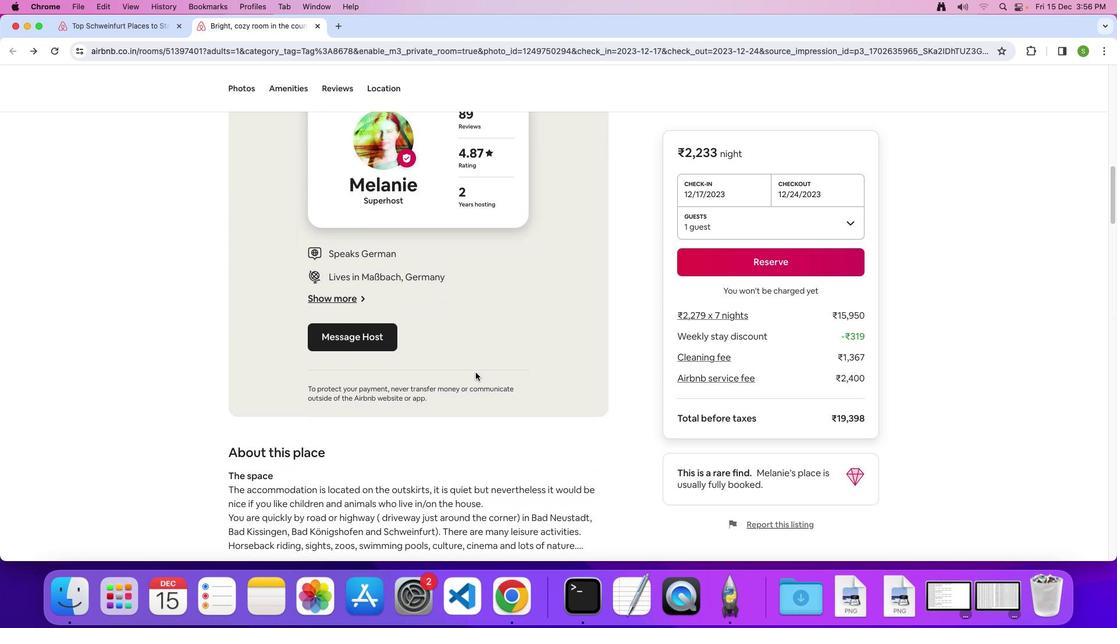 
Action: Mouse scrolled (476, 372) with delta (0, 0)
Screenshot: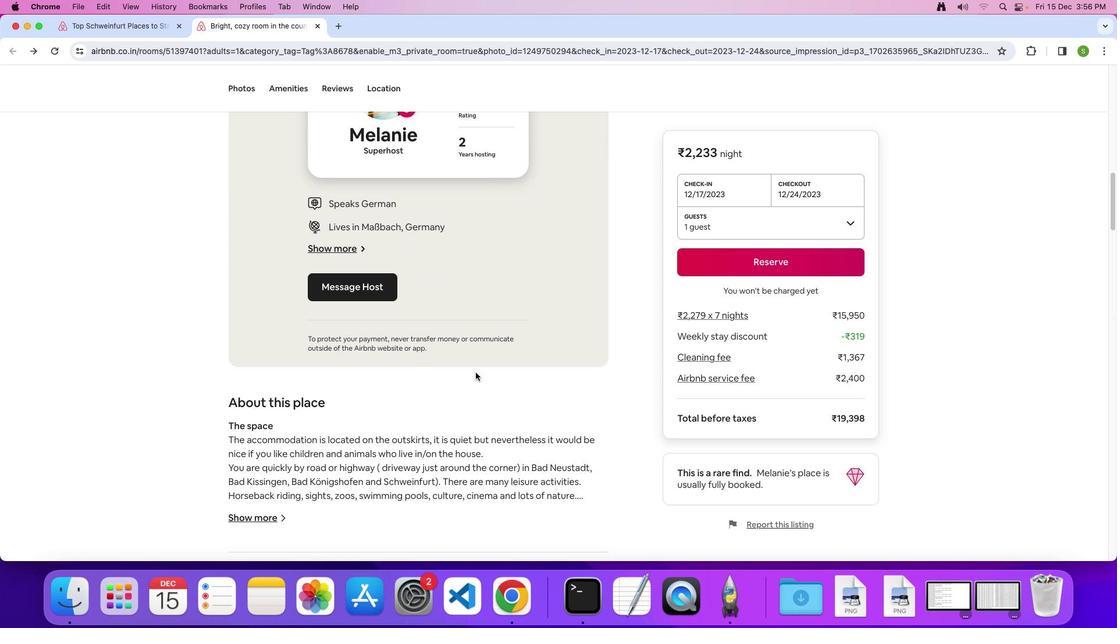 
Action: Mouse scrolled (476, 372) with delta (0, 0)
Screenshot: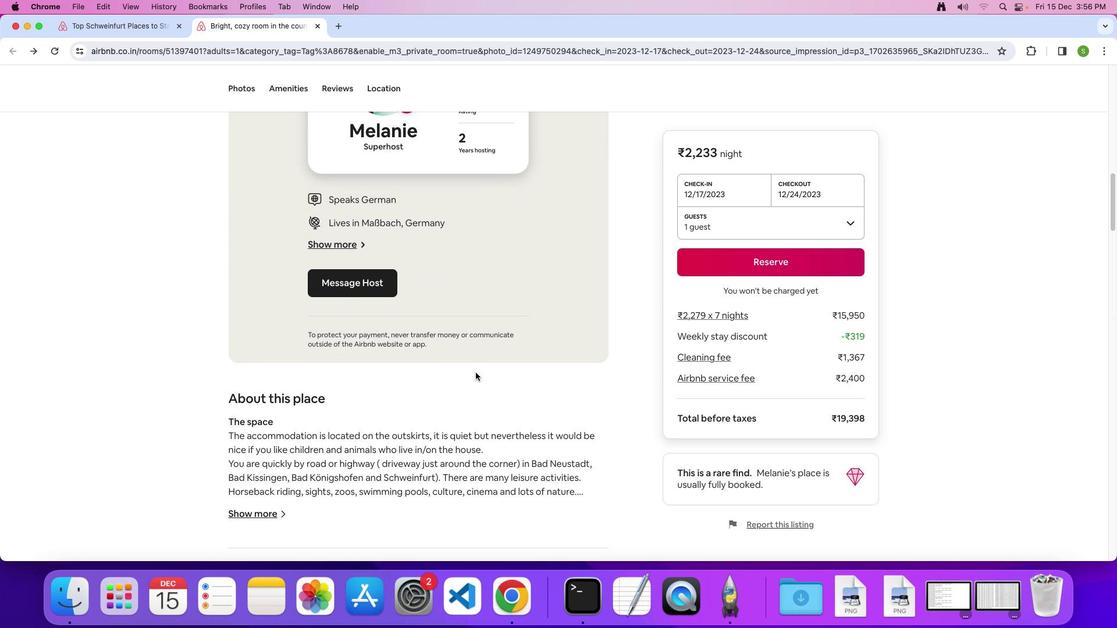 
Action: Mouse scrolled (476, 372) with delta (0, 0)
Screenshot: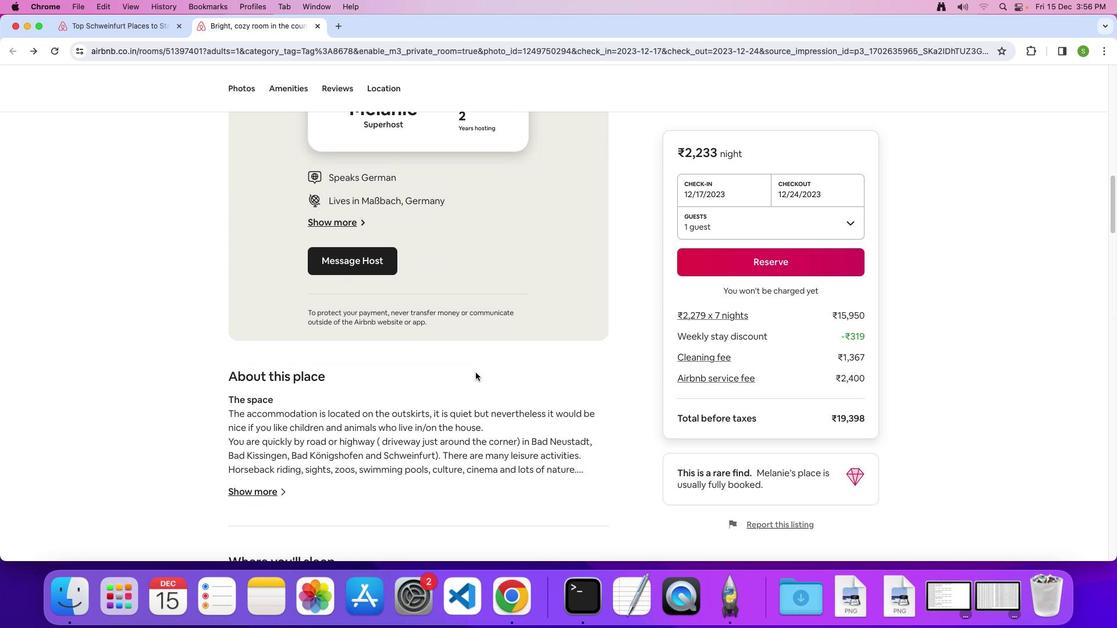 
Action: Mouse scrolled (476, 372) with delta (0, 0)
Screenshot: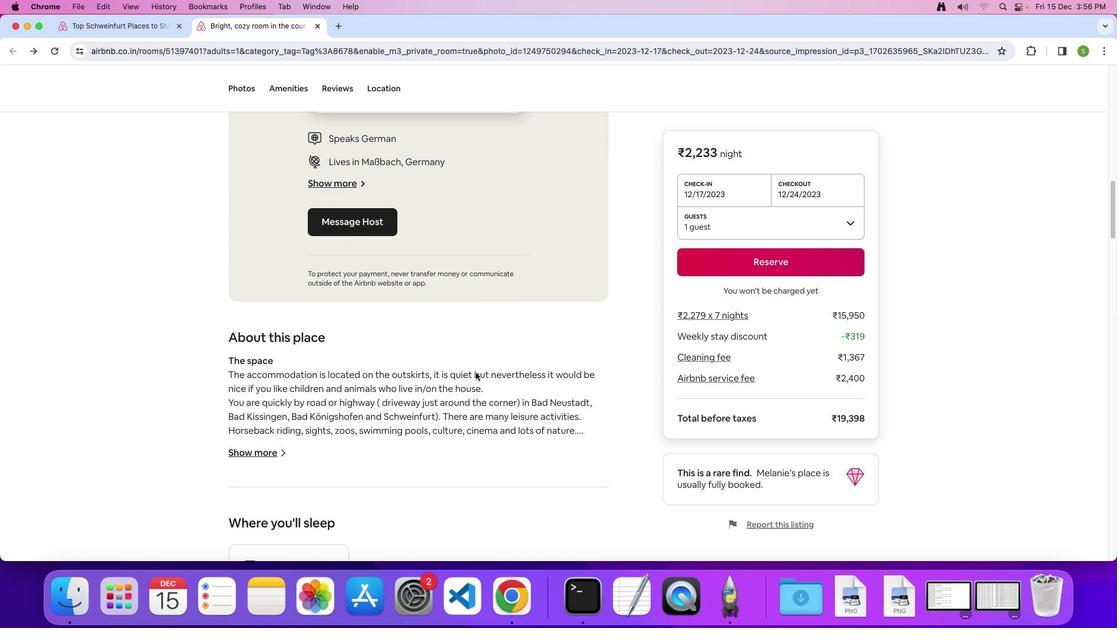 
Action: Mouse scrolled (476, 372) with delta (0, 0)
Screenshot: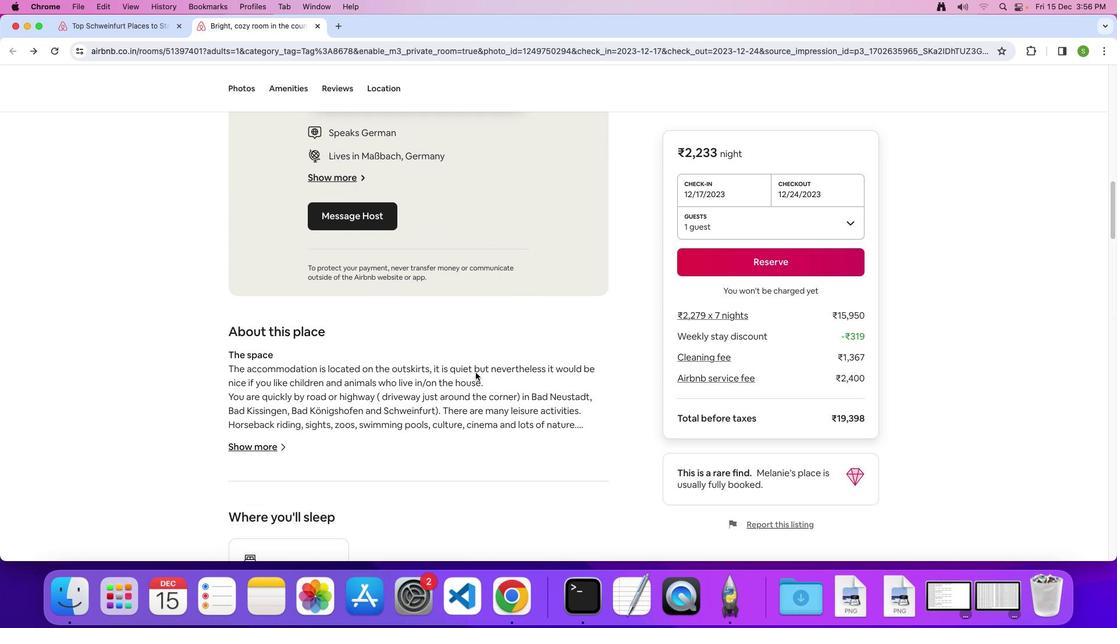 
Action: Mouse moved to (275, 436)
Screenshot: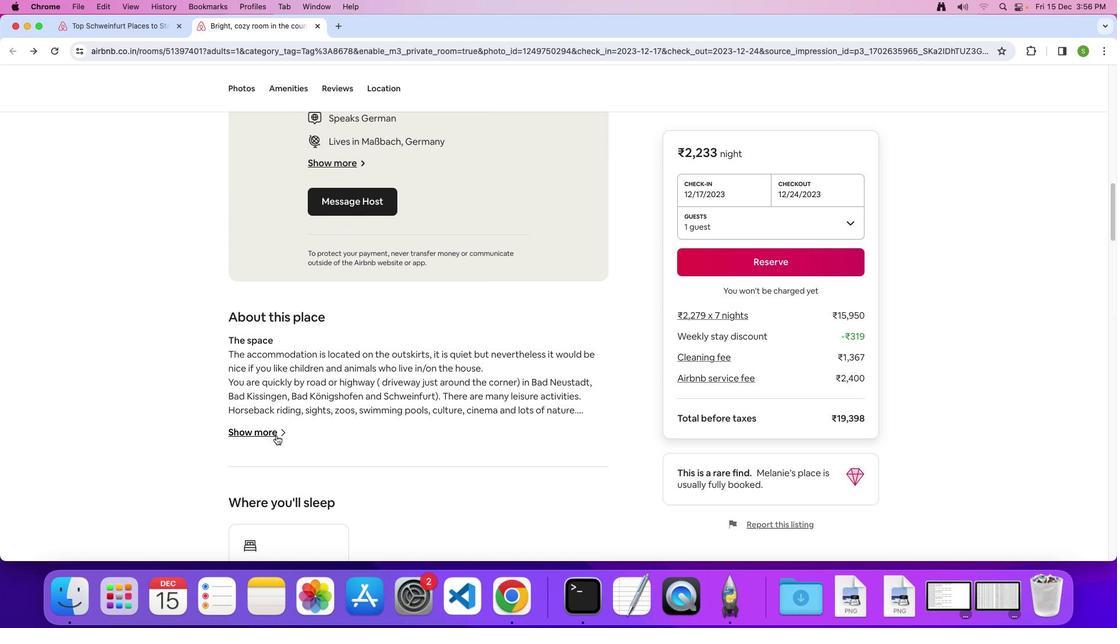 
Action: Mouse pressed left at (275, 436)
Screenshot: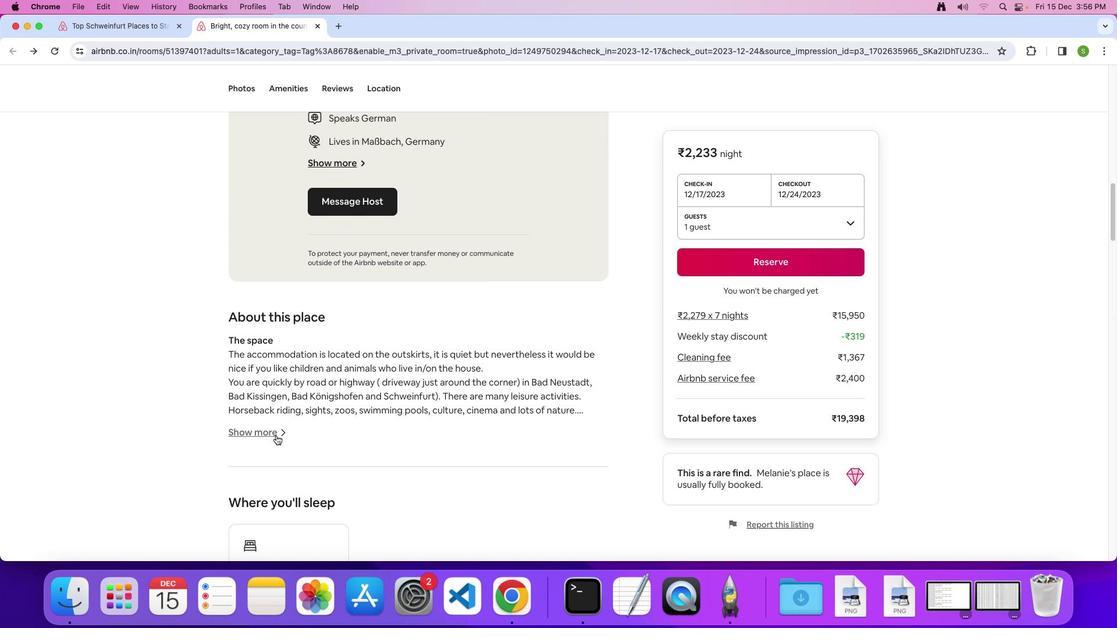 
Action: Mouse moved to (505, 337)
Screenshot: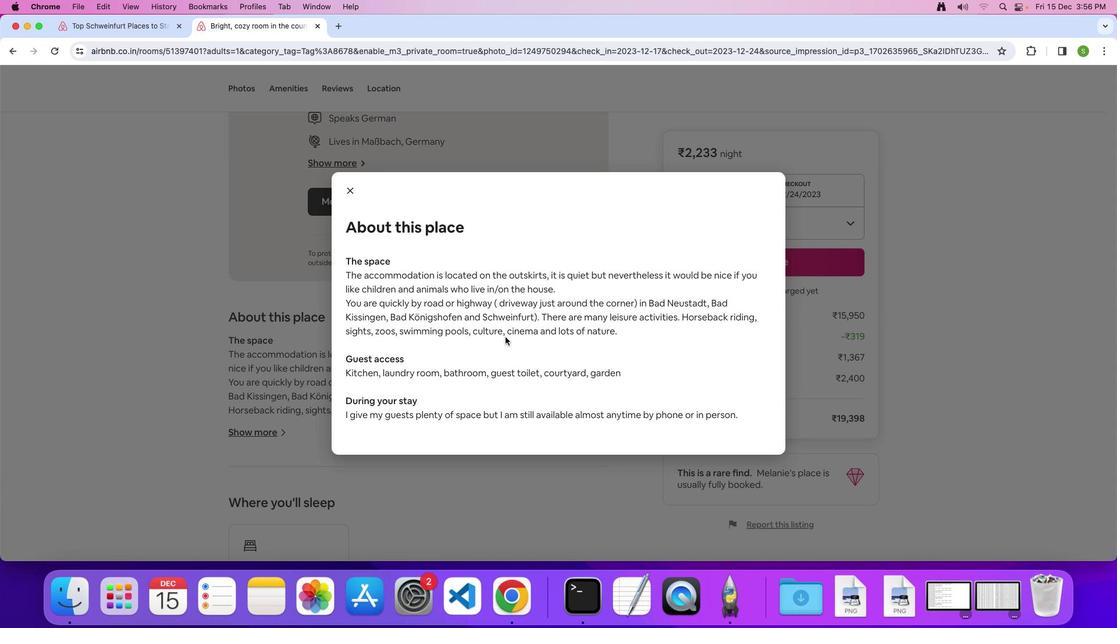 
Action: Mouse scrolled (505, 337) with delta (0, 0)
Screenshot: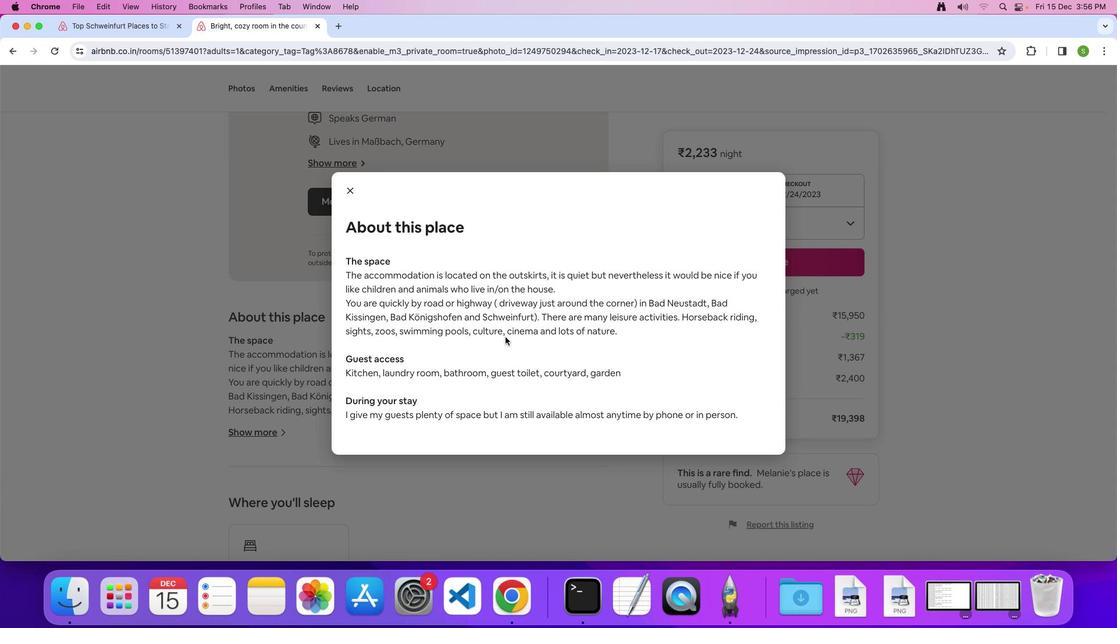 
Action: Mouse scrolled (505, 337) with delta (0, 0)
Screenshot: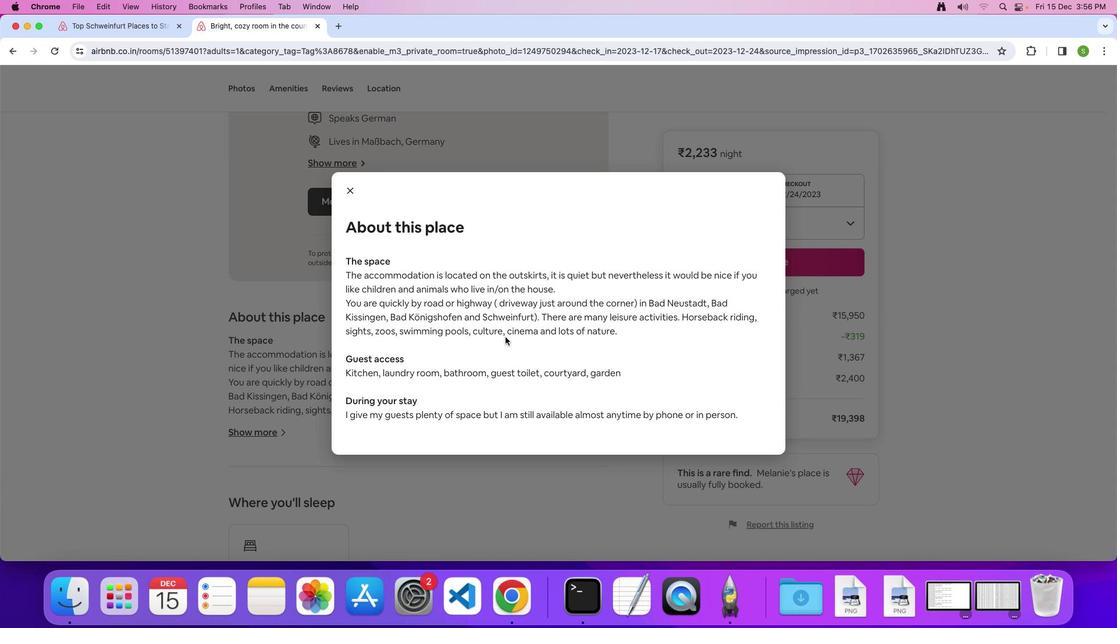 
Action: Mouse scrolled (505, 337) with delta (0, -1)
Screenshot: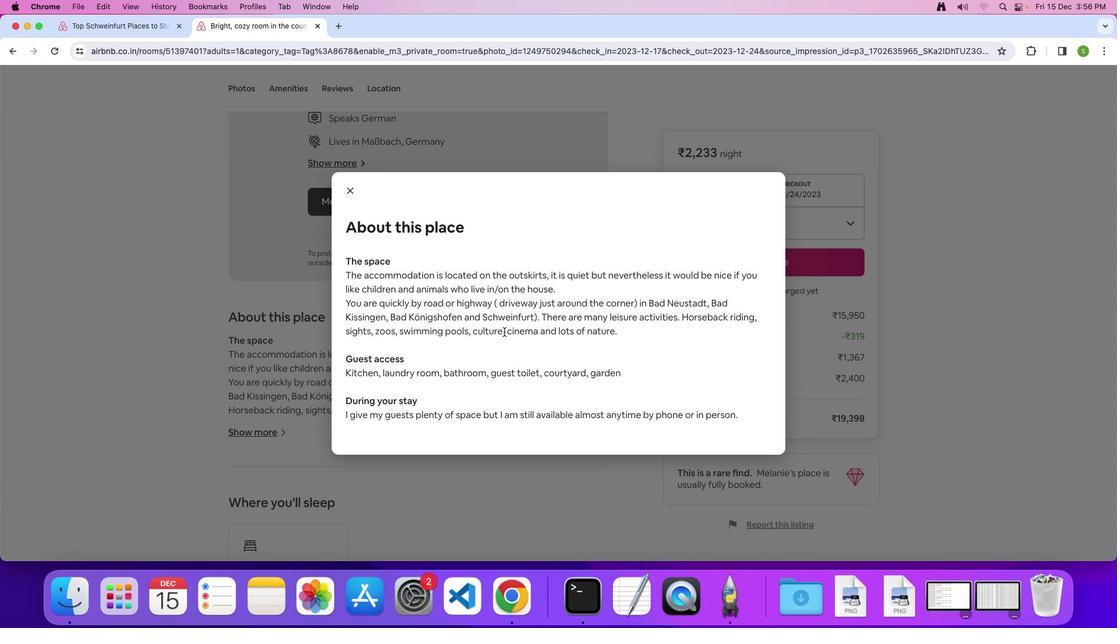 
Action: Mouse moved to (348, 190)
Screenshot: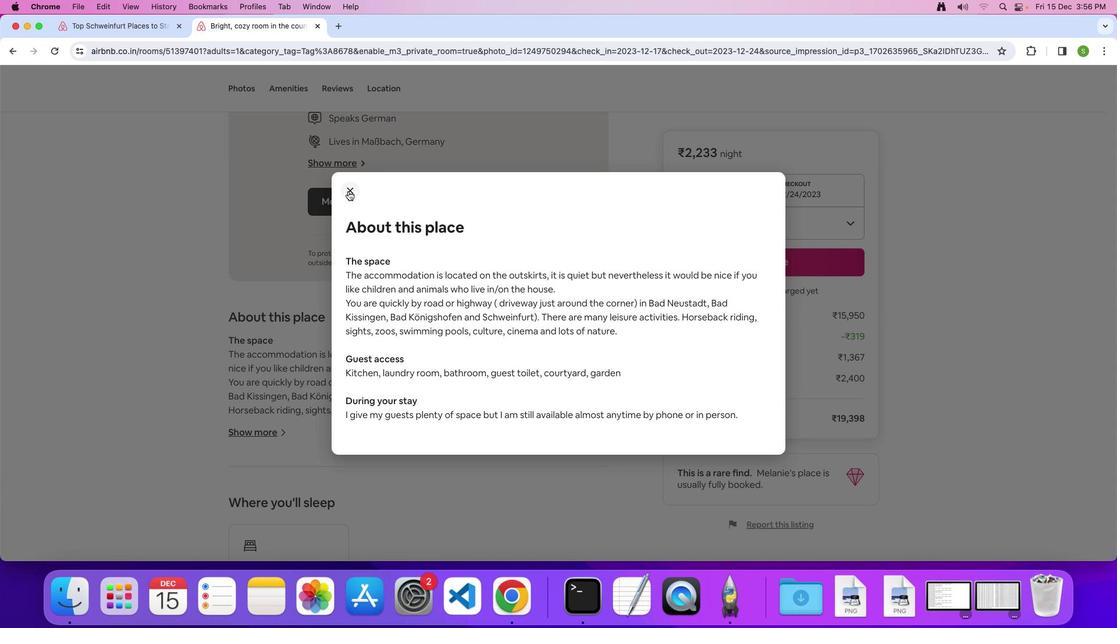 
Action: Mouse pressed left at (348, 190)
Screenshot: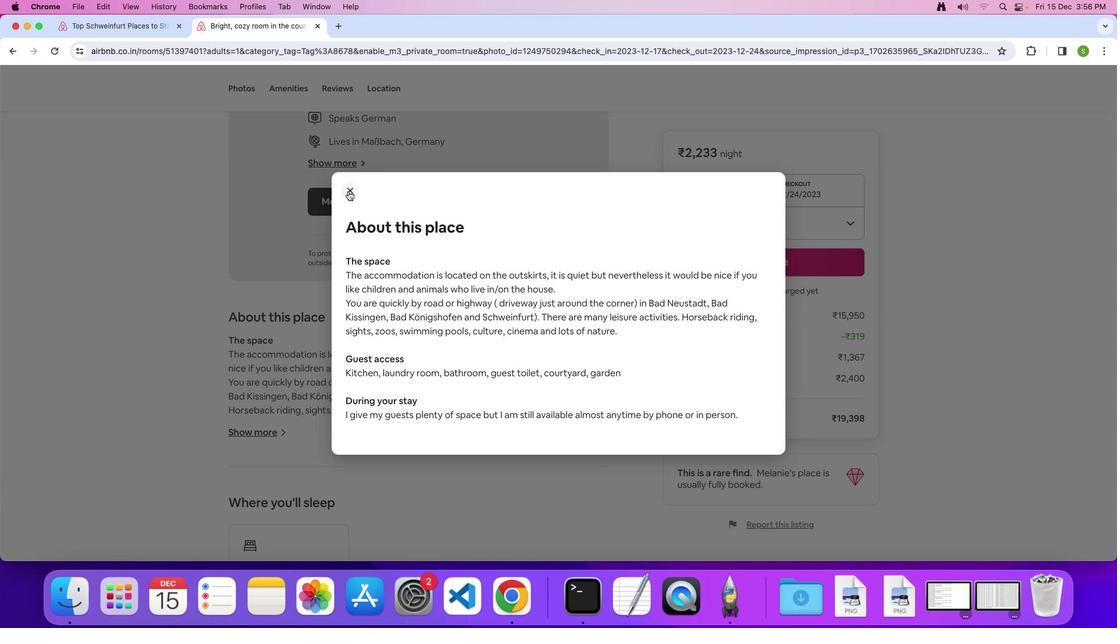 
Action: Mouse moved to (479, 396)
Screenshot: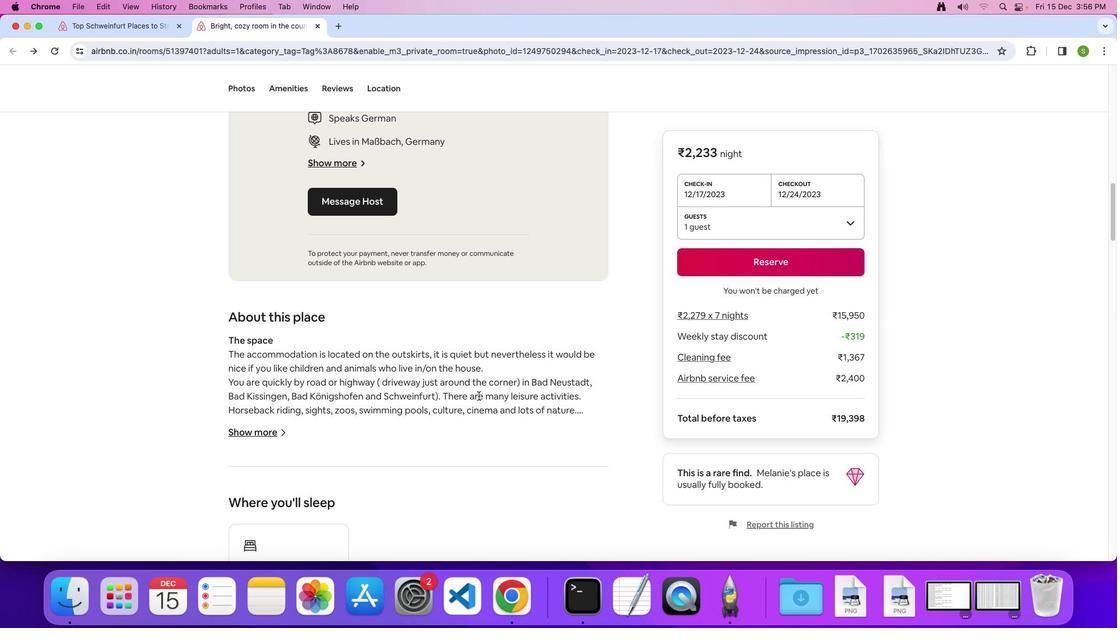 
Action: Mouse scrolled (479, 396) with delta (0, 0)
Screenshot: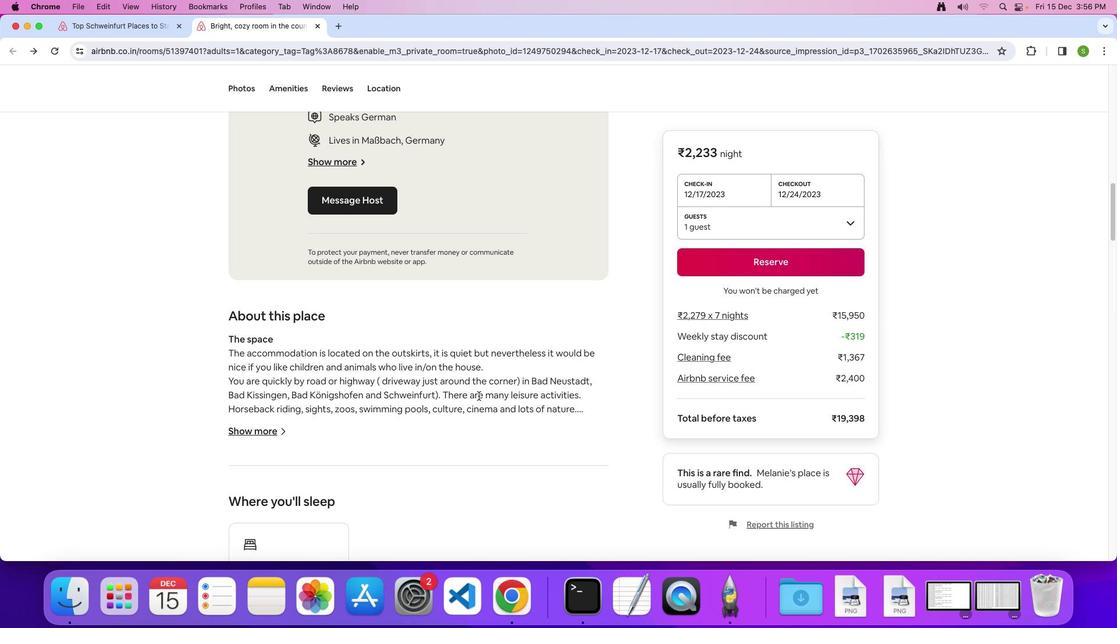 
Action: Mouse scrolled (479, 396) with delta (0, 0)
Screenshot: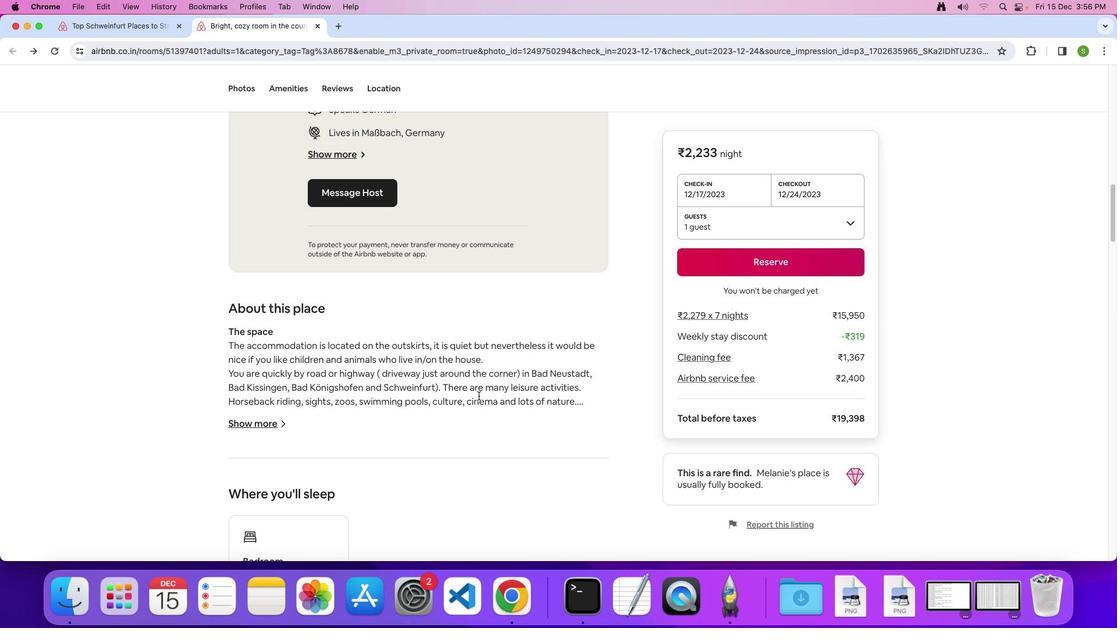 
Action: Mouse scrolled (479, 396) with delta (0, -1)
Screenshot: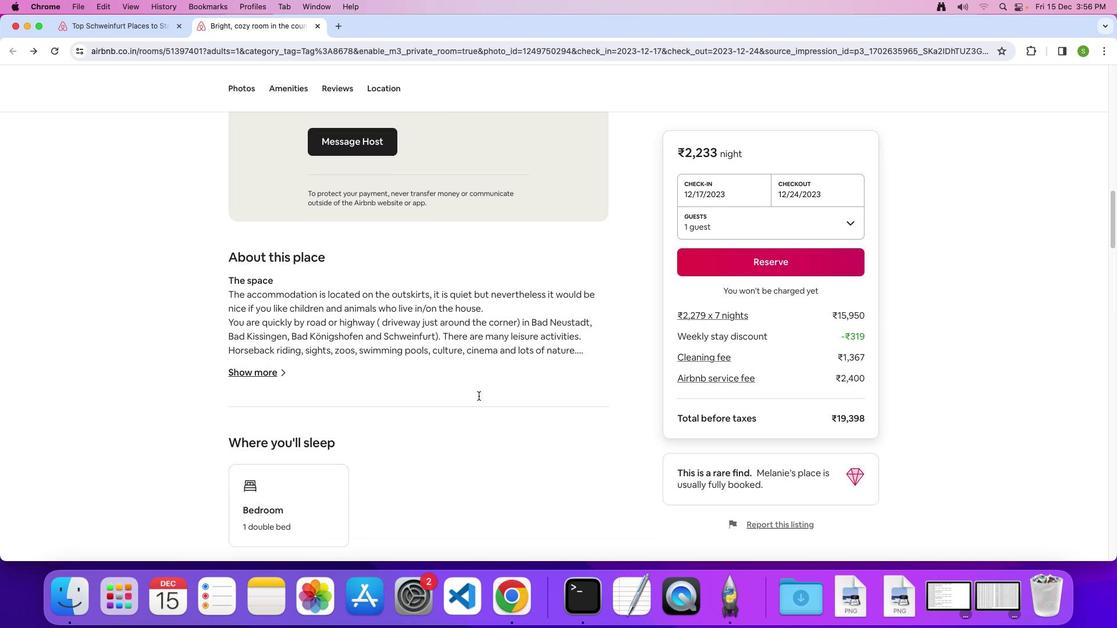 
Action: Mouse scrolled (479, 396) with delta (0, 0)
Screenshot: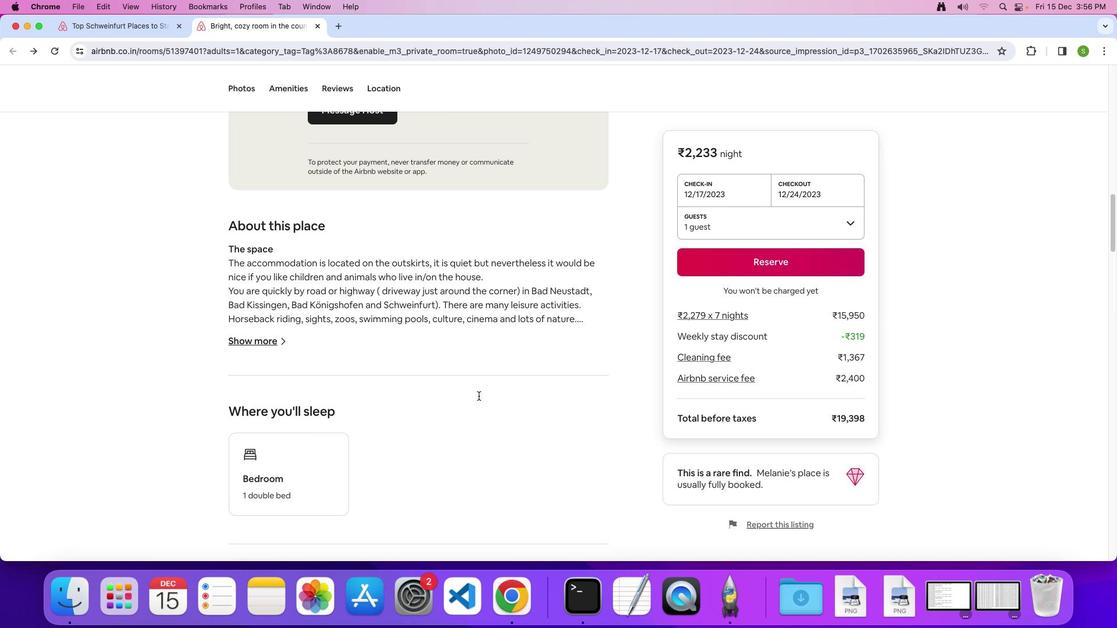 
Action: Mouse scrolled (479, 396) with delta (0, 0)
Screenshot: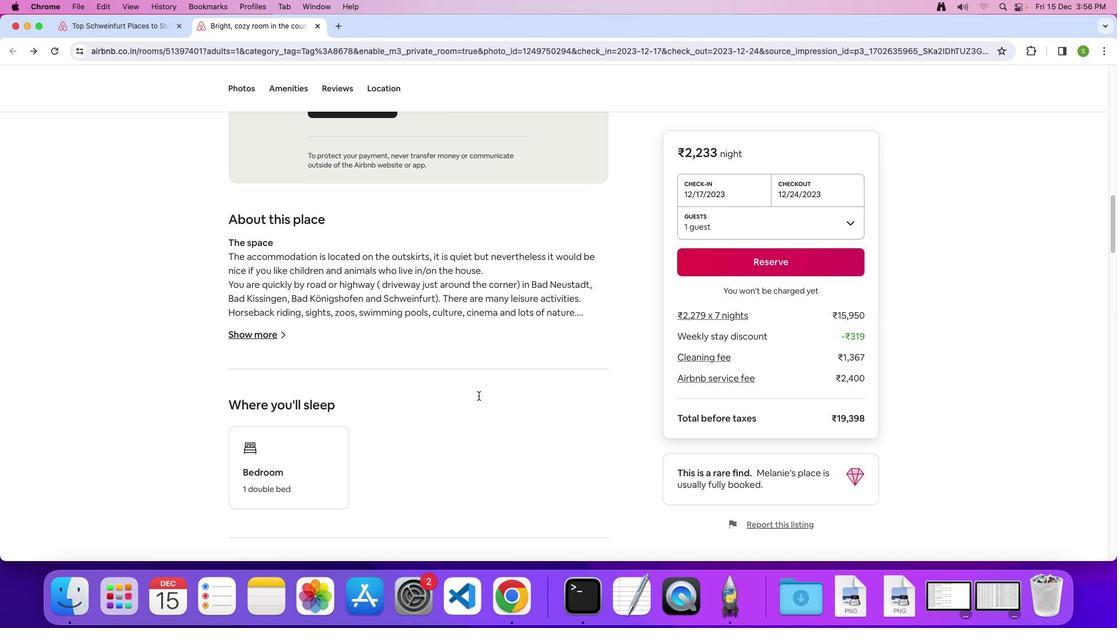 
Action: Mouse scrolled (479, 396) with delta (0, 0)
Screenshot: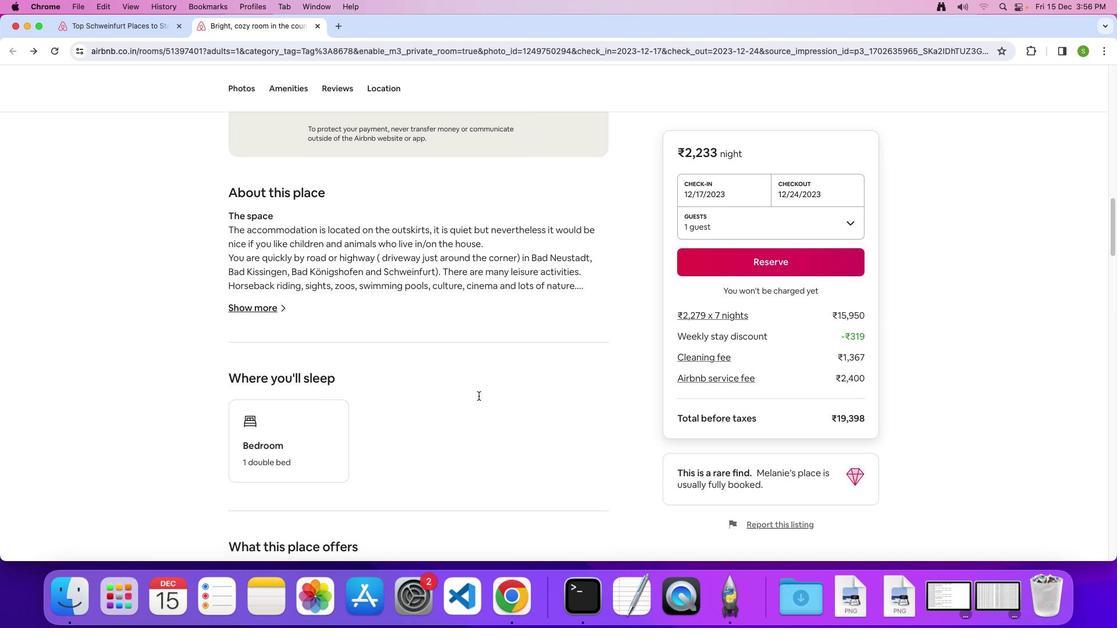
Action: Mouse scrolled (479, 396) with delta (0, 0)
Screenshot: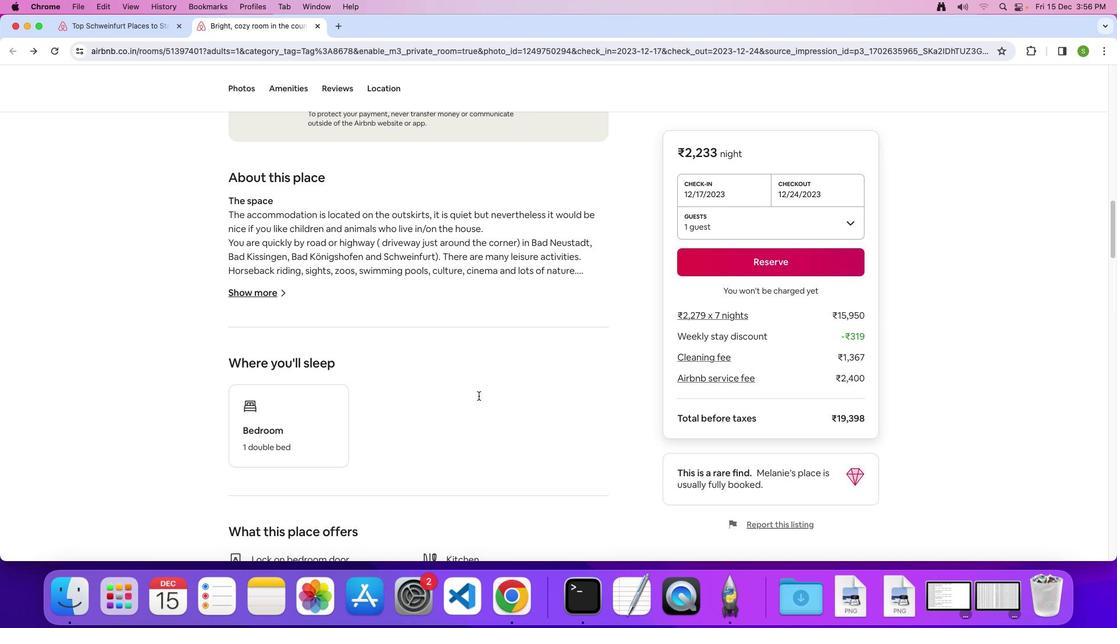 
Action: Mouse scrolled (479, 396) with delta (0, 0)
Screenshot: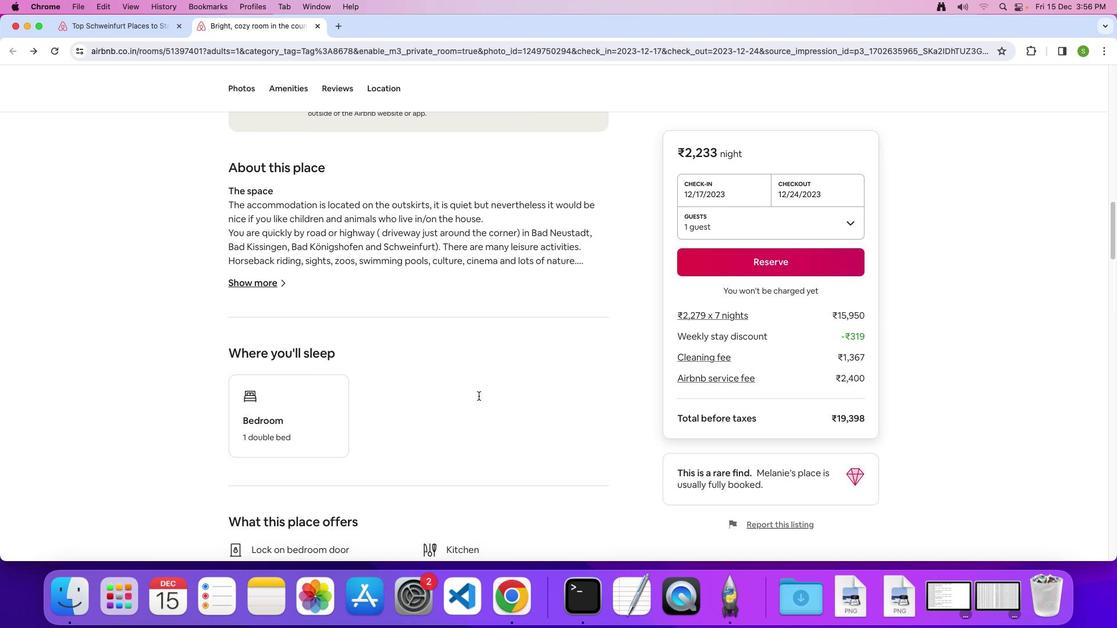 
Action: Mouse scrolled (479, 396) with delta (0, 0)
Screenshot: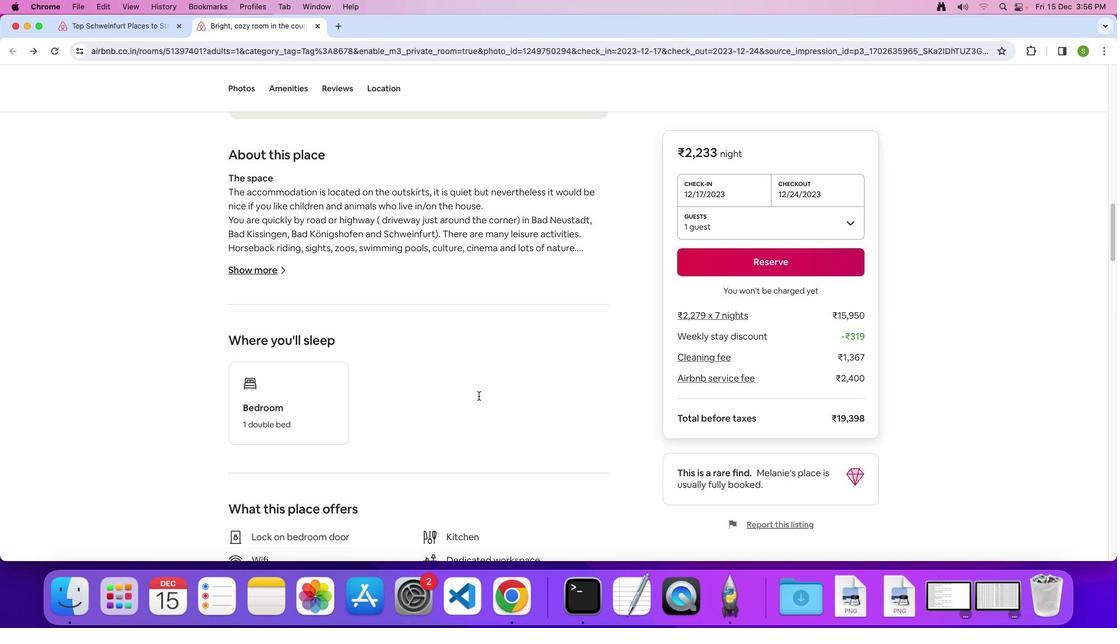 
Action: Mouse scrolled (479, 396) with delta (0, 0)
Screenshot: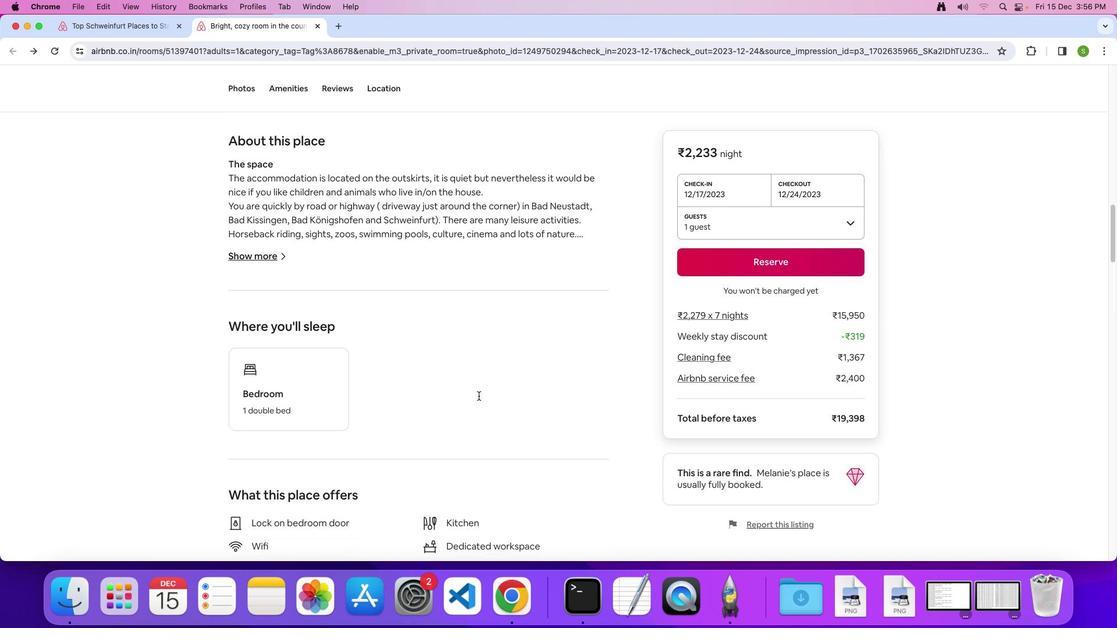 
Action: Mouse scrolled (479, 396) with delta (0, -1)
Screenshot: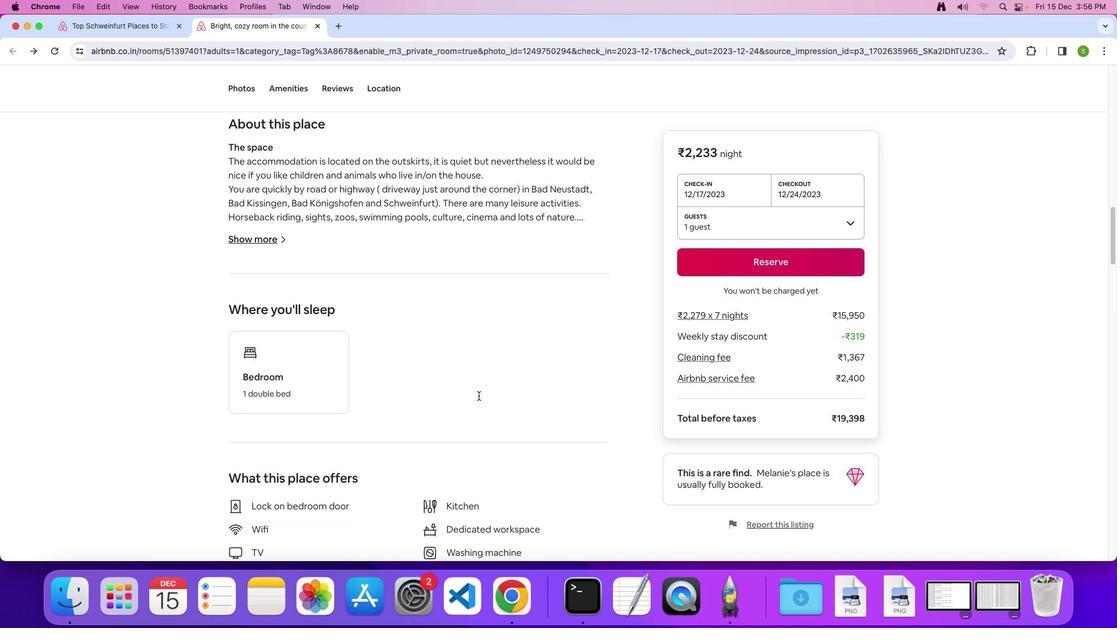 
Action: Mouse scrolled (479, 396) with delta (0, 0)
Screenshot: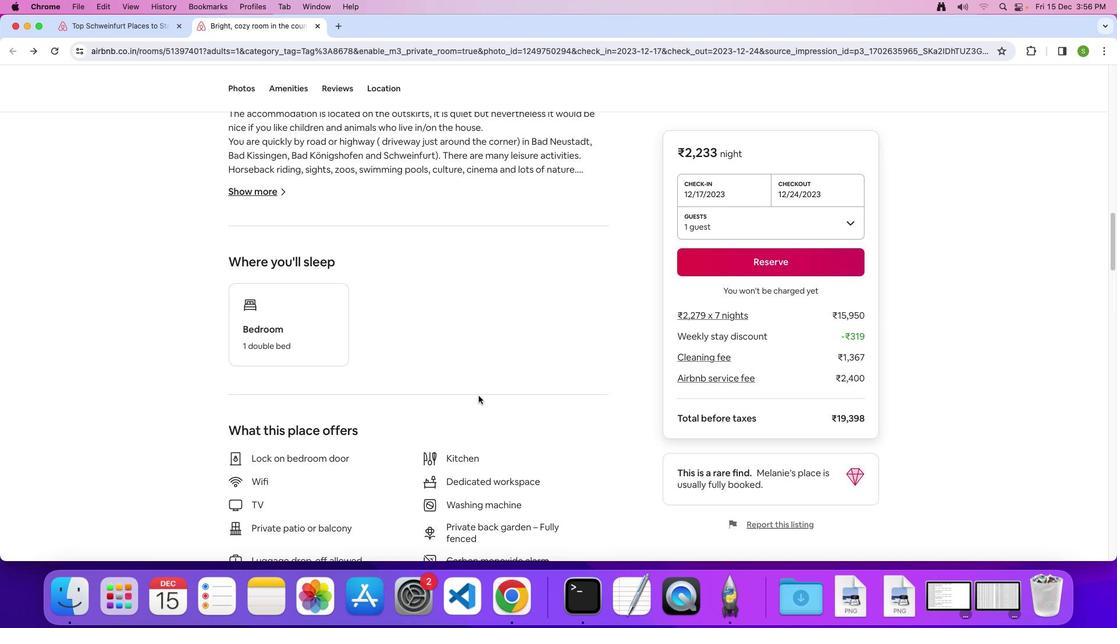 
Action: Mouse scrolled (479, 396) with delta (0, 0)
Screenshot: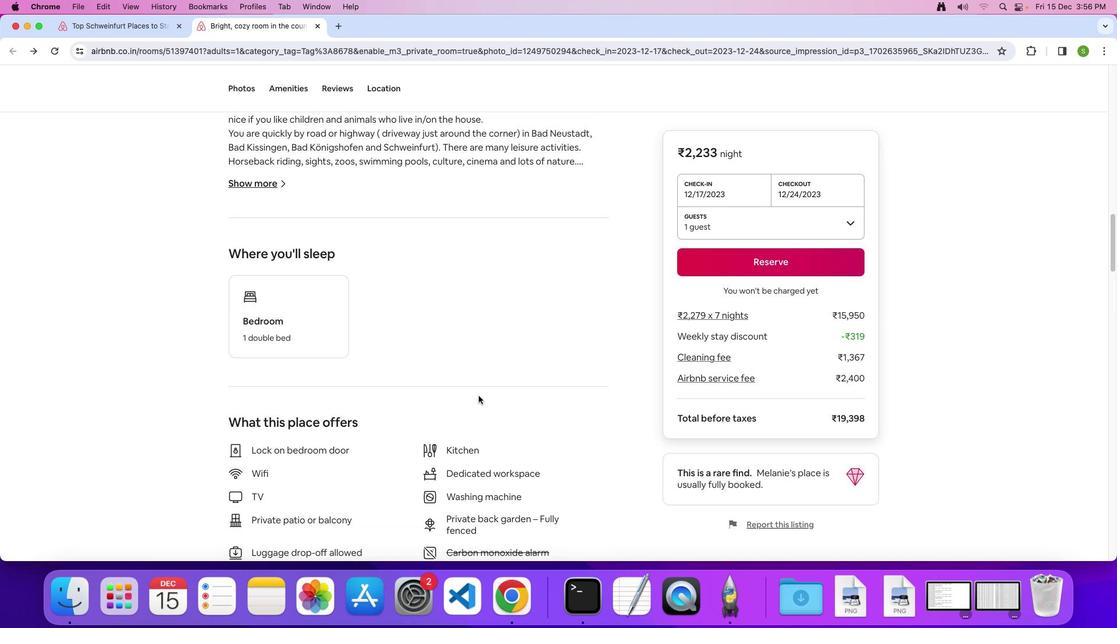 
Action: Mouse scrolled (479, 396) with delta (0, 0)
Screenshot: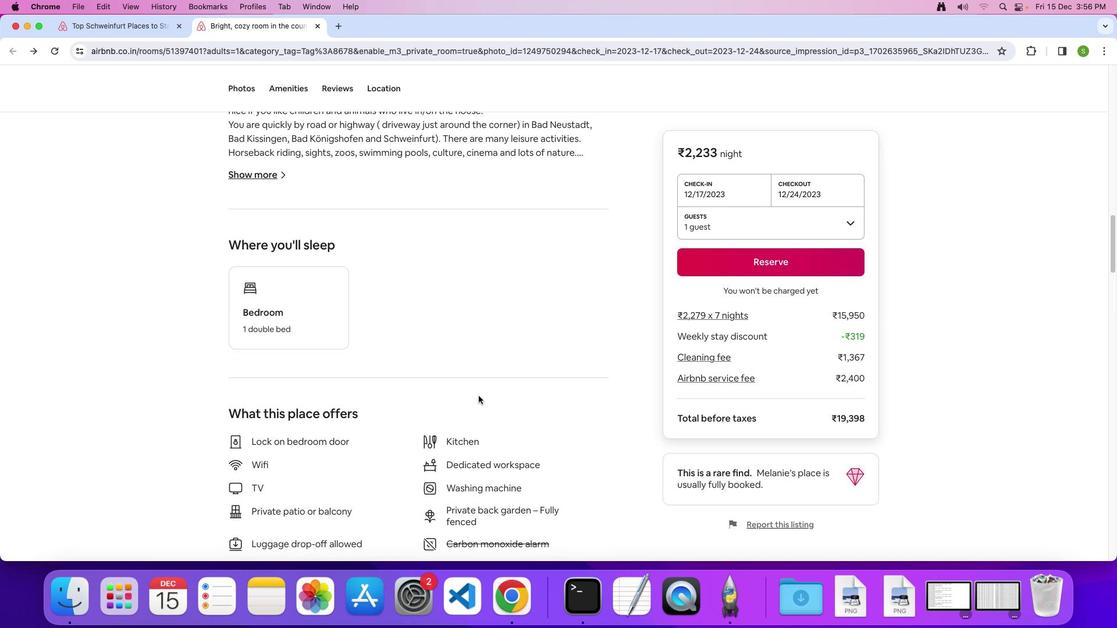 
Action: Mouse scrolled (479, 396) with delta (0, 0)
Screenshot: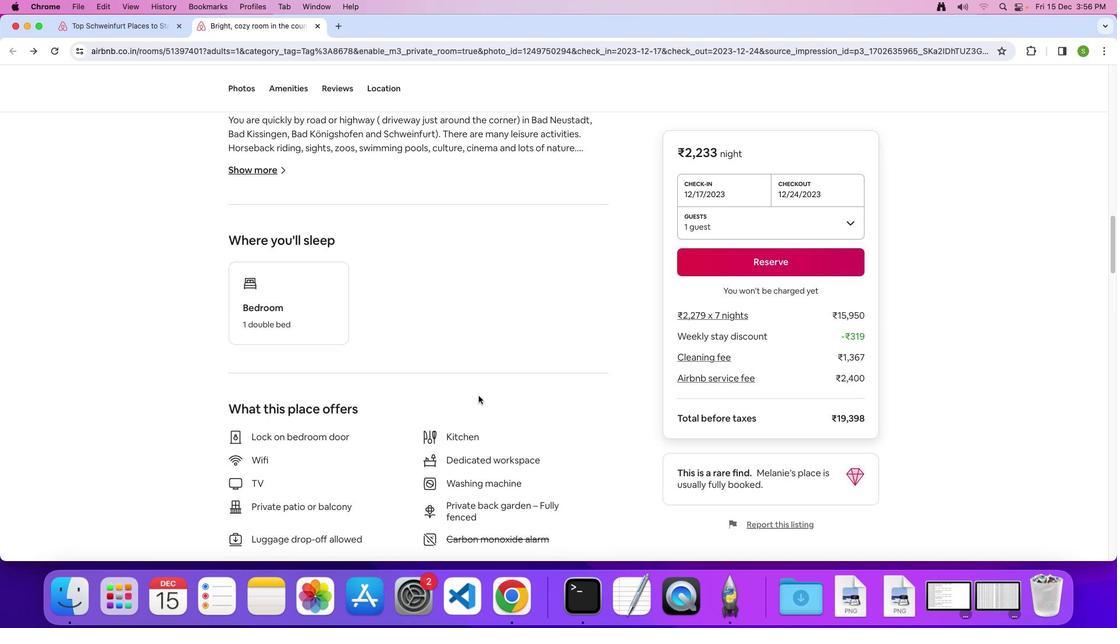 
Action: Mouse scrolled (479, 396) with delta (0, 0)
Screenshot: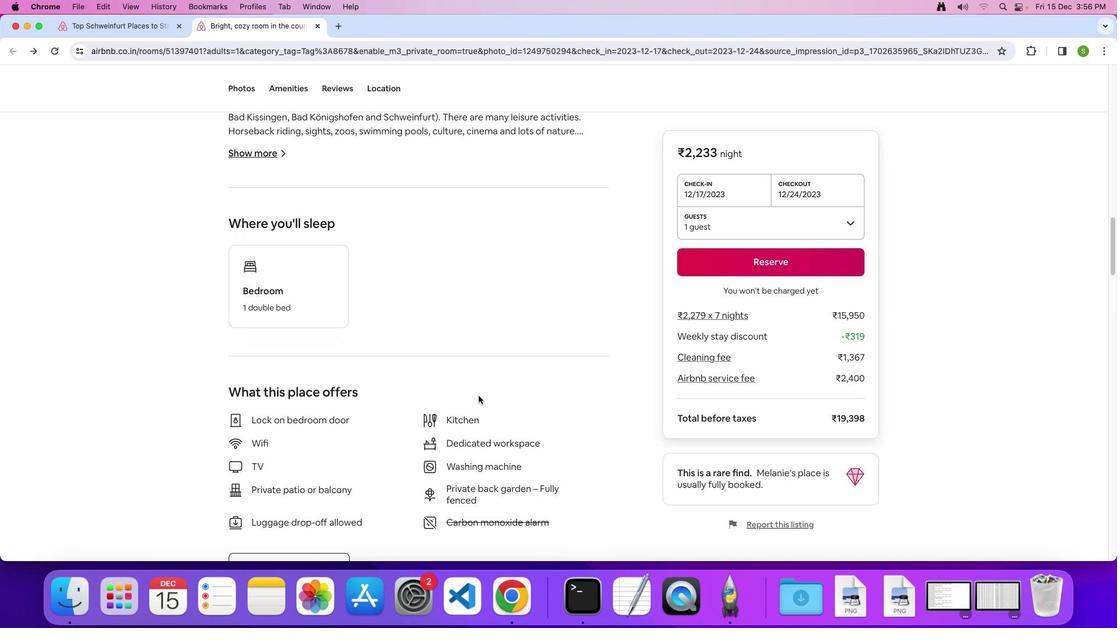 
Action: Mouse scrolled (479, 396) with delta (0, 0)
Screenshot: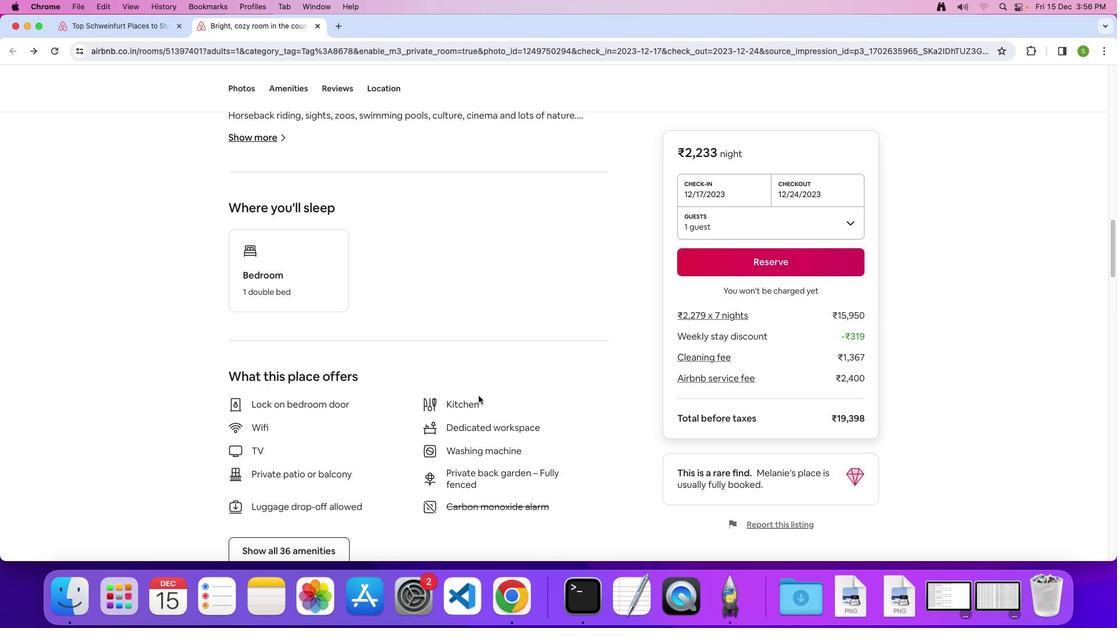
Action: Mouse scrolled (479, 396) with delta (0, 0)
Screenshot: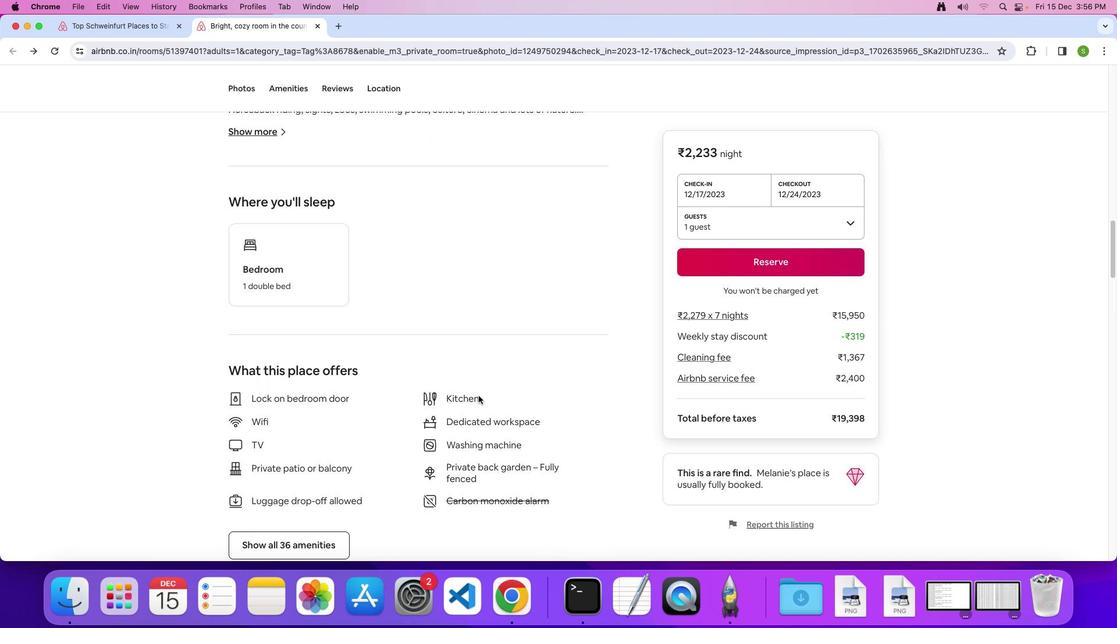 
Action: Mouse scrolled (479, 396) with delta (0, -1)
Screenshot: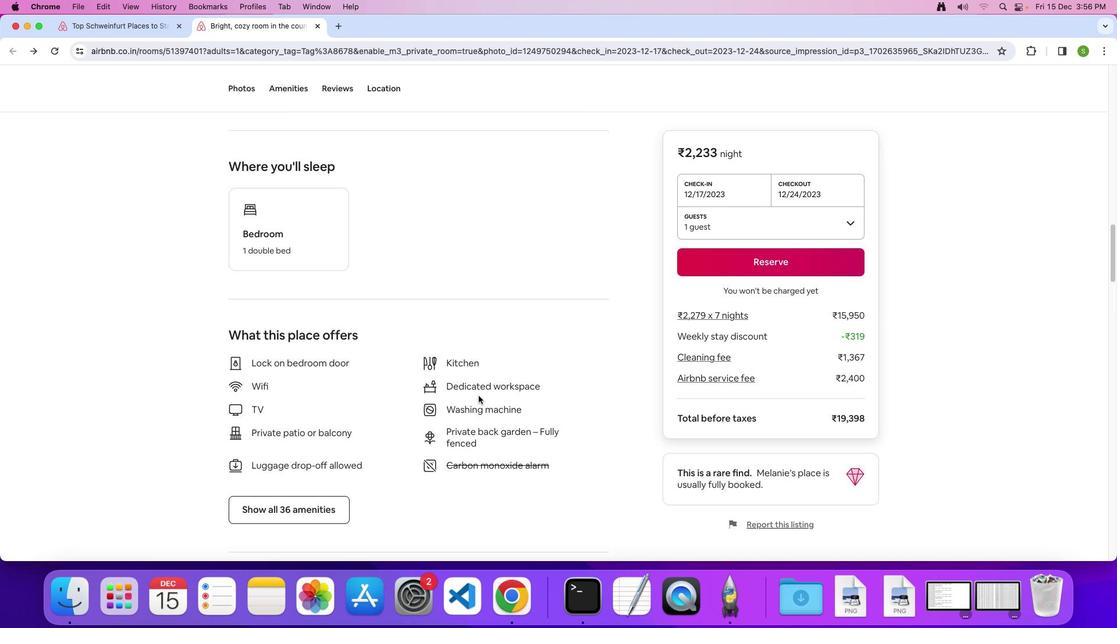 
Action: Mouse scrolled (479, 396) with delta (0, 0)
Screenshot: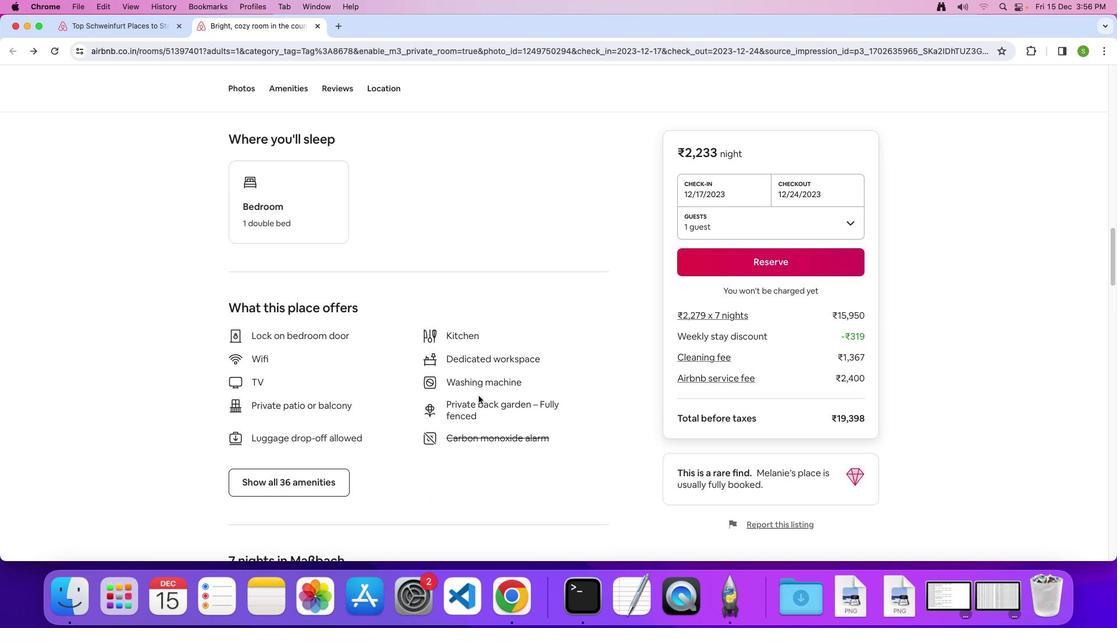 
Action: Mouse scrolled (479, 396) with delta (0, 0)
Screenshot: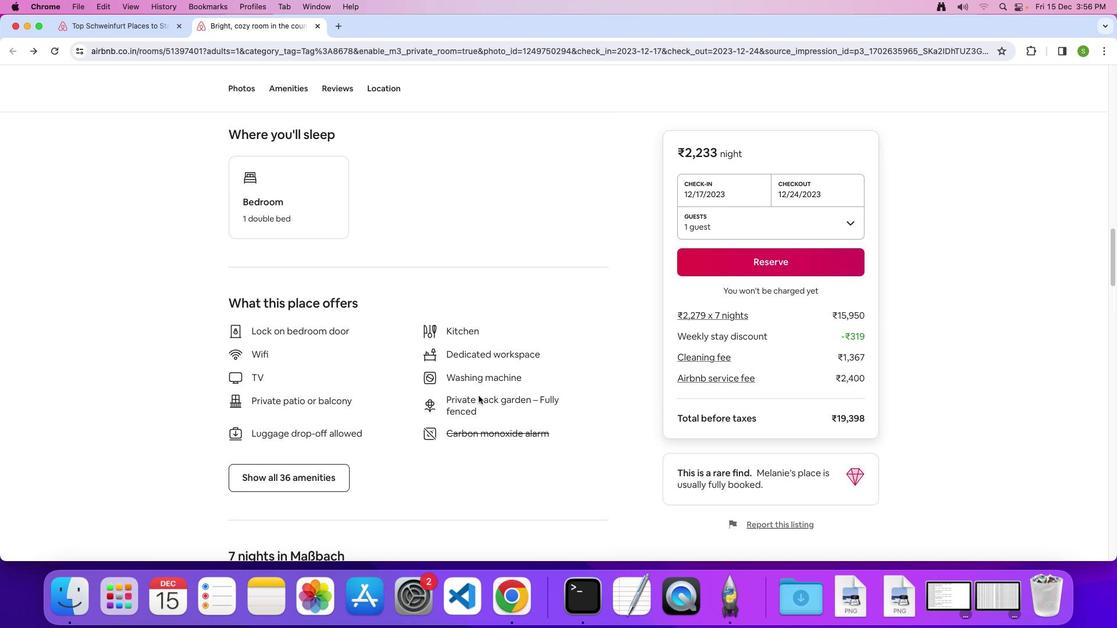 
Action: Mouse scrolled (479, 396) with delta (0, 0)
Screenshot: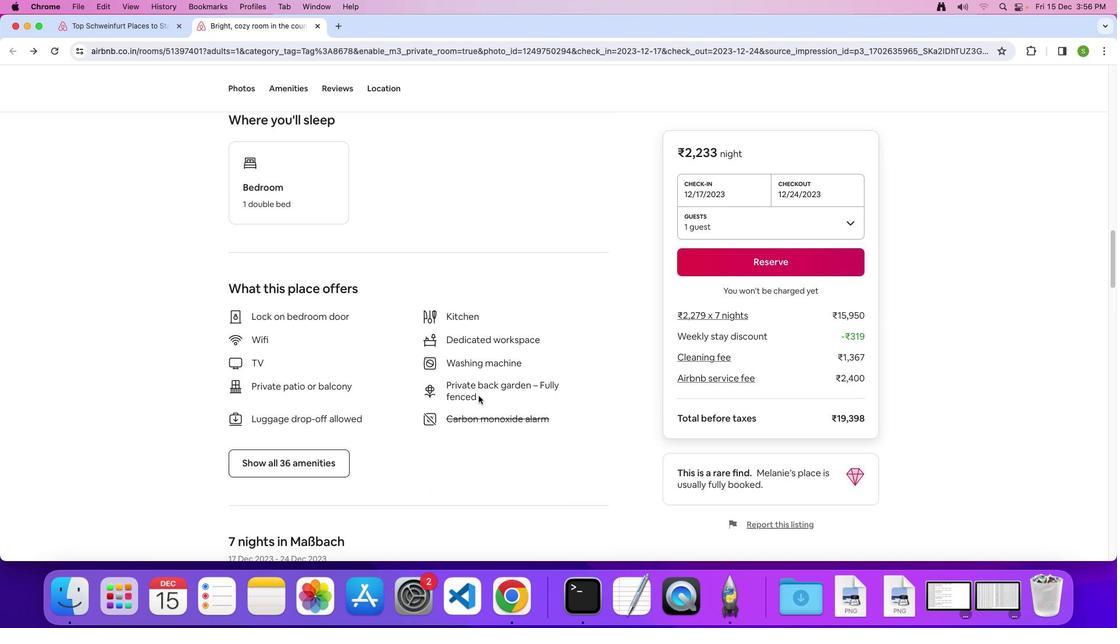 
Action: Mouse scrolled (479, 396) with delta (0, 0)
Screenshot: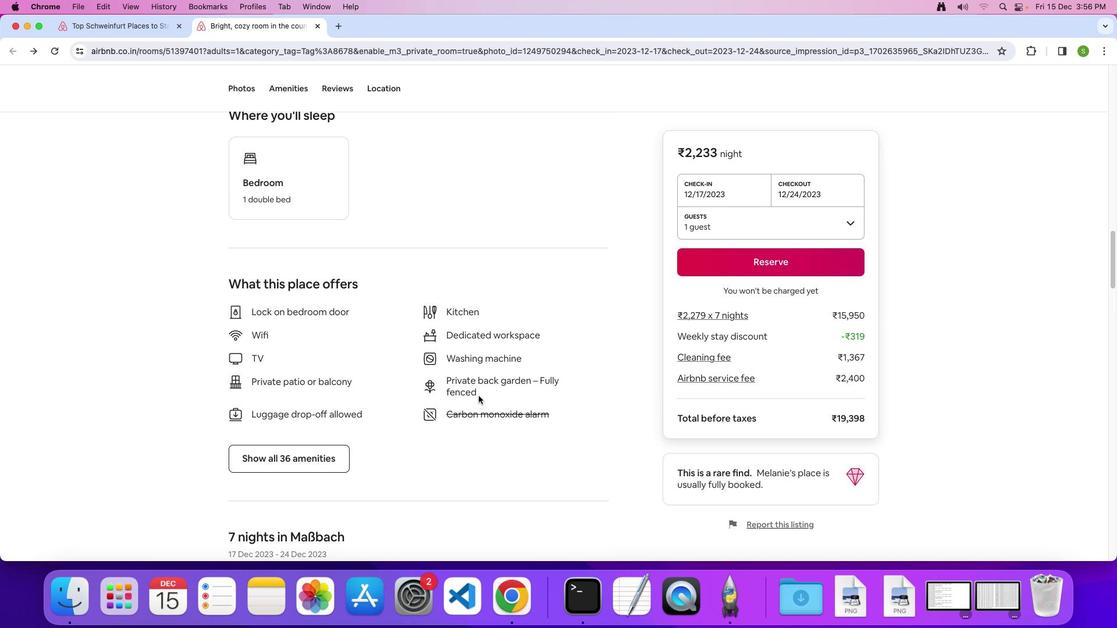 
Action: Mouse moved to (297, 434)
Screenshot: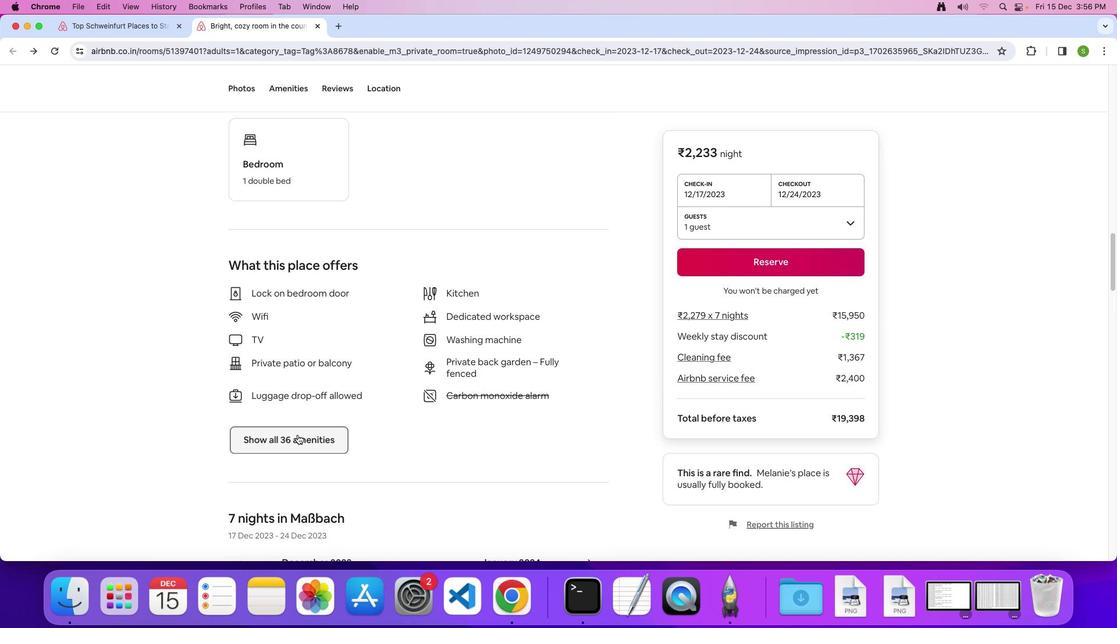 
Action: Mouse pressed left at (297, 434)
Screenshot: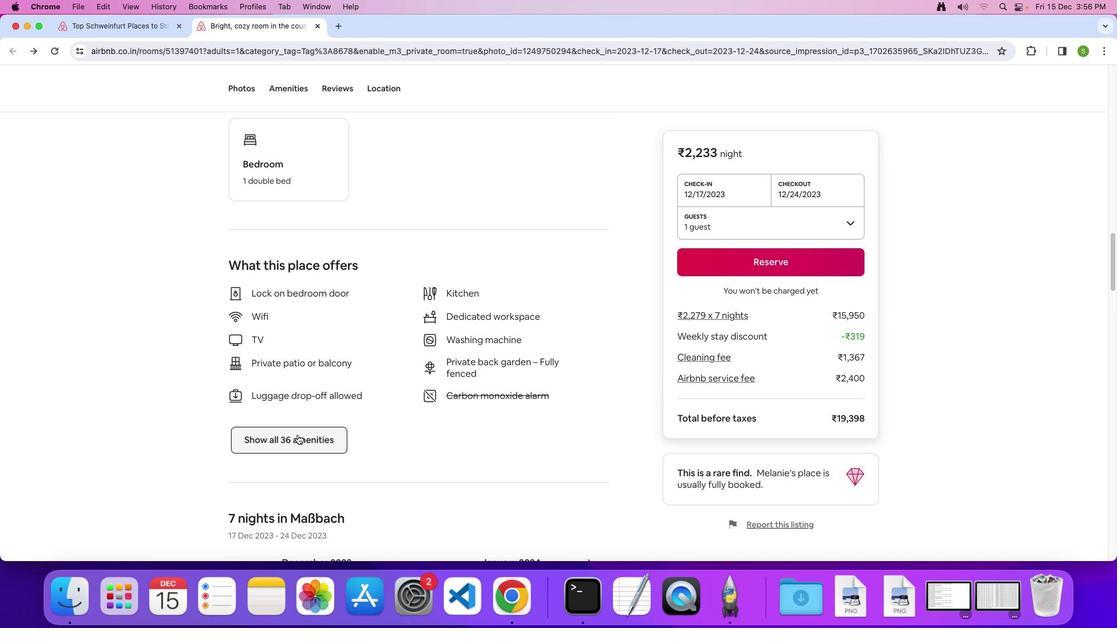 
Action: Mouse moved to (561, 319)
Screenshot: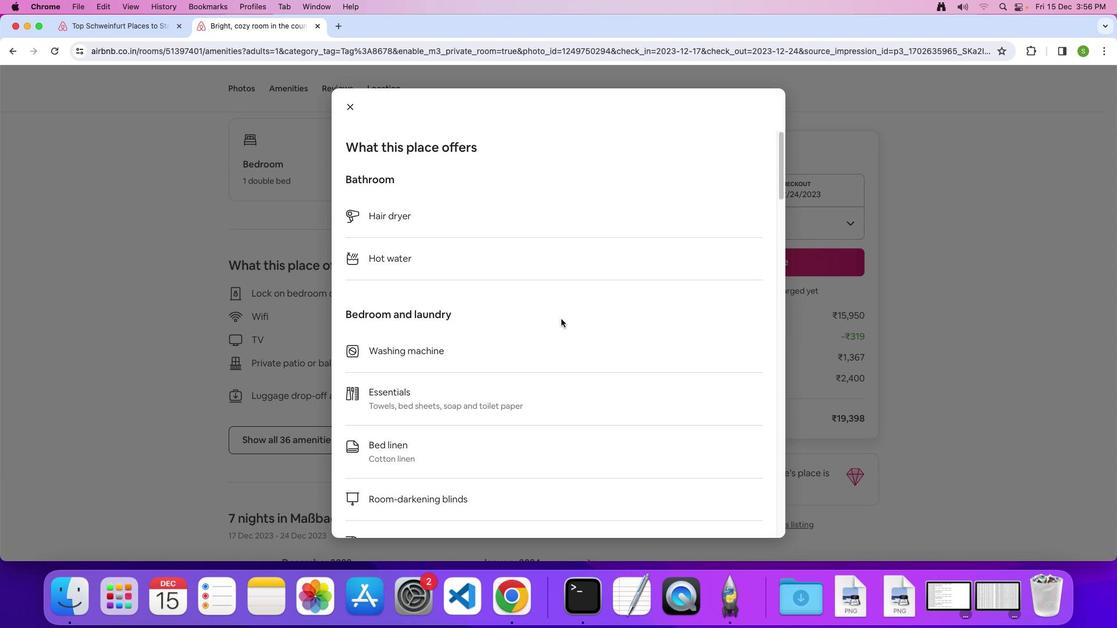 
Action: Mouse scrolled (561, 319) with delta (0, 0)
Screenshot: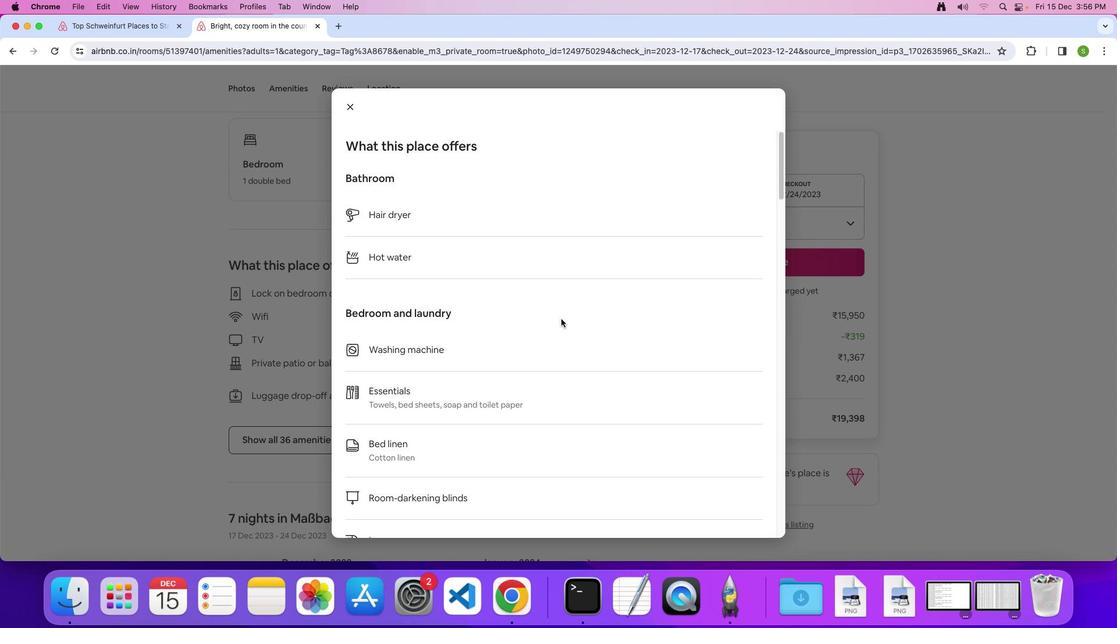 
Action: Mouse scrolled (561, 319) with delta (0, 0)
Screenshot: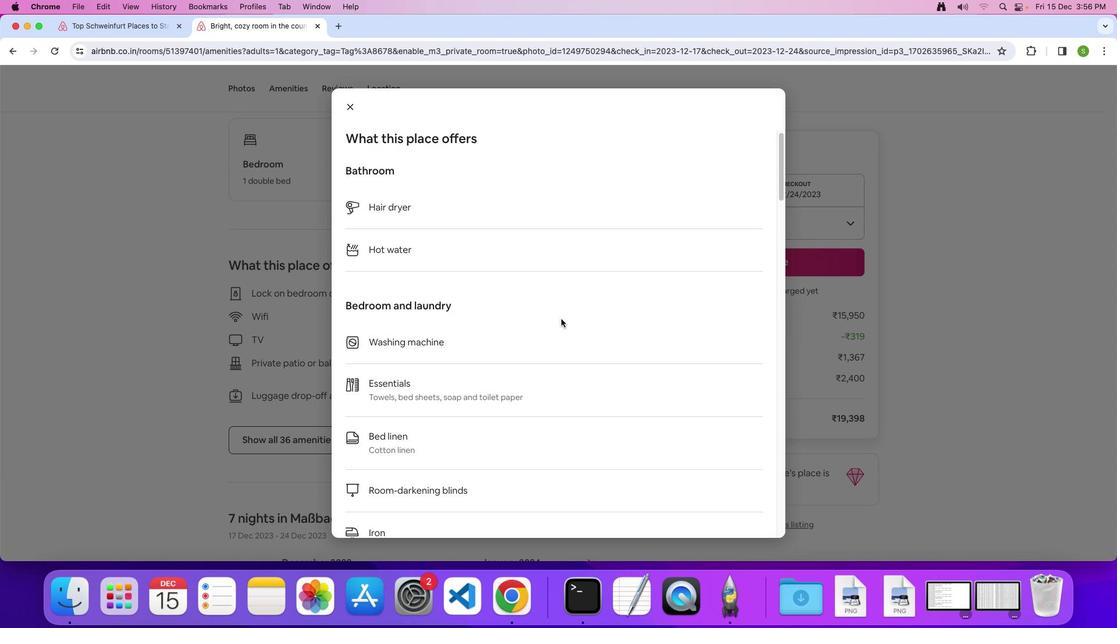 
Action: Mouse scrolled (561, 319) with delta (0, -1)
Screenshot: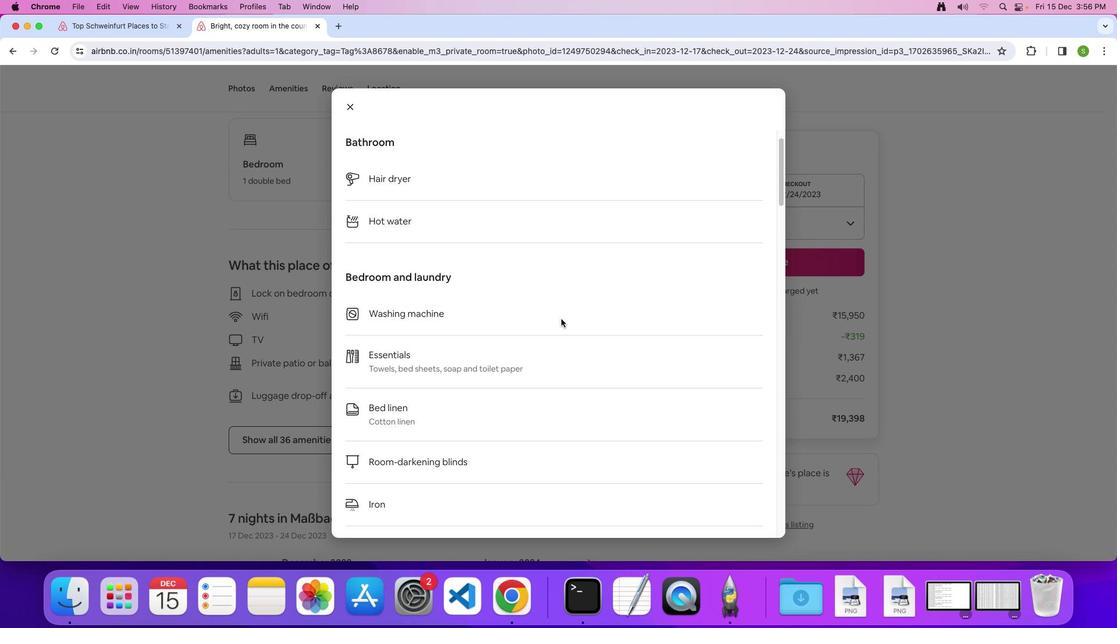 
Action: Mouse scrolled (561, 319) with delta (0, 0)
Screenshot: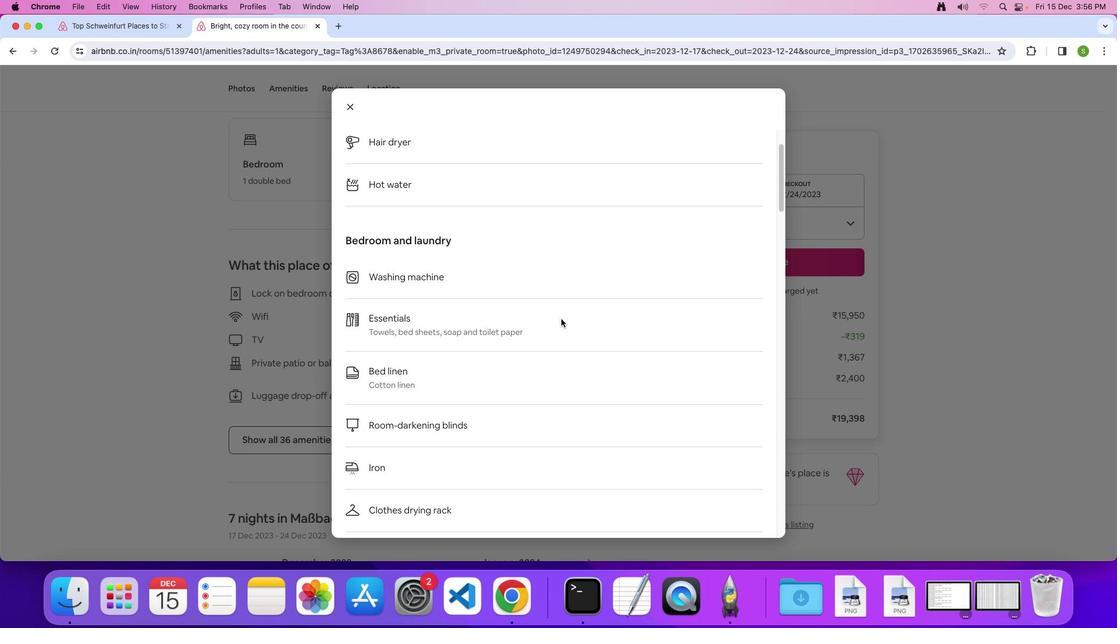 
Action: Mouse scrolled (561, 319) with delta (0, 0)
Screenshot: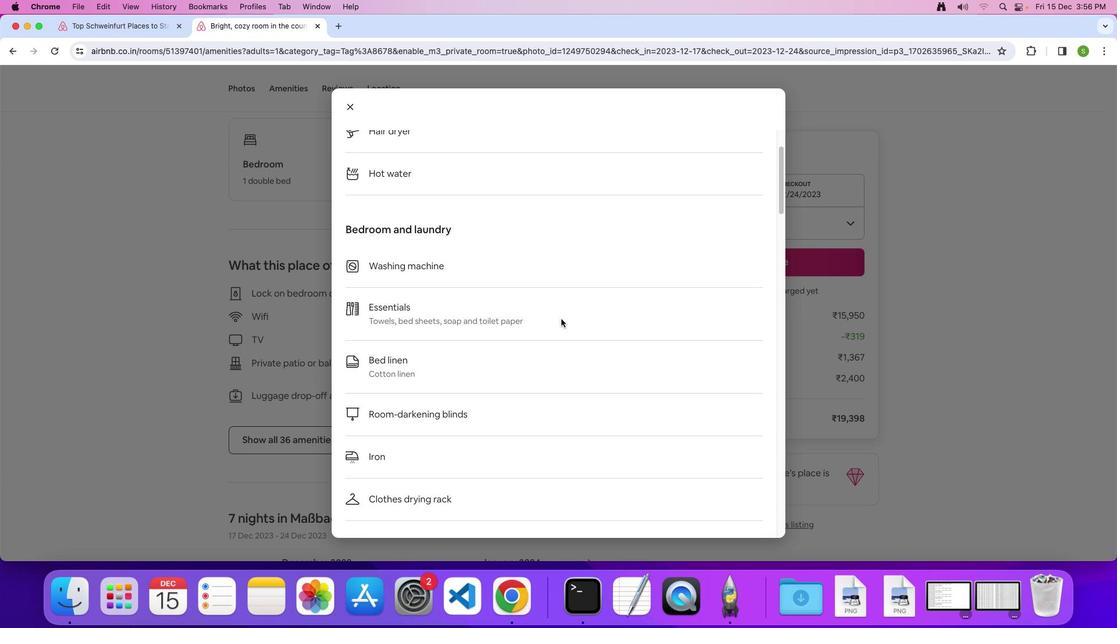 
Action: Mouse scrolled (561, 319) with delta (0, -1)
Screenshot: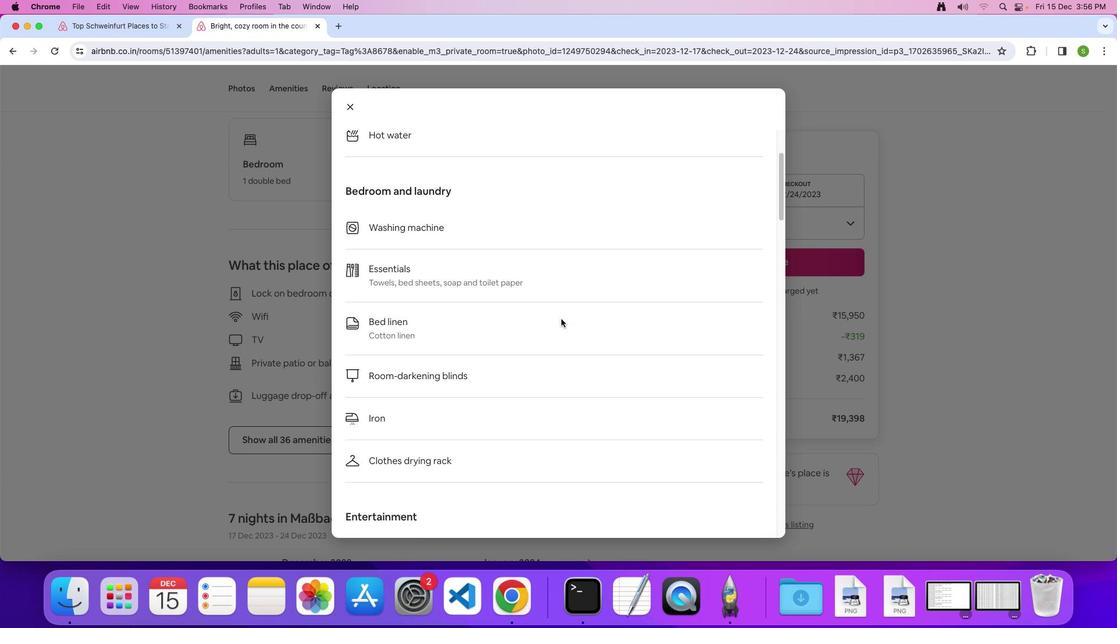
Action: Mouse scrolled (561, 319) with delta (0, 0)
Screenshot: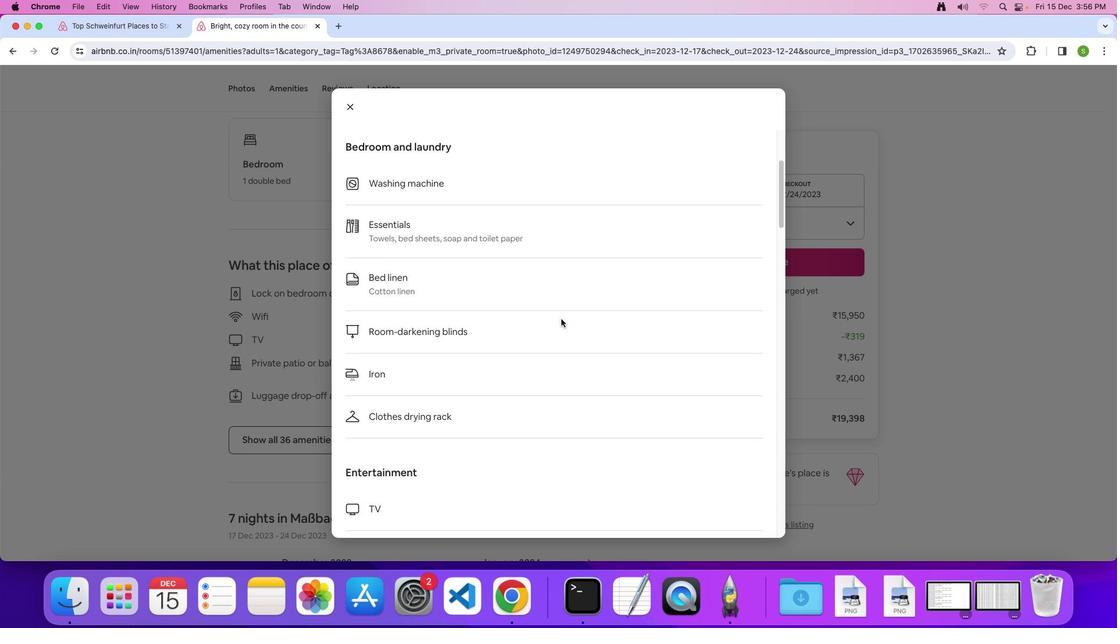 
Action: Mouse scrolled (561, 319) with delta (0, 0)
Screenshot: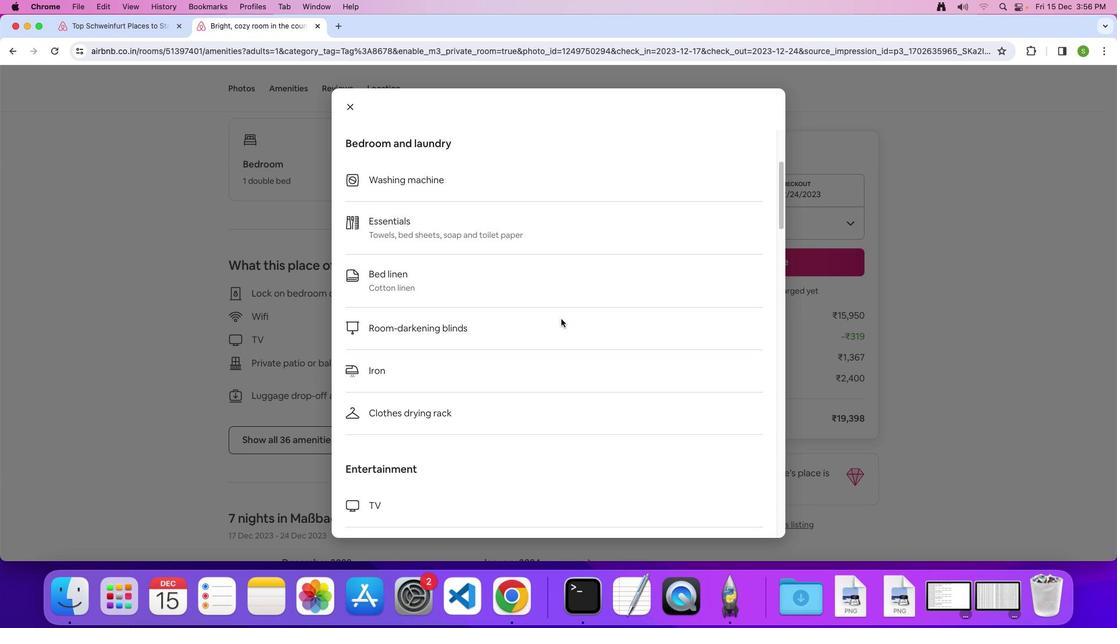 
Action: Mouse scrolled (561, 319) with delta (0, -1)
Screenshot: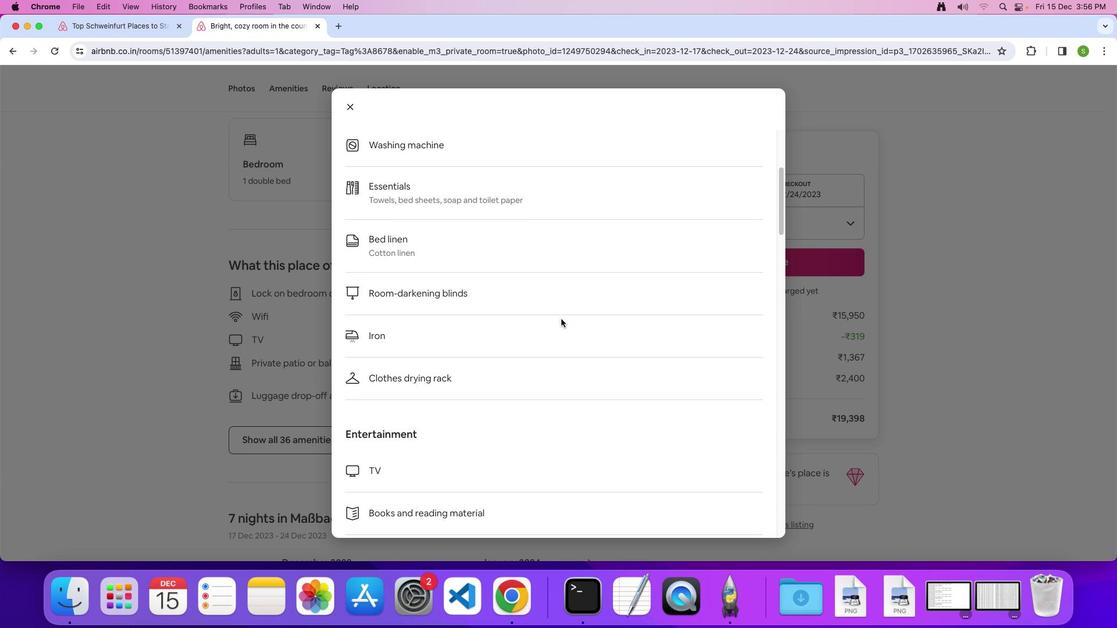 
Action: Mouse moved to (566, 346)
Screenshot: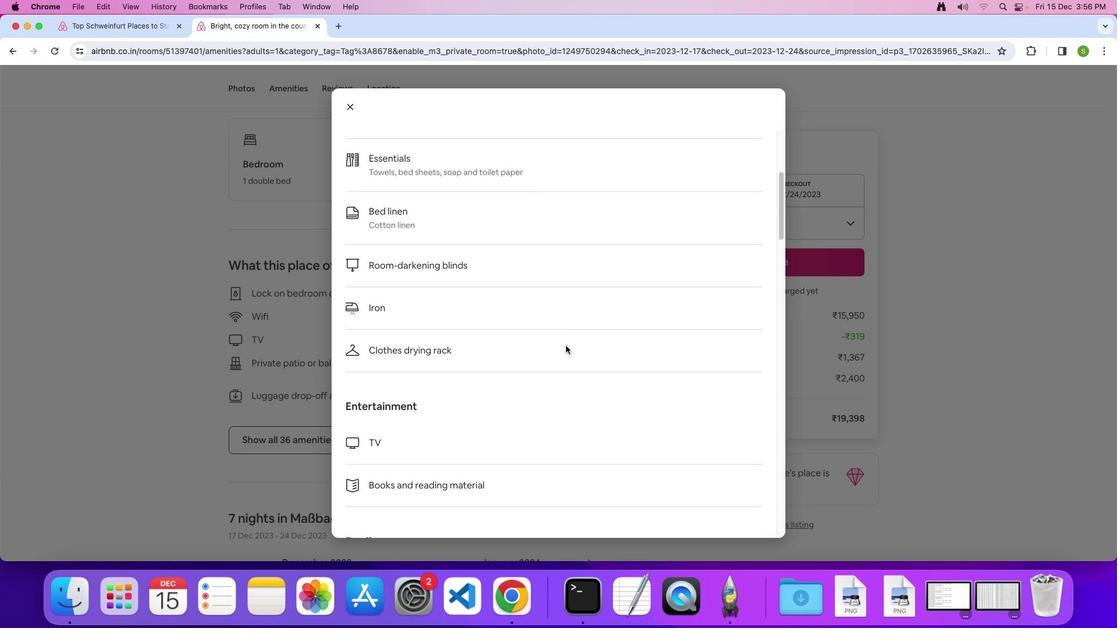 
Action: Mouse scrolled (566, 346) with delta (0, 0)
Screenshot: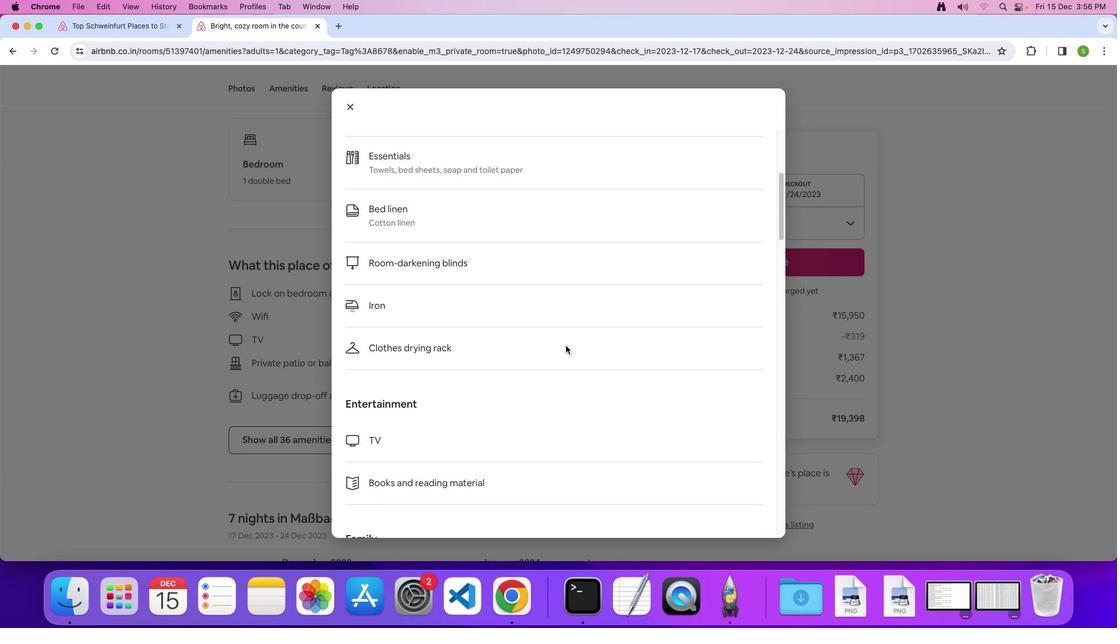 
Action: Mouse scrolled (566, 346) with delta (0, 0)
Screenshot: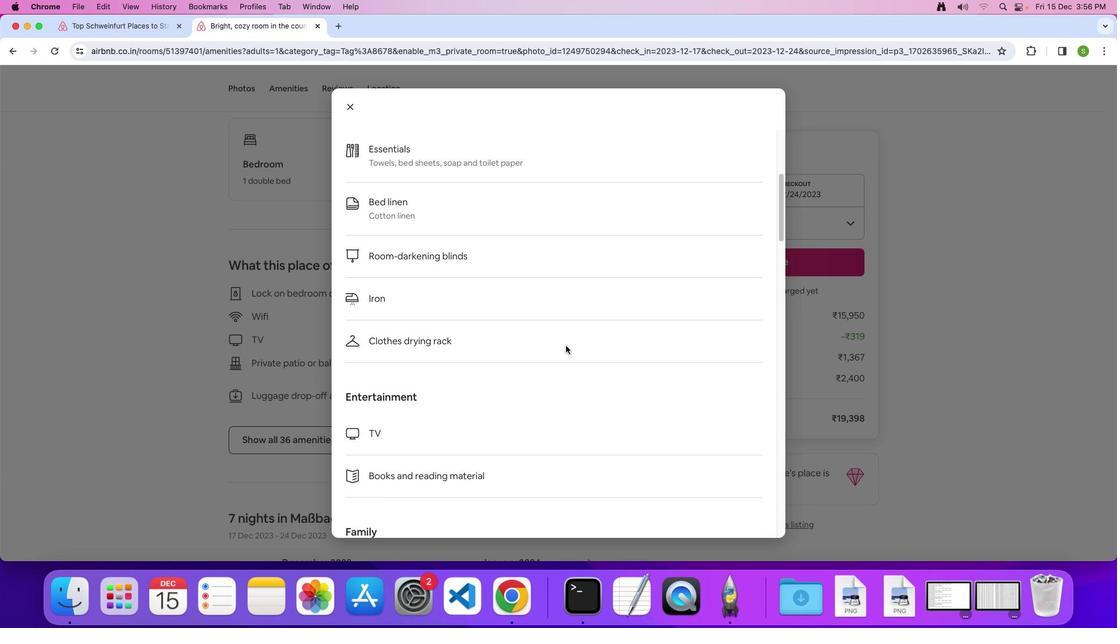 
Action: Mouse scrolled (566, 346) with delta (0, 0)
Screenshot: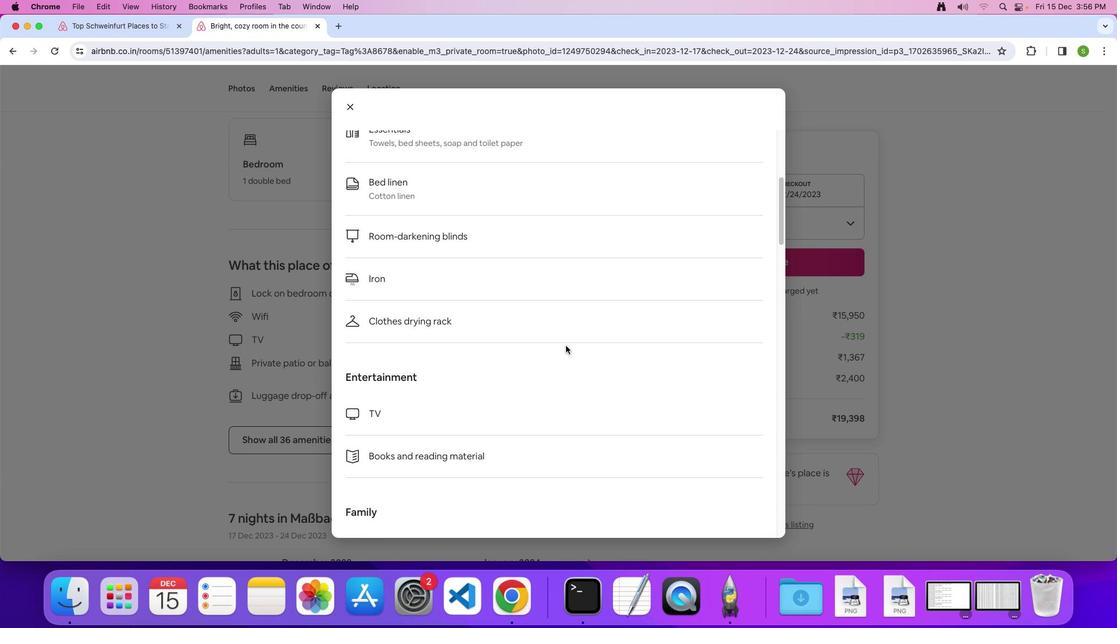 
Action: Mouse moved to (566, 350)
Screenshot: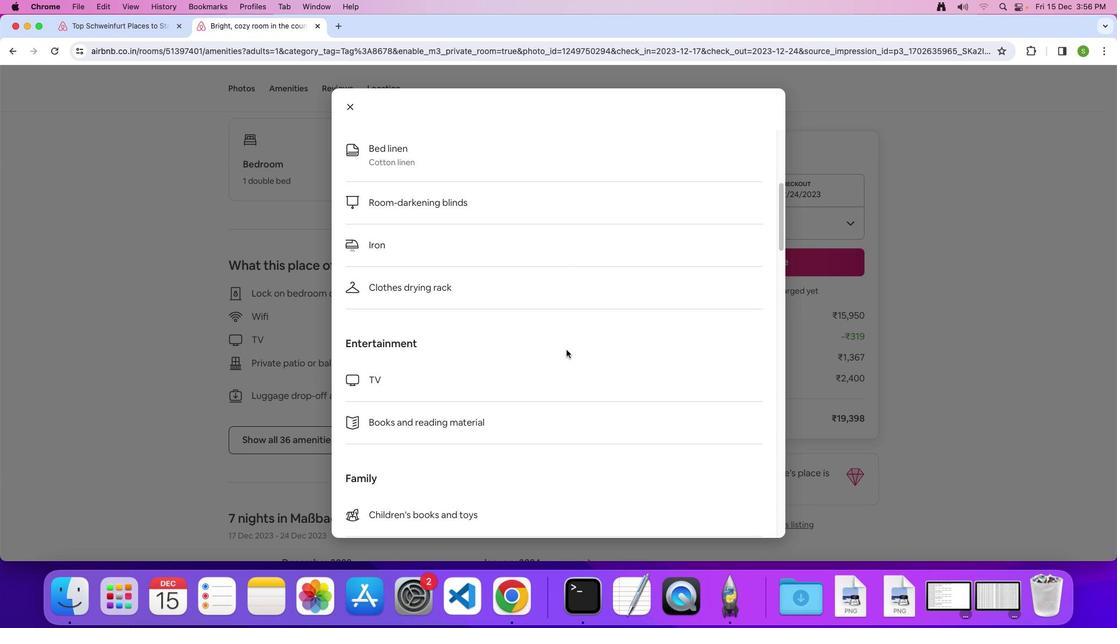 
Action: Mouse scrolled (566, 350) with delta (0, 0)
Screenshot: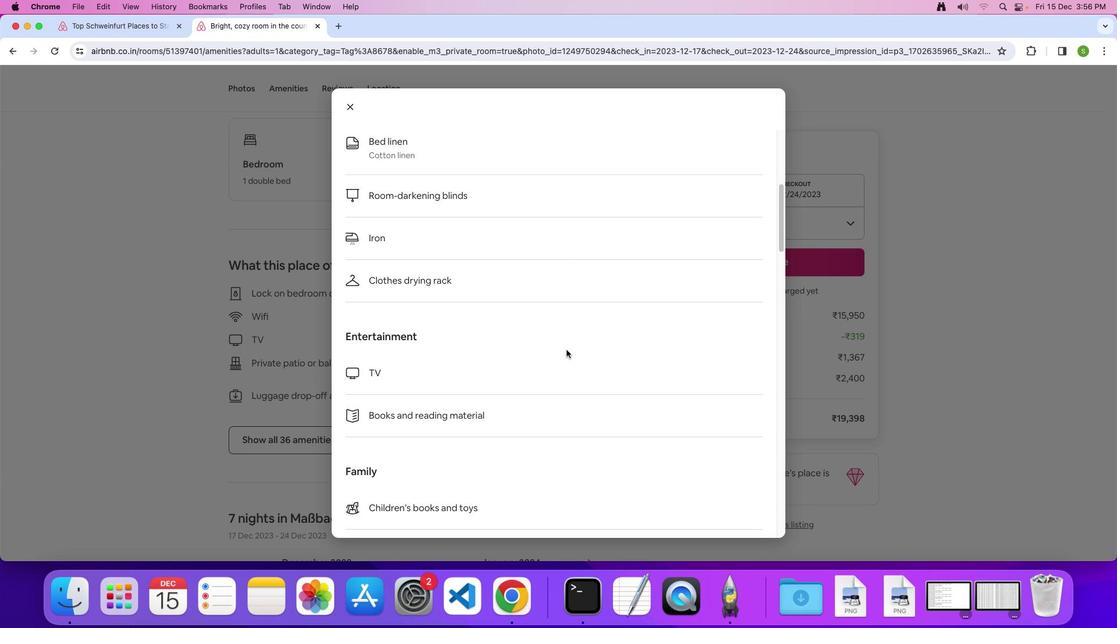 
Action: Mouse scrolled (566, 350) with delta (0, 0)
Screenshot: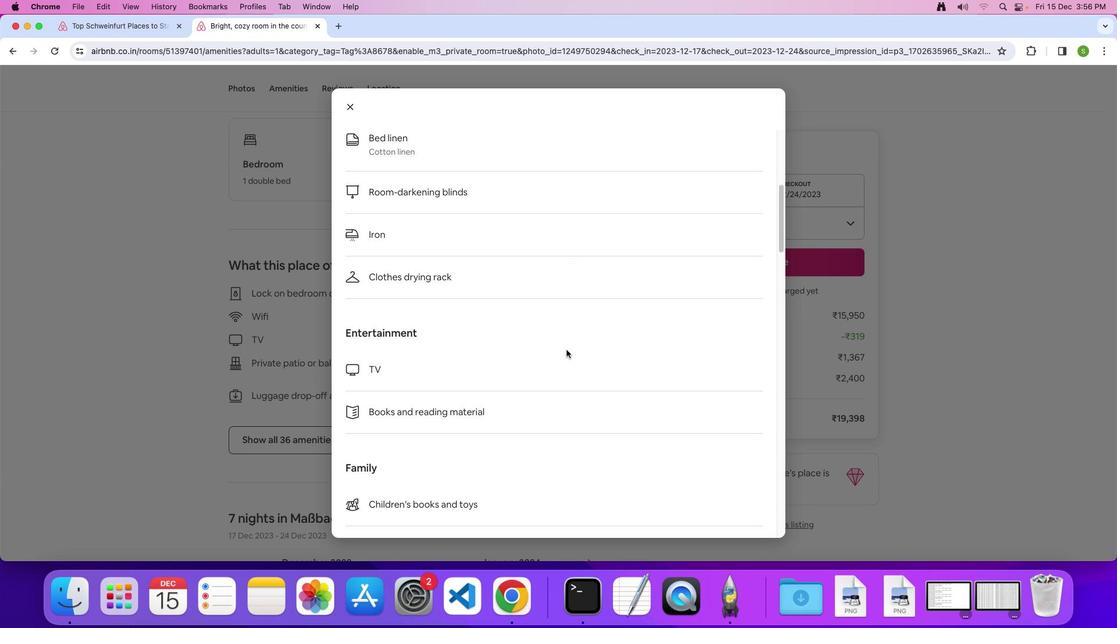 
Action: Mouse scrolled (566, 350) with delta (0, -1)
Screenshot: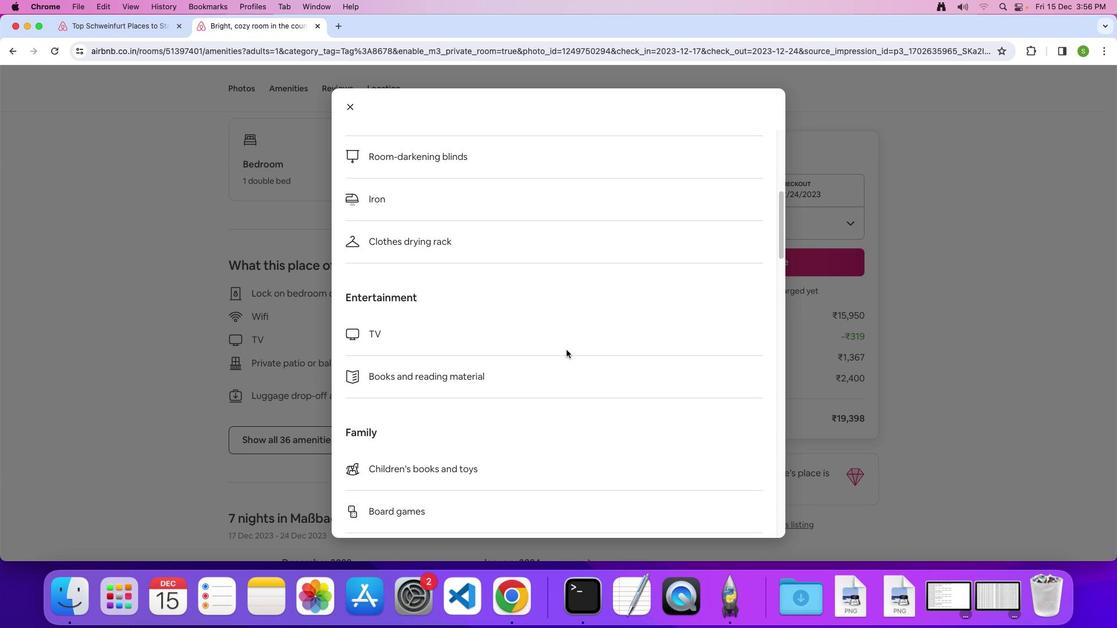 
Action: Mouse scrolled (566, 350) with delta (0, 0)
Screenshot: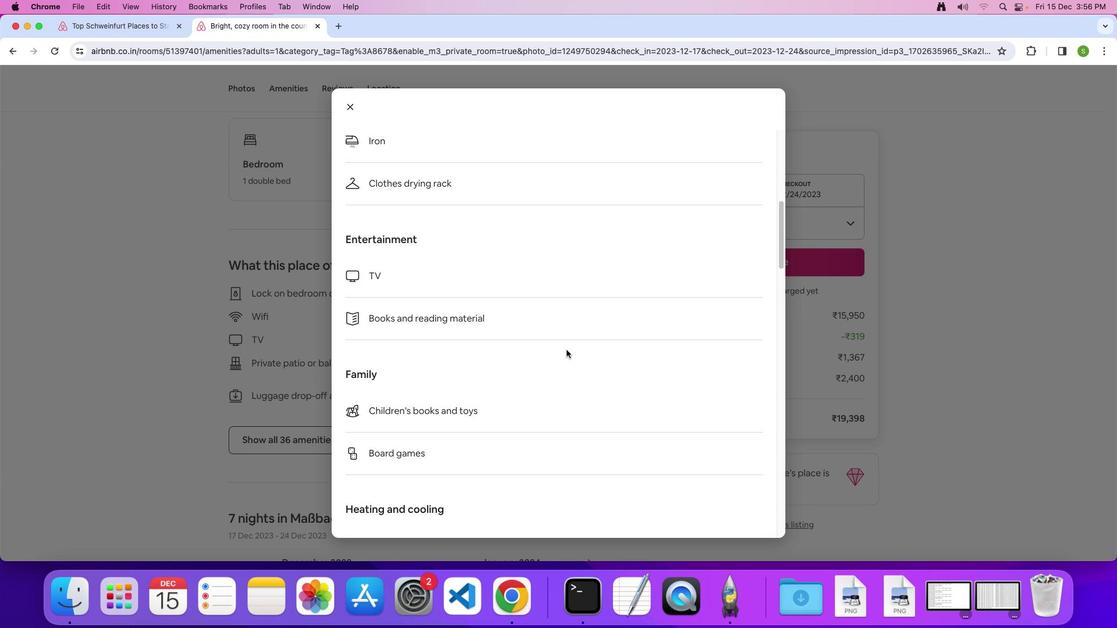 
Action: Mouse scrolled (566, 350) with delta (0, 0)
Screenshot: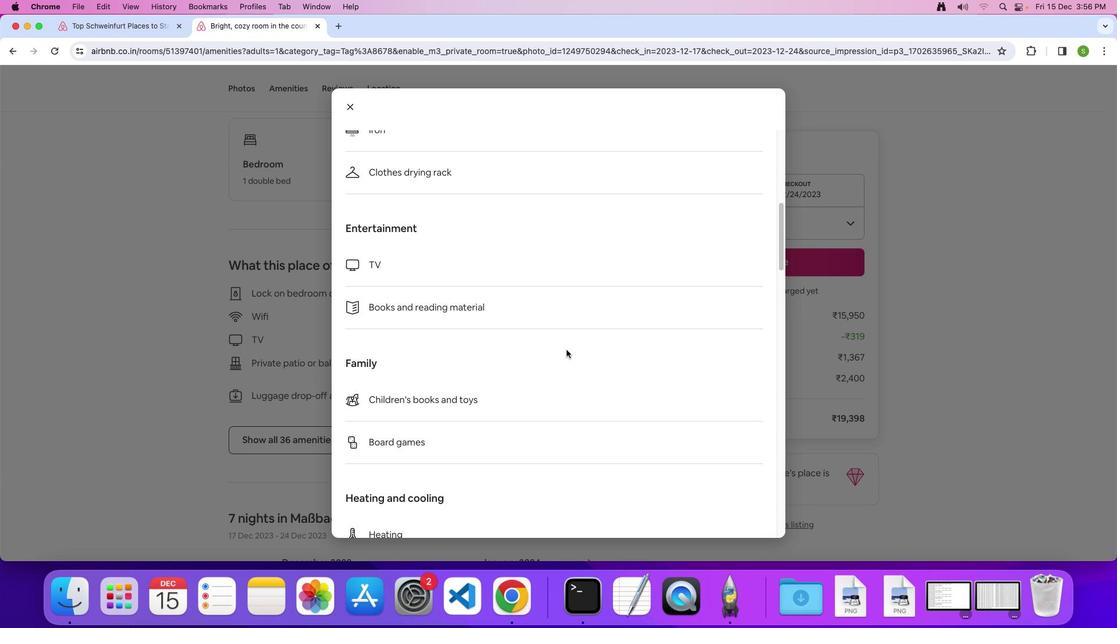 
Action: Mouse scrolled (566, 350) with delta (0, -1)
Screenshot: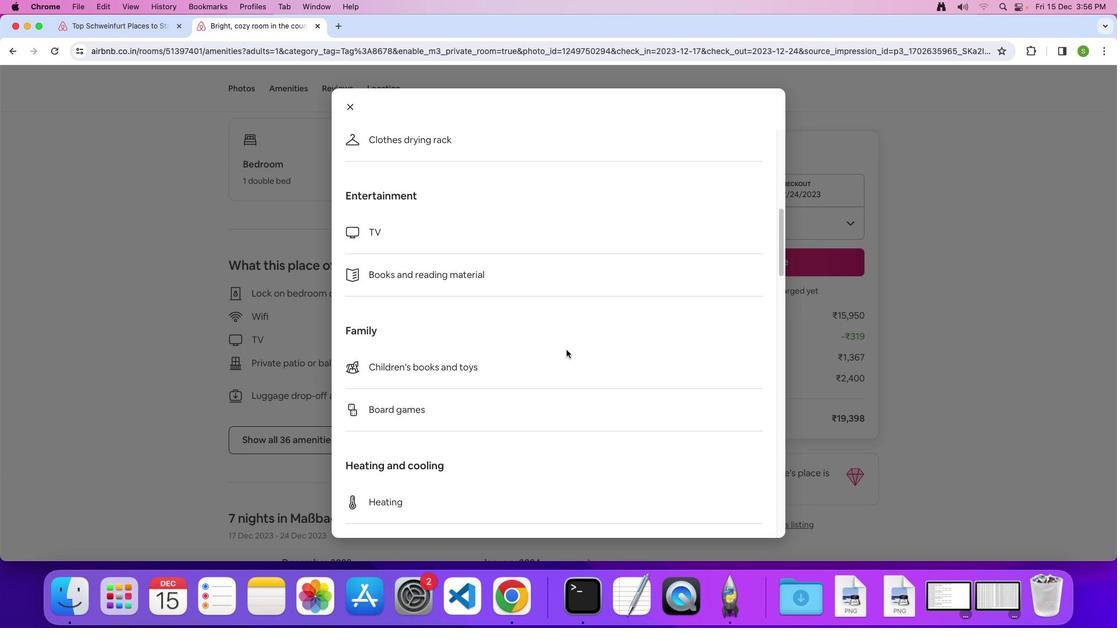 
Action: Mouse scrolled (566, 350) with delta (0, 0)
Screenshot: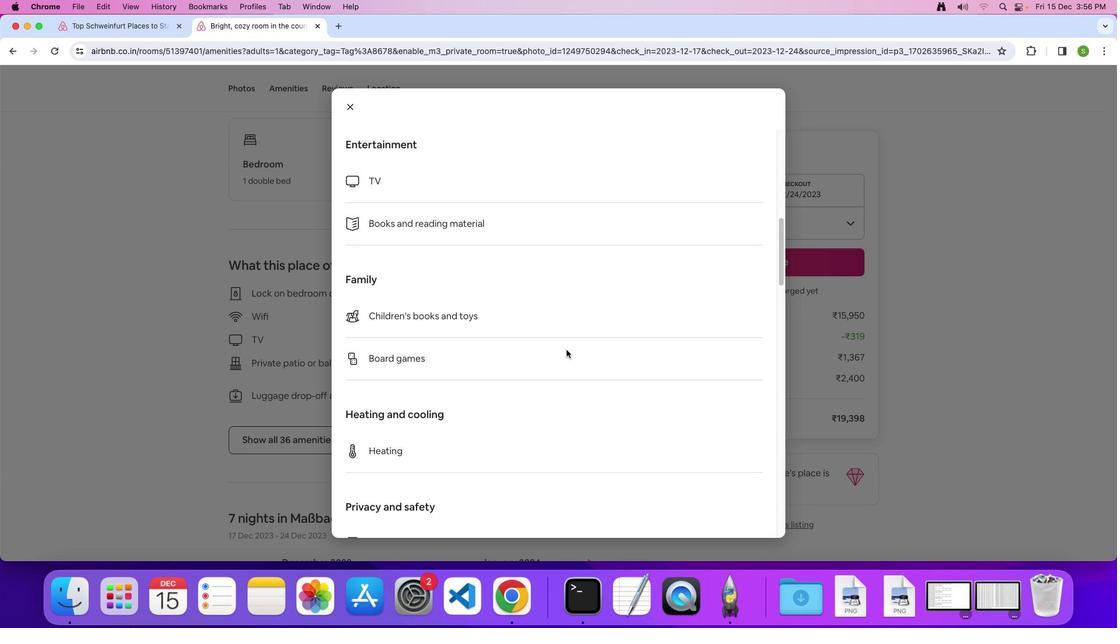 
Action: Mouse scrolled (566, 350) with delta (0, 0)
Screenshot: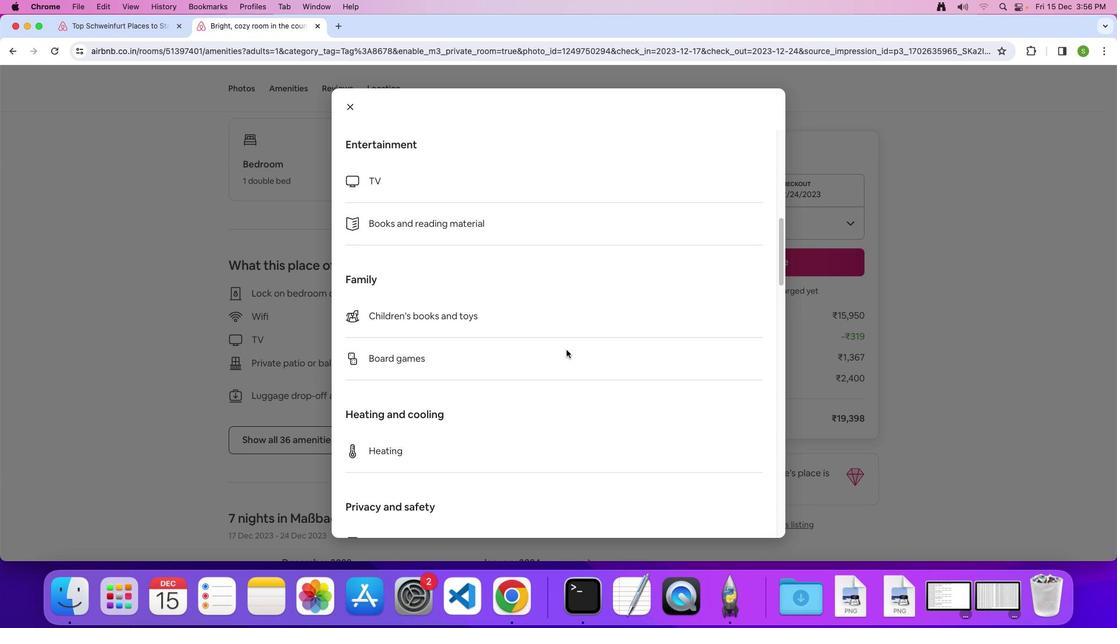 
Action: Mouse scrolled (566, 350) with delta (0, 0)
Screenshot: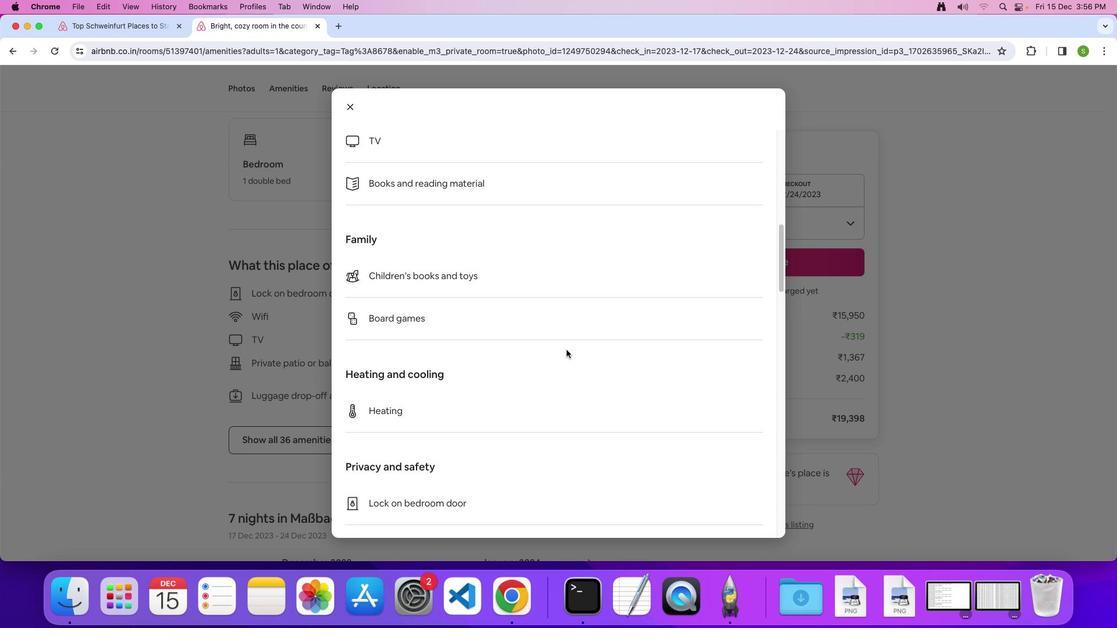 
Action: Mouse scrolled (566, 350) with delta (0, 0)
